 Task: Find and review the Canon PIXMA E3370 printer on Flipkart.
Action: Mouse moved to (526, 243)
Screenshot: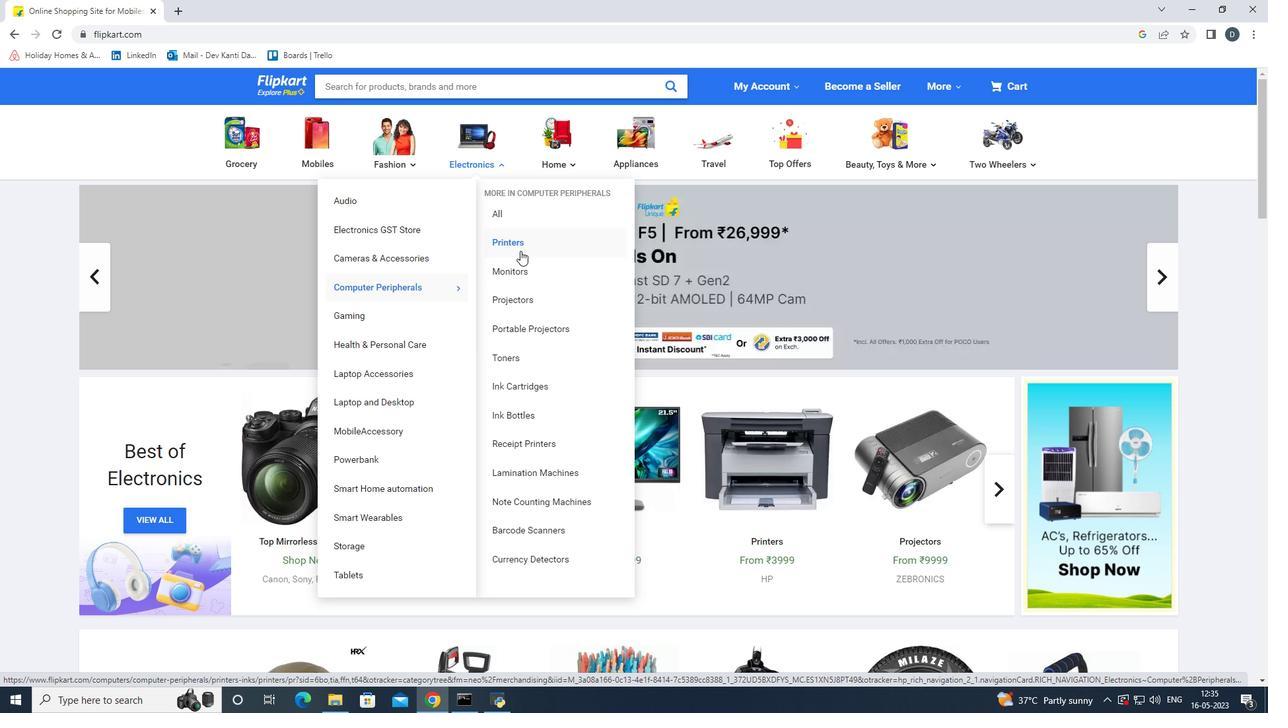 
Action: Mouse pressed left at (526, 243)
Screenshot: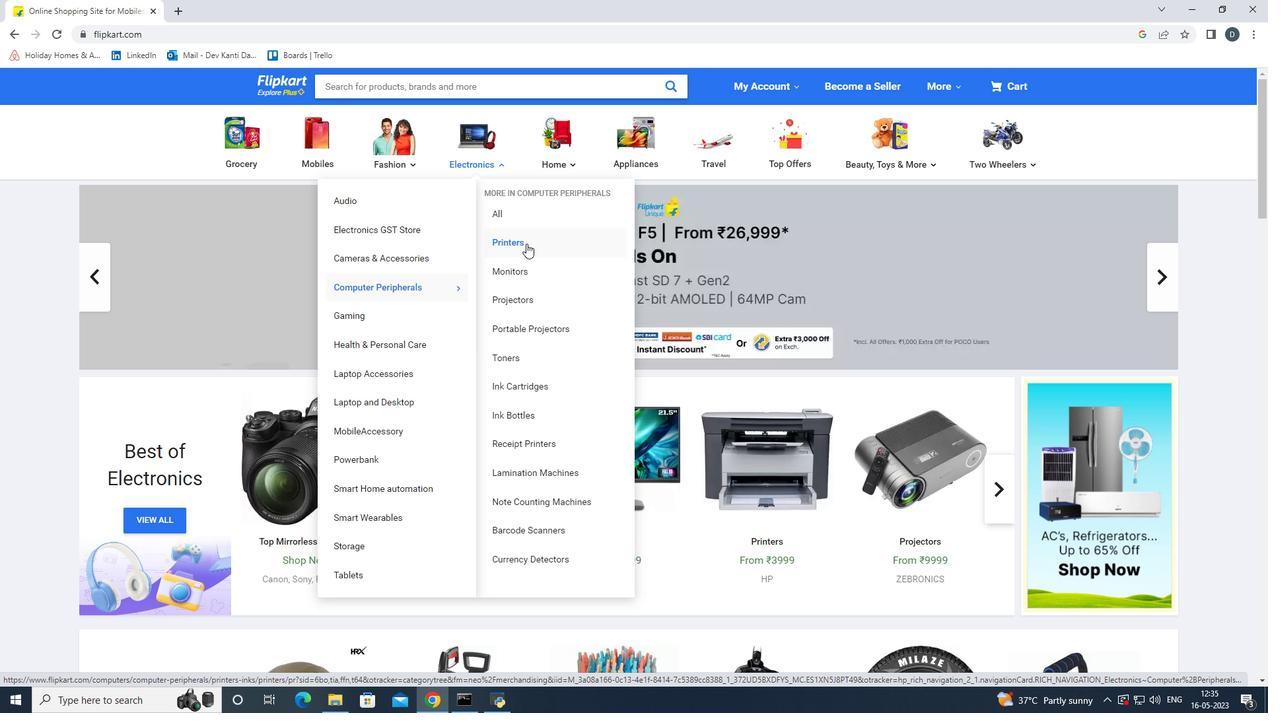 
Action: Mouse scrolled (526, 243) with delta (0, 0)
Screenshot: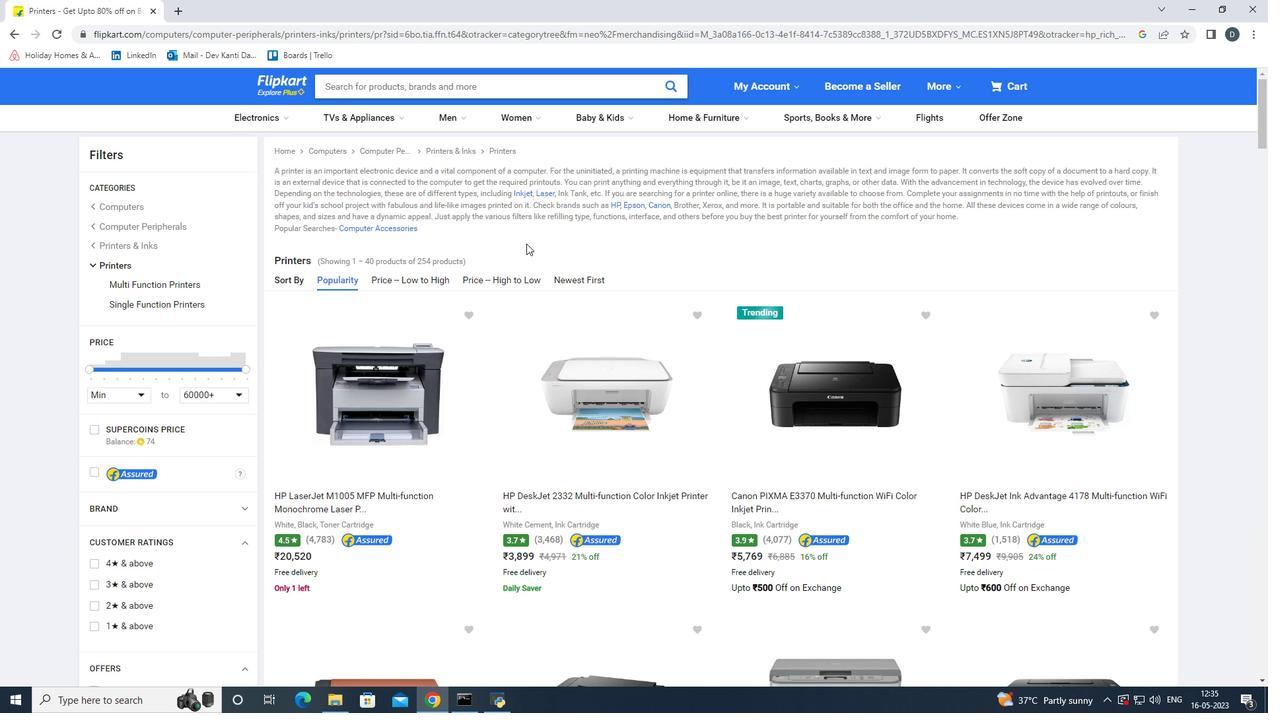 
Action: Mouse moved to (820, 315)
Screenshot: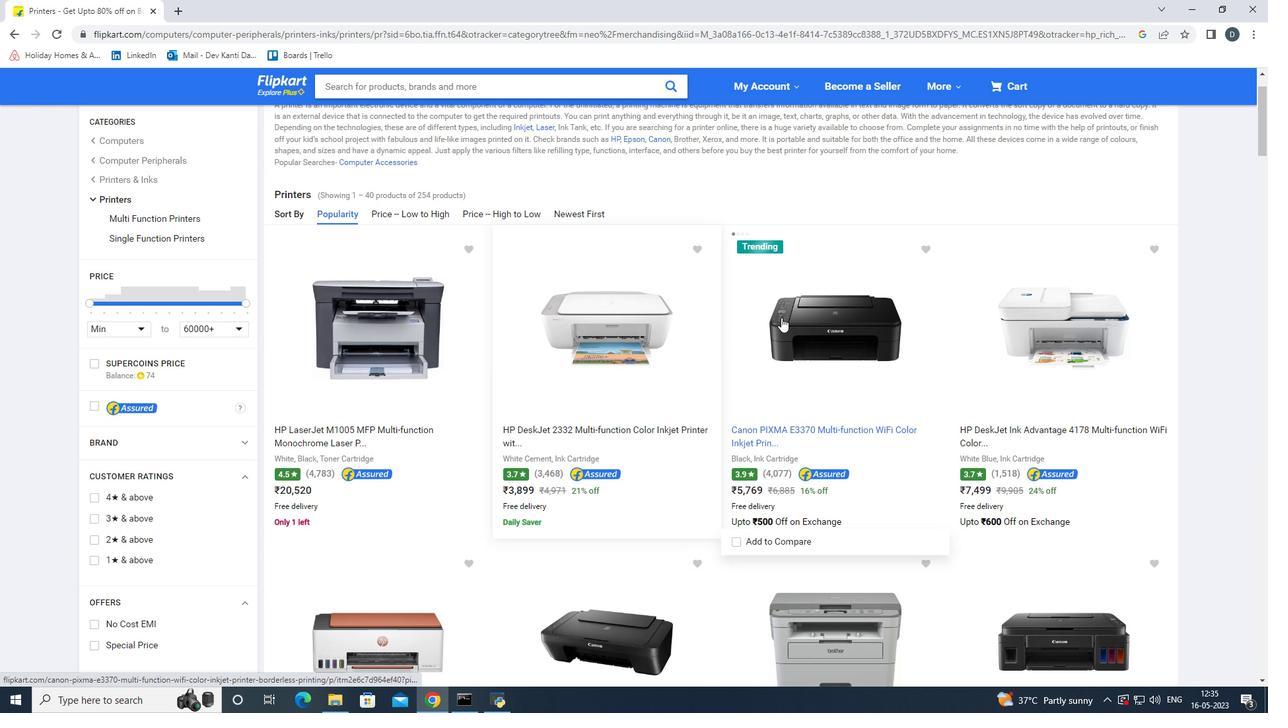 
Action: Mouse scrolled (800, 315) with delta (0, 0)
Screenshot: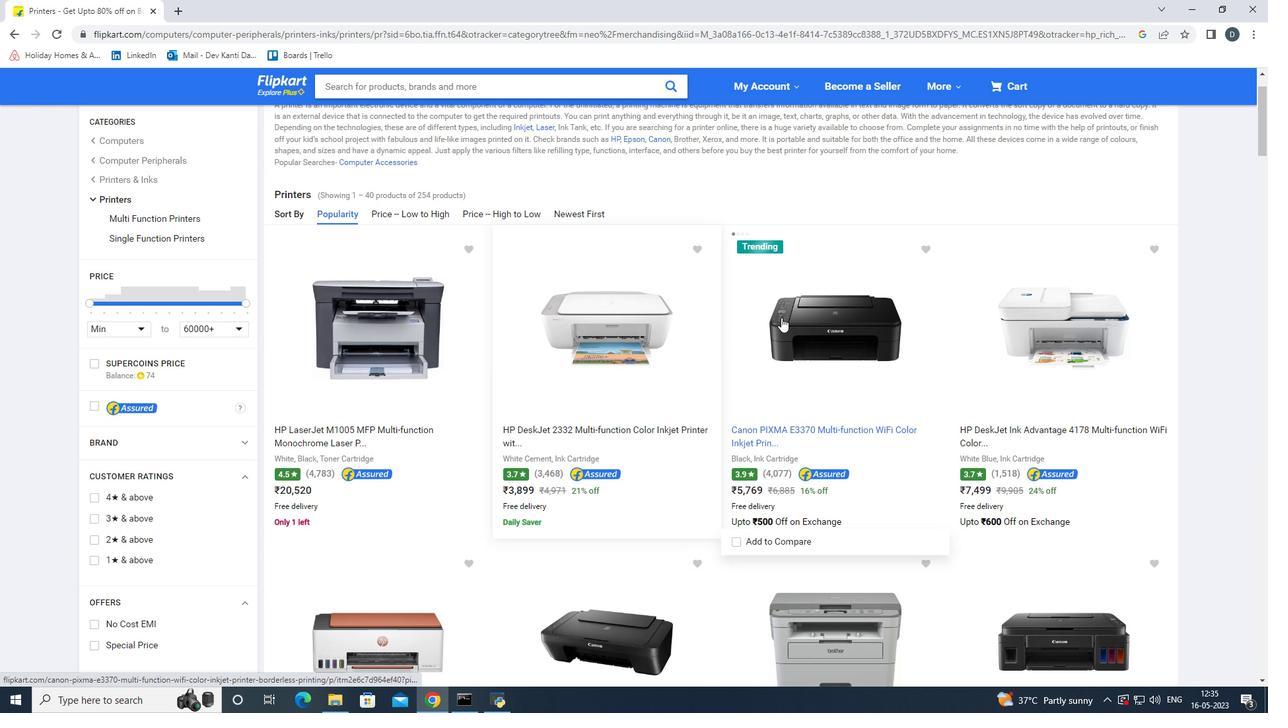 
Action: Mouse moved to (884, 320)
Screenshot: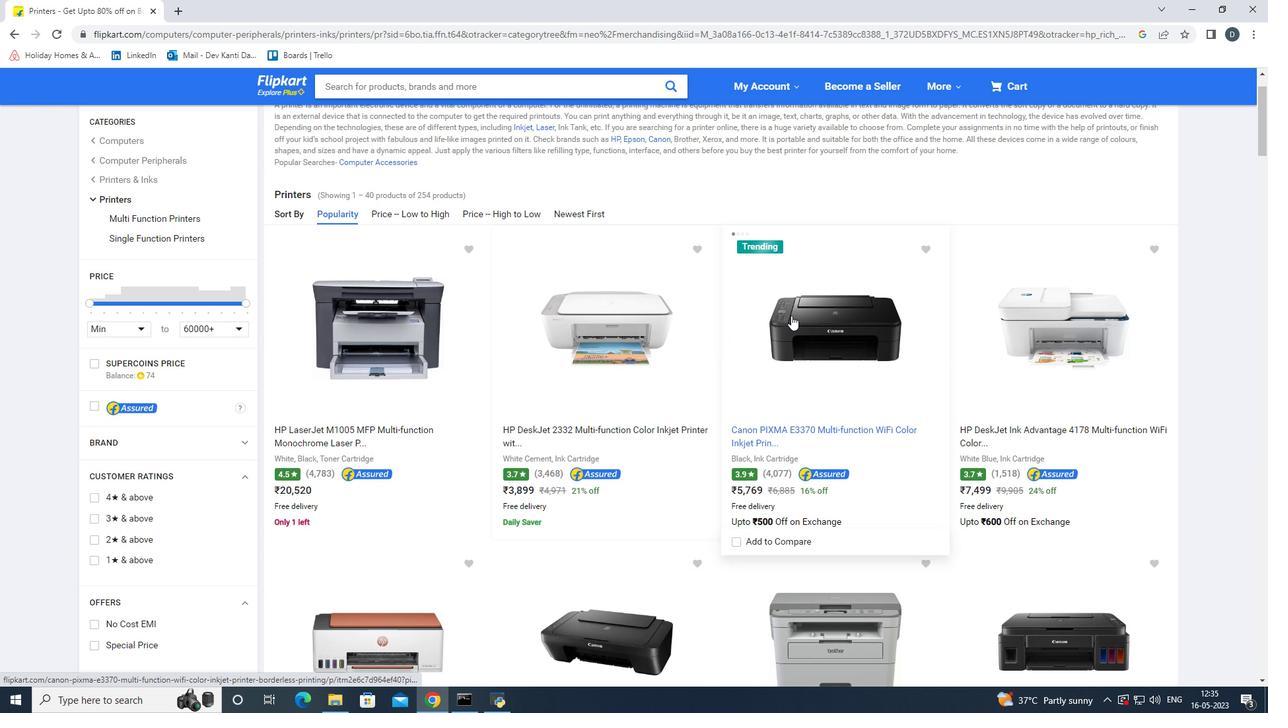 
Action: Mouse scrolled (874, 319) with delta (0, 0)
Screenshot: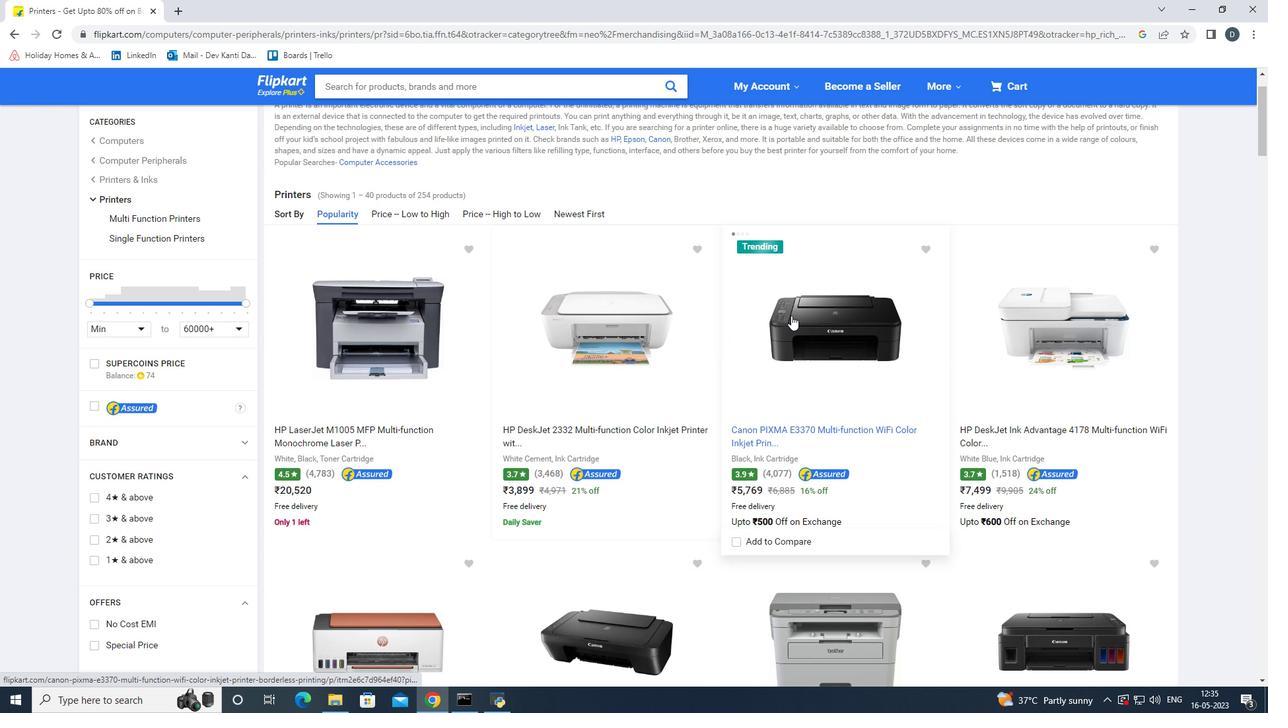 
Action: Mouse moved to (827, 403)
Screenshot: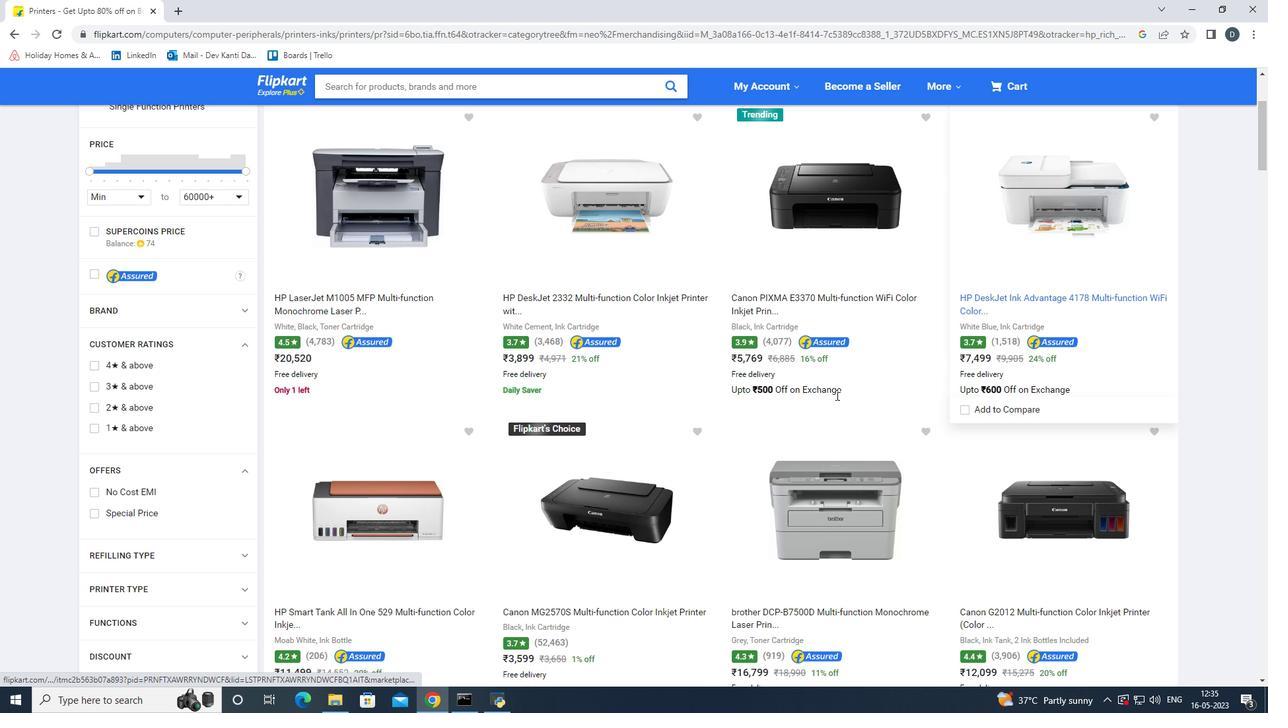 
Action: Mouse scrolled (827, 402) with delta (0, 0)
Screenshot: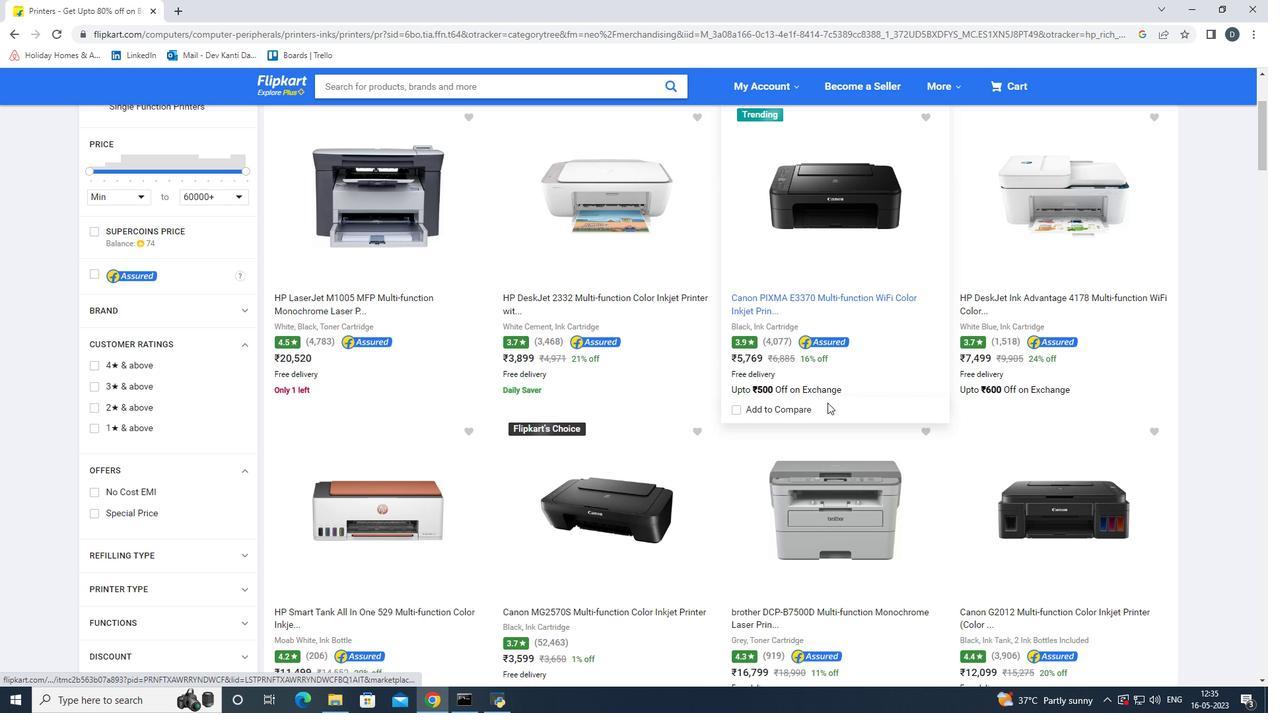 
Action: Mouse scrolled (827, 402) with delta (0, 0)
Screenshot: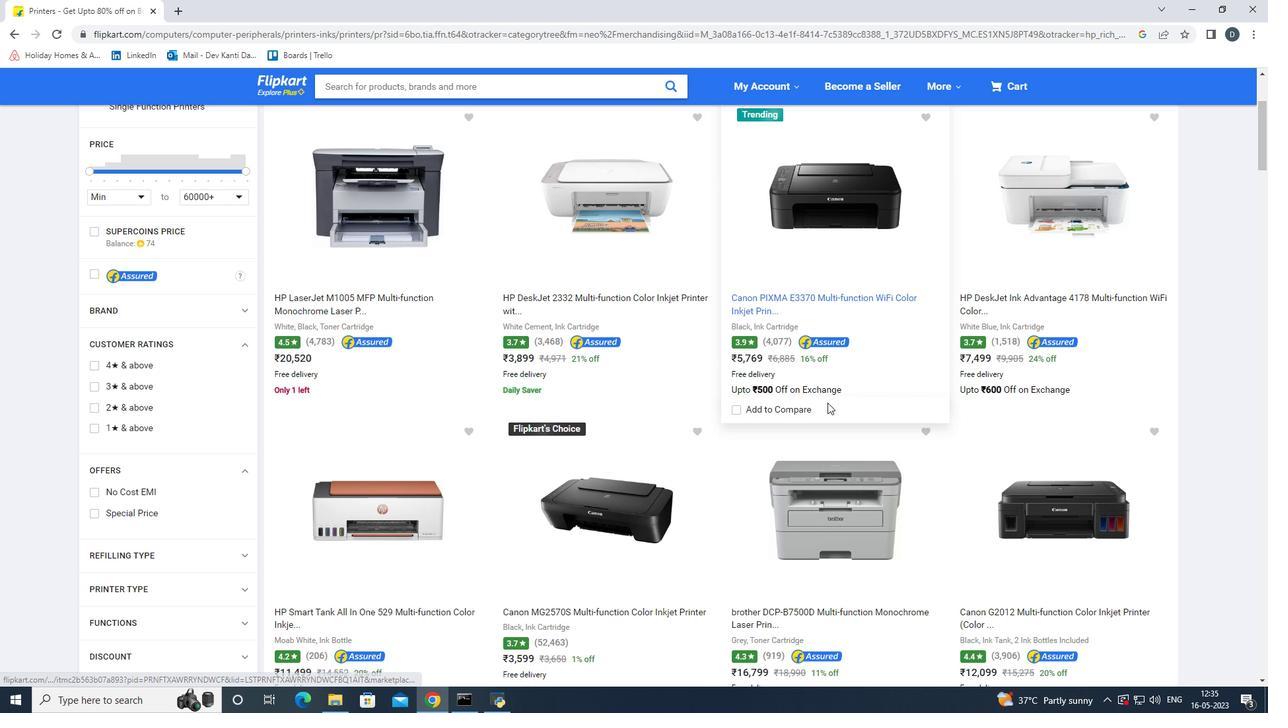 
Action: Mouse scrolled (827, 402) with delta (0, 0)
Screenshot: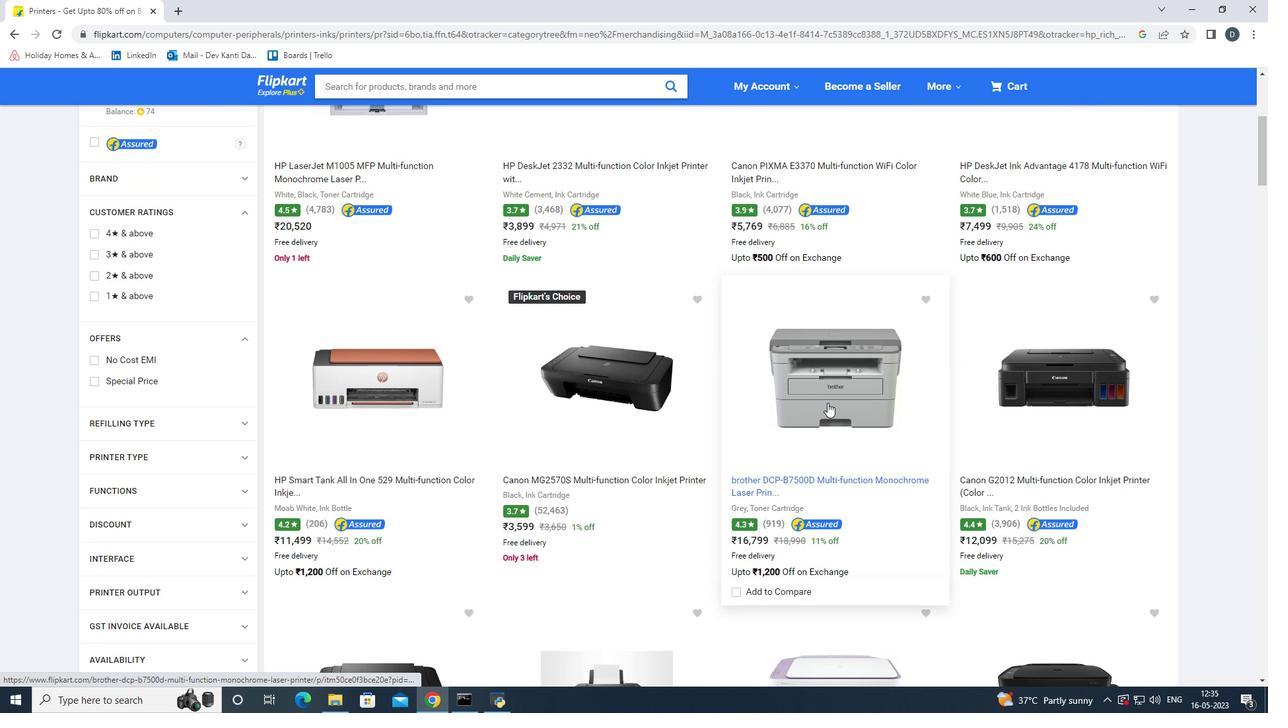 
Action: Mouse scrolled (827, 402) with delta (0, 0)
Screenshot: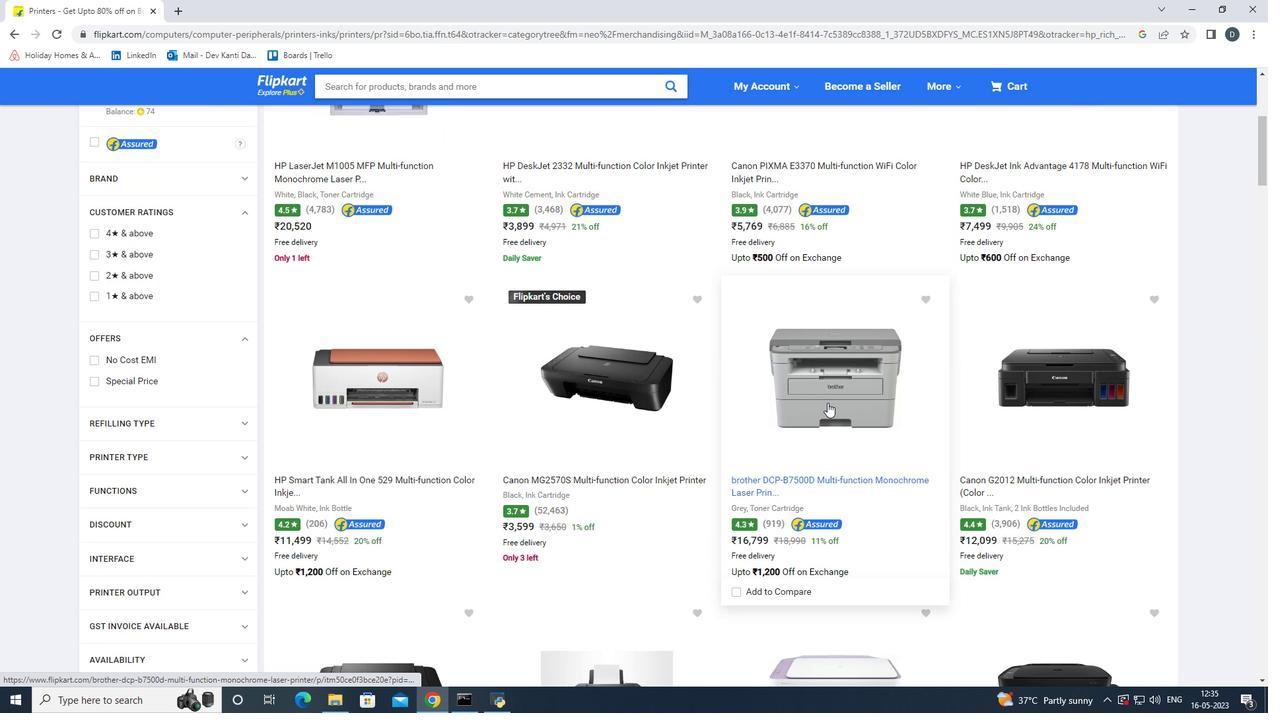 
Action: Mouse scrolled (827, 402) with delta (0, 0)
Screenshot: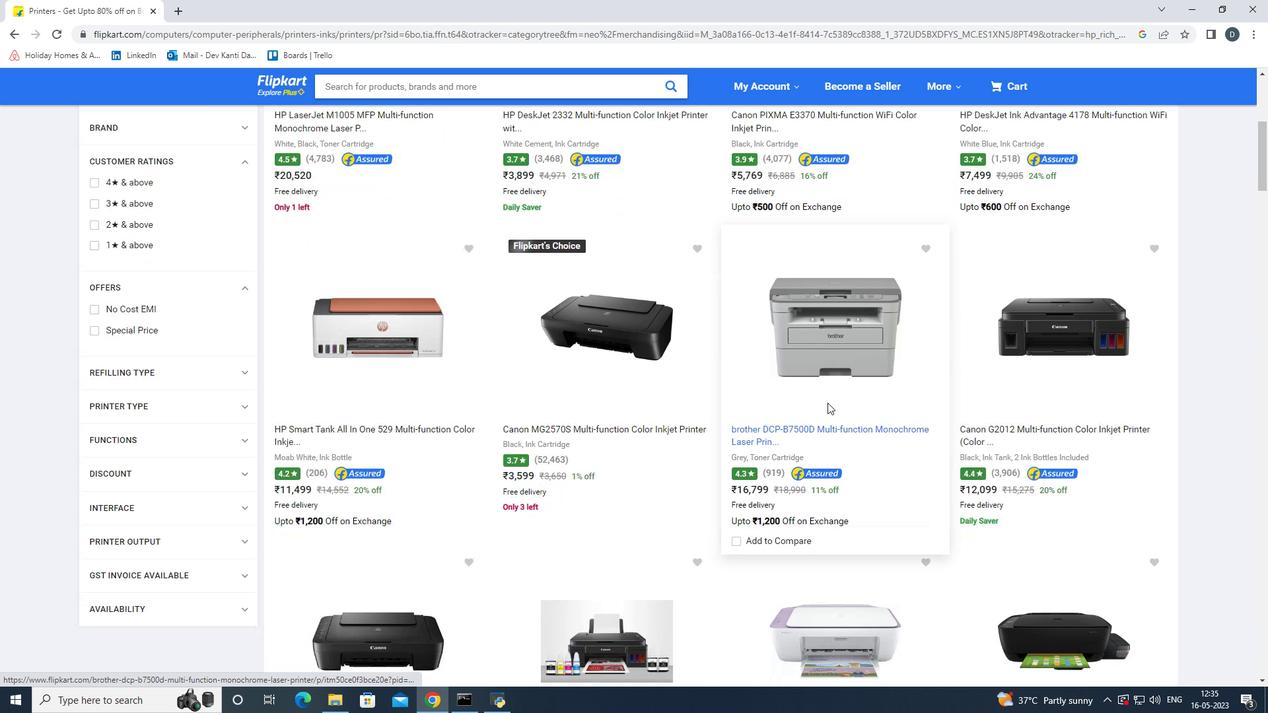 
Action: Mouse scrolled (827, 402) with delta (0, 0)
Screenshot: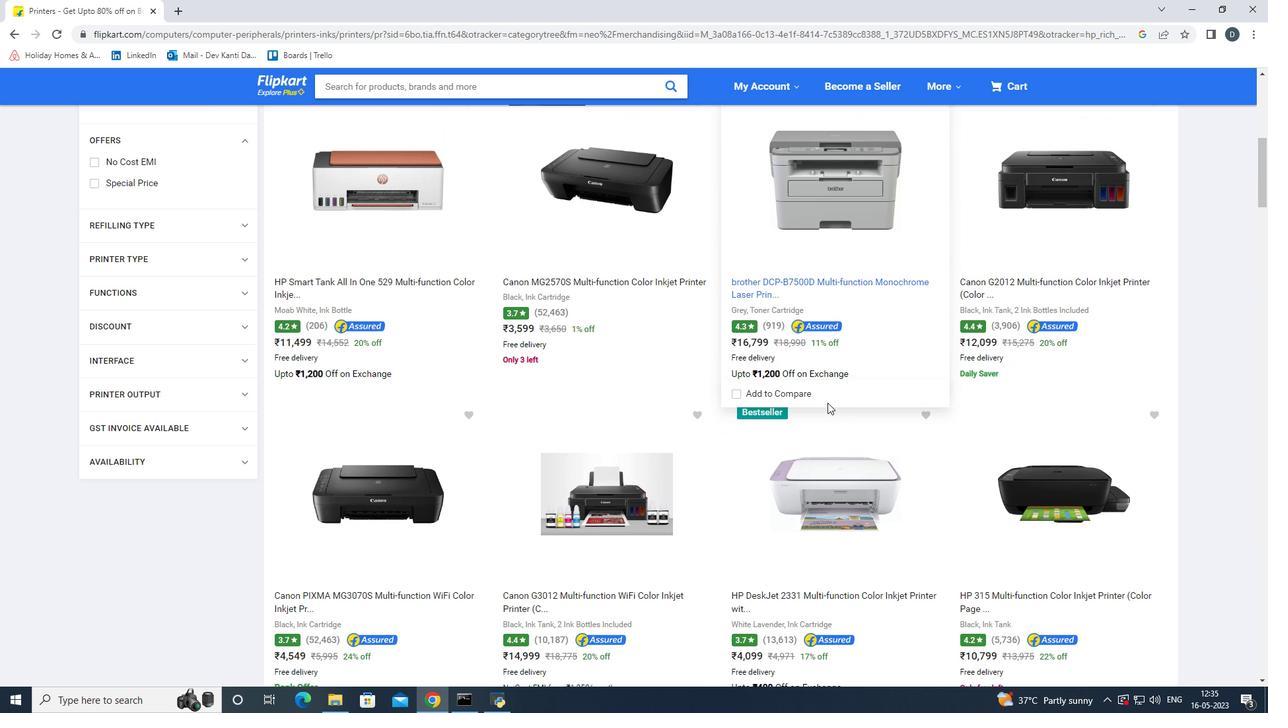 
Action: Mouse moved to (1235, 318)
Screenshot: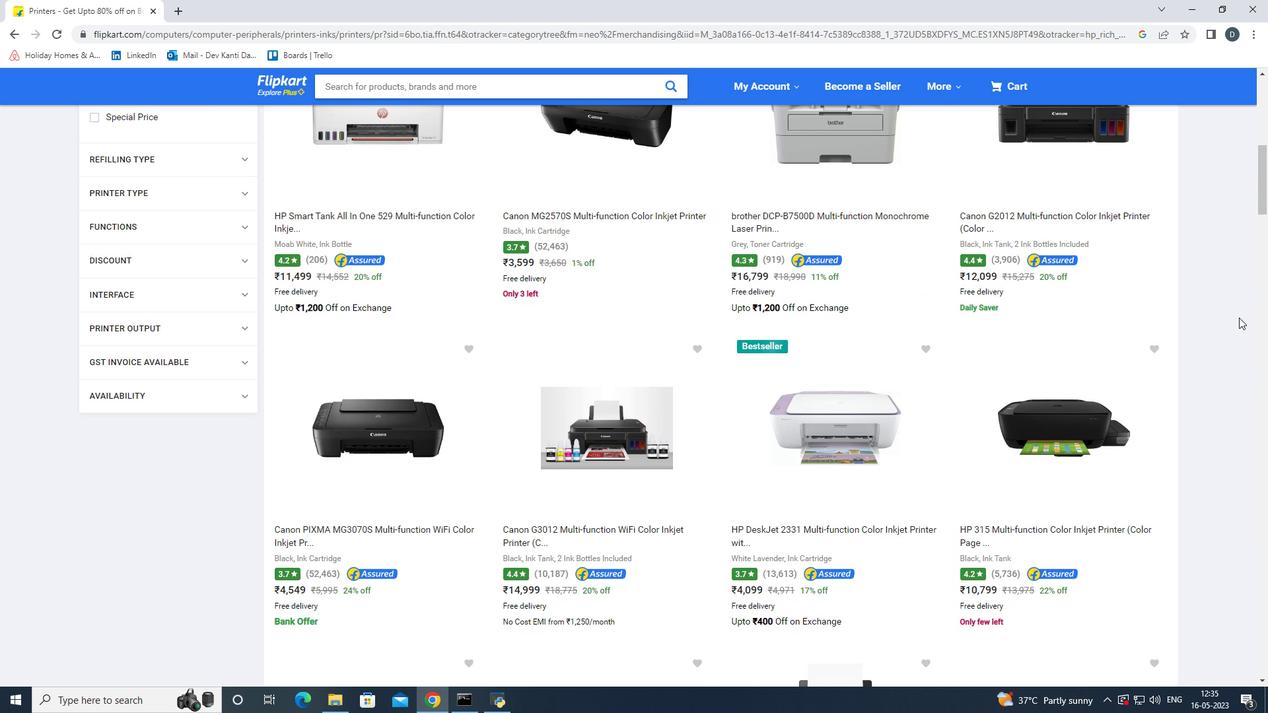 
Action: Mouse scrolled (1235, 317) with delta (0, 0)
Screenshot: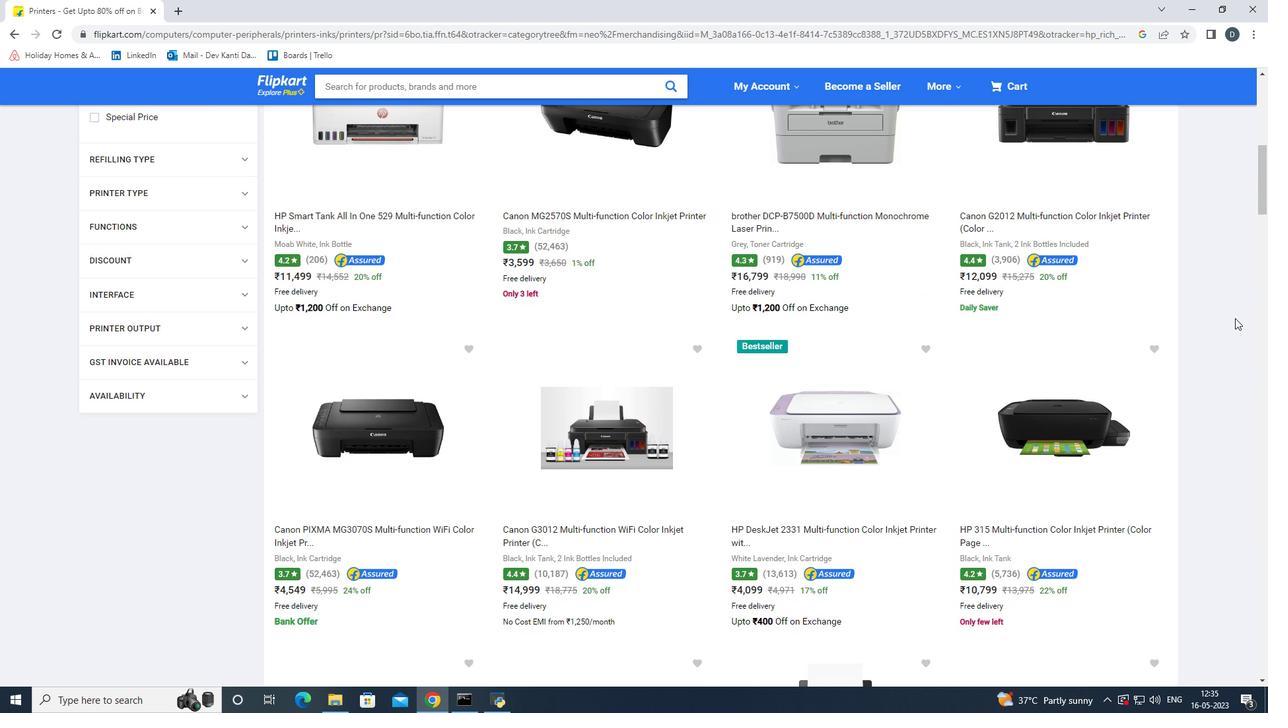 
Action: Mouse scrolled (1235, 317) with delta (0, 0)
Screenshot: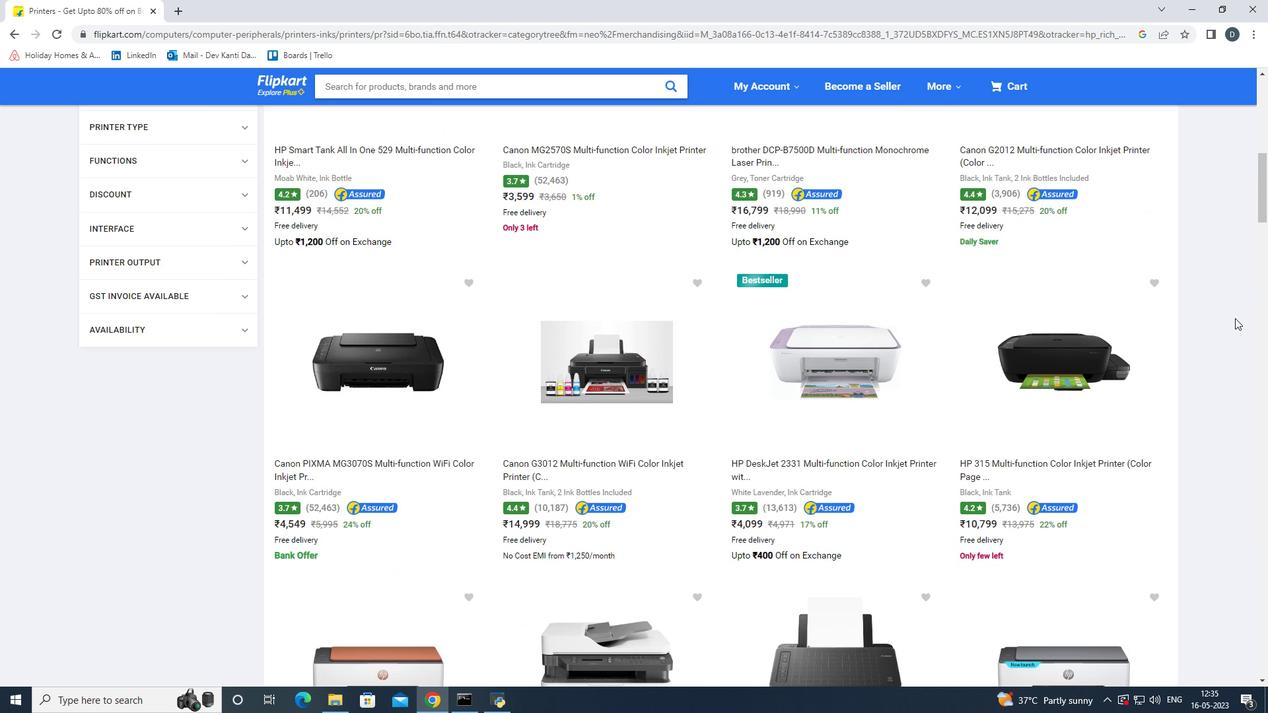 
Action: Mouse scrolled (1235, 317) with delta (0, 0)
Screenshot: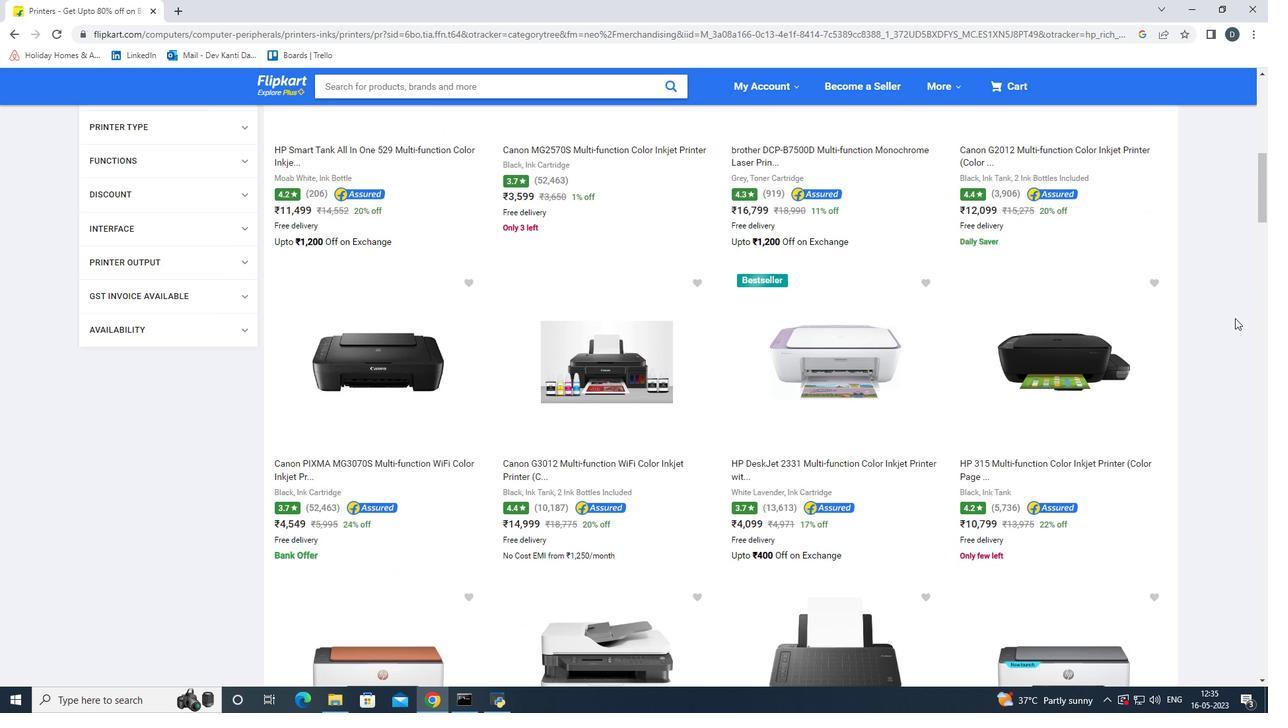 
Action: Mouse scrolled (1235, 317) with delta (0, 0)
Screenshot: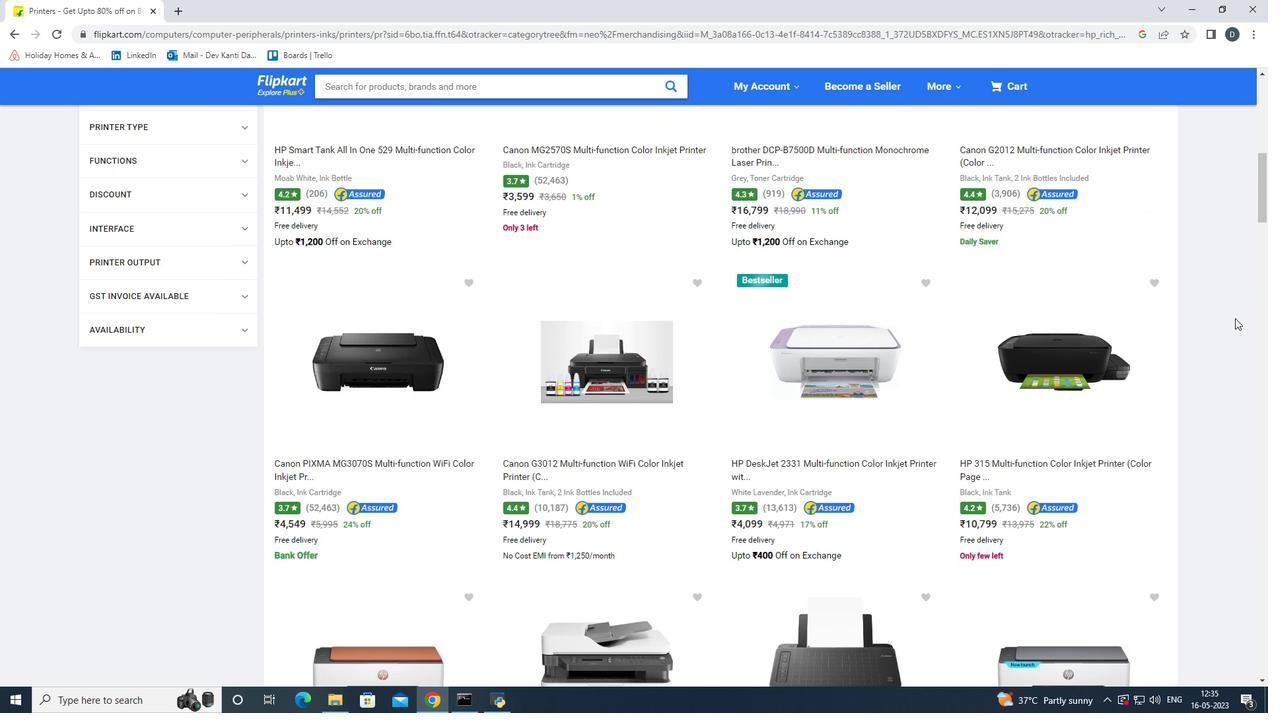 
Action: Mouse scrolled (1235, 317) with delta (0, 0)
Screenshot: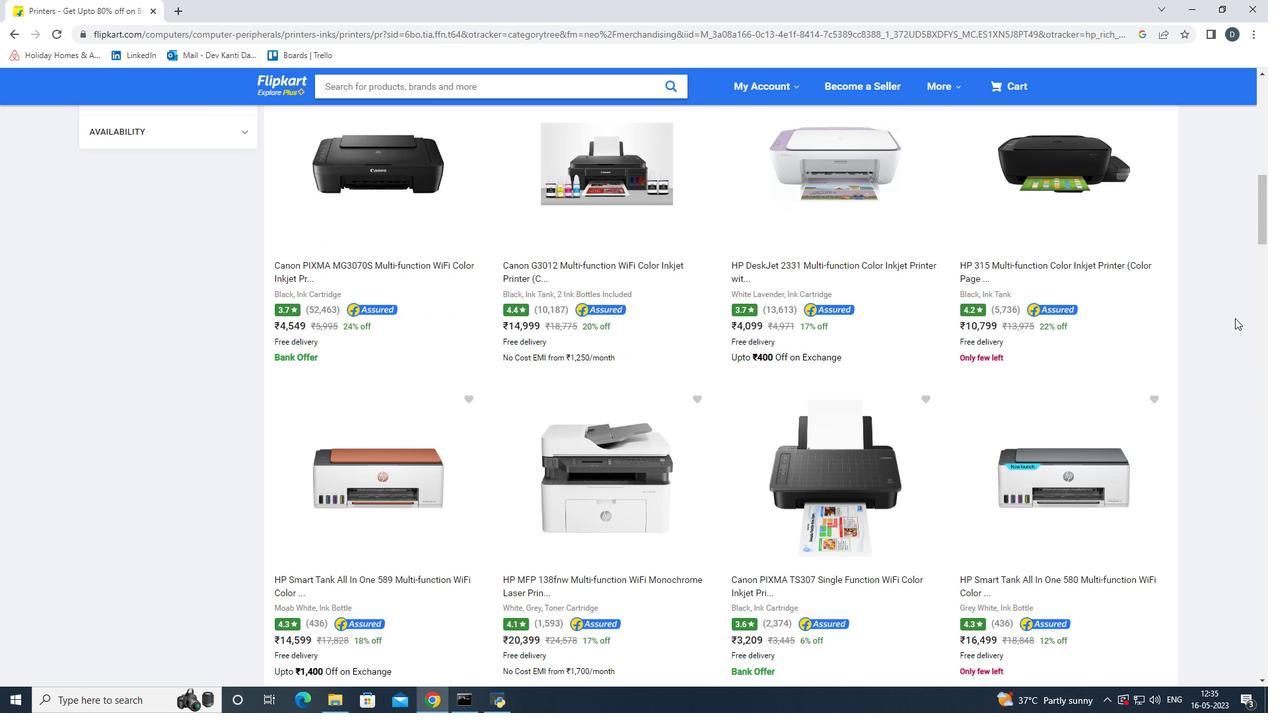 
Action: Mouse scrolled (1235, 317) with delta (0, 0)
Screenshot: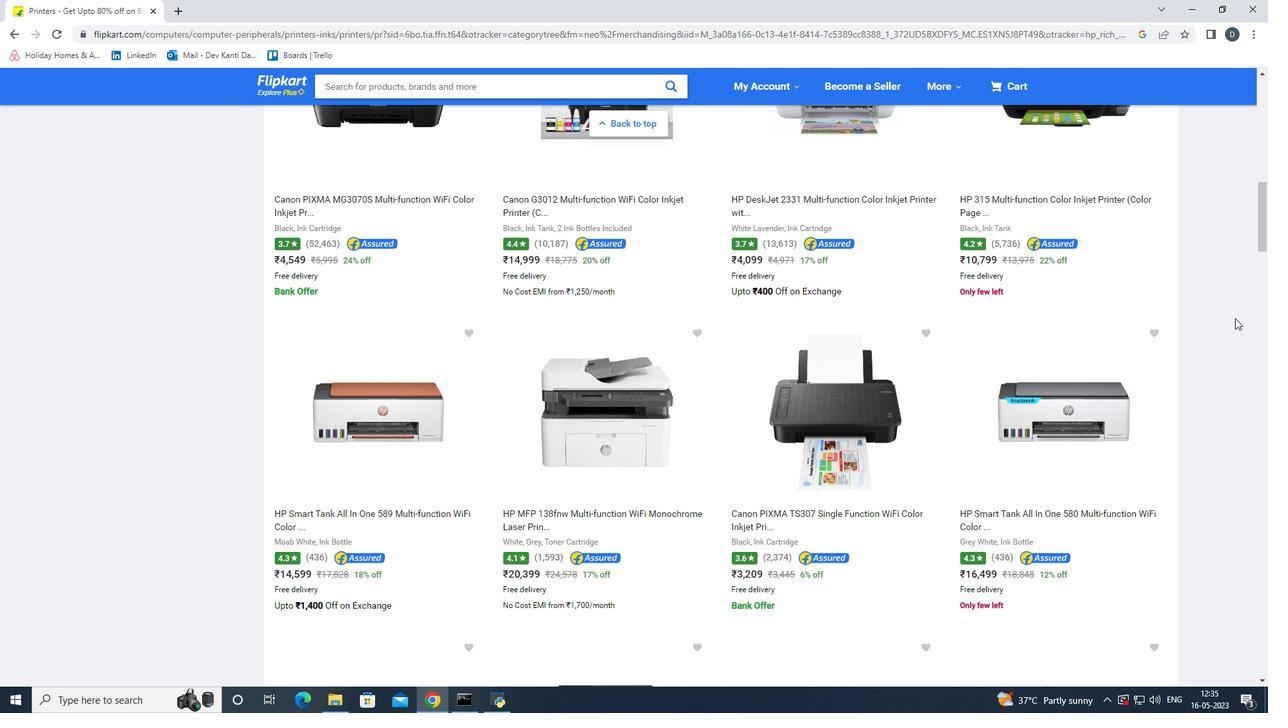 
Action: Mouse scrolled (1235, 317) with delta (0, 0)
Screenshot: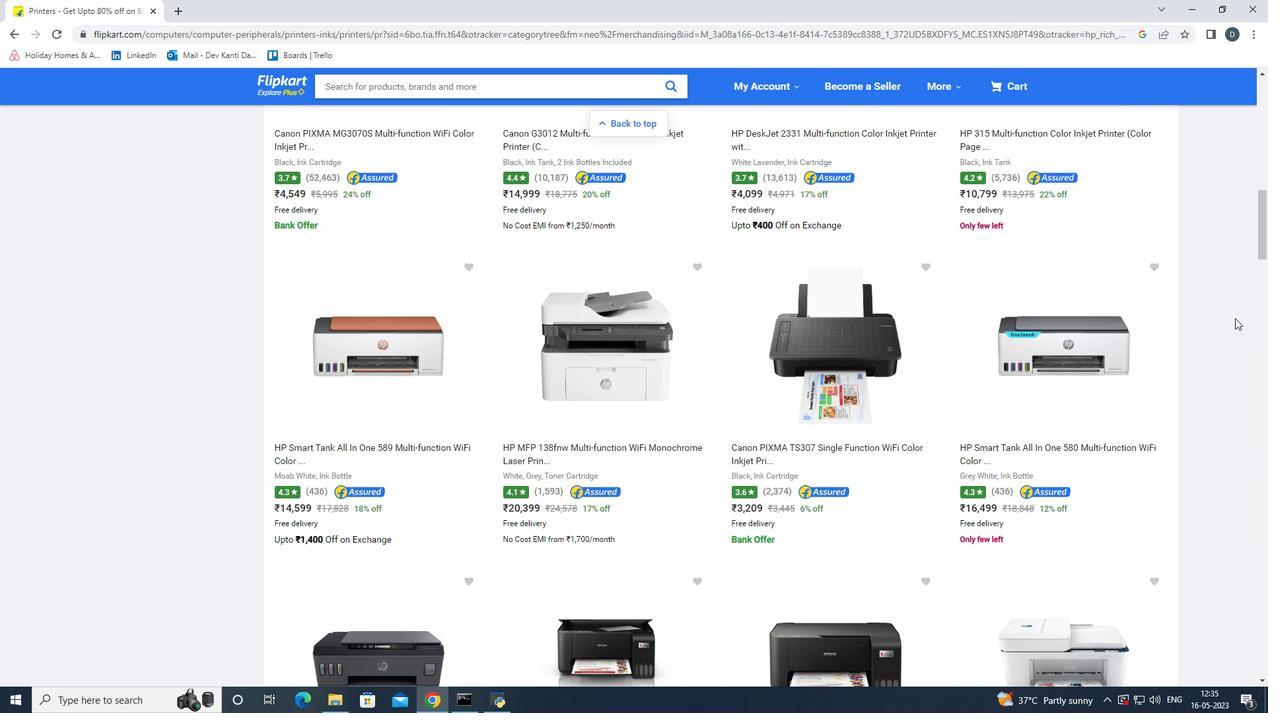
Action: Mouse scrolled (1235, 317) with delta (0, 0)
Screenshot: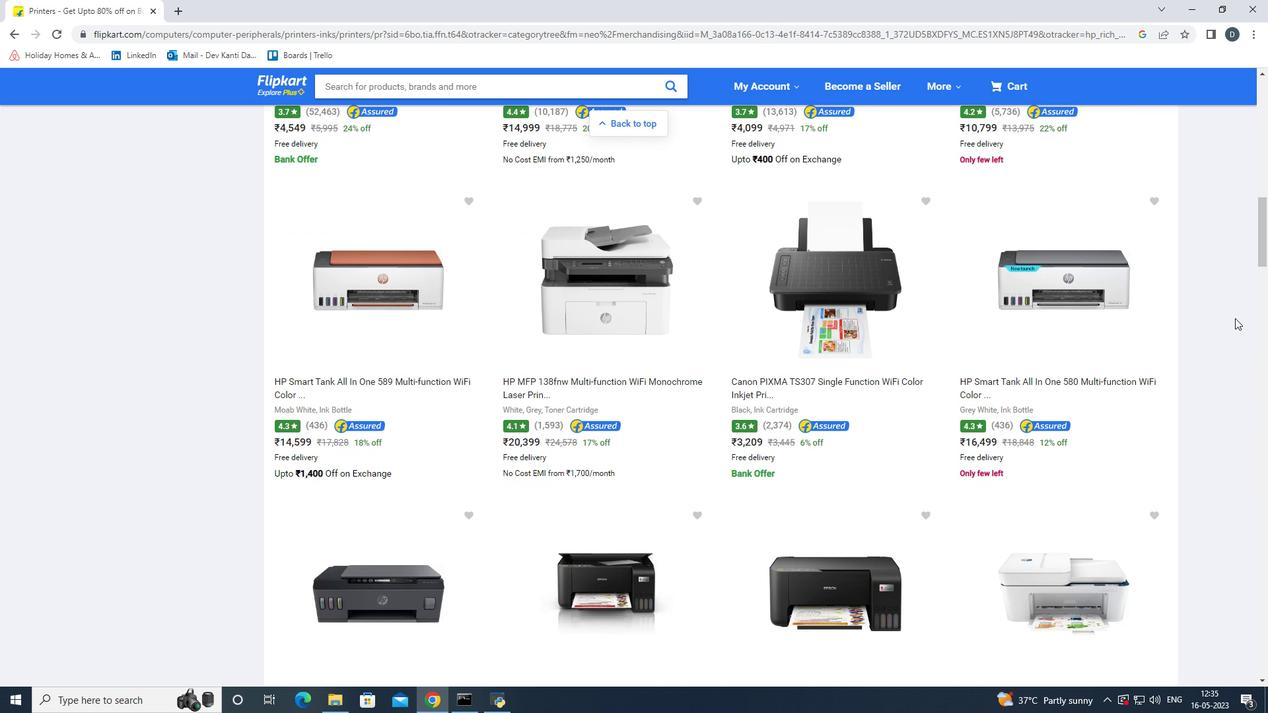 
Action: Mouse scrolled (1235, 317) with delta (0, 0)
Screenshot: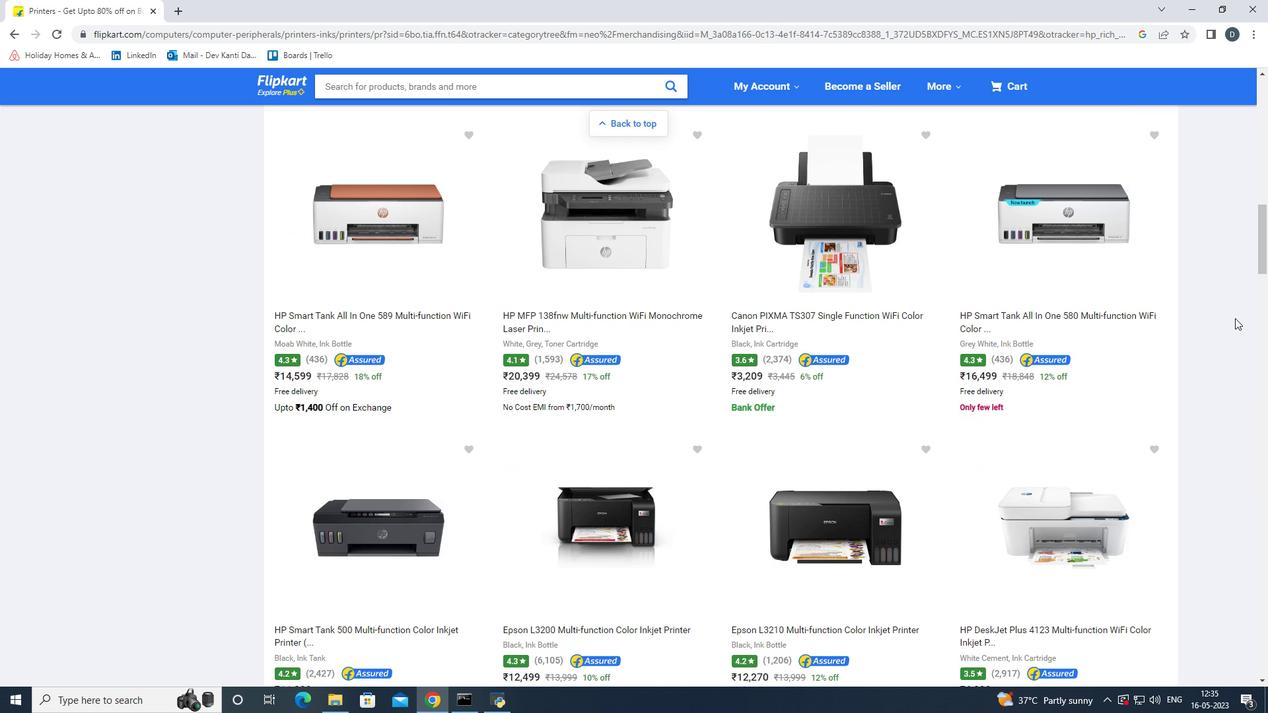 
Action: Mouse scrolled (1235, 317) with delta (0, 0)
Screenshot: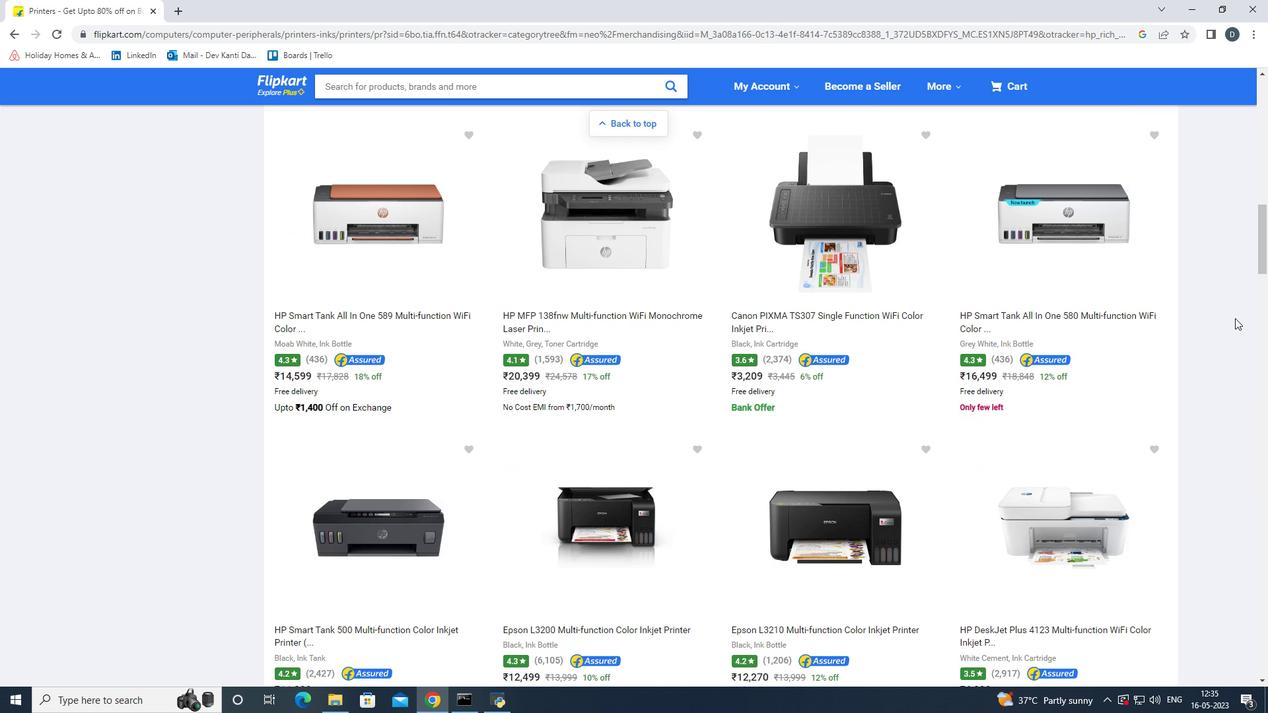 
Action: Mouse scrolled (1235, 317) with delta (0, 0)
Screenshot: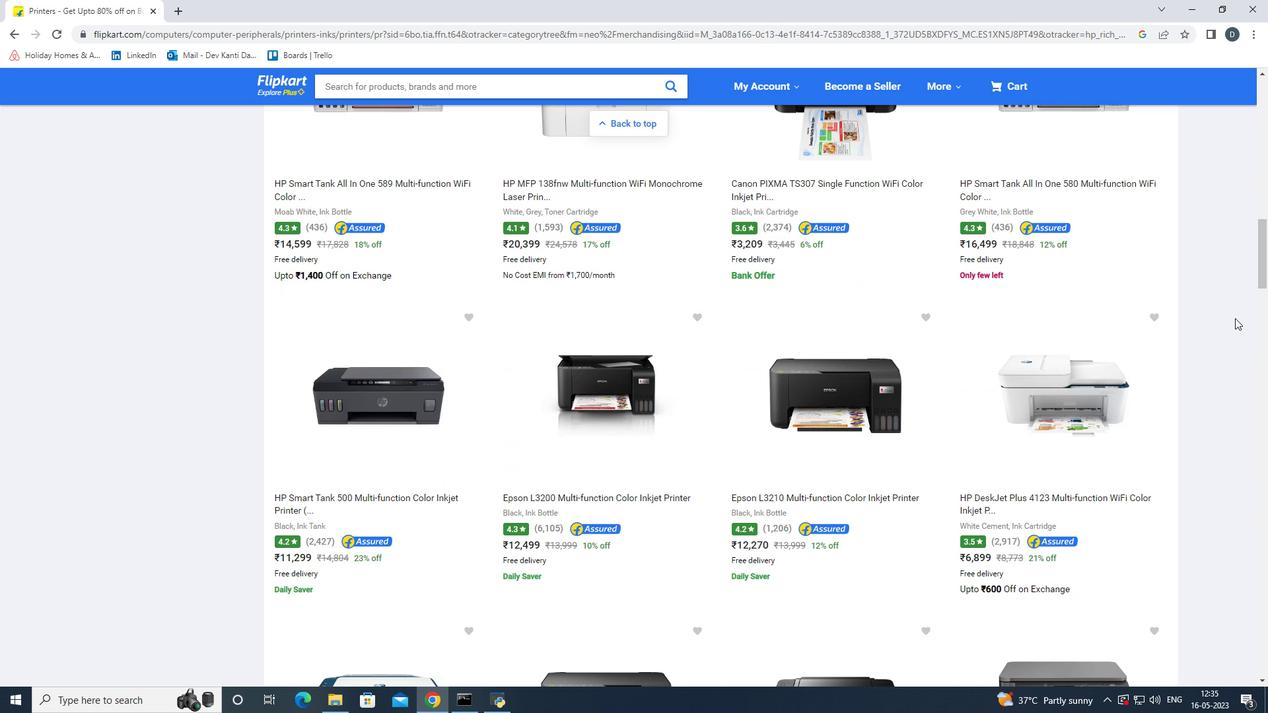 
Action: Mouse scrolled (1235, 317) with delta (0, 0)
Screenshot: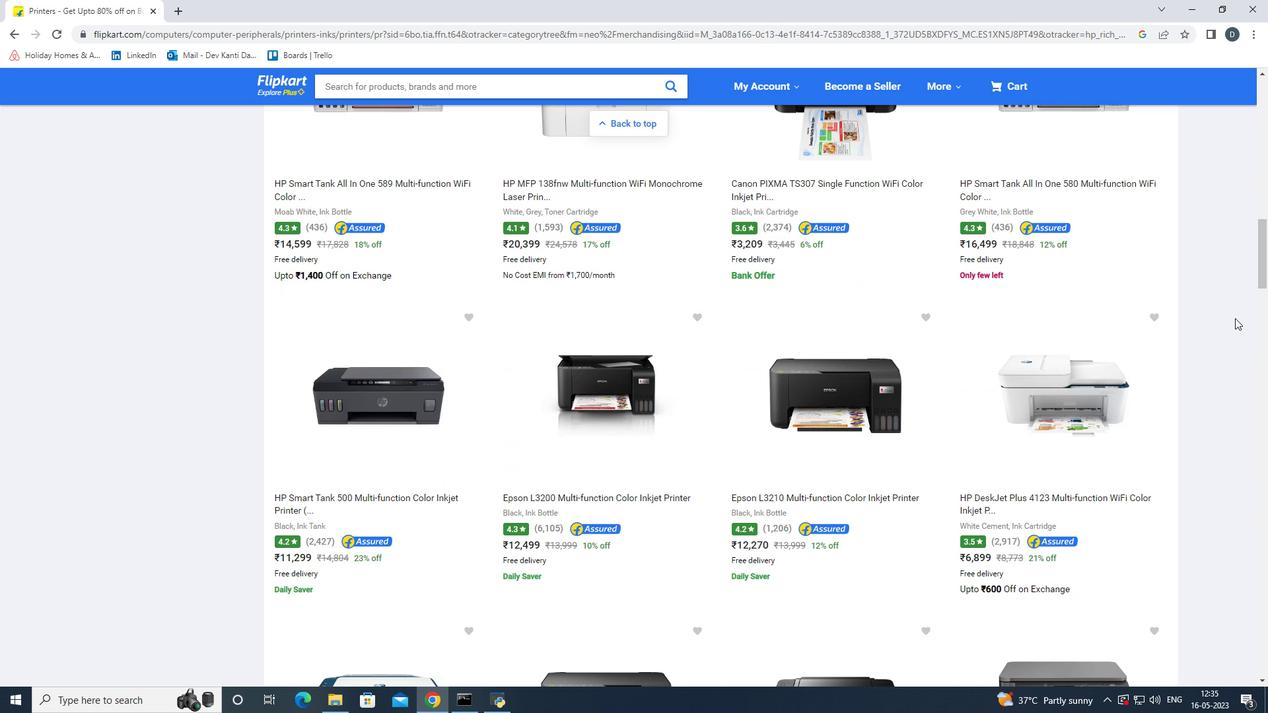 
Action: Mouse scrolled (1235, 317) with delta (0, 0)
Screenshot: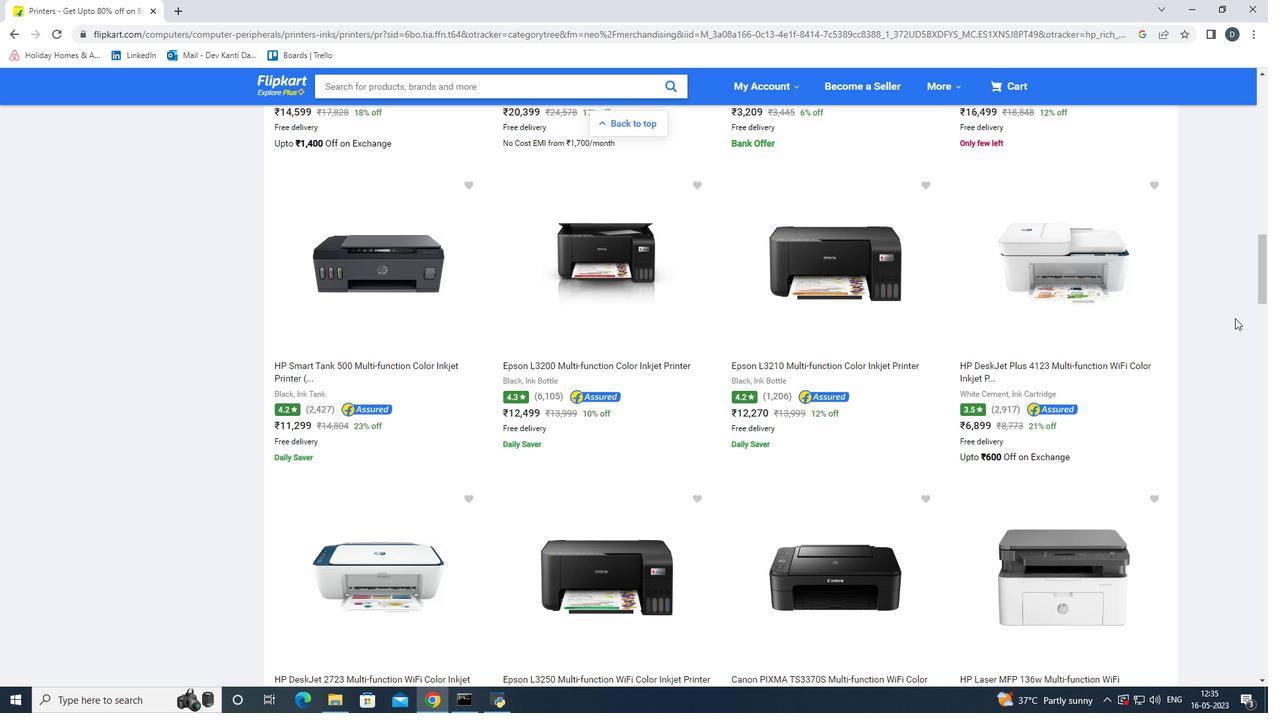 
Action: Mouse scrolled (1235, 317) with delta (0, 0)
Screenshot: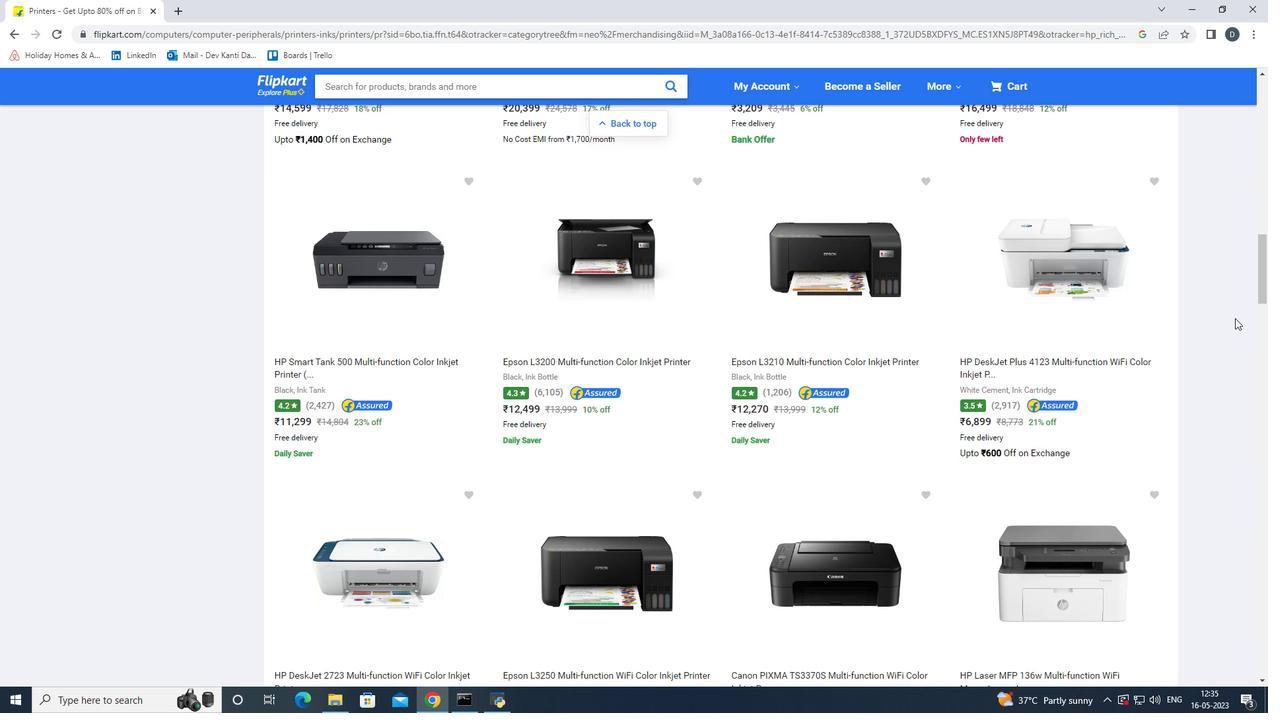 
Action: Mouse scrolled (1235, 317) with delta (0, 0)
Screenshot: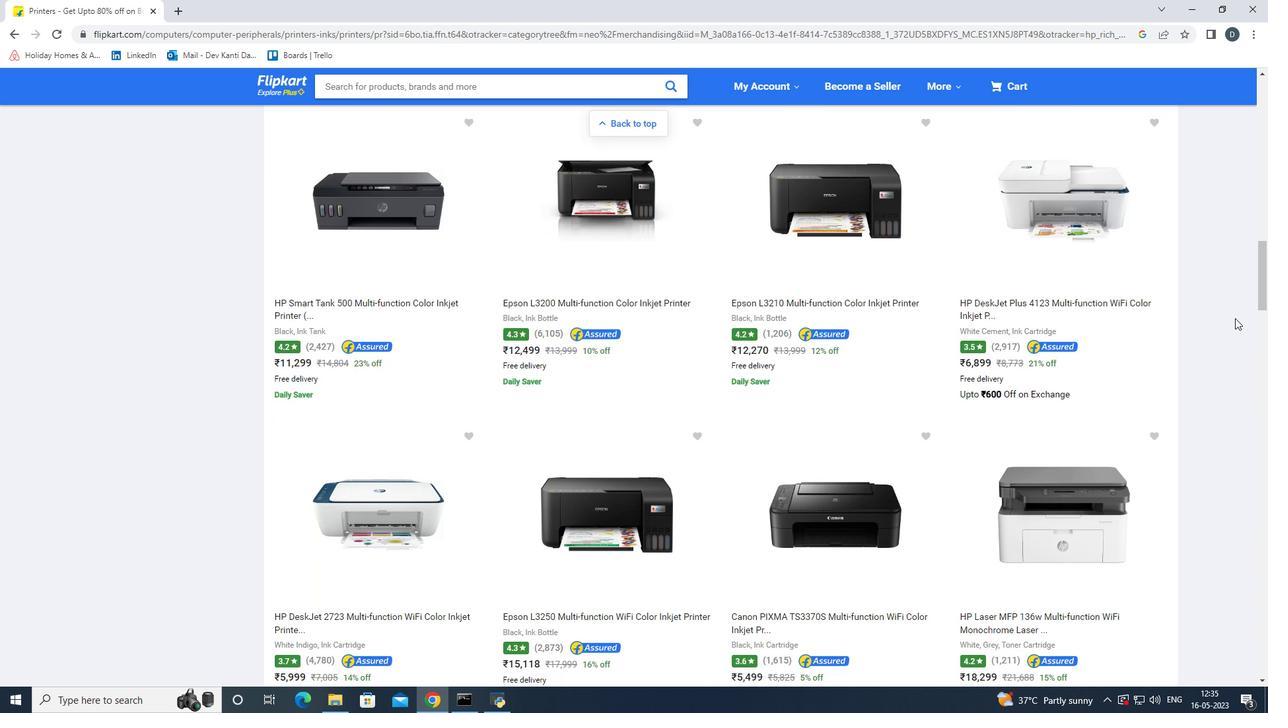 
Action: Mouse scrolled (1235, 317) with delta (0, 0)
Screenshot: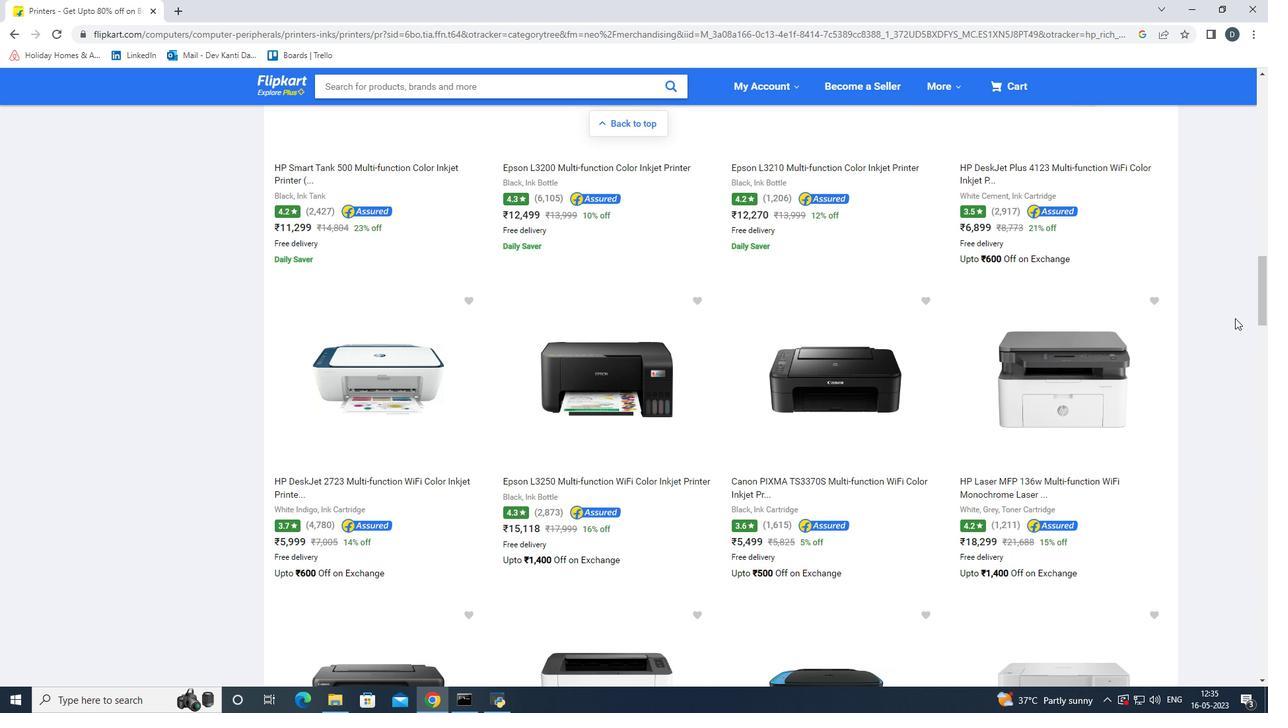 
Action: Mouse scrolled (1235, 317) with delta (0, 0)
Screenshot: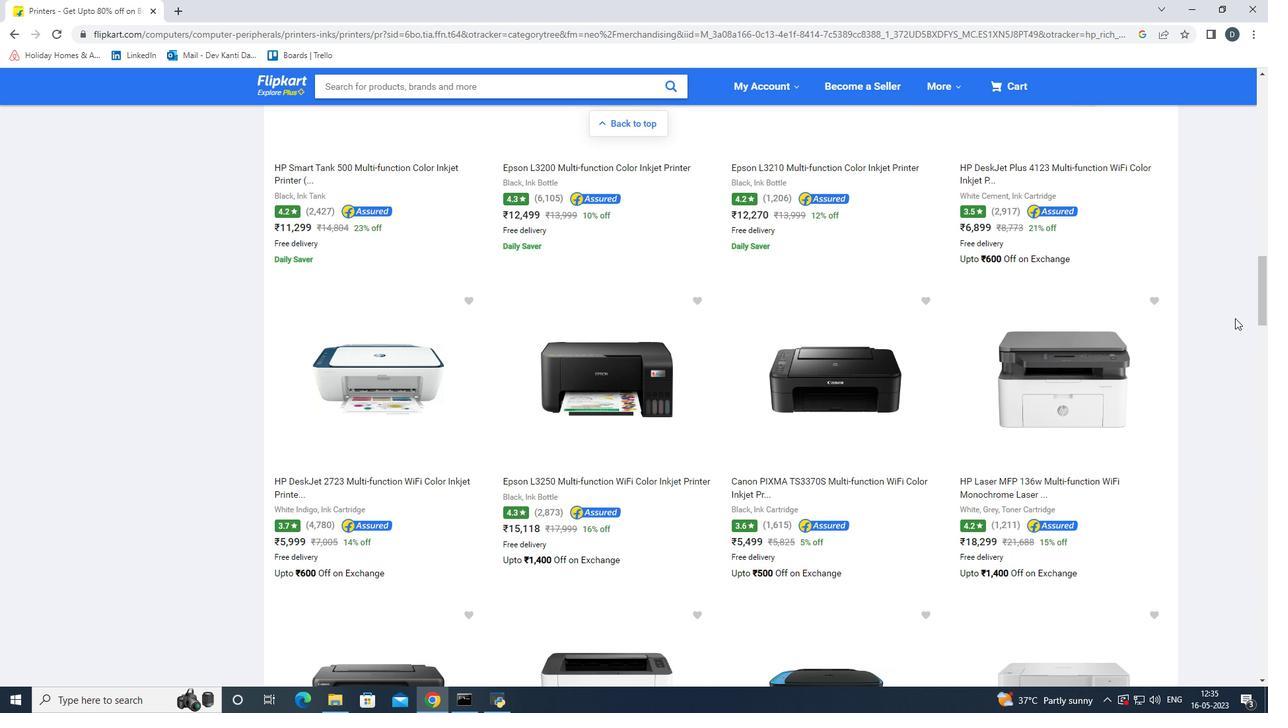 
Action: Mouse scrolled (1235, 317) with delta (0, 0)
Screenshot: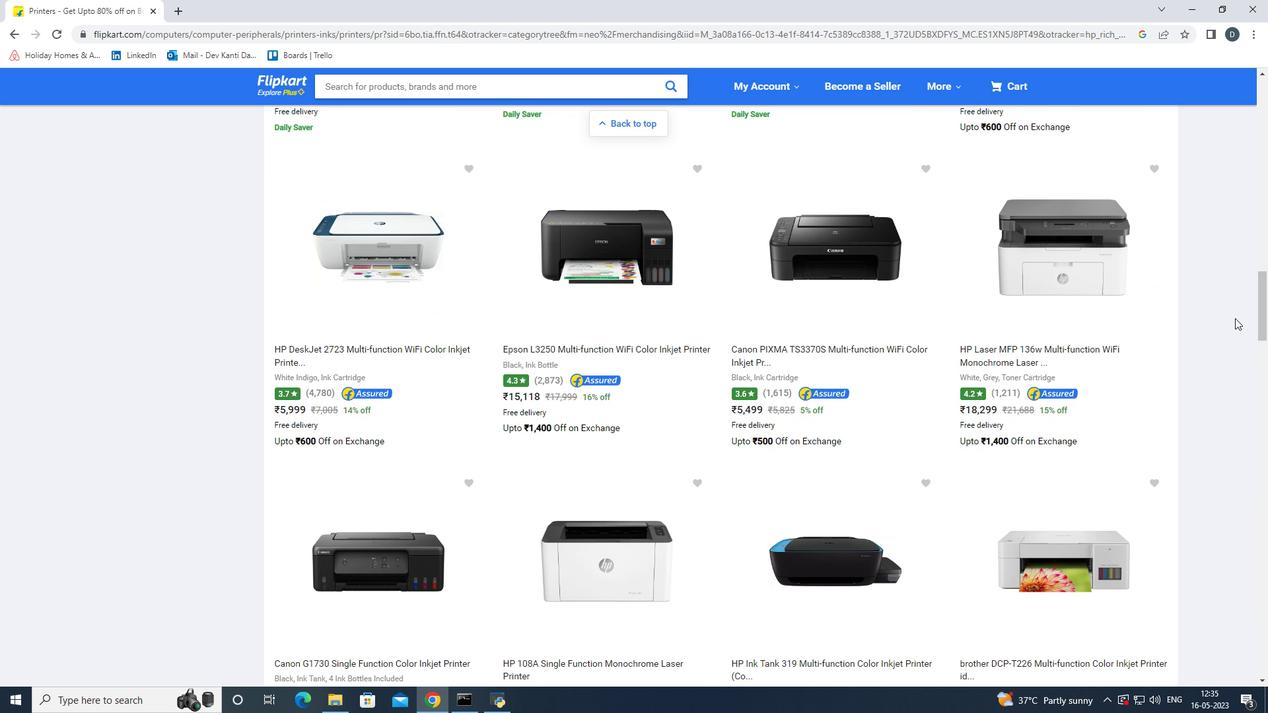 
Action: Mouse scrolled (1235, 317) with delta (0, 0)
Screenshot: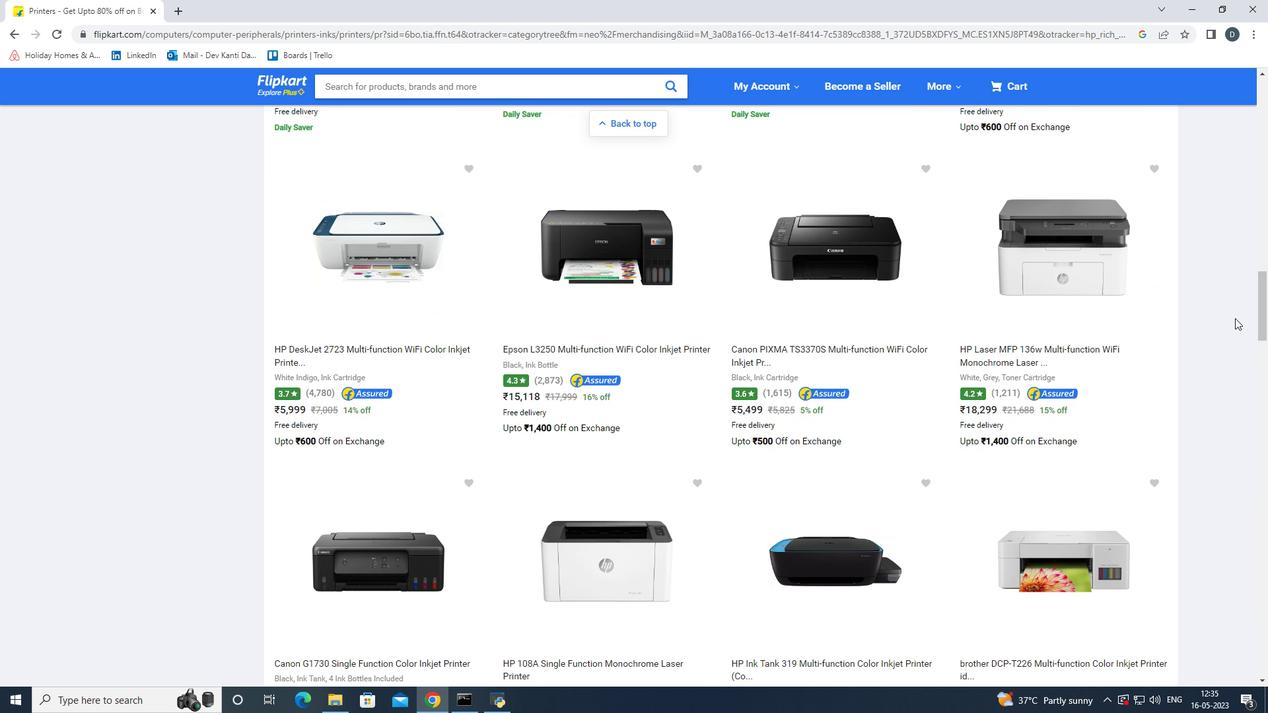 
Action: Mouse scrolled (1235, 317) with delta (0, 0)
Screenshot: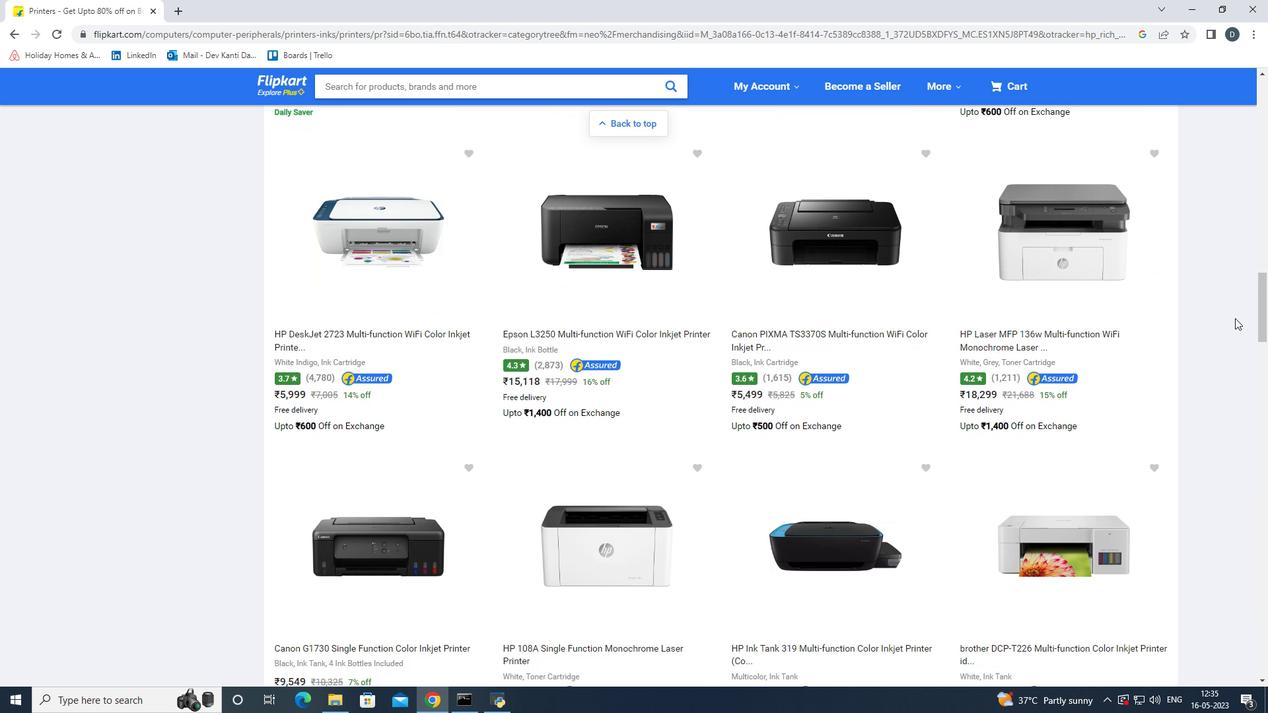 
Action: Mouse scrolled (1235, 317) with delta (0, 0)
Screenshot: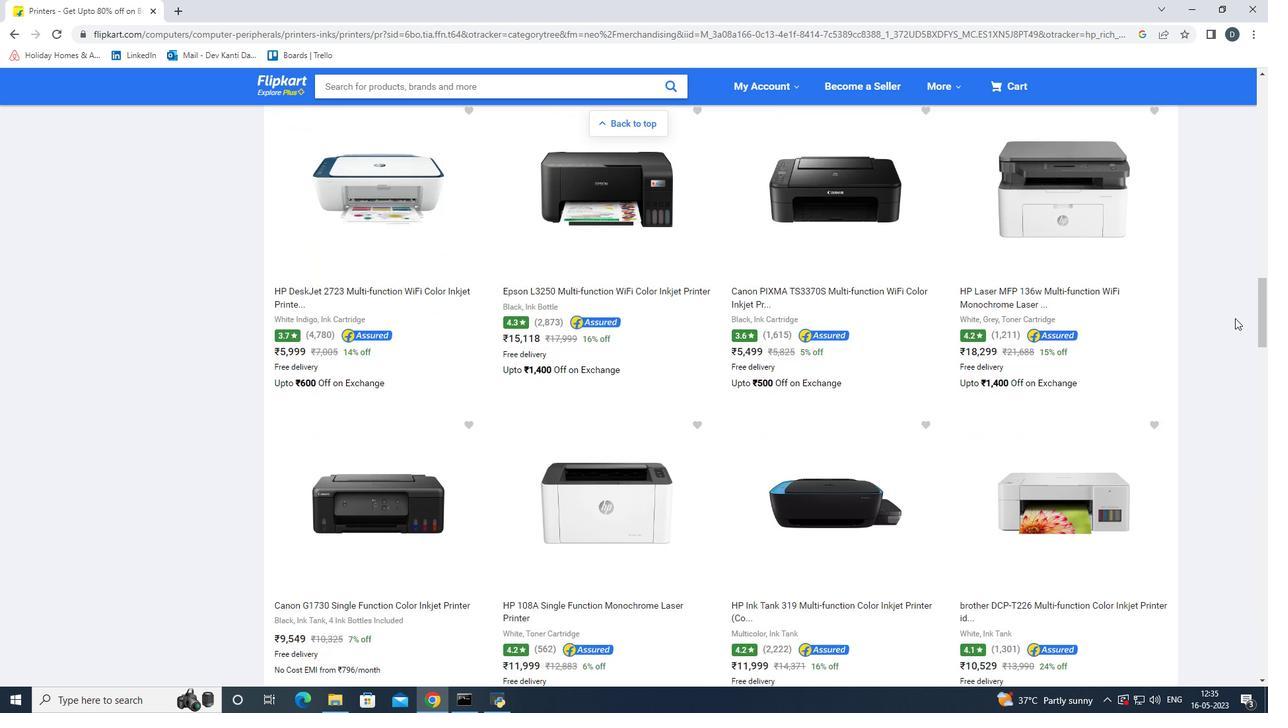 
Action: Mouse scrolled (1235, 317) with delta (0, 0)
Screenshot: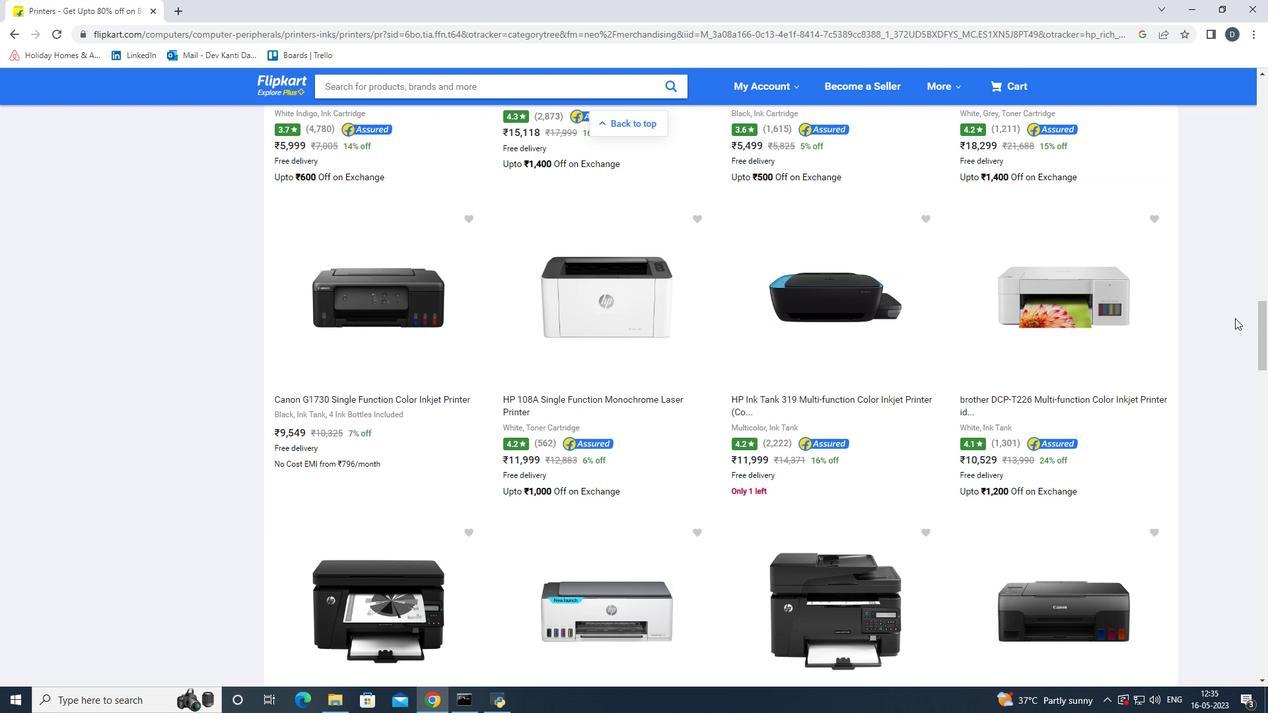 
Action: Mouse scrolled (1235, 317) with delta (0, 0)
Screenshot: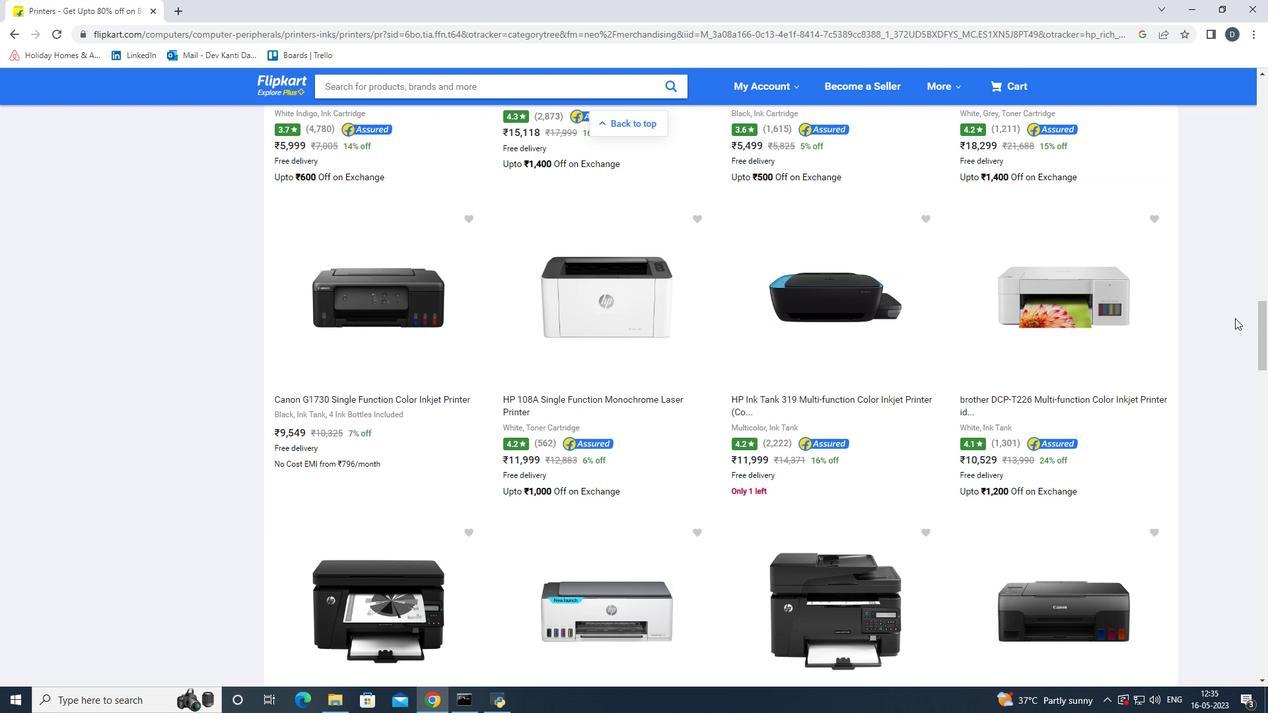
Action: Mouse moved to (1201, 266)
Screenshot: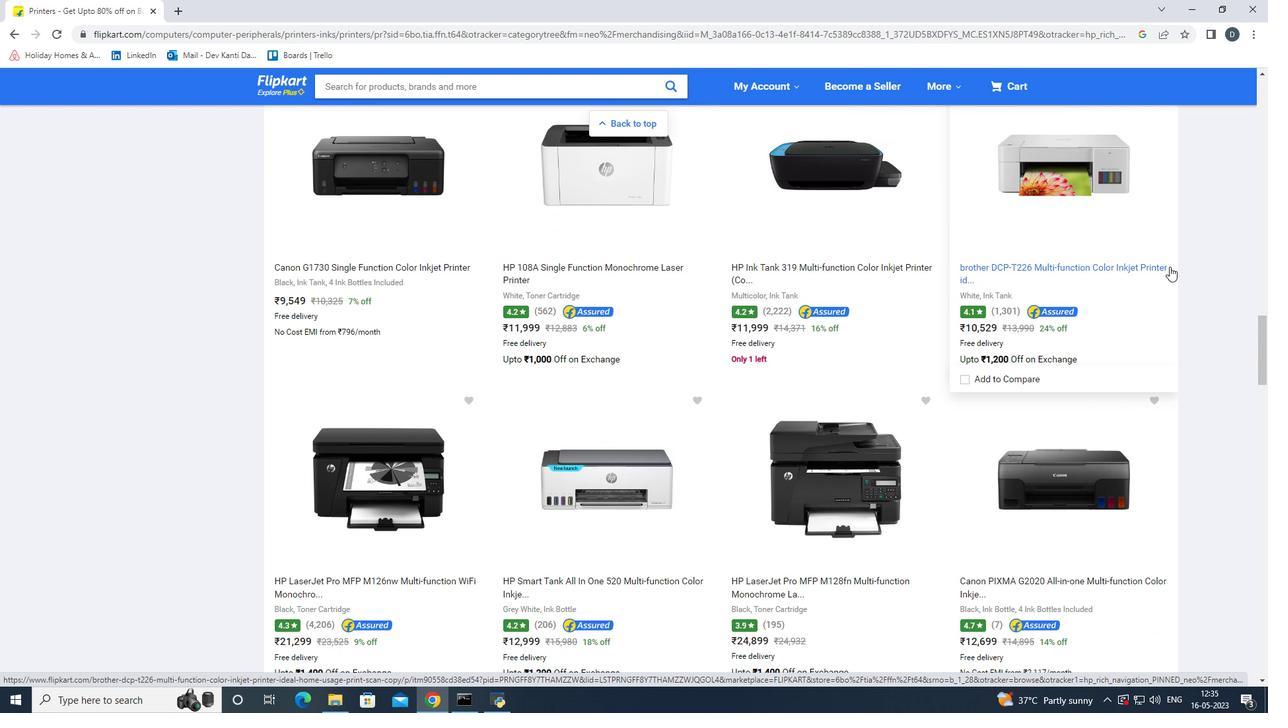 
Action: Mouse scrolled (1201, 266) with delta (0, 0)
Screenshot: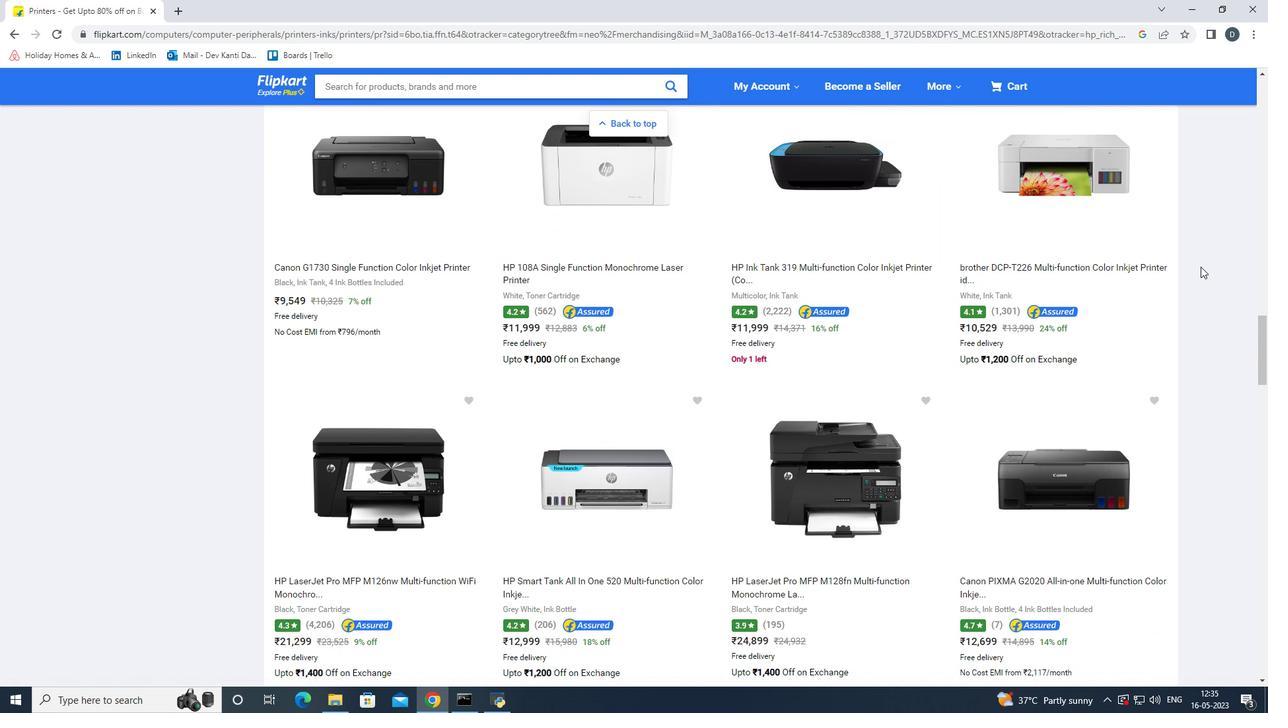 
Action: Mouse scrolled (1201, 266) with delta (0, 0)
Screenshot: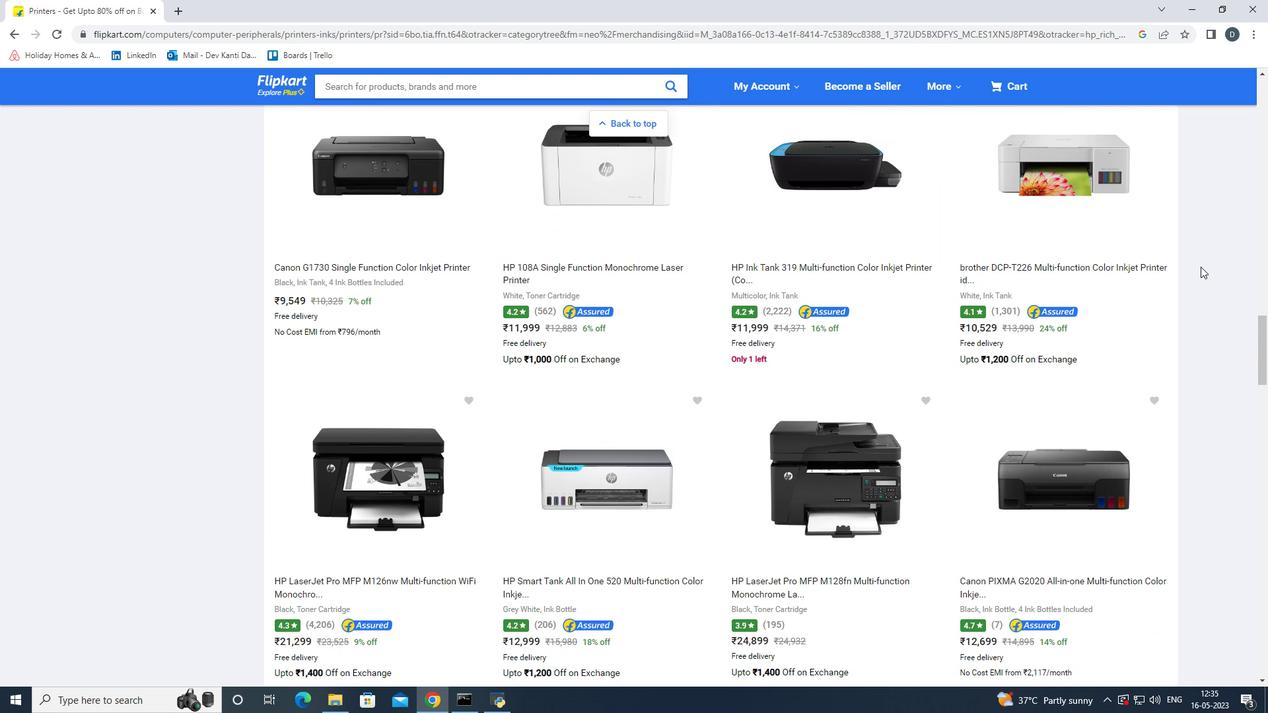 
Action: Mouse scrolled (1201, 266) with delta (0, 0)
Screenshot: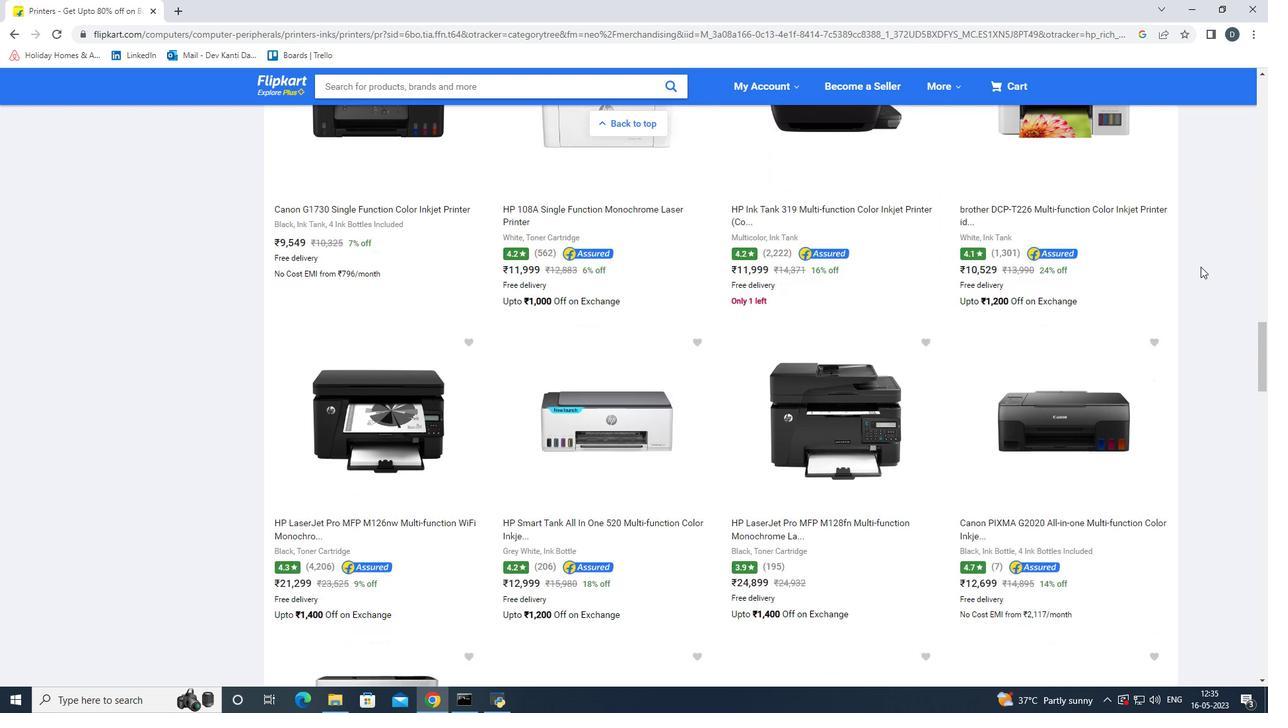 
Action: Mouse scrolled (1201, 266) with delta (0, 0)
Screenshot: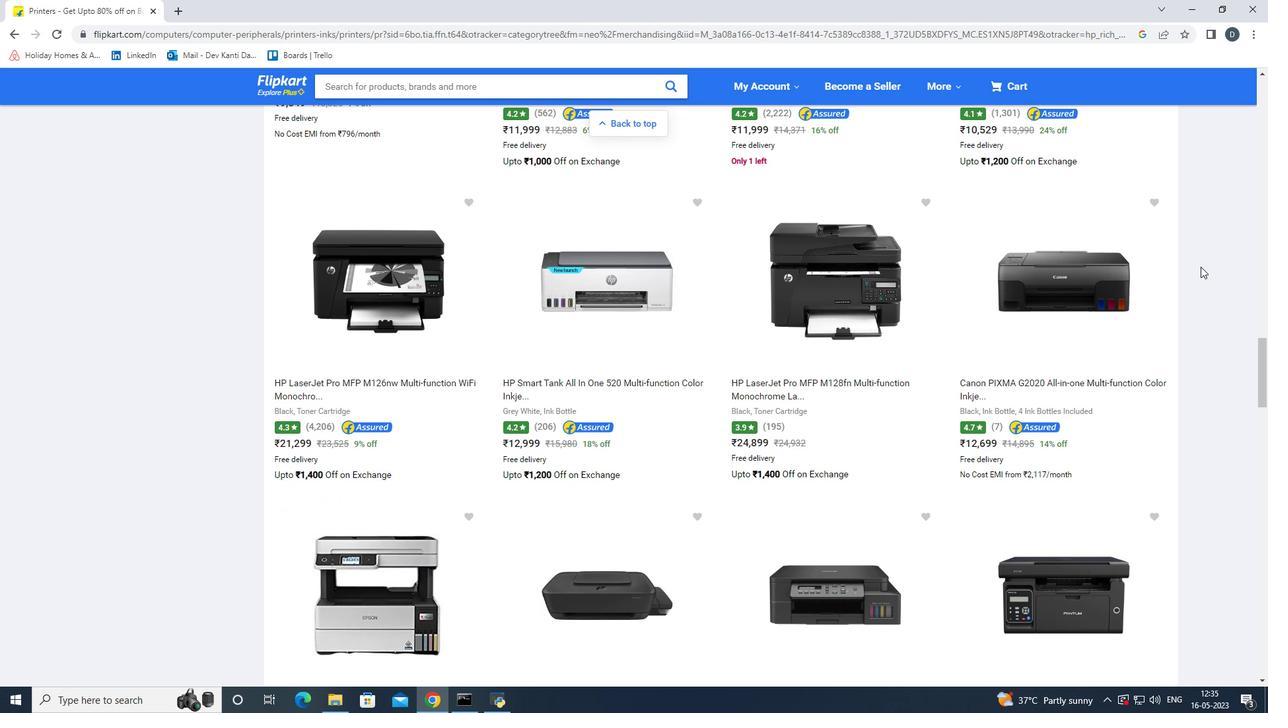 
Action: Mouse scrolled (1201, 266) with delta (0, 0)
Screenshot: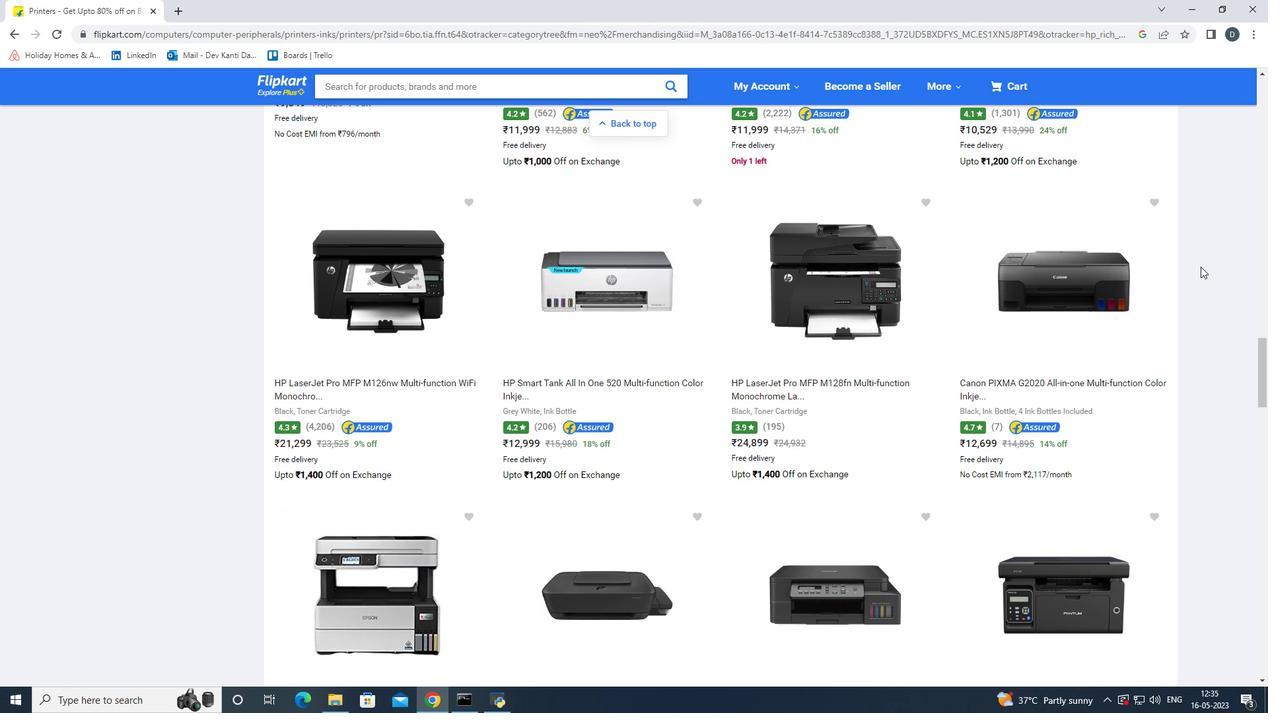 
Action: Mouse scrolled (1201, 266) with delta (0, 0)
Screenshot: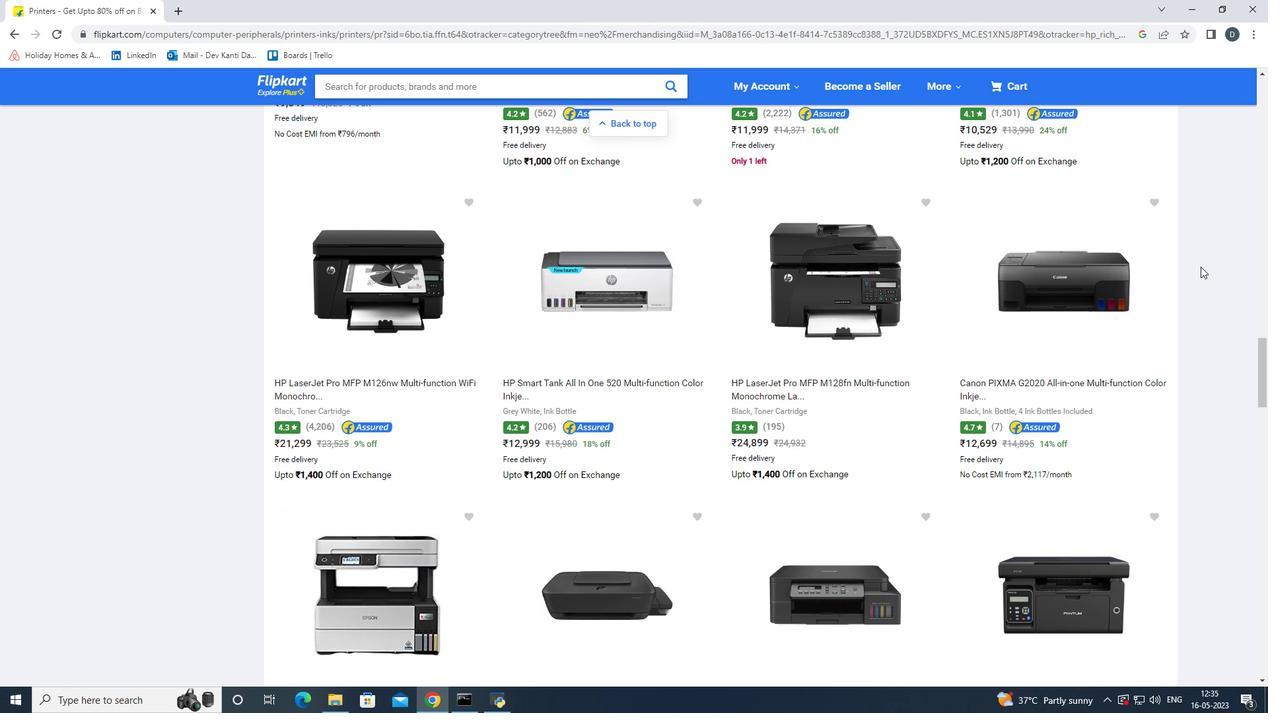 
Action: Mouse scrolled (1201, 266) with delta (0, 0)
Screenshot: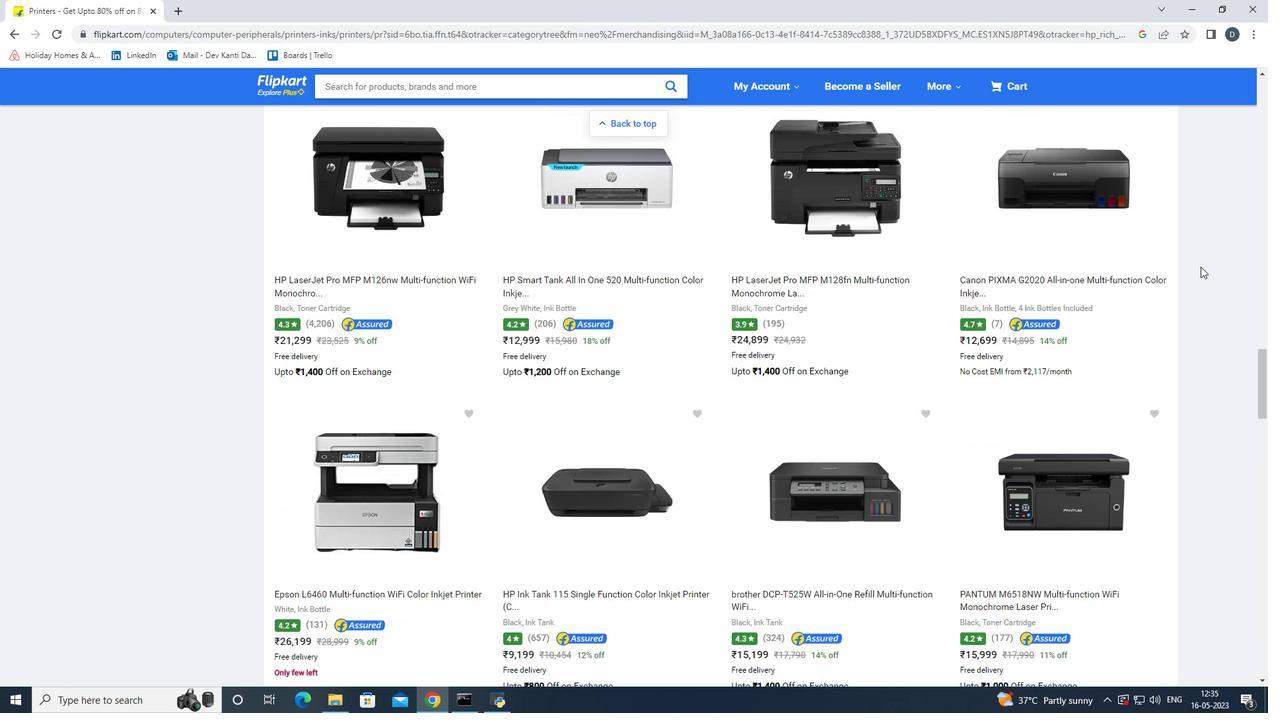 
Action: Mouse scrolled (1201, 267) with delta (0, 0)
Screenshot: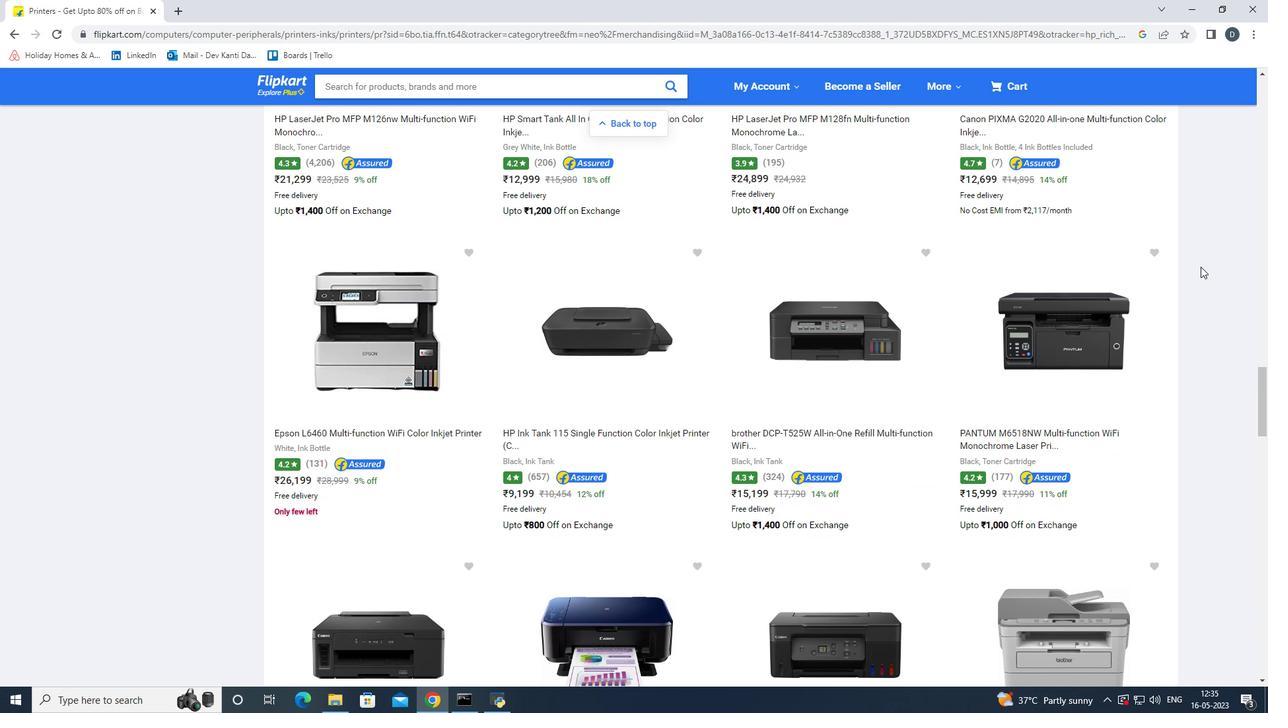 
Action: Mouse scrolled (1201, 267) with delta (0, 0)
Screenshot: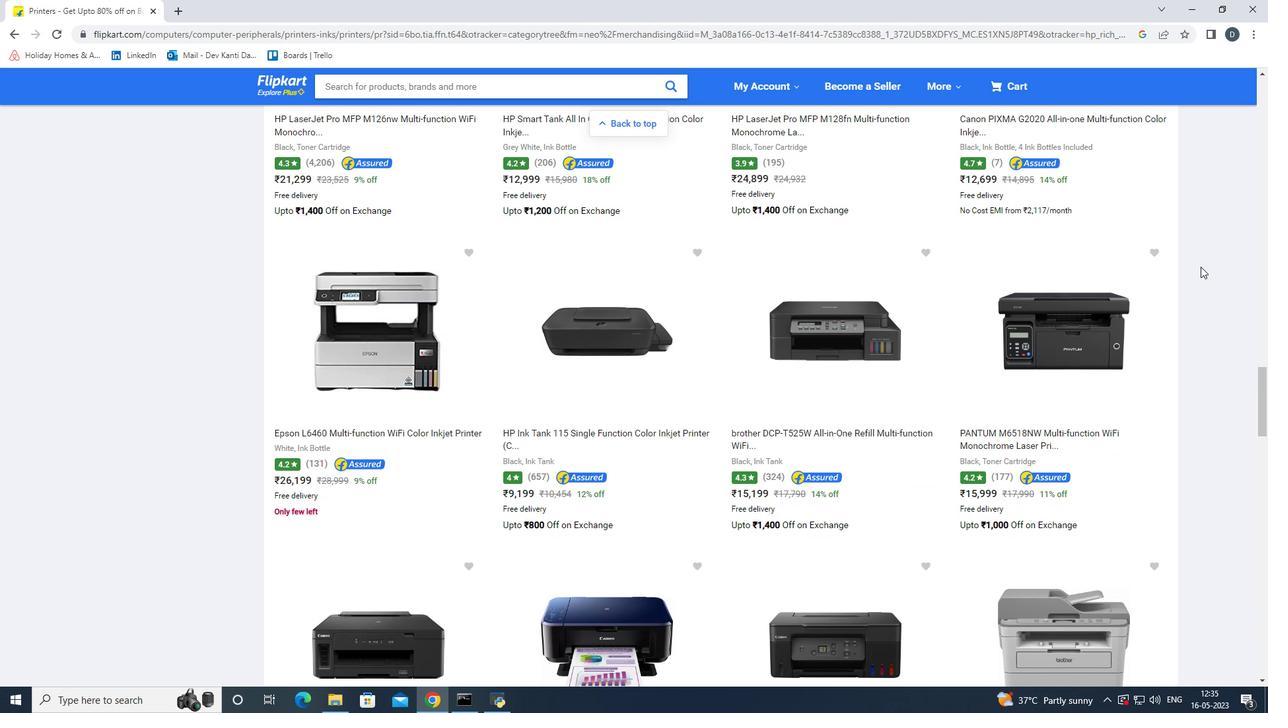 
Action: Mouse scrolled (1201, 267) with delta (0, 0)
Screenshot: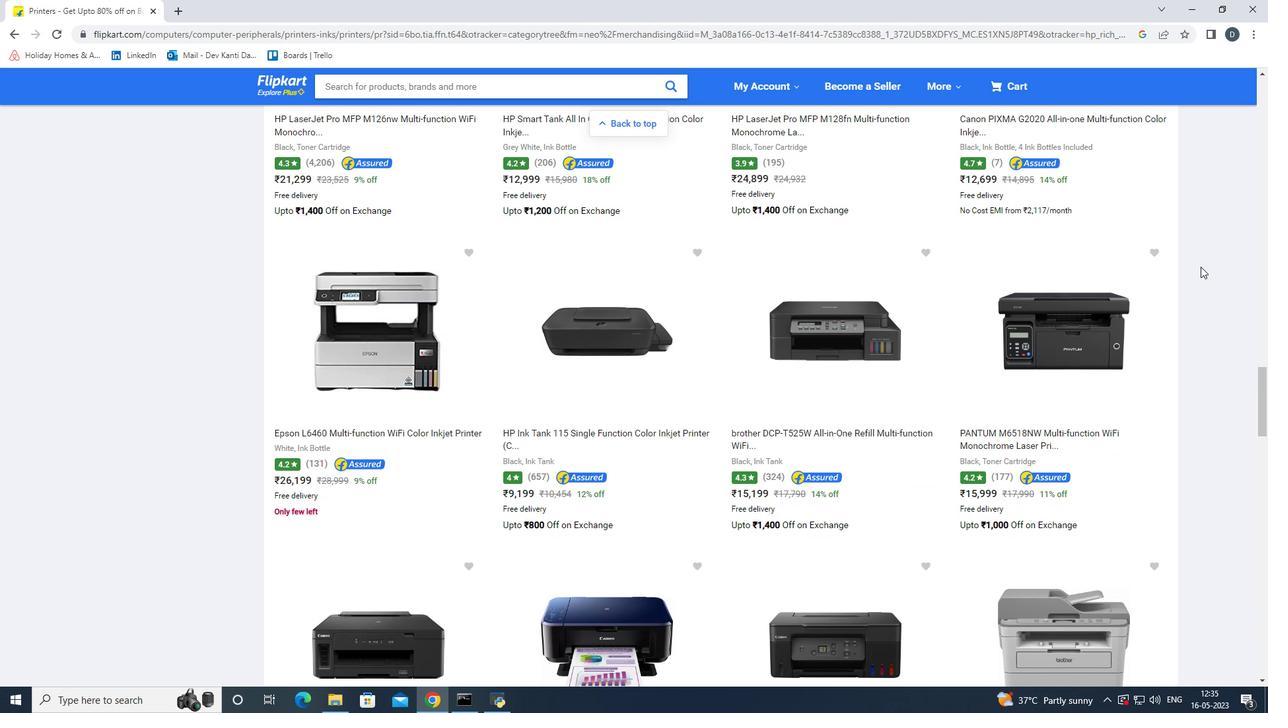 
Action: Mouse scrolled (1201, 267) with delta (0, 0)
Screenshot: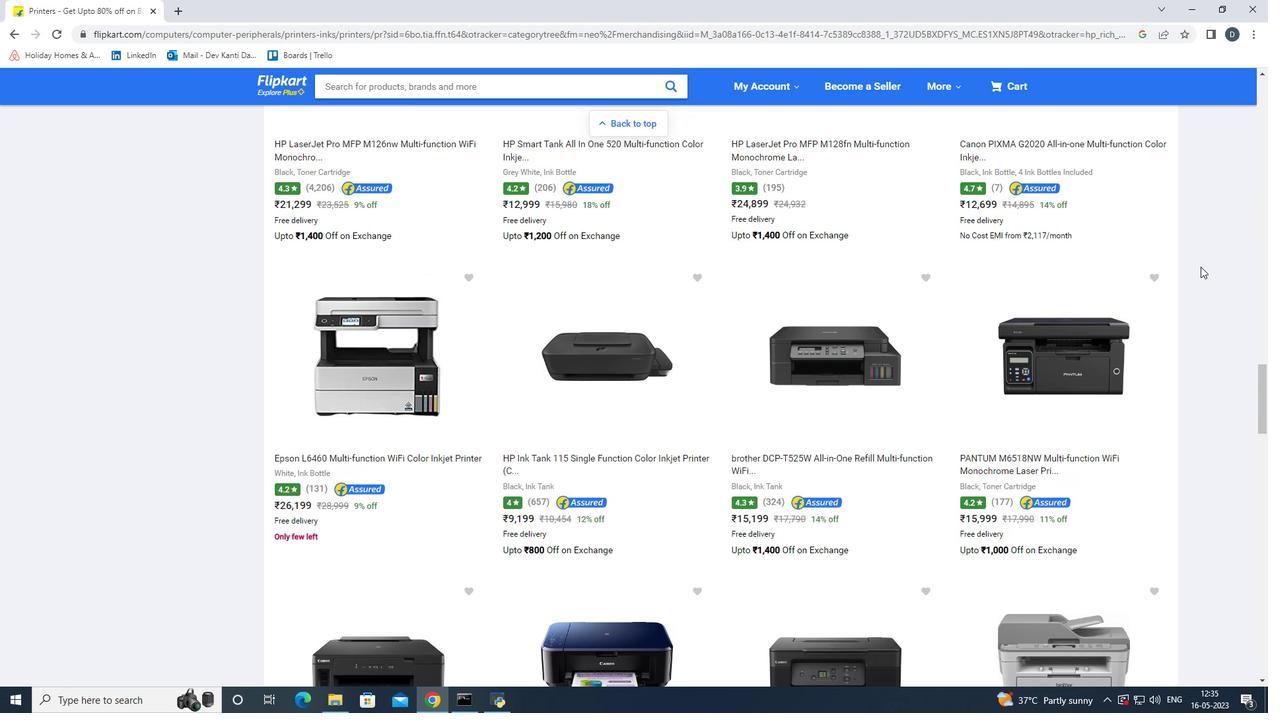 
Action: Mouse scrolled (1201, 266) with delta (0, 0)
Screenshot: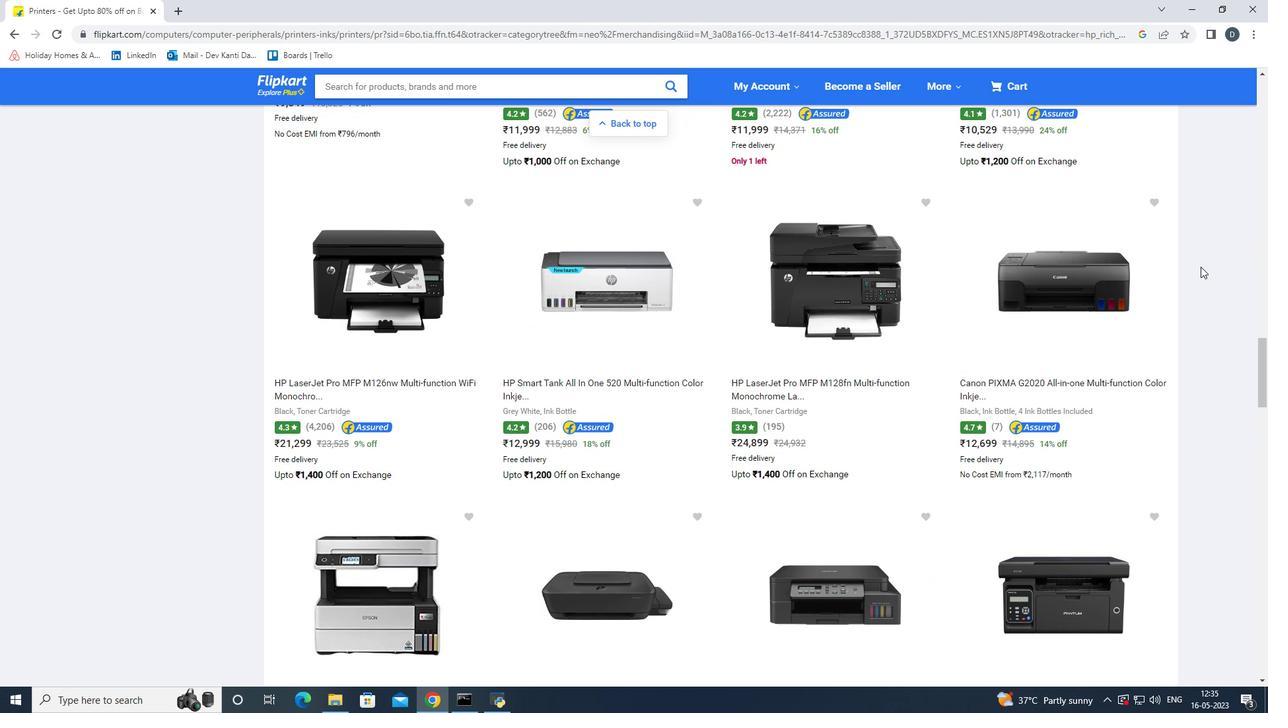 
Action: Mouse scrolled (1201, 266) with delta (0, 0)
Screenshot: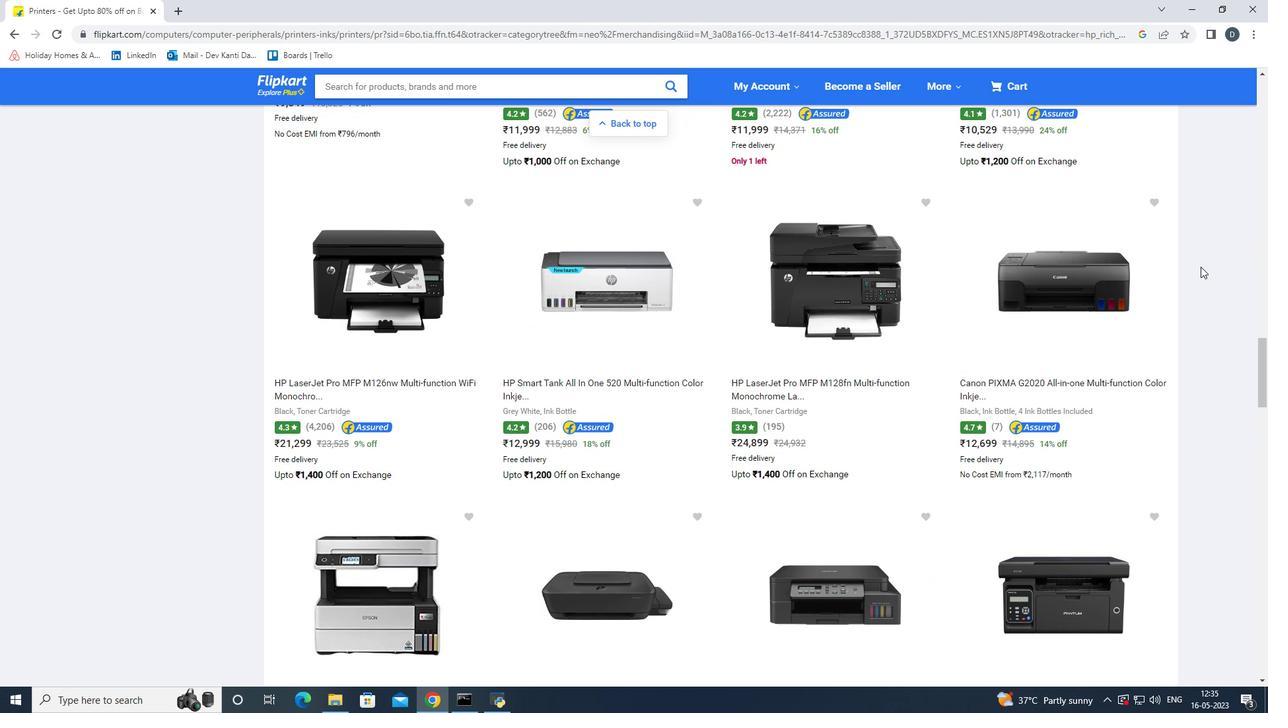 
Action: Mouse moved to (258, 454)
Screenshot: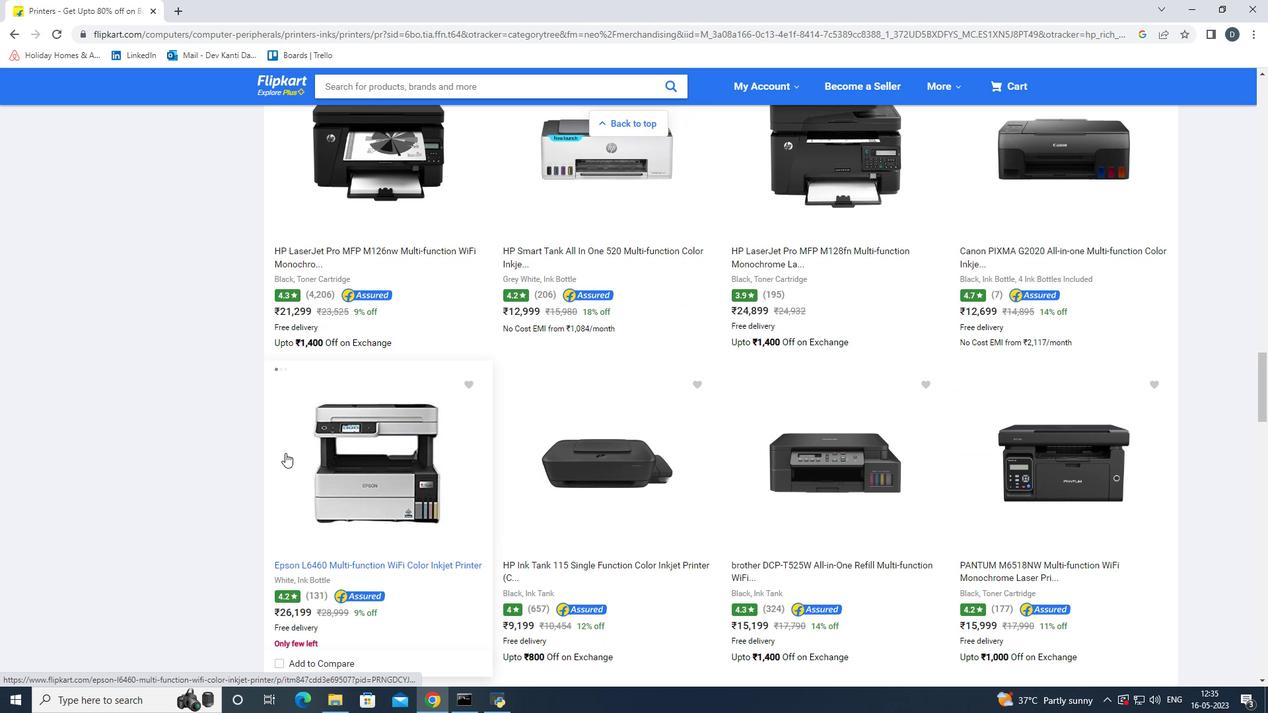 
Action: Mouse scrolled (258, 453) with delta (0, 0)
Screenshot: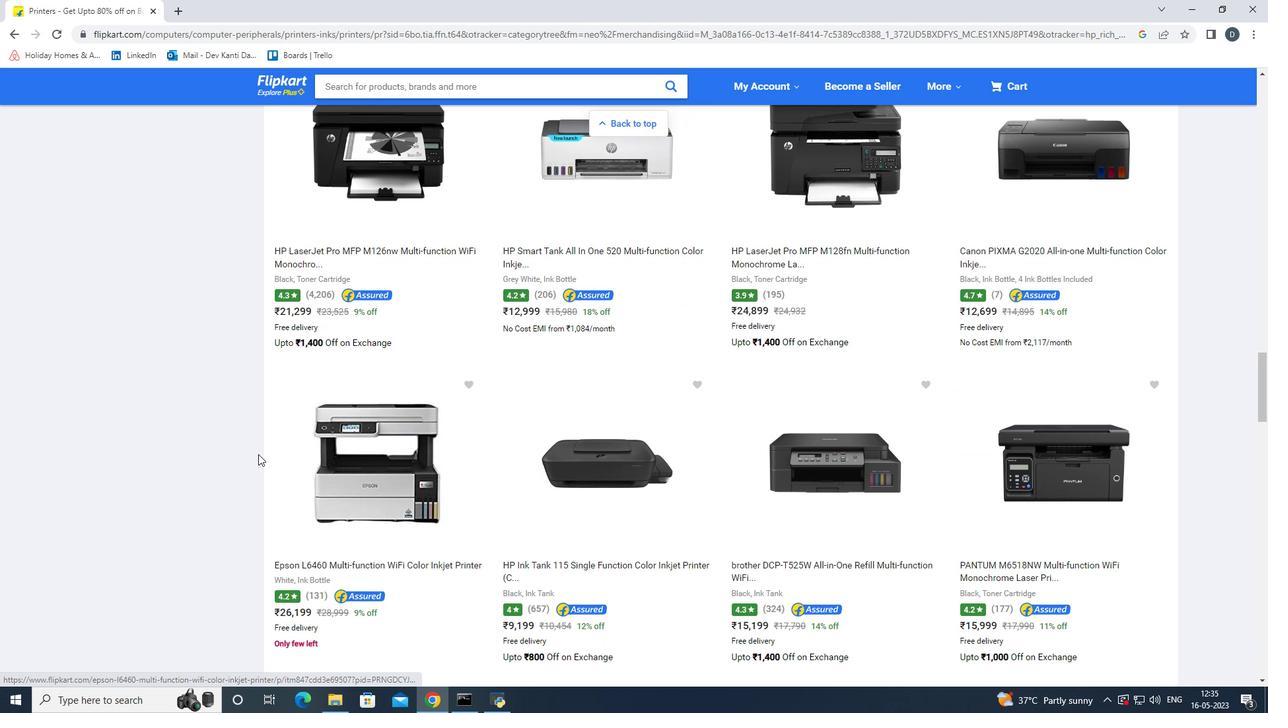 
Action: Mouse moved to (258, 454)
Screenshot: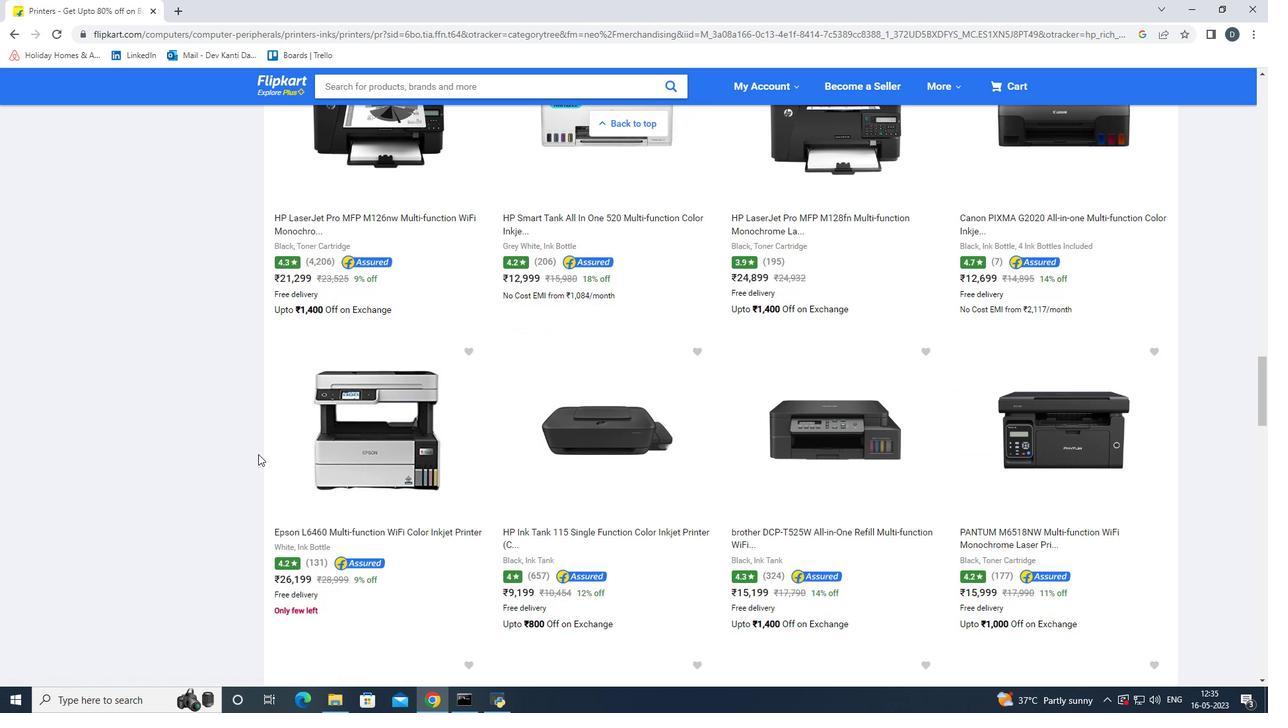
Action: Mouse scrolled (258, 453) with delta (0, 0)
Screenshot: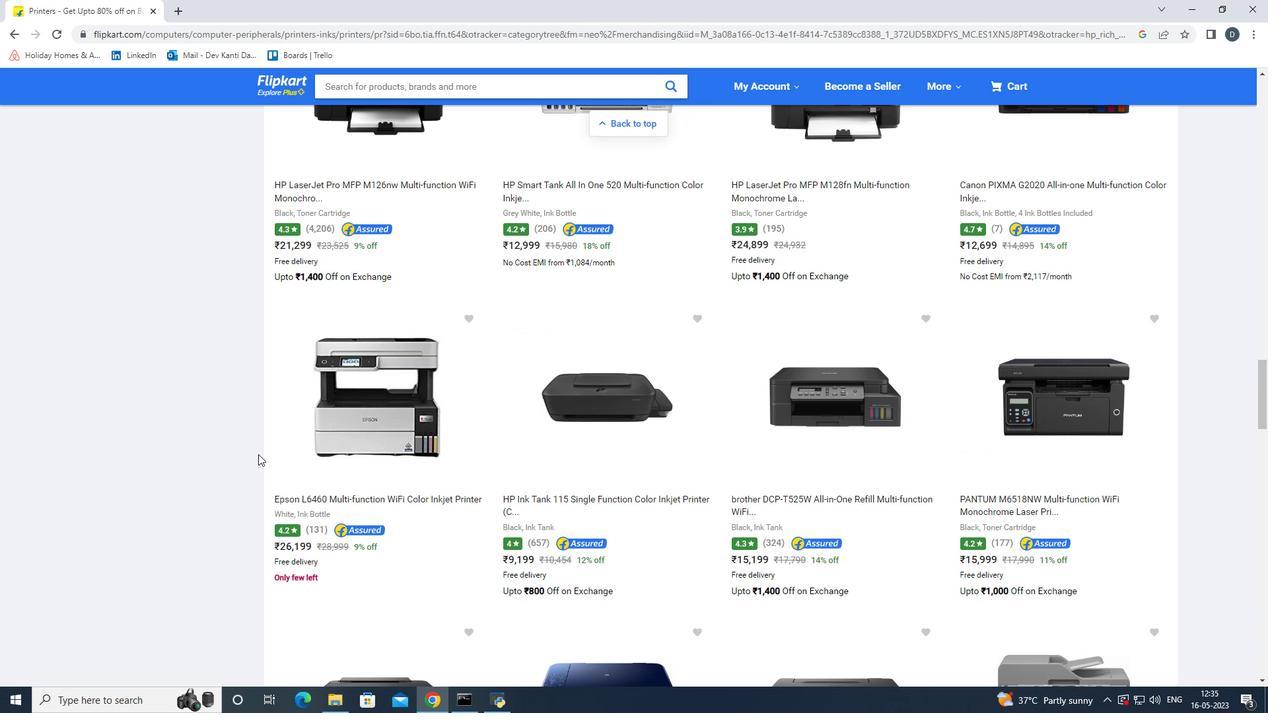 
Action: Mouse scrolled (258, 453) with delta (0, 0)
Screenshot: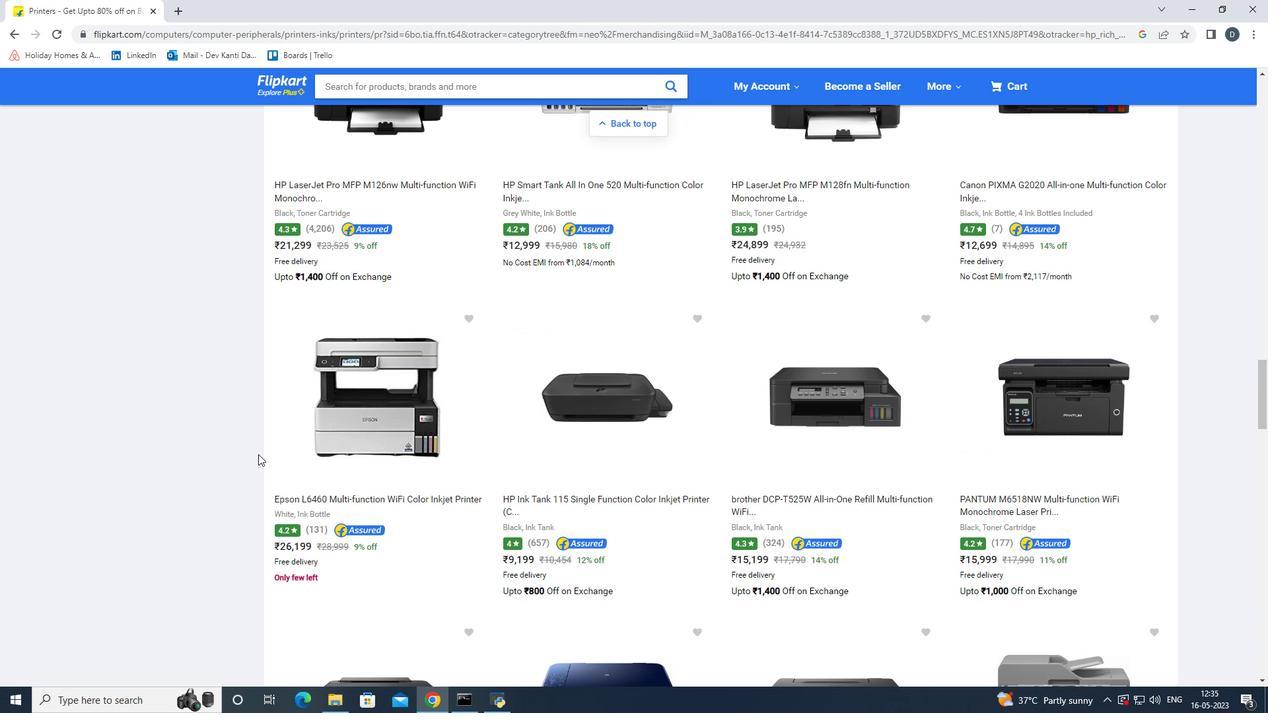 
Action: Mouse scrolled (258, 453) with delta (0, 0)
Screenshot: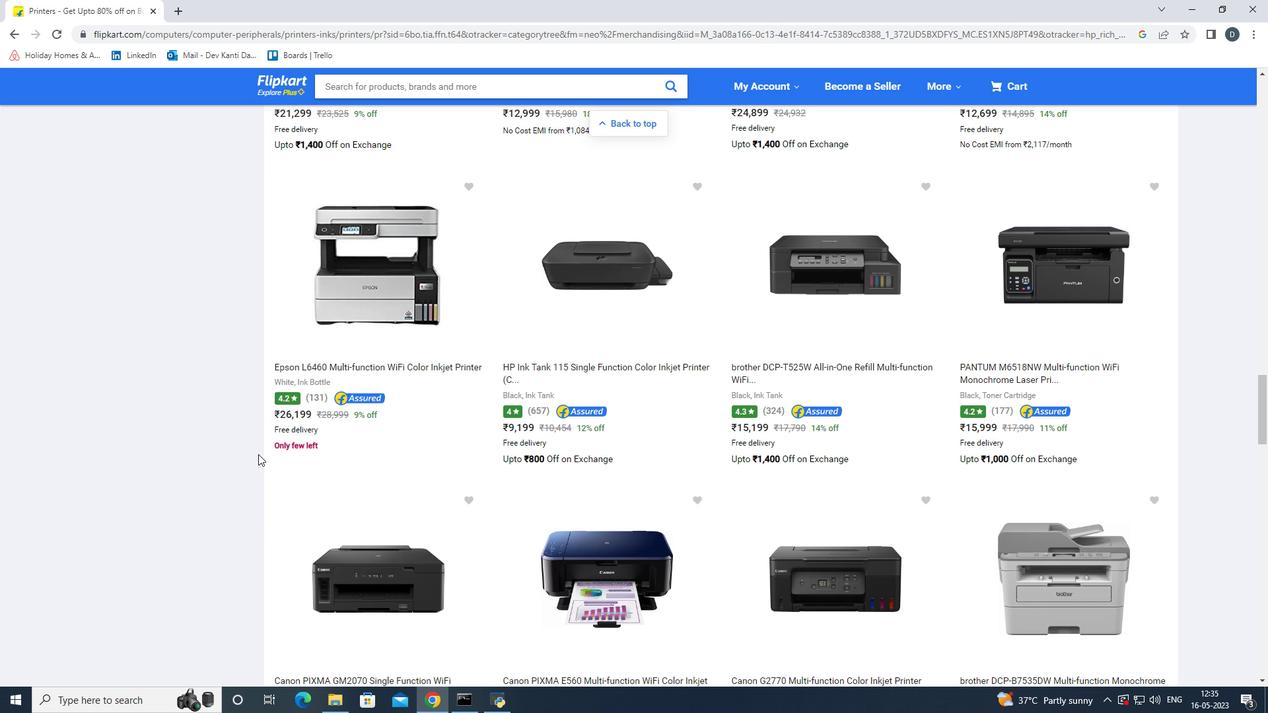 
Action: Mouse scrolled (258, 453) with delta (0, 0)
Screenshot: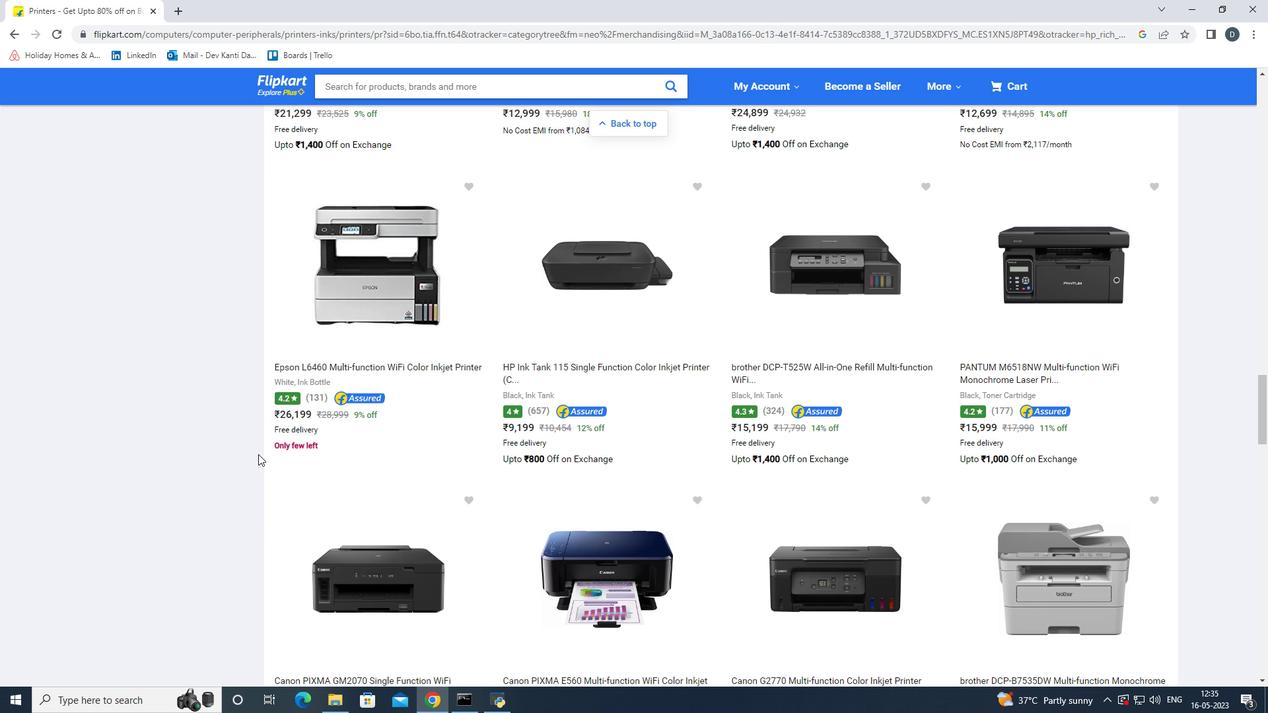 
Action: Mouse scrolled (258, 453) with delta (0, 0)
Screenshot: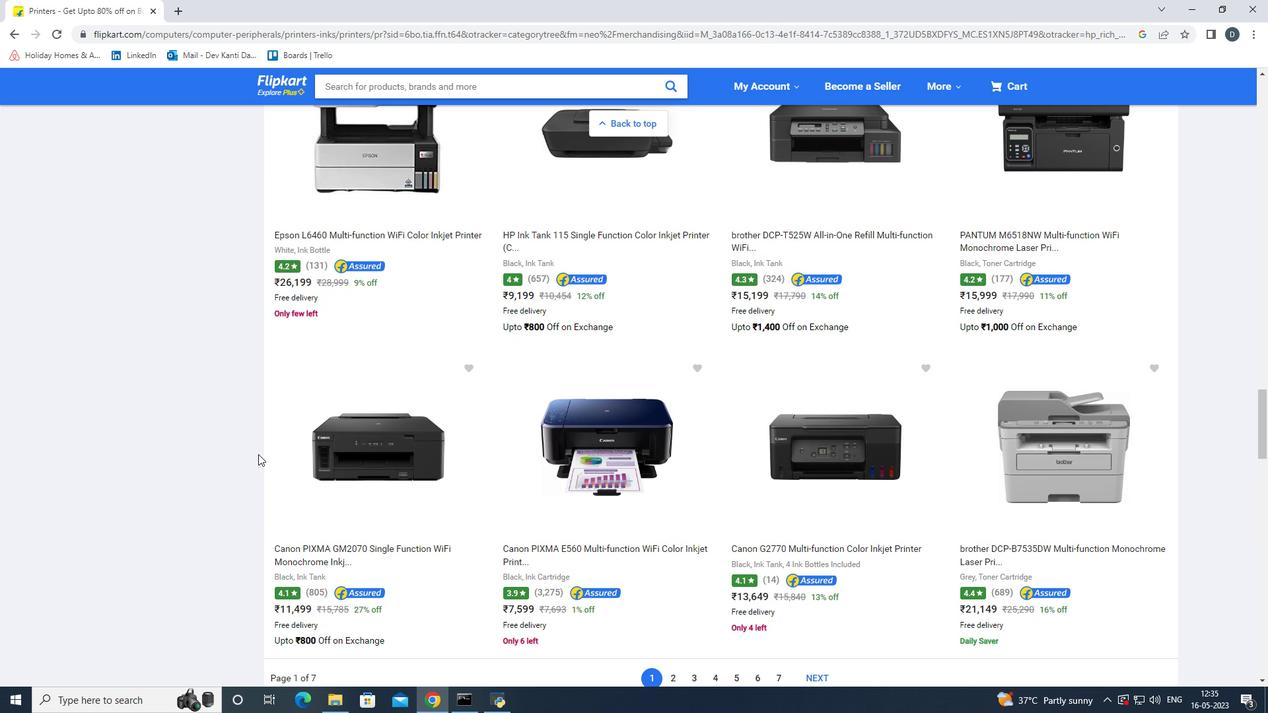 
Action: Mouse scrolled (258, 453) with delta (0, 0)
Screenshot: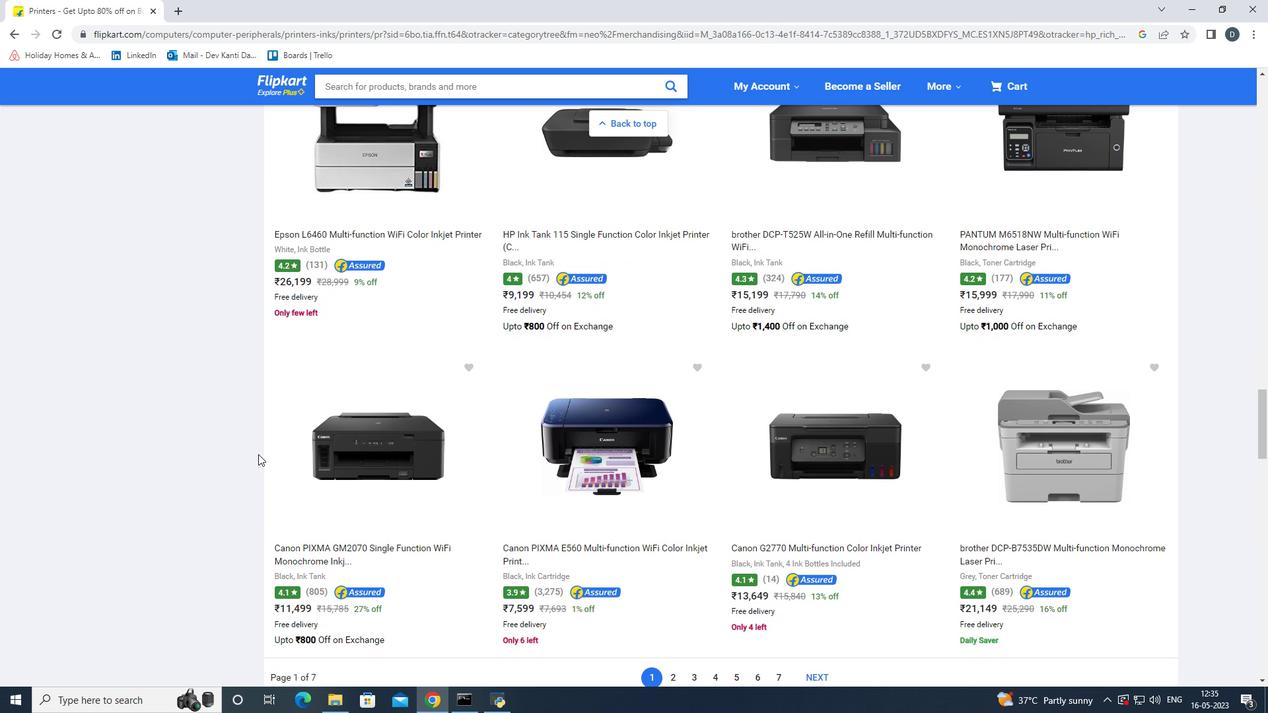 
Action: Mouse scrolled (258, 453) with delta (0, 0)
Screenshot: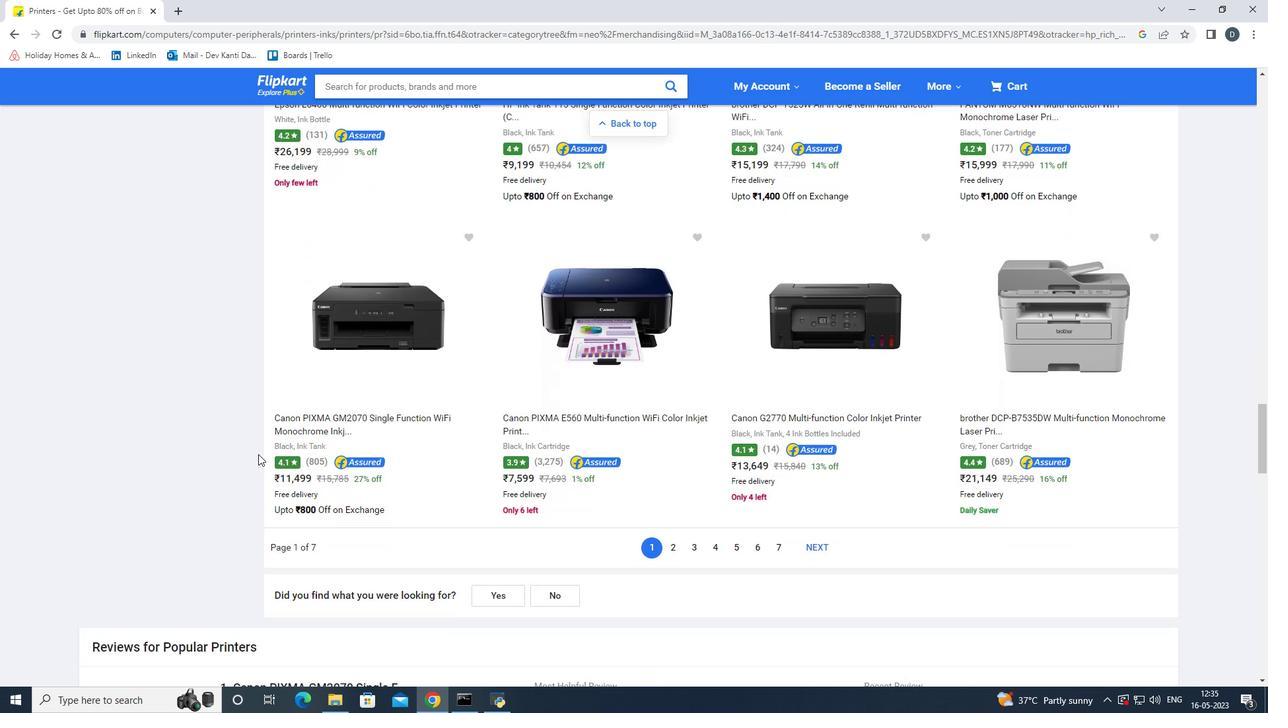 
Action: Mouse moved to (262, 444)
Screenshot: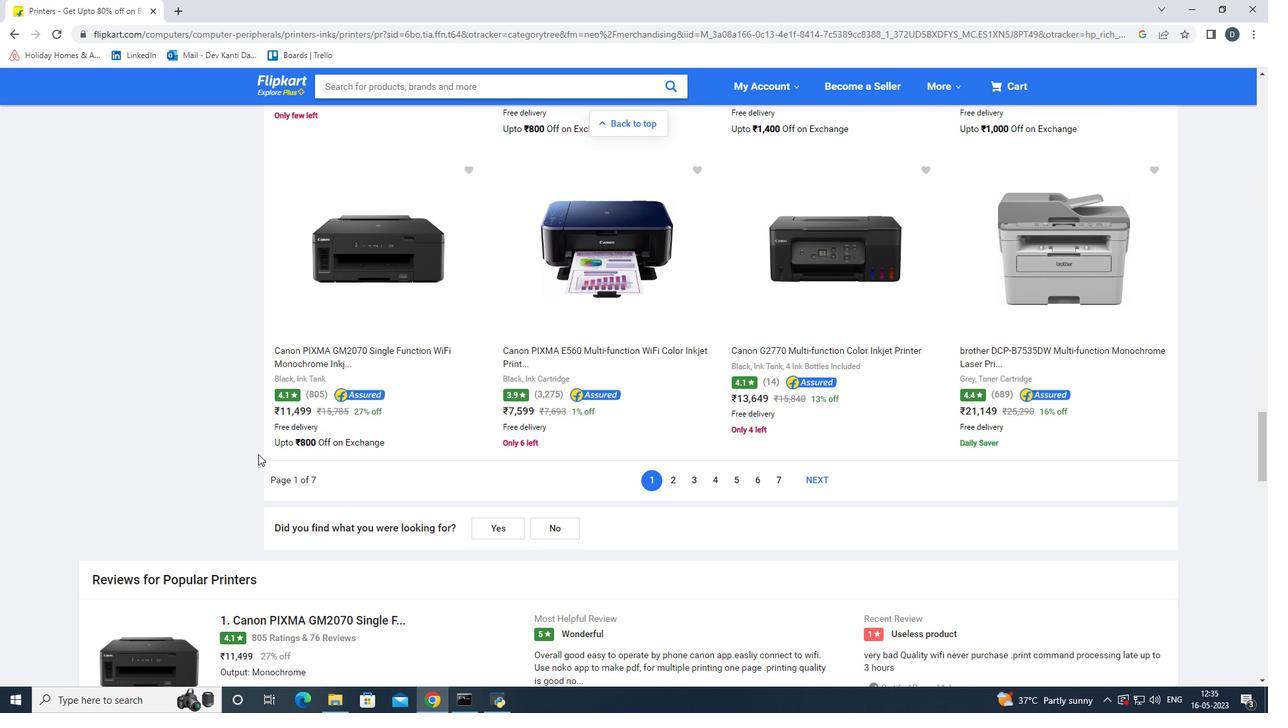 
Action: Mouse scrolled (262, 444) with delta (0, 0)
Screenshot: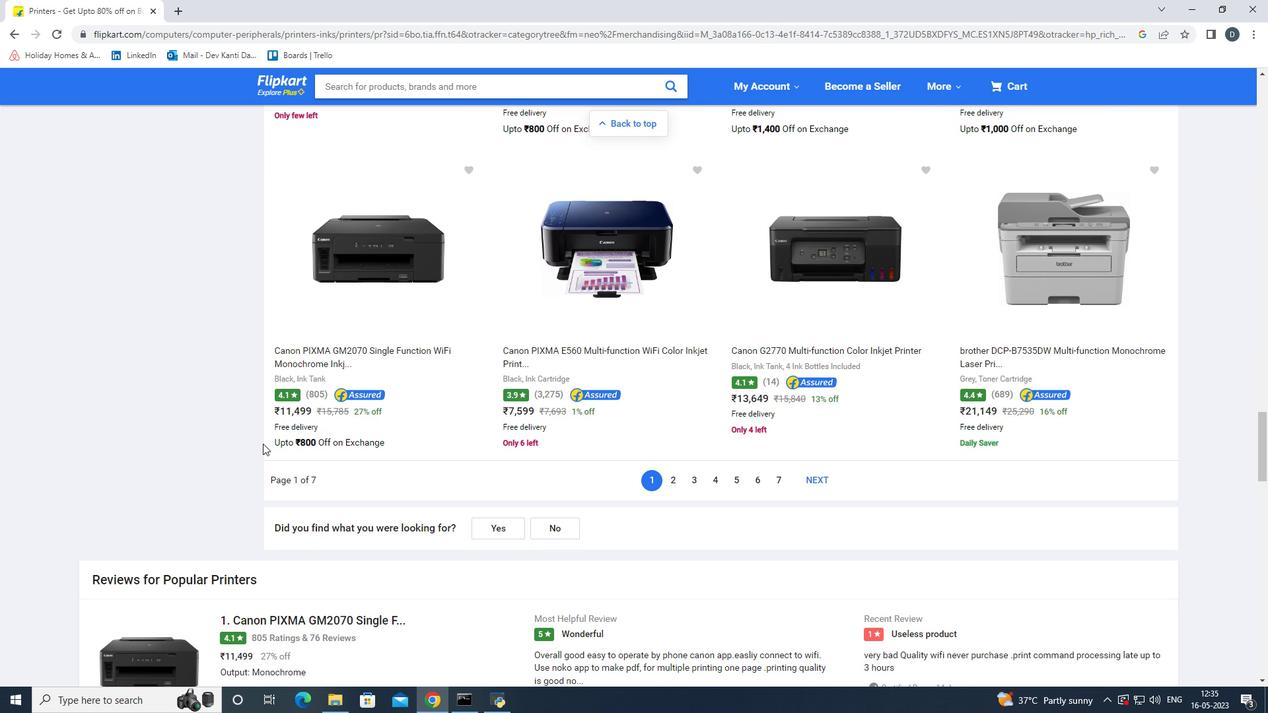 
Action: Mouse scrolled (262, 444) with delta (0, 0)
Screenshot: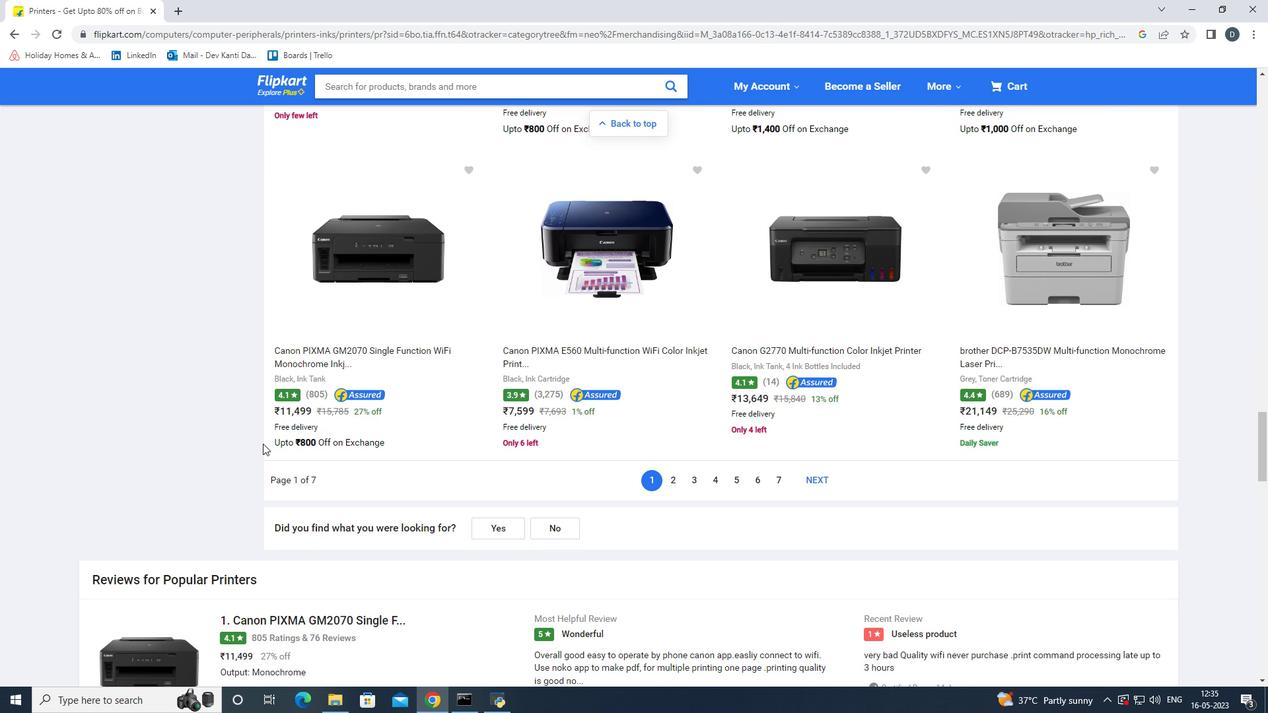 
Action: Mouse scrolled (262, 444) with delta (0, 0)
Screenshot: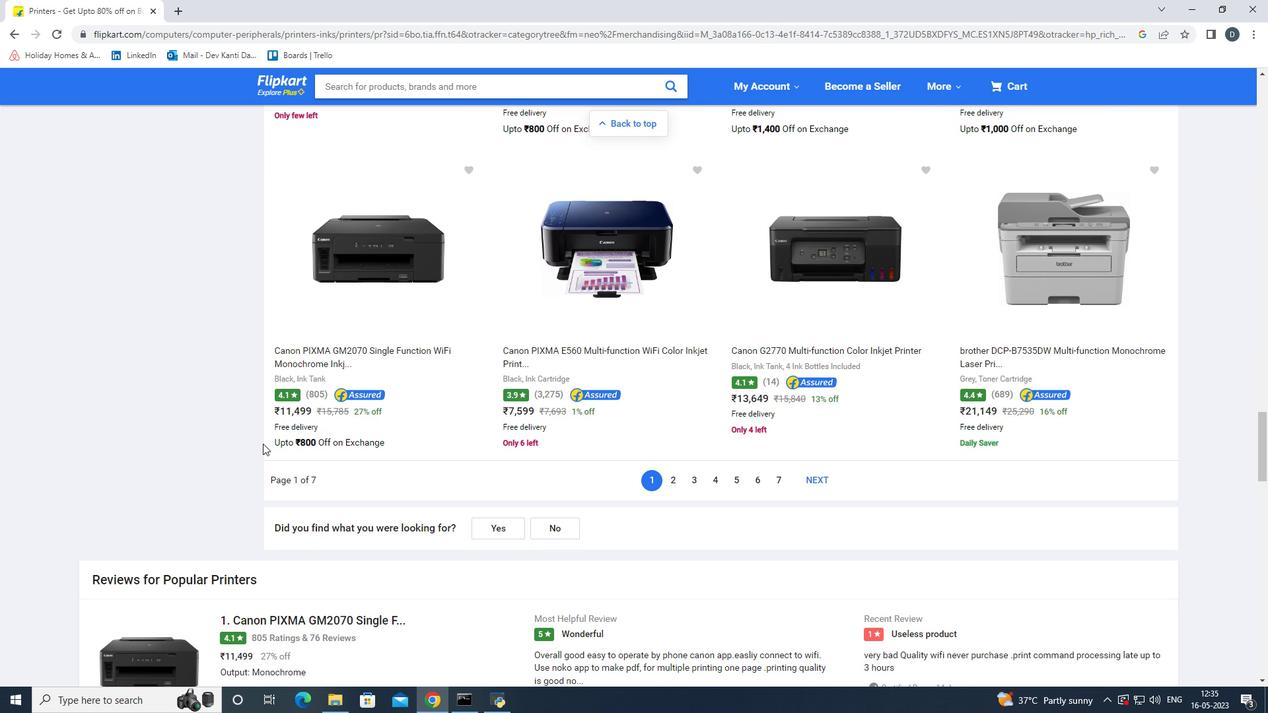 
Action: Mouse scrolled (262, 444) with delta (0, 0)
Screenshot: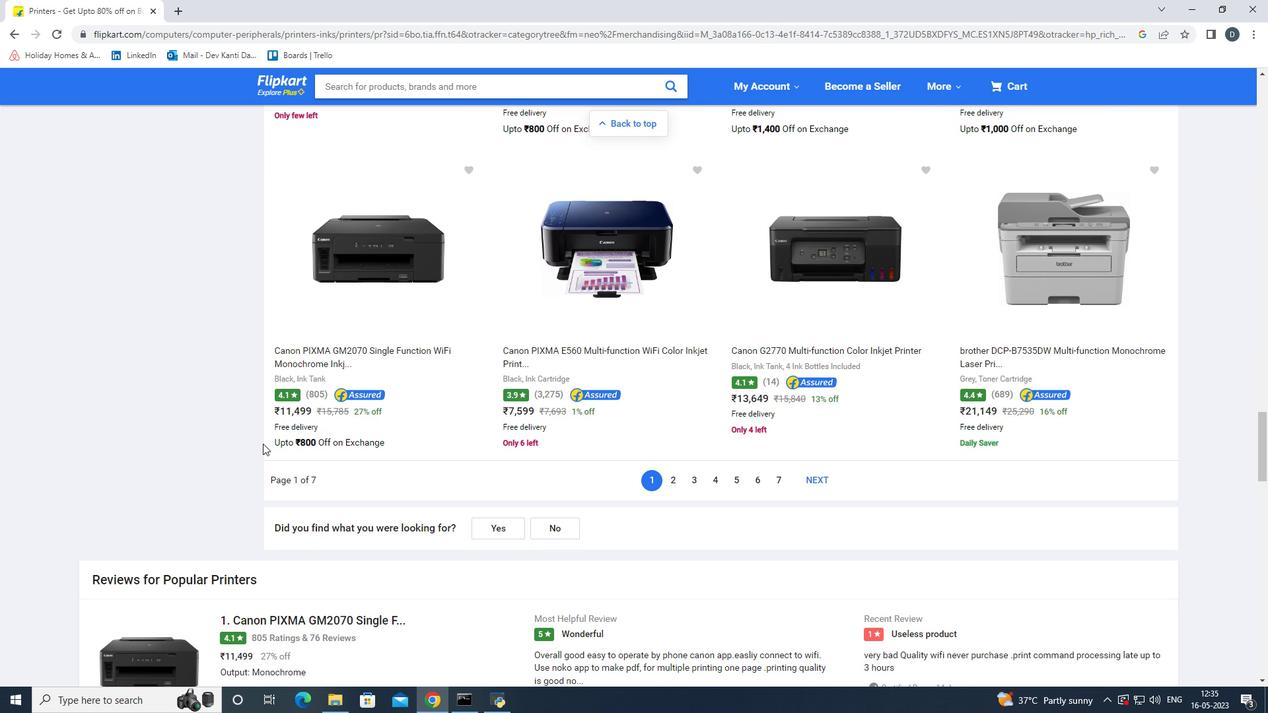 
Action: Mouse scrolled (262, 444) with delta (0, 0)
Screenshot: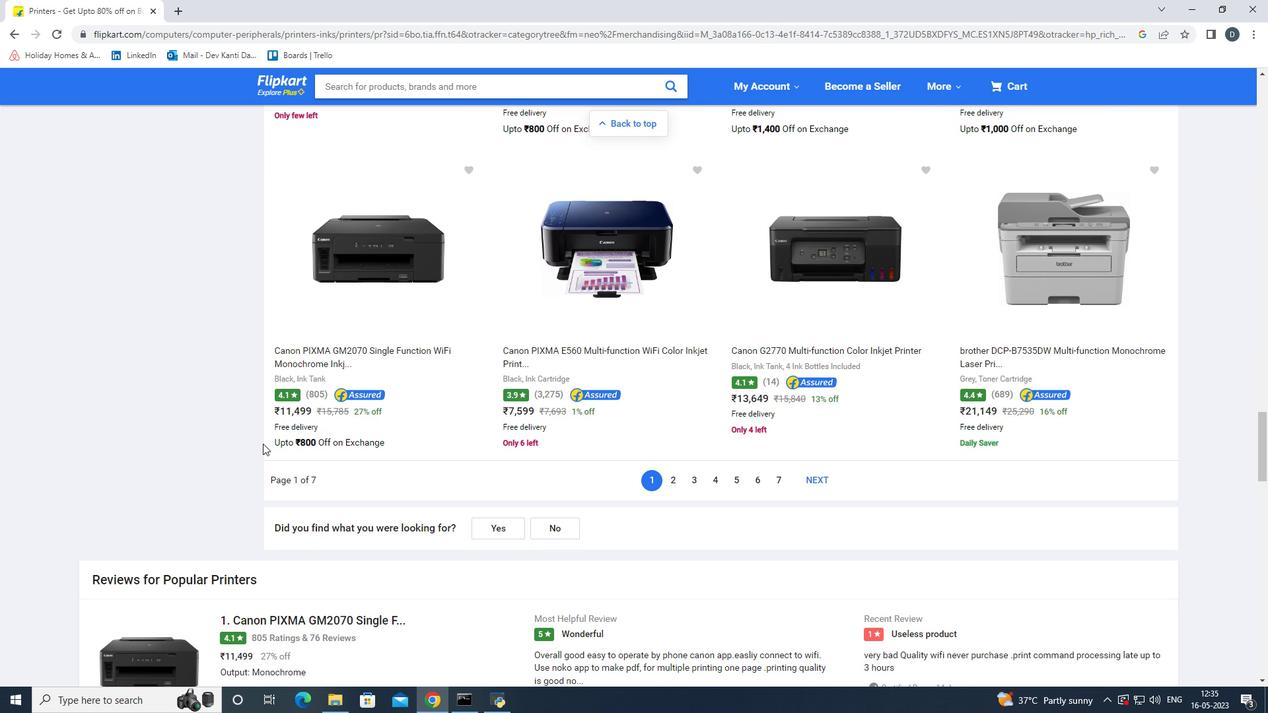 
Action: Mouse scrolled (262, 444) with delta (0, 0)
Screenshot: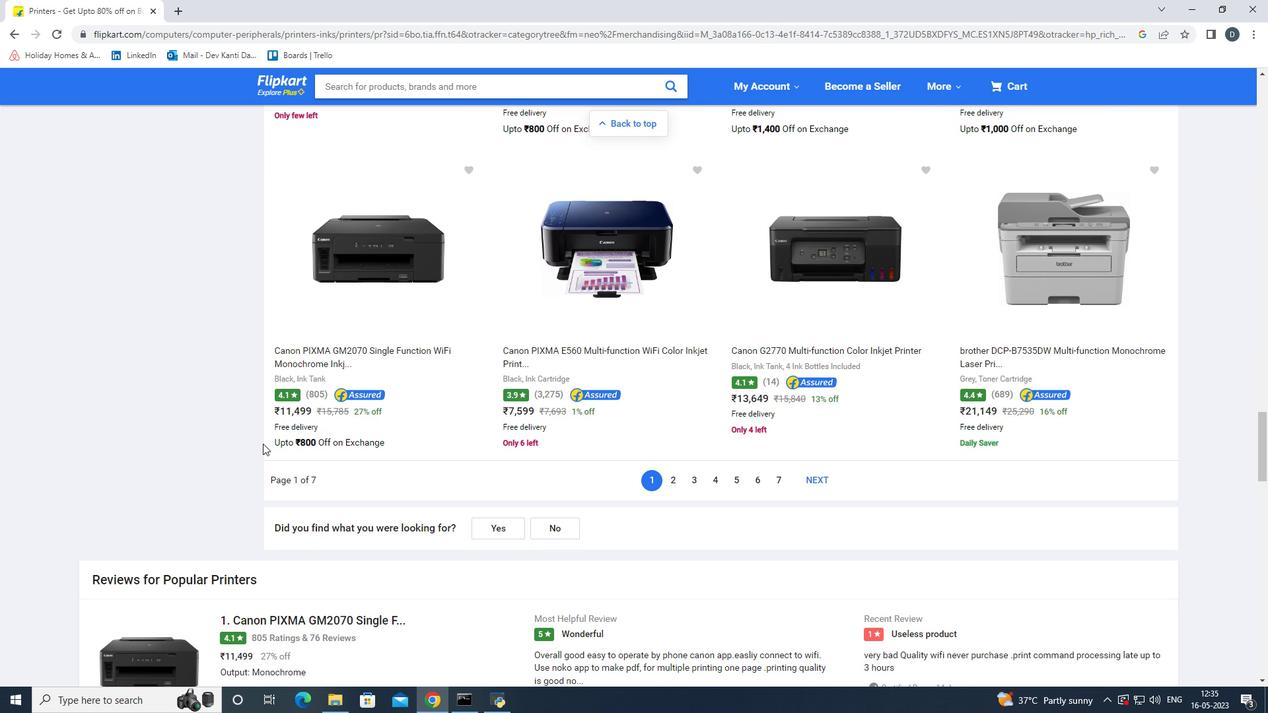 
Action: Mouse scrolled (262, 444) with delta (0, 0)
Screenshot: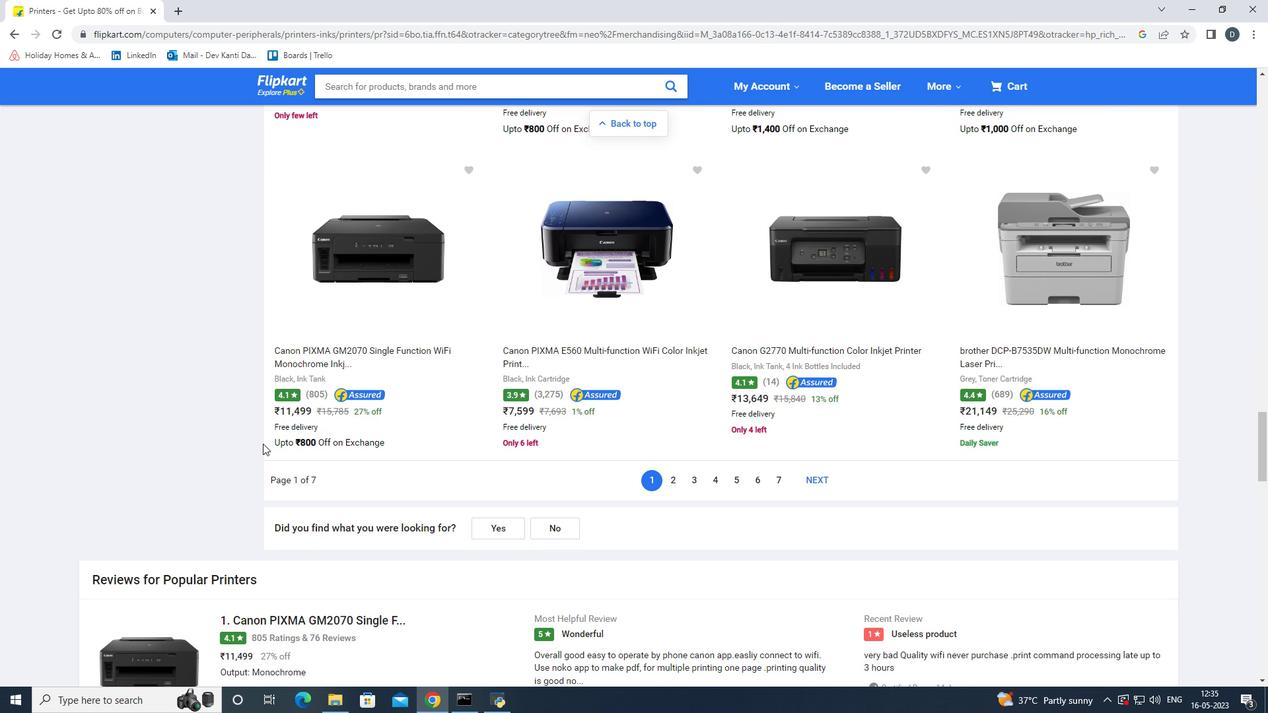 
Action: Mouse scrolled (262, 444) with delta (0, 0)
Screenshot: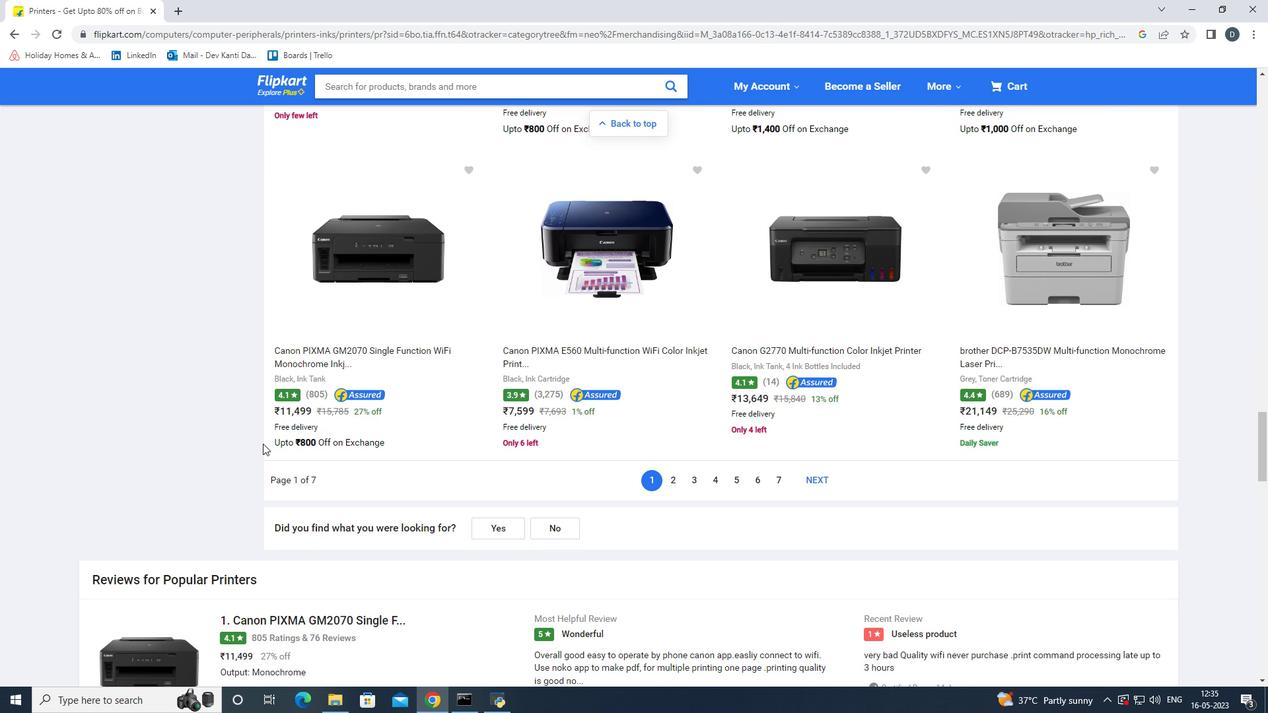 
Action: Mouse scrolled (262, 444) with delta (0, 0)
Screenshot: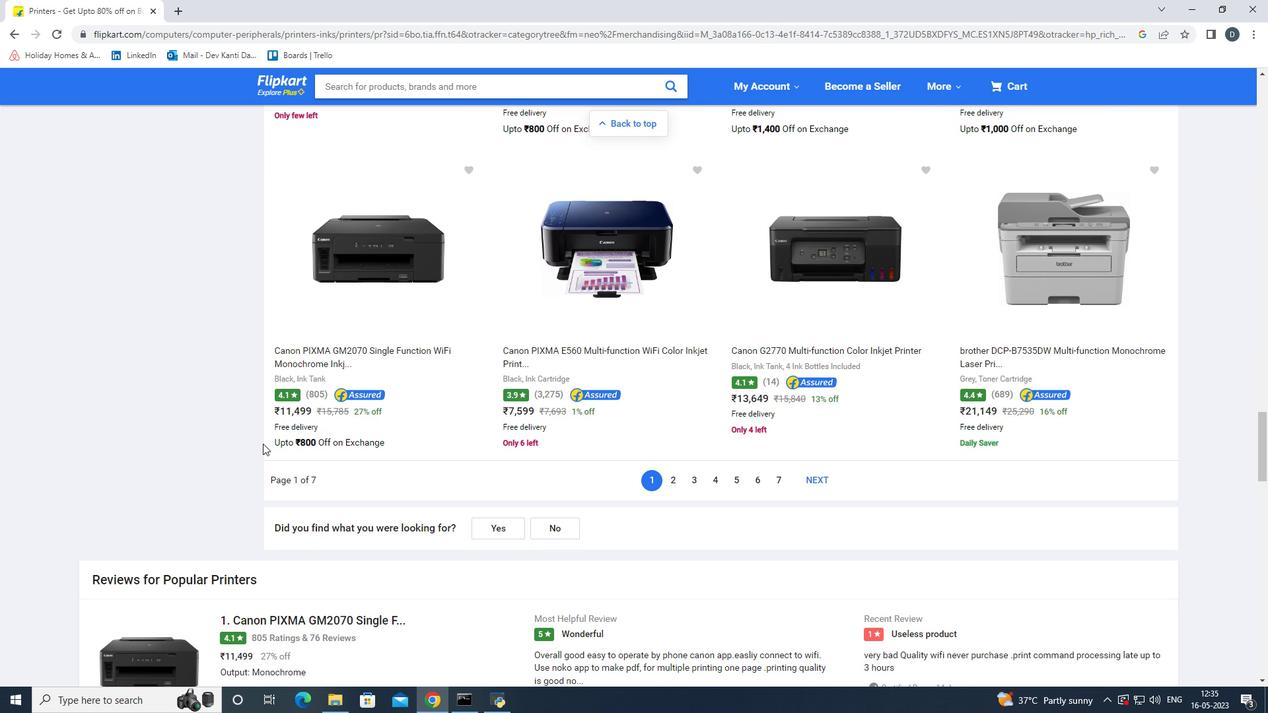 
Action: Mouse scrolled (262, 444) with delta (0, 0)
Screenshot: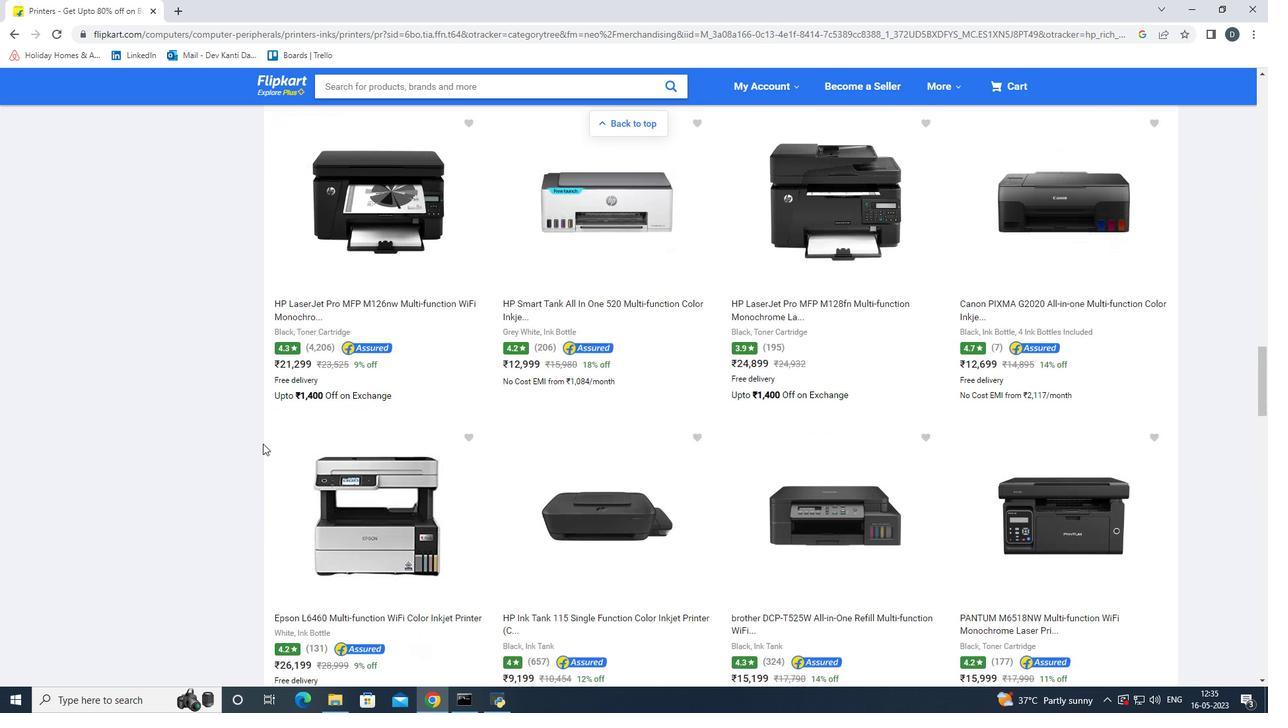 
Action: Mouse scrolled (262, 444) with delta (0, 0)
Screenshot: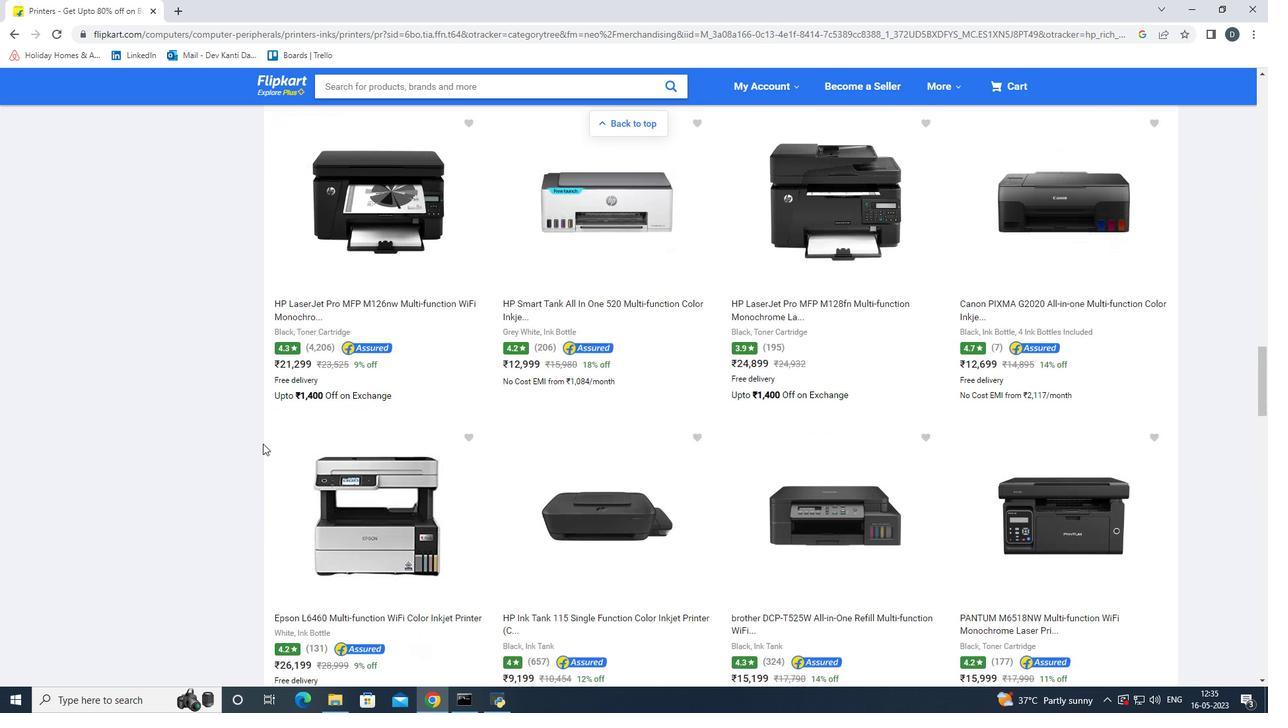 
Action: Mouse scrolled (262, 444) with delta (0, 0)
Screenshot: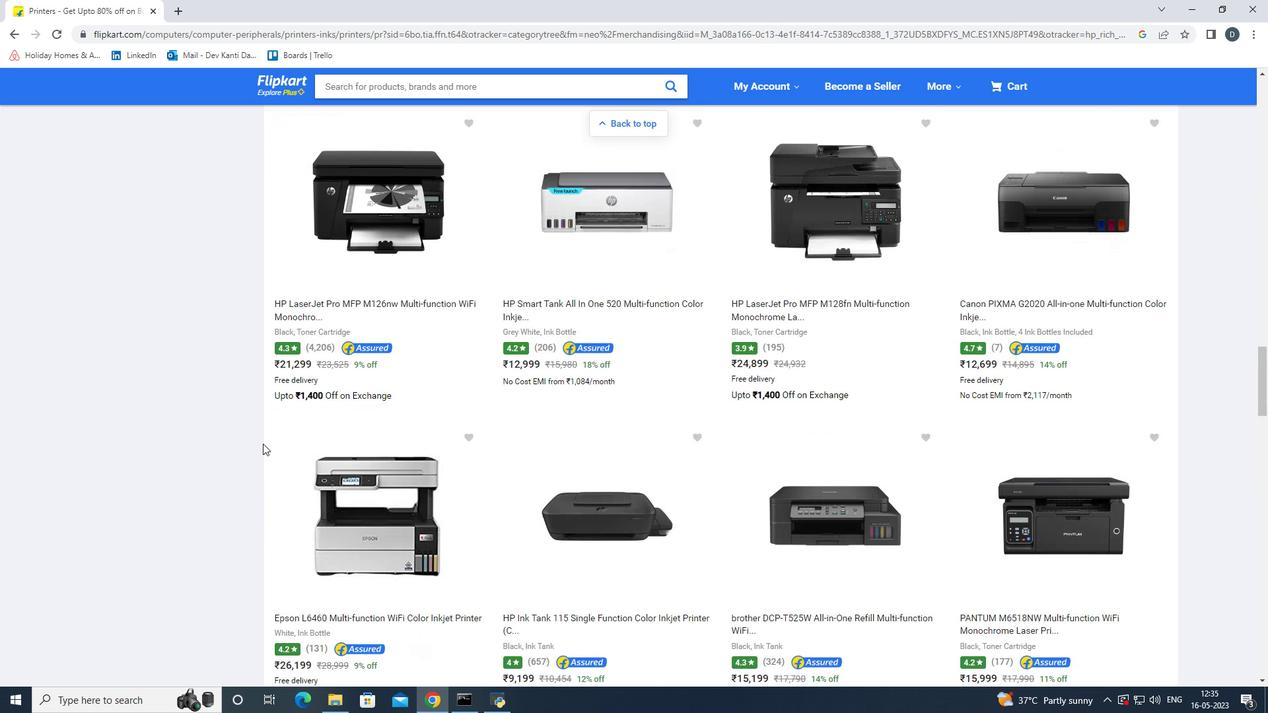 
Action: Mouse scrolled (262, 444) with delta (0, 0)
Screenshot: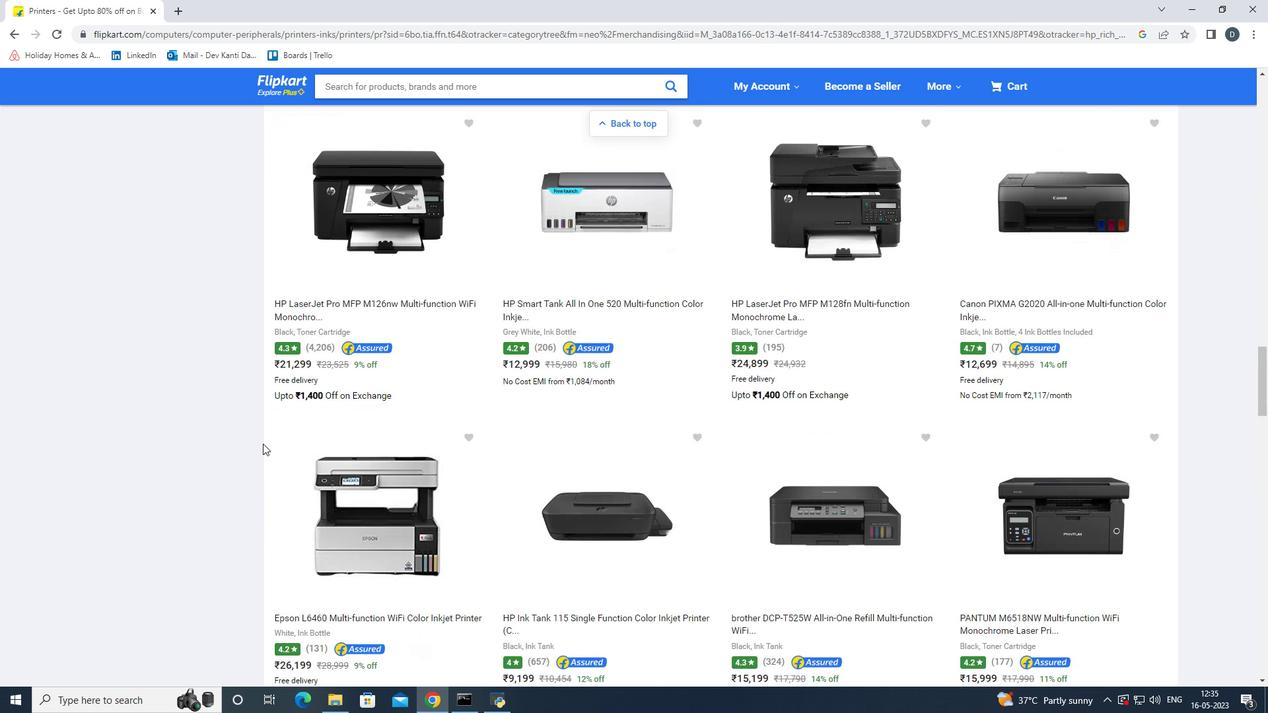 
Action: Mouse scrolled (262, 444) with delta (0, 0)
Screenshot: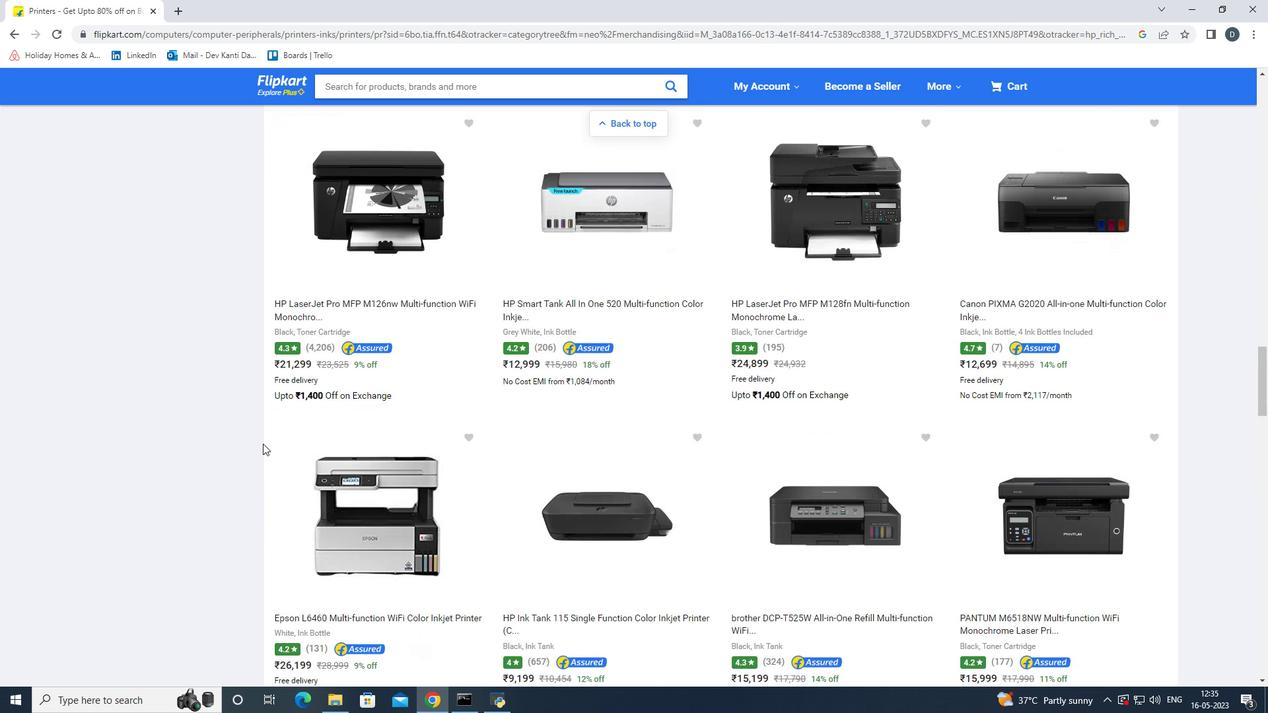 
Action: Mouse scrolled (262, 444) with delta (0, 0)
Screenshot: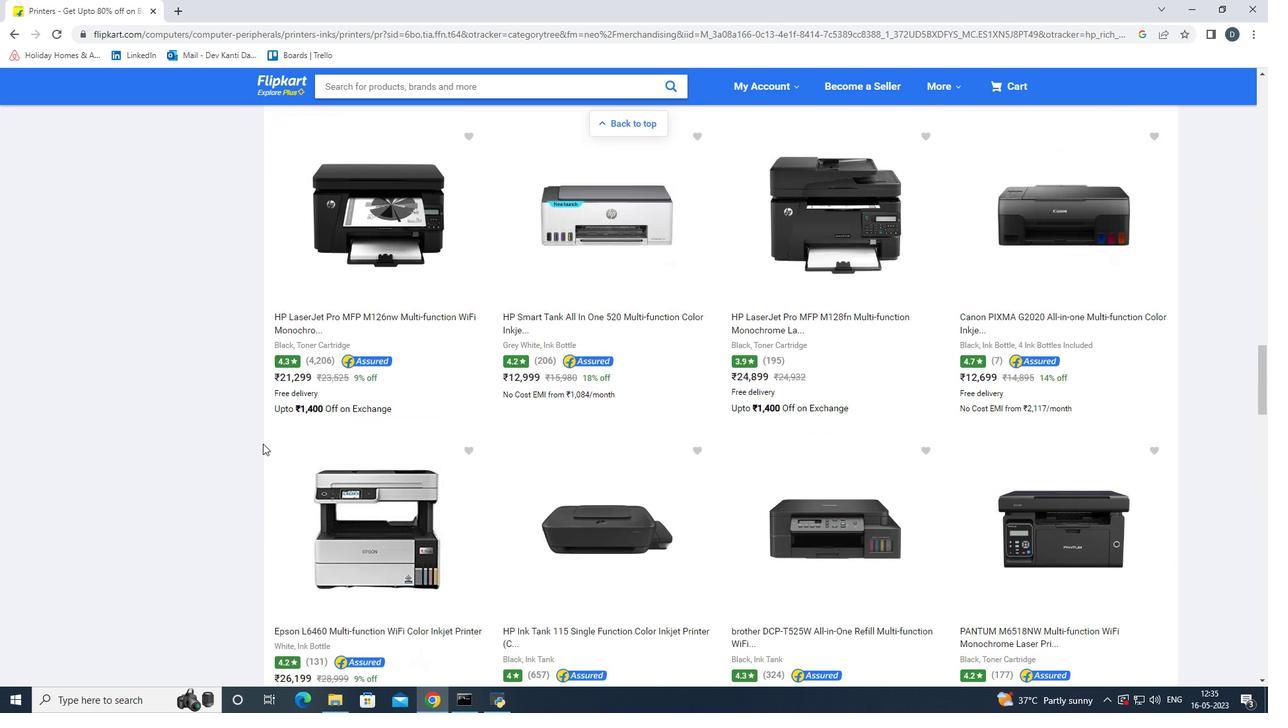 
Action: Mouse scrolled (262, 444) with delta (0, 0)
Screenshot: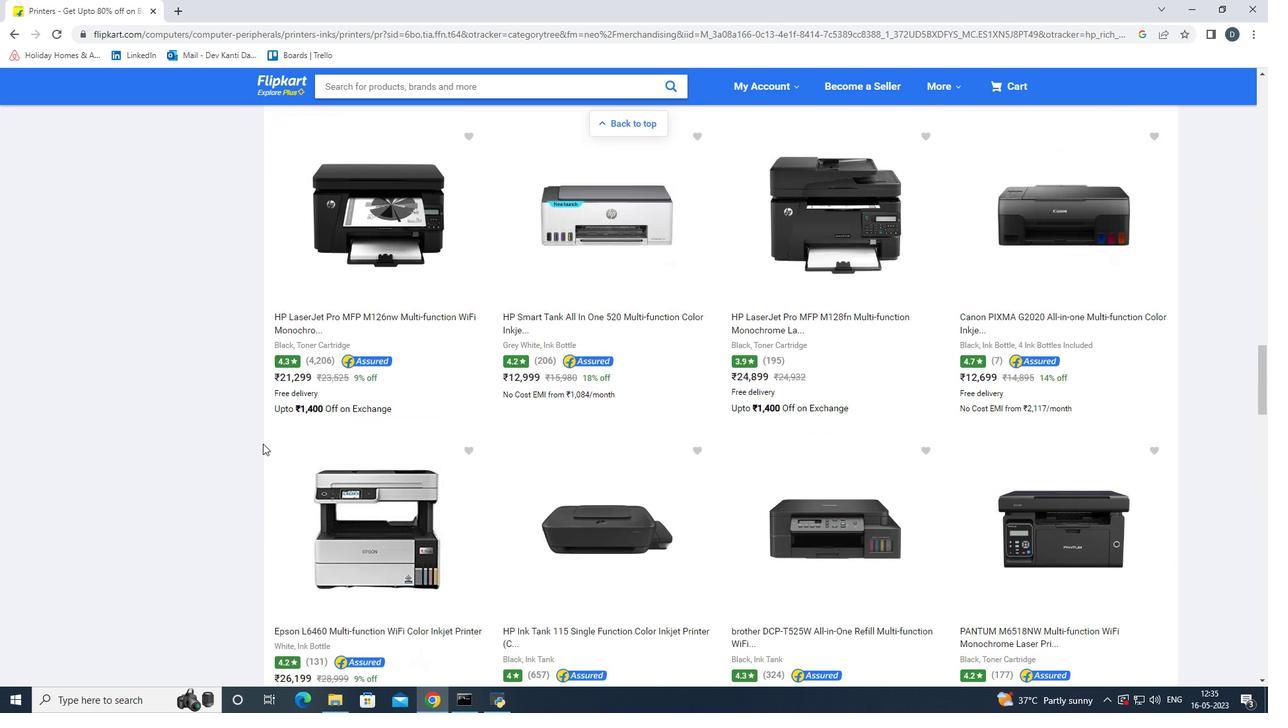 
Action: Mouse scrolled (262, 444) with delta (0, 0)
Screenshot: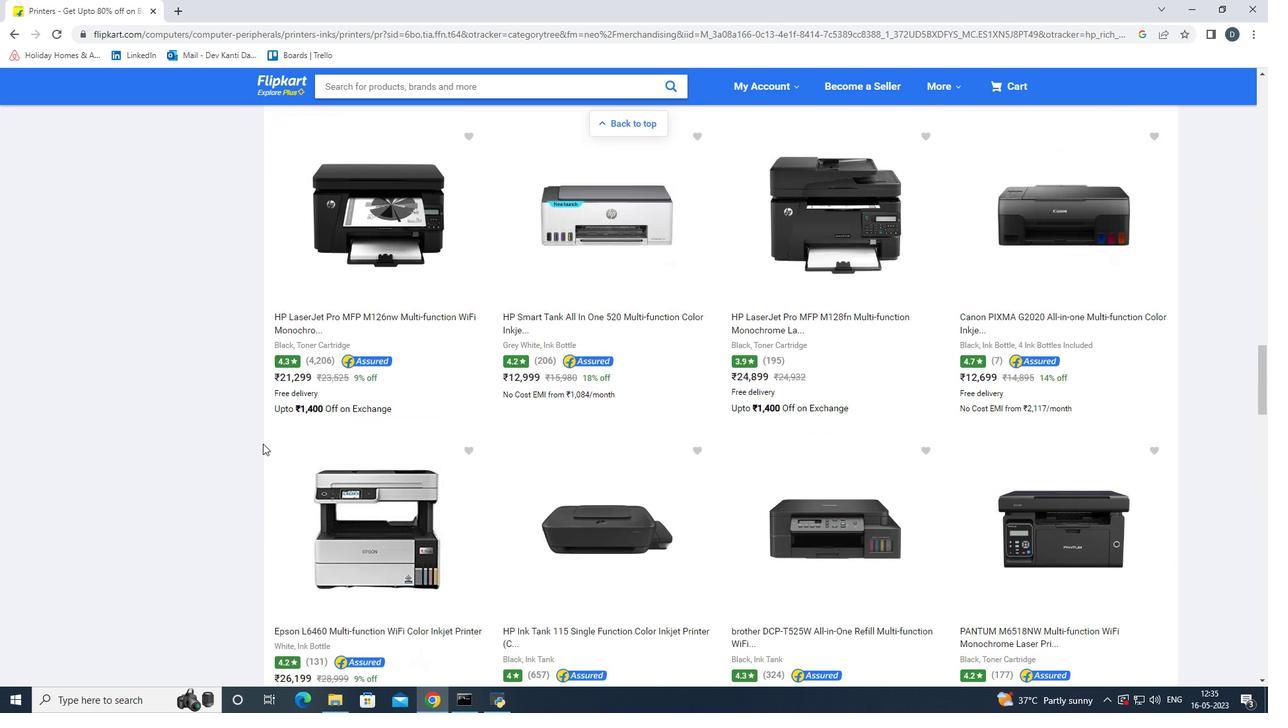 
Action: Mouse scrolled (262, 444) with delta (0, 0)
Screenshot: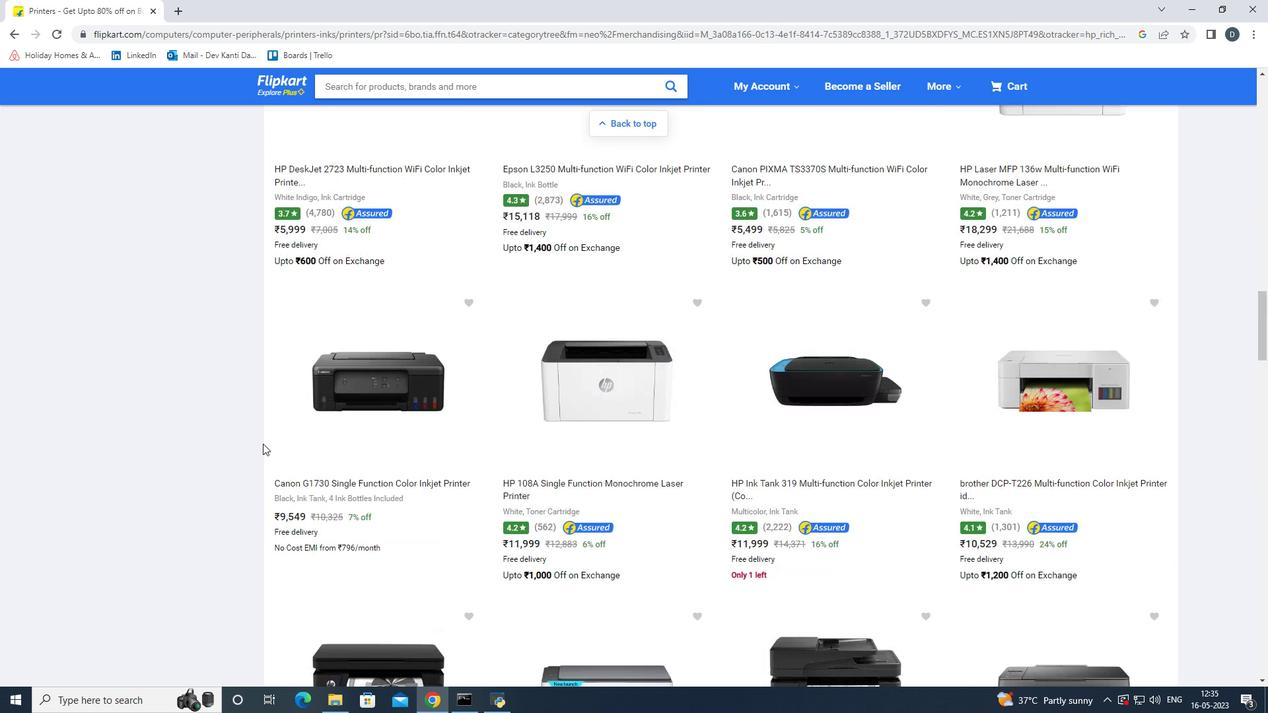 
Action: Mouse scrolled (262, 444) with delta (0, 0)
Screenshot: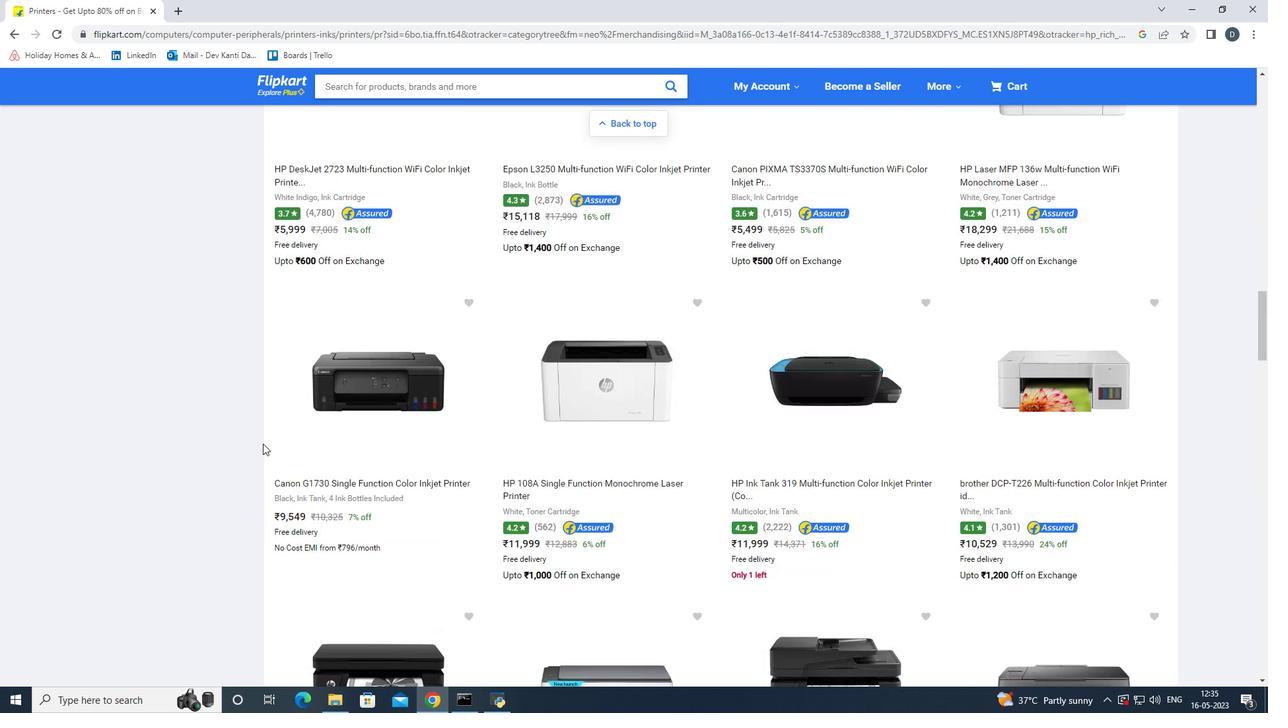 
Action: Mouse scrolled (262, 444) with delta (0, 0)
Screenshot: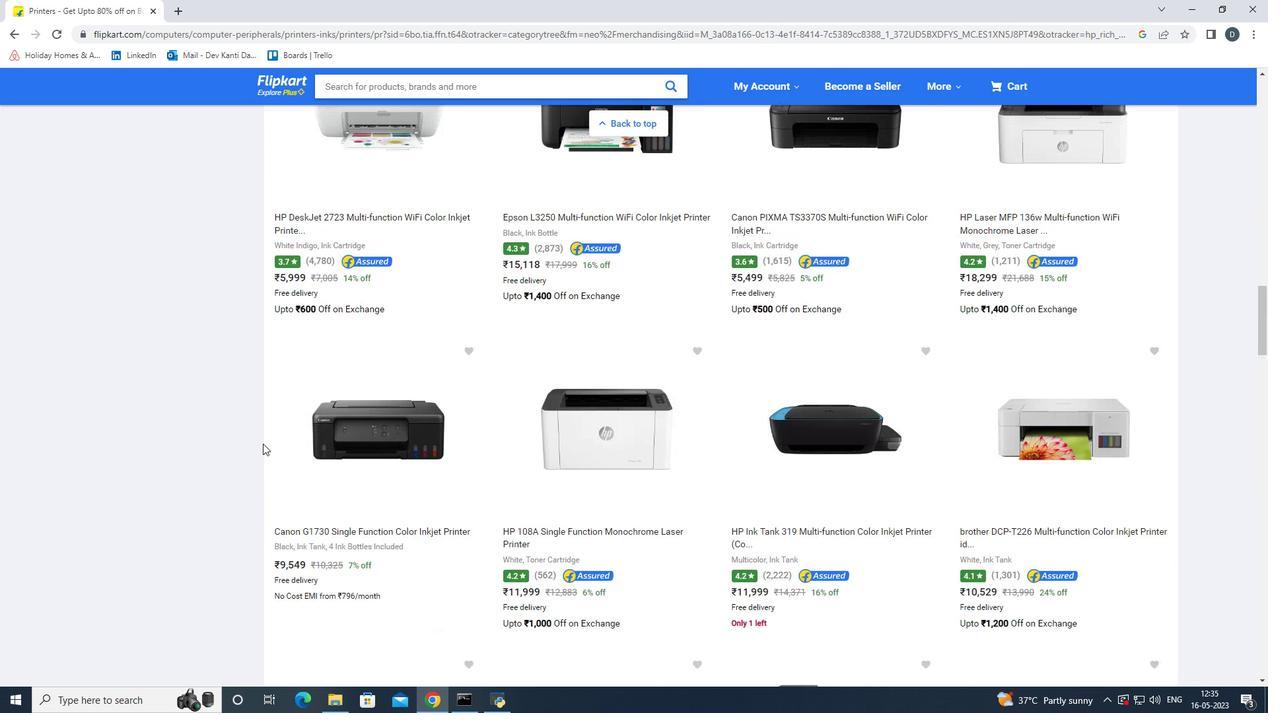 
Action: Mouse scrolled (262, 444) with delta (0, 0)
Screenshot: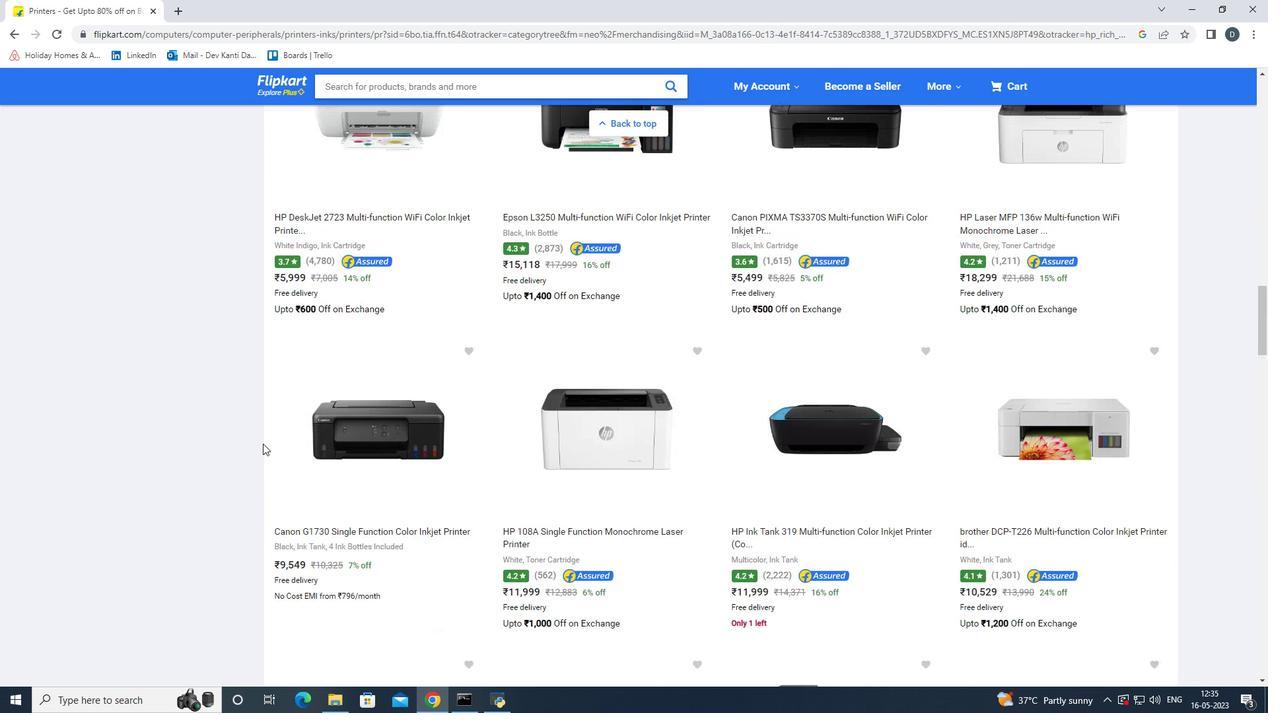
Action: Mouse scrolled (262, 444) with delta (0, 0)
Screenshot: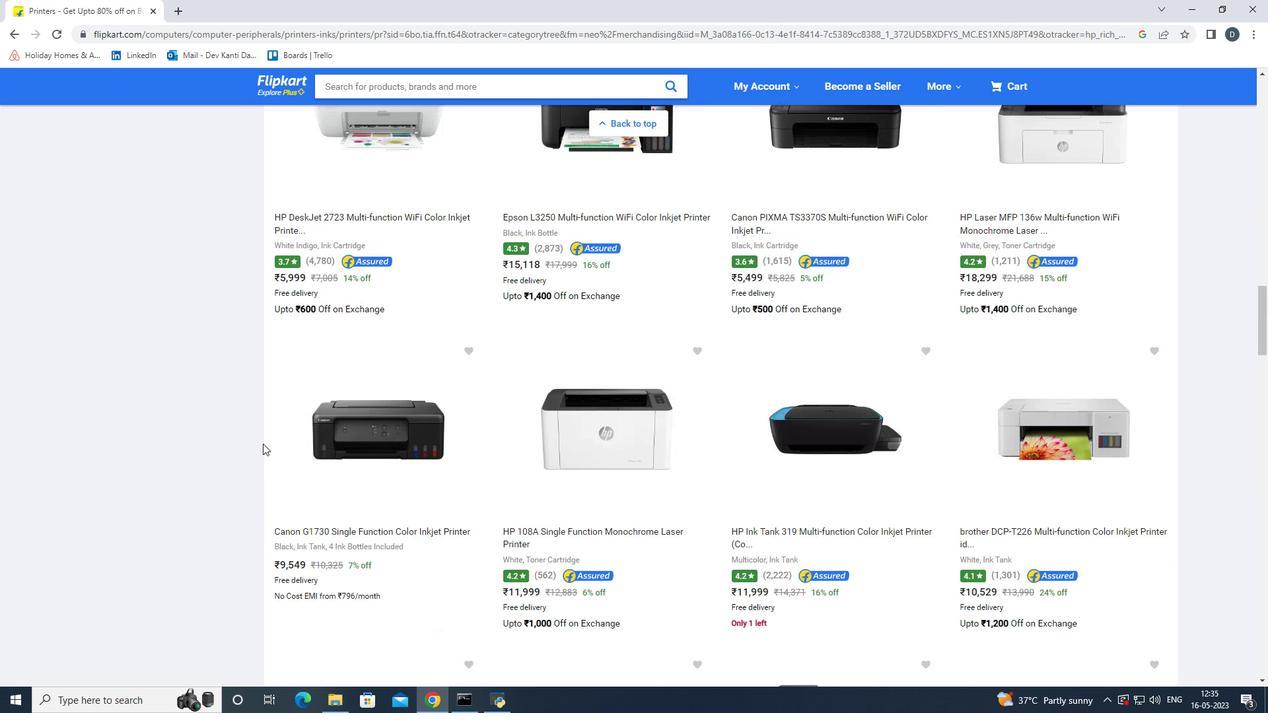 
Action: Mouse scrolled (262, 444) with delta (0, 0)
Screenshot: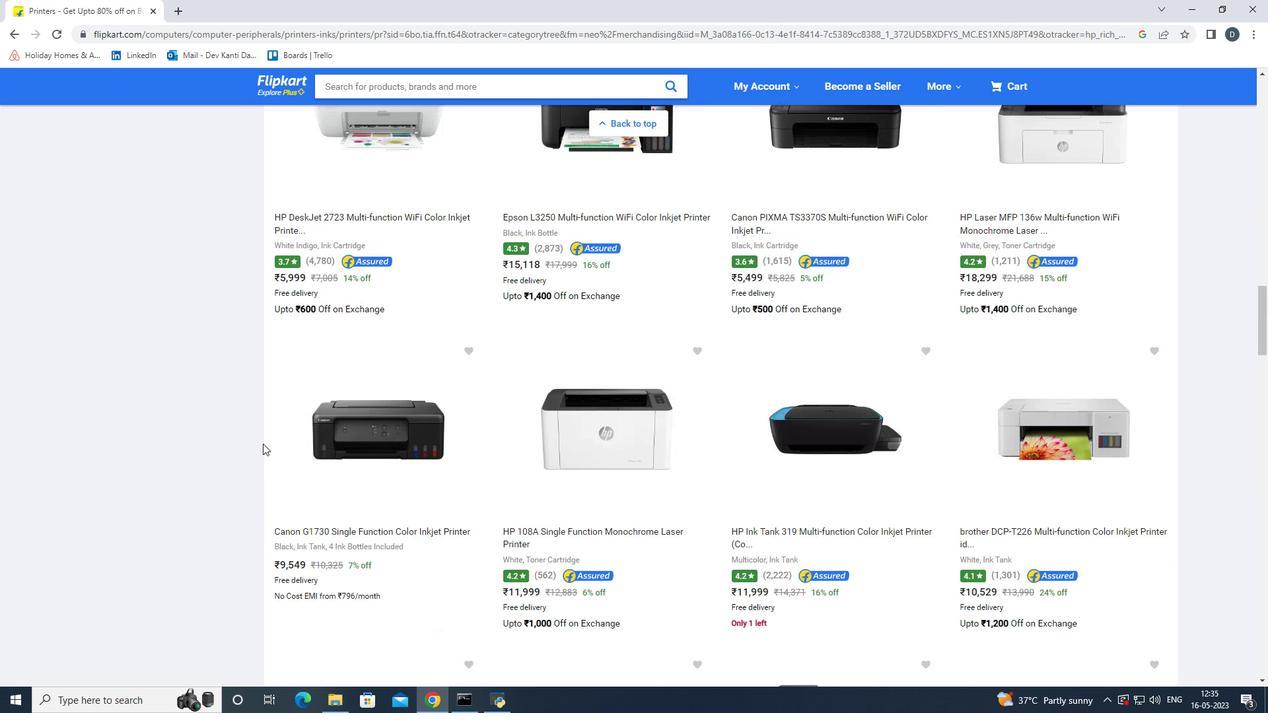 
Action: Mouse scrolled (262, 444) with delta (0, 0)
Screenshot: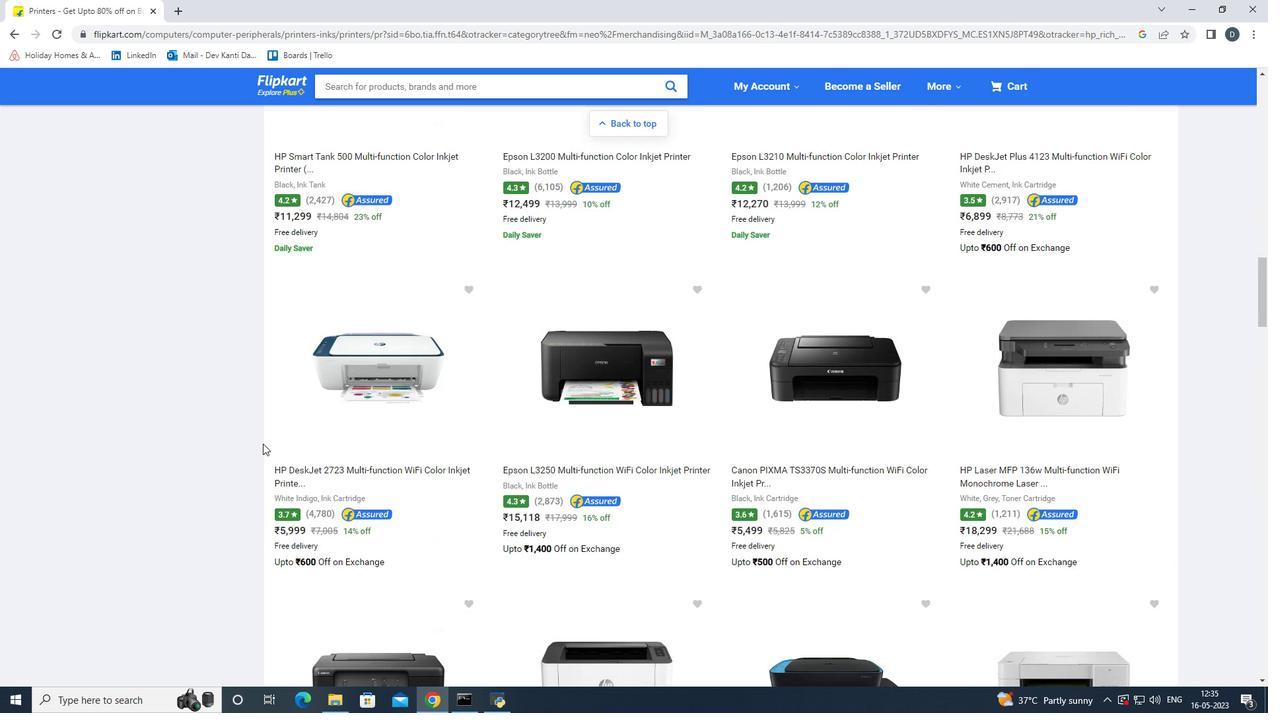 
Action: Mouse scrolled (262, 444) with delta (0, 0)
Screenshot: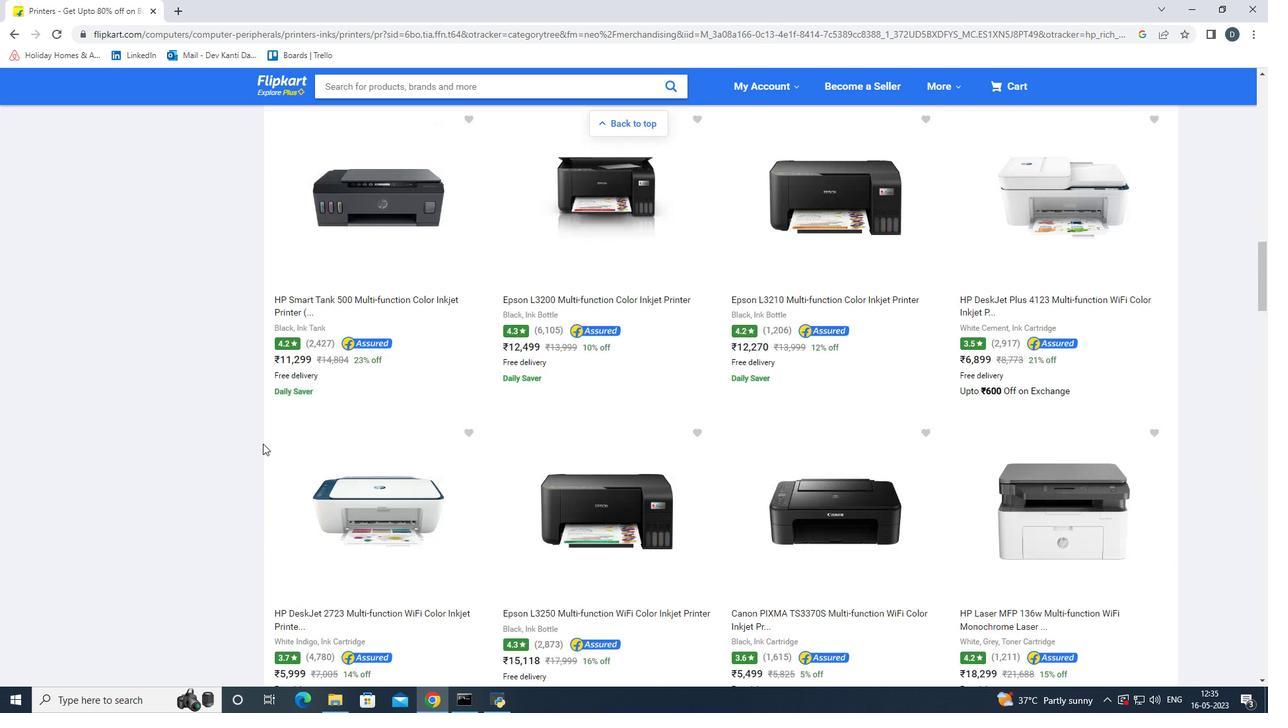 
Action: Mouse scrolled (262, 444) with delta (0, 0)
Screenshot: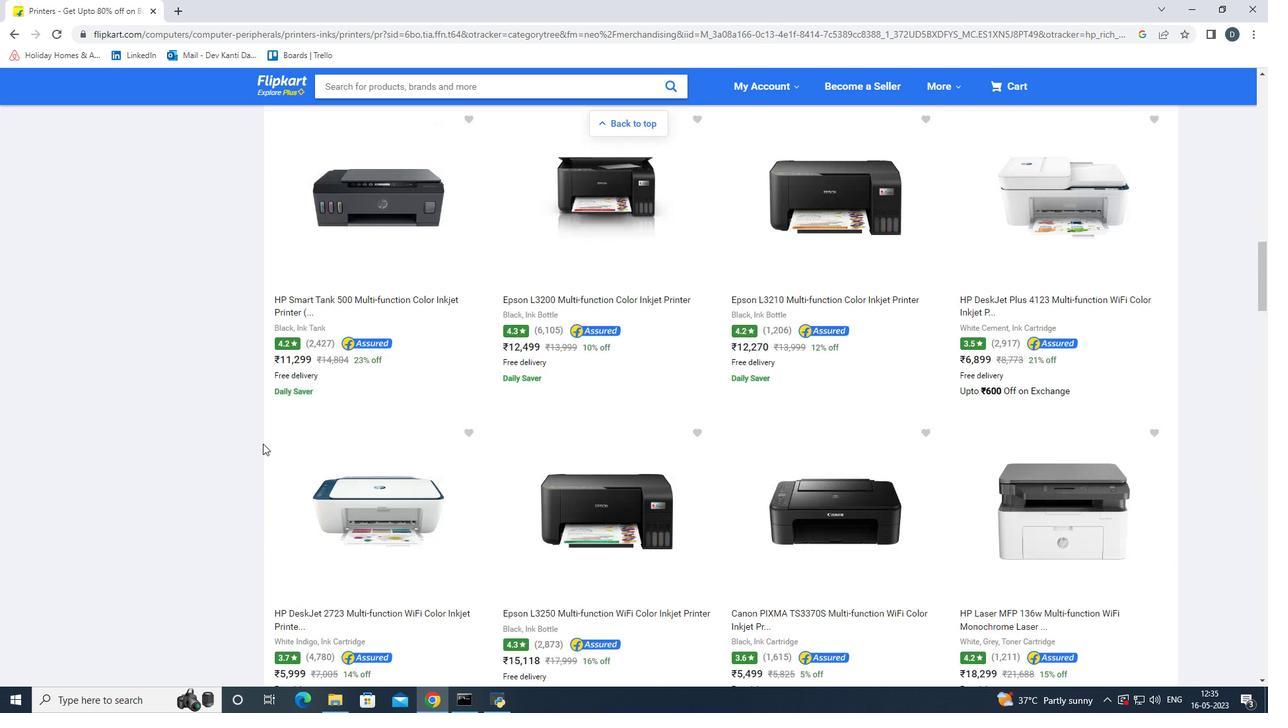 
Action: Mouse scrolled (262, 444) with delta (0, 0)
Screenshot: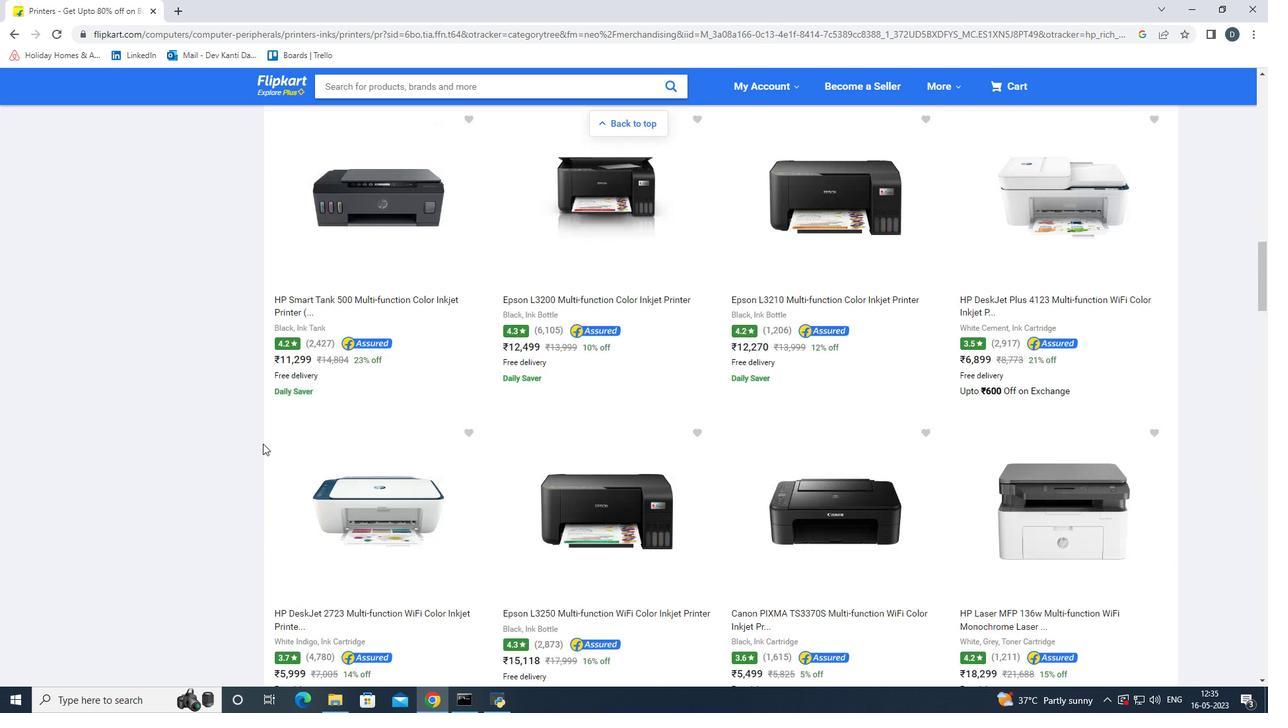 
Action: Mouse scrolled (262, 444) with delta (0, 0)
Screenshot: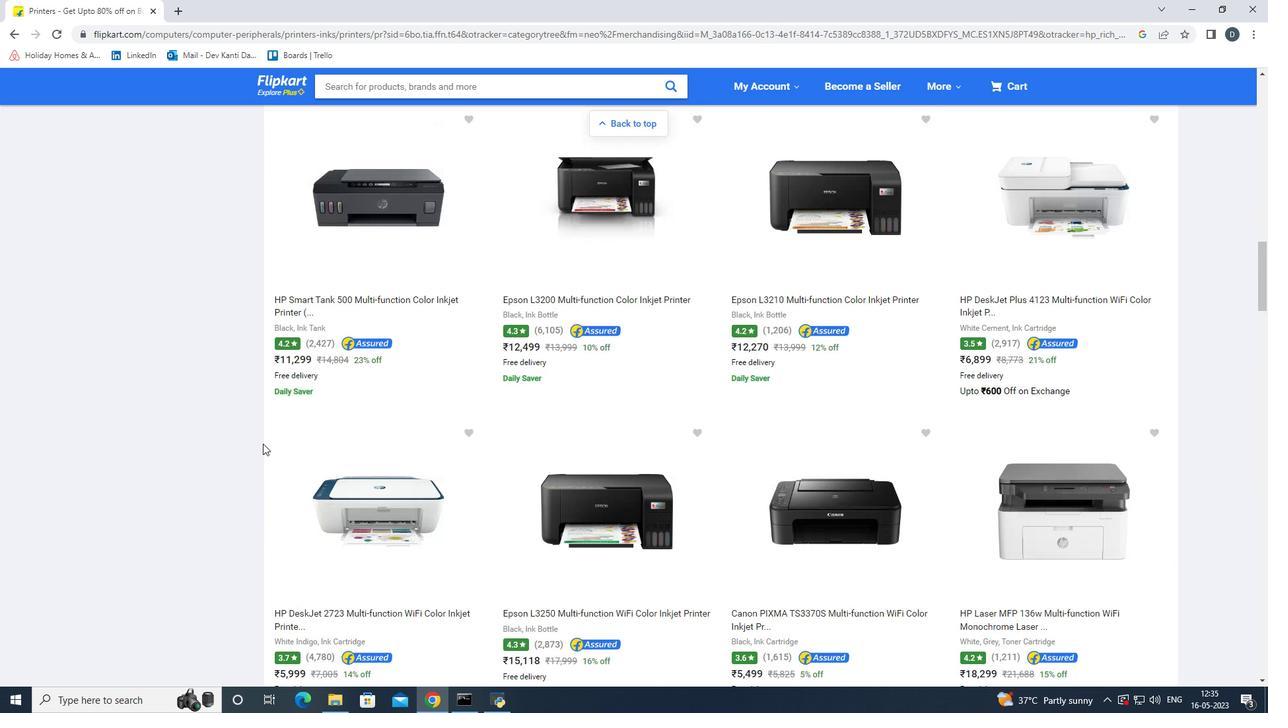 
Action: Mouse scrolled (262, 444) with delta (0, 0)
Screenshot: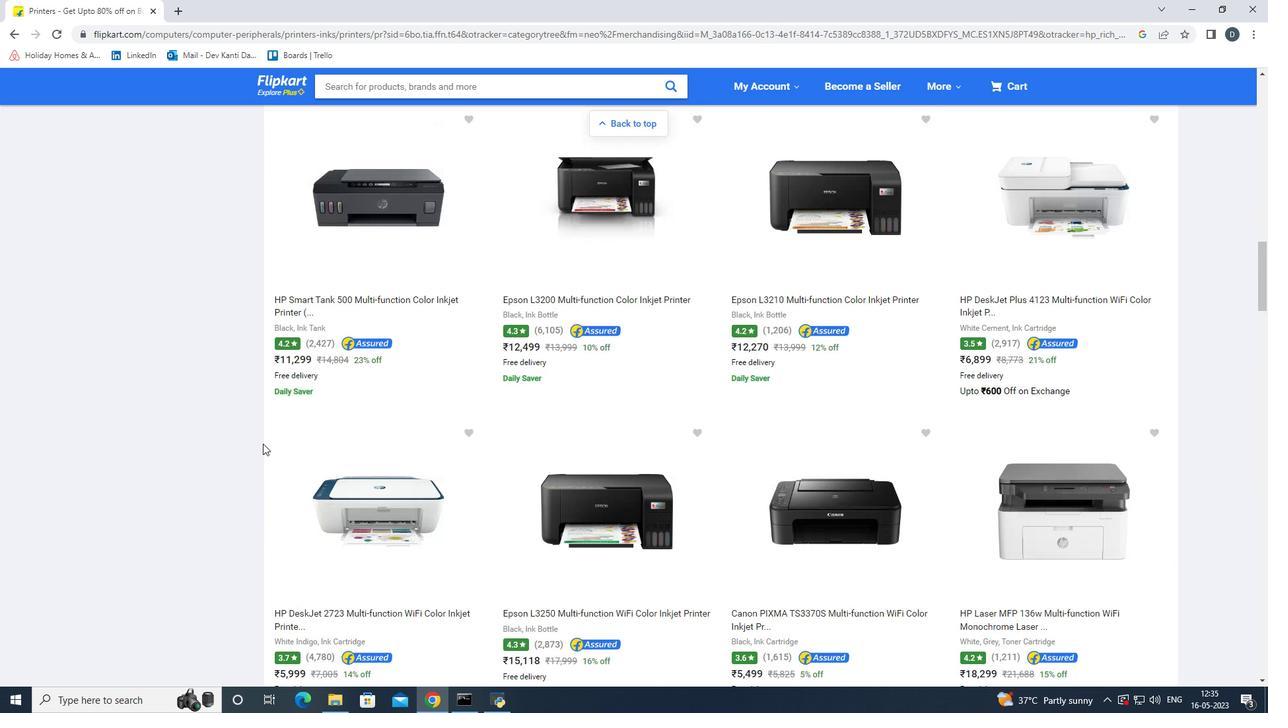 
Action: Mouse scrolled (262, 444) with delta (0, 0)
Screenshot: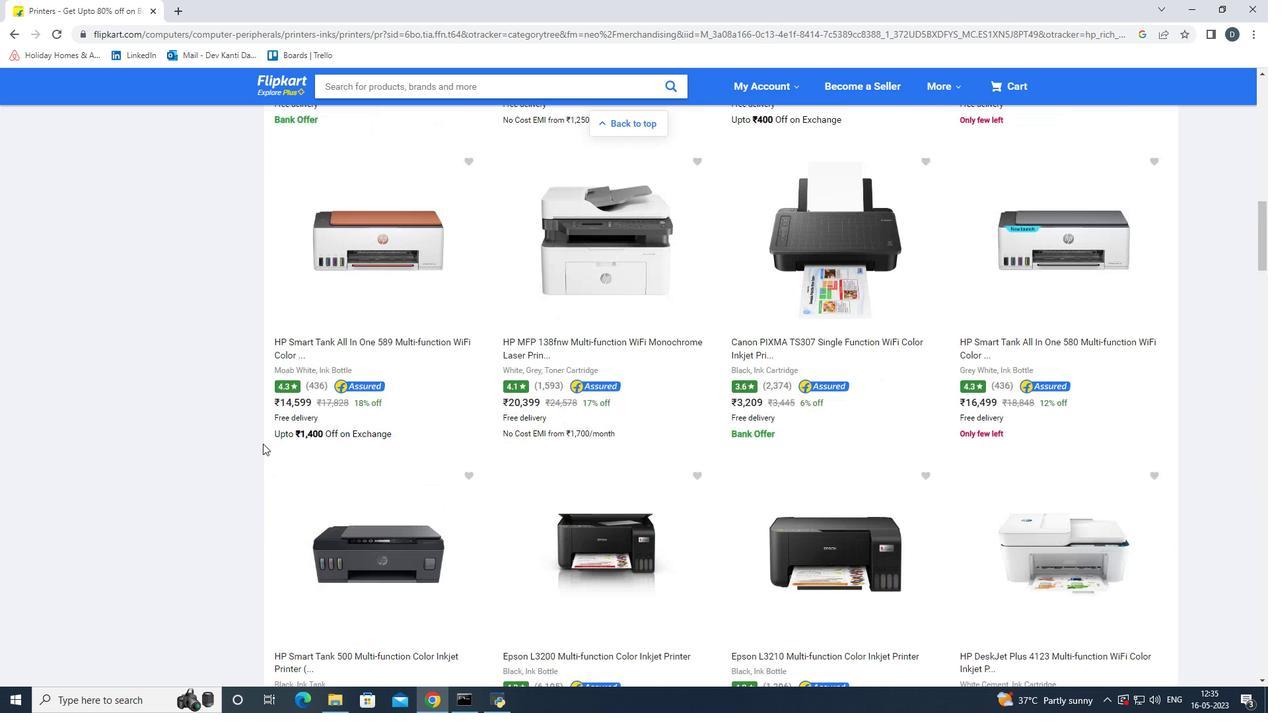 
Action: Mouse scrolled (262, 444) with delta (0, 0)
Screenshot: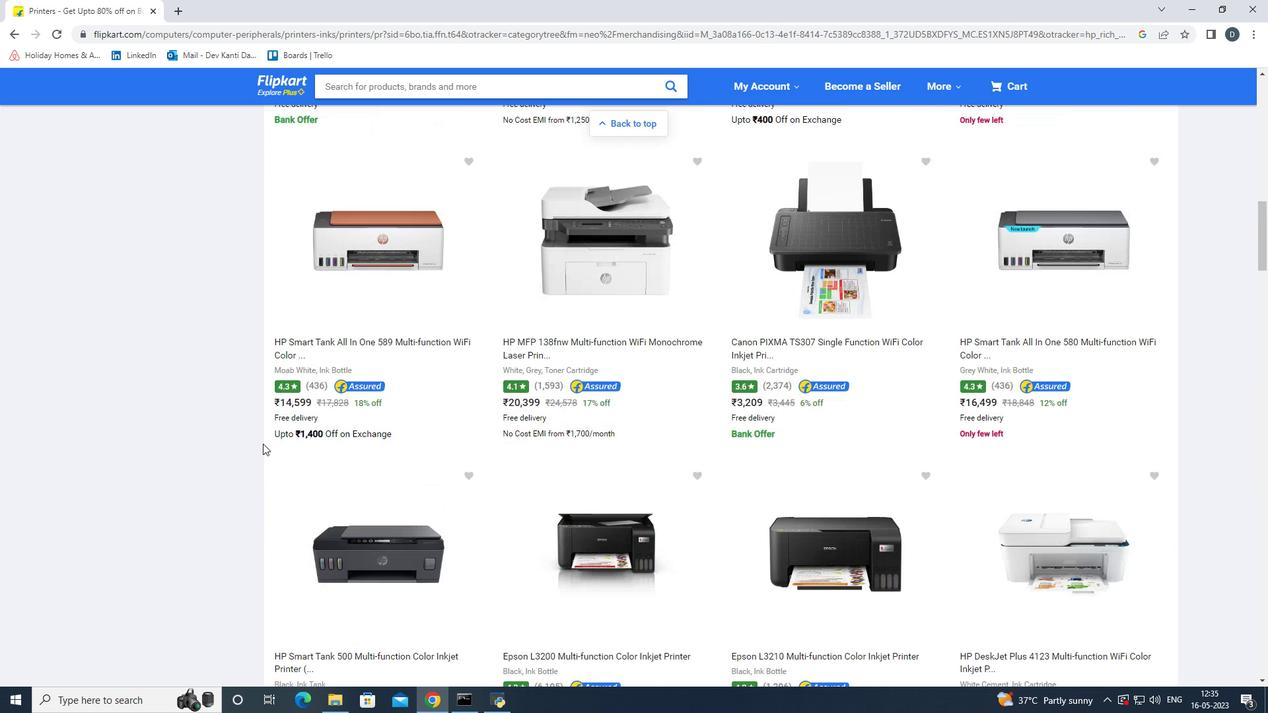 
Action: Mouse scrolled (262, 444) with delta (0, 0)
Screenshot: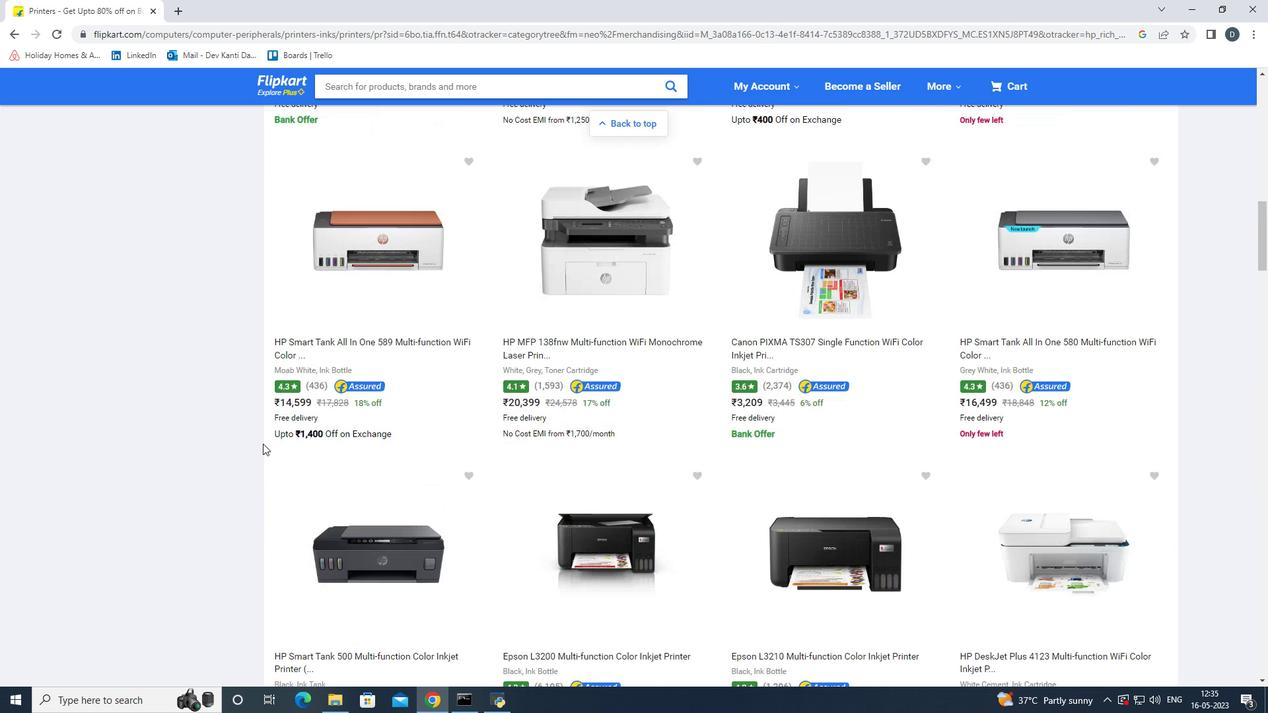 
Action: Mouse scrolled (262, 444) with delta (0, 0)
Screenshot: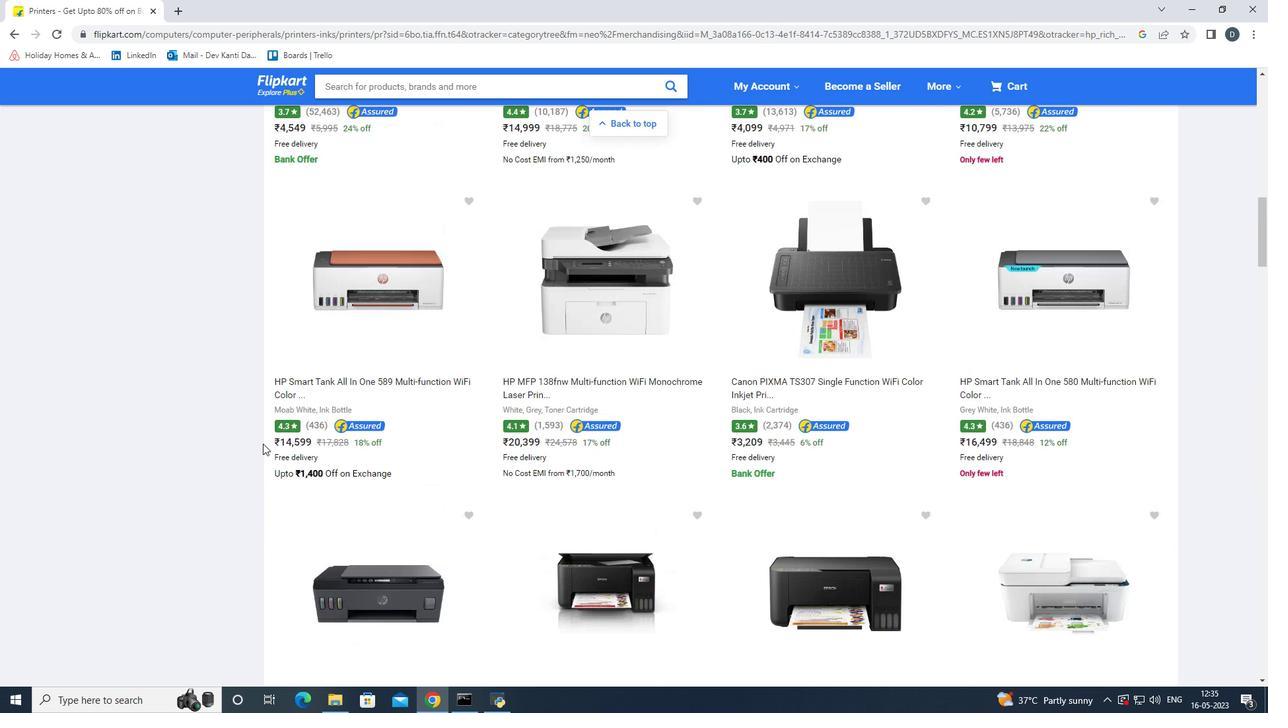 
Action: Mouse scrolled (262, 444) with delta (0, 0)
Screenshot: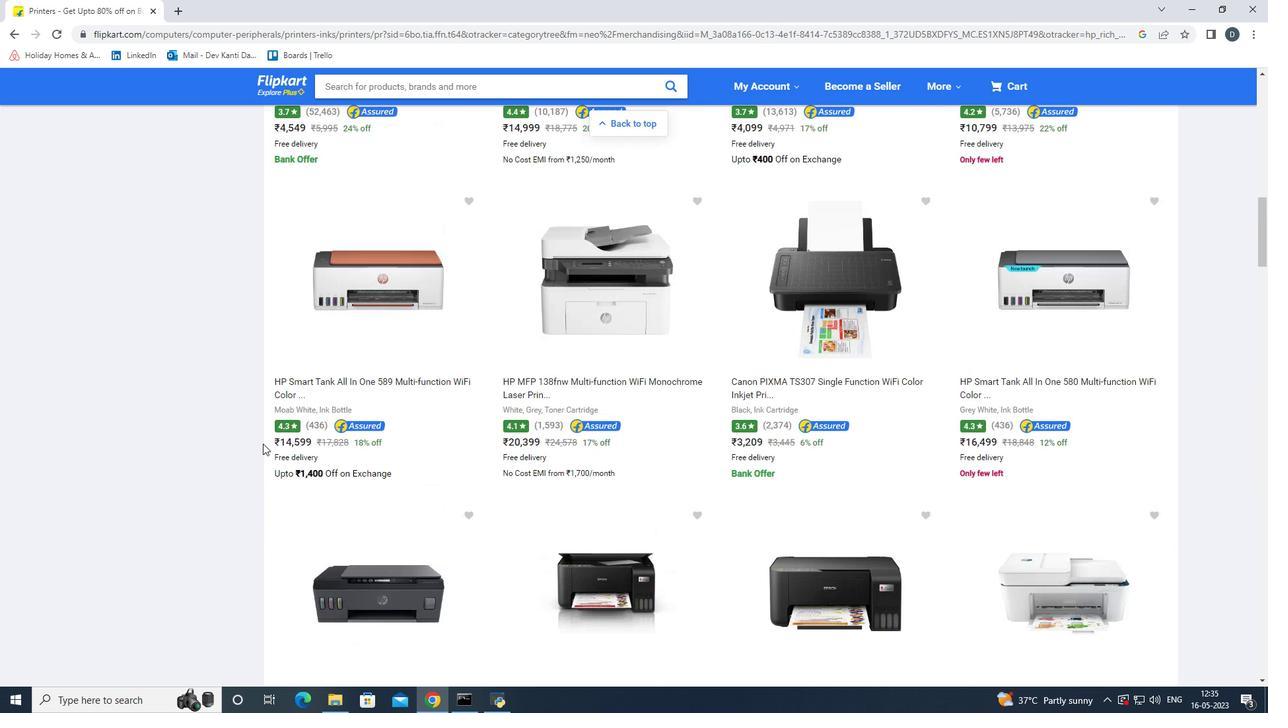 
Action: Mouse scrolled (262, 444) with delta (0, 0)
Screenshot: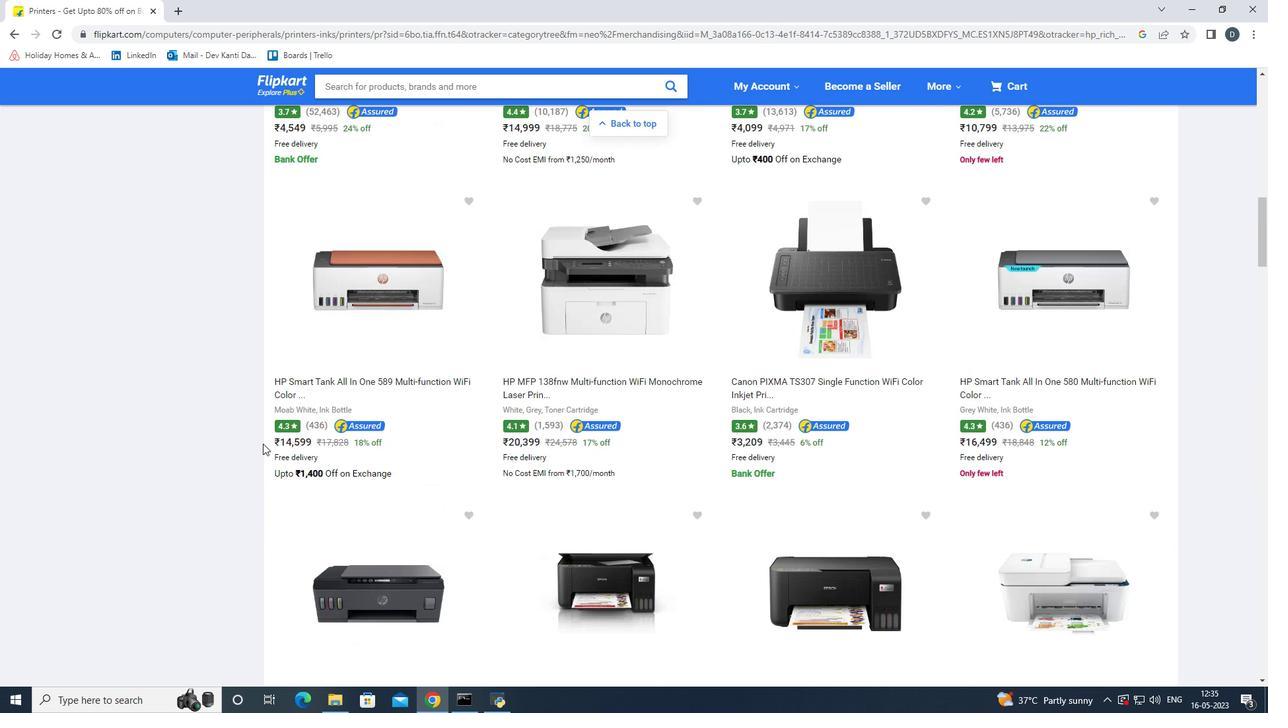 
Action: Mouse scrolled (262, 444) with delta (0, 0)
Screenshot: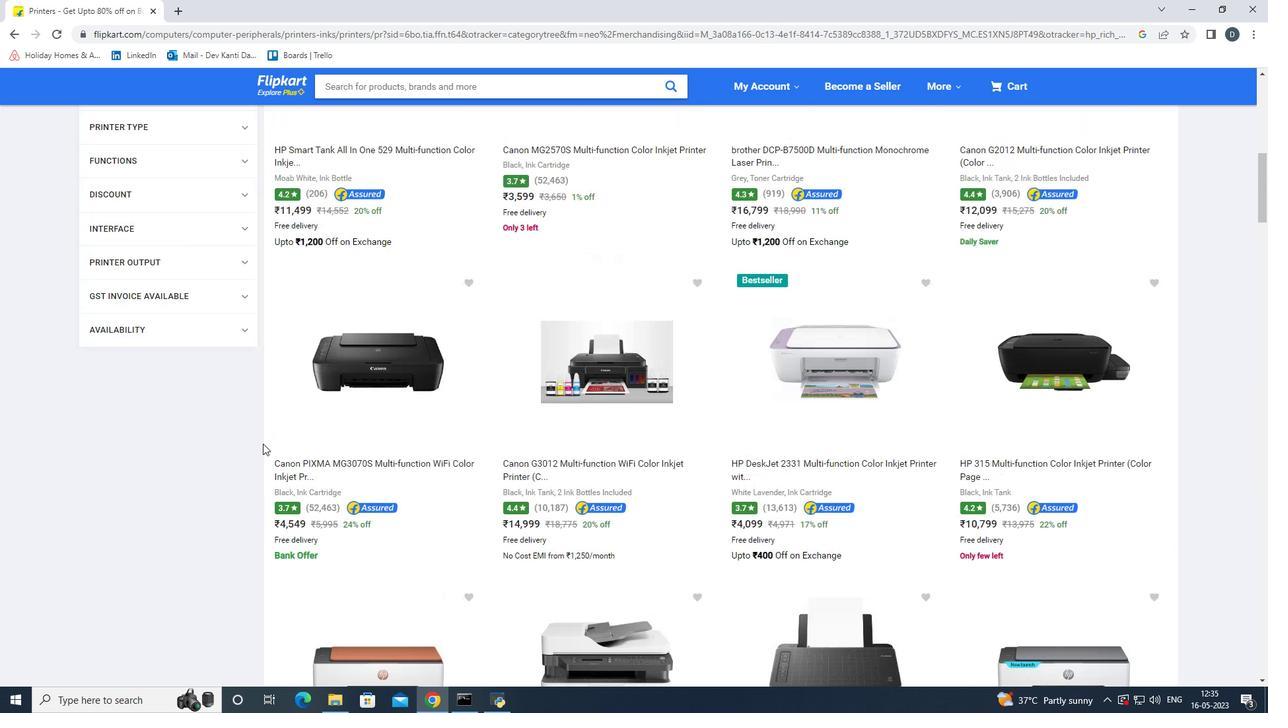 
Action: Mouse scrolled (262, 444) with delta (0, 0)
Screenshot: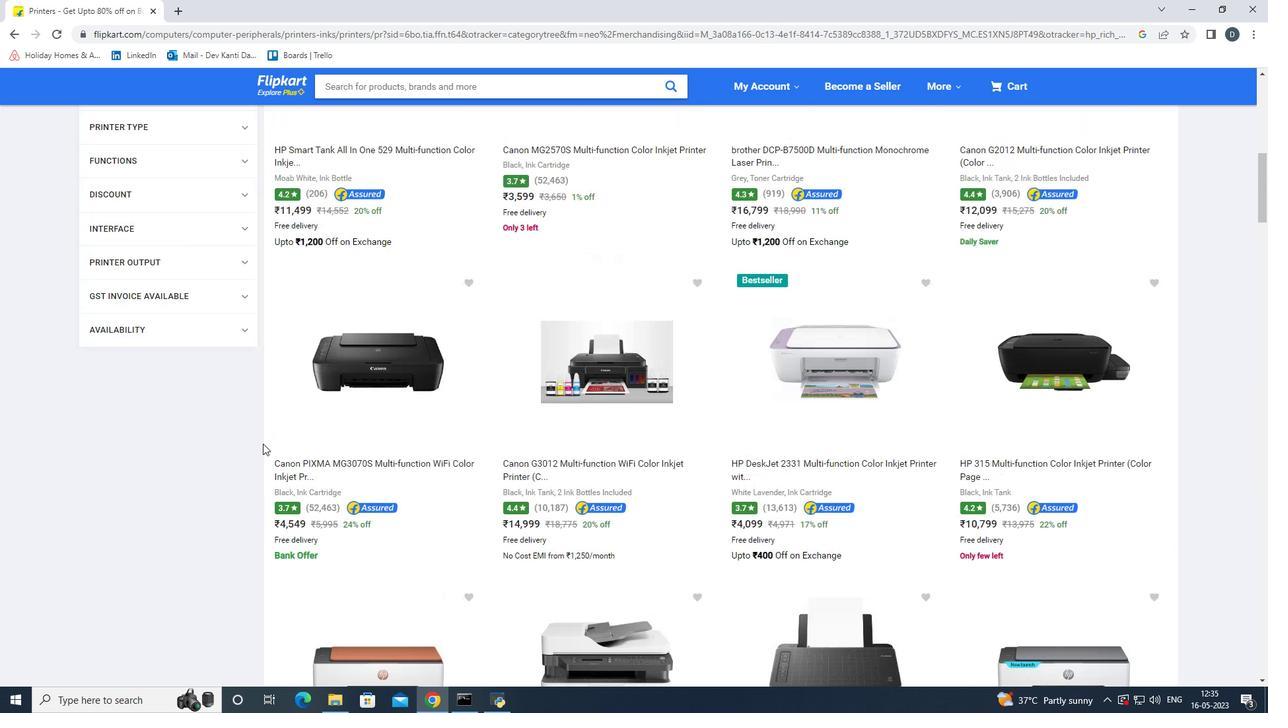
Action: Mouse scrolled (262, 444) with delta (0, 0)
Screenshot: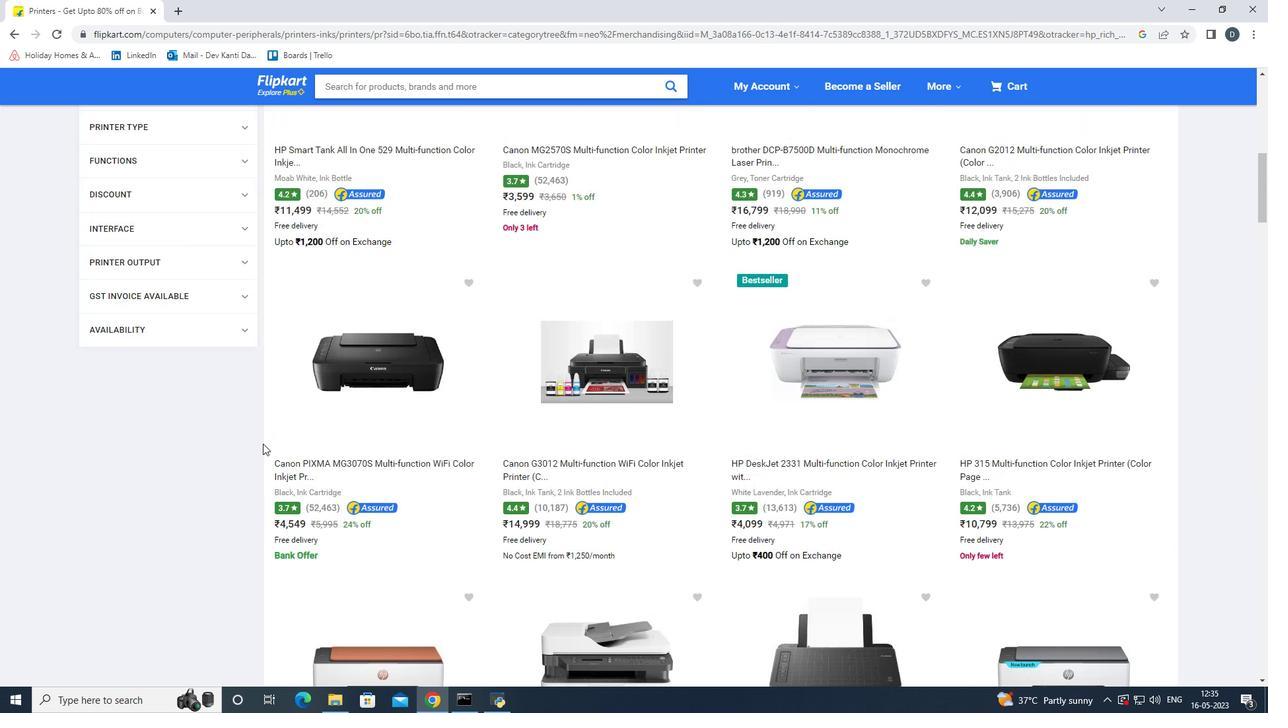 
Action: Mouse scrolled (262, 444) with delta (0, 0)
Screenshot: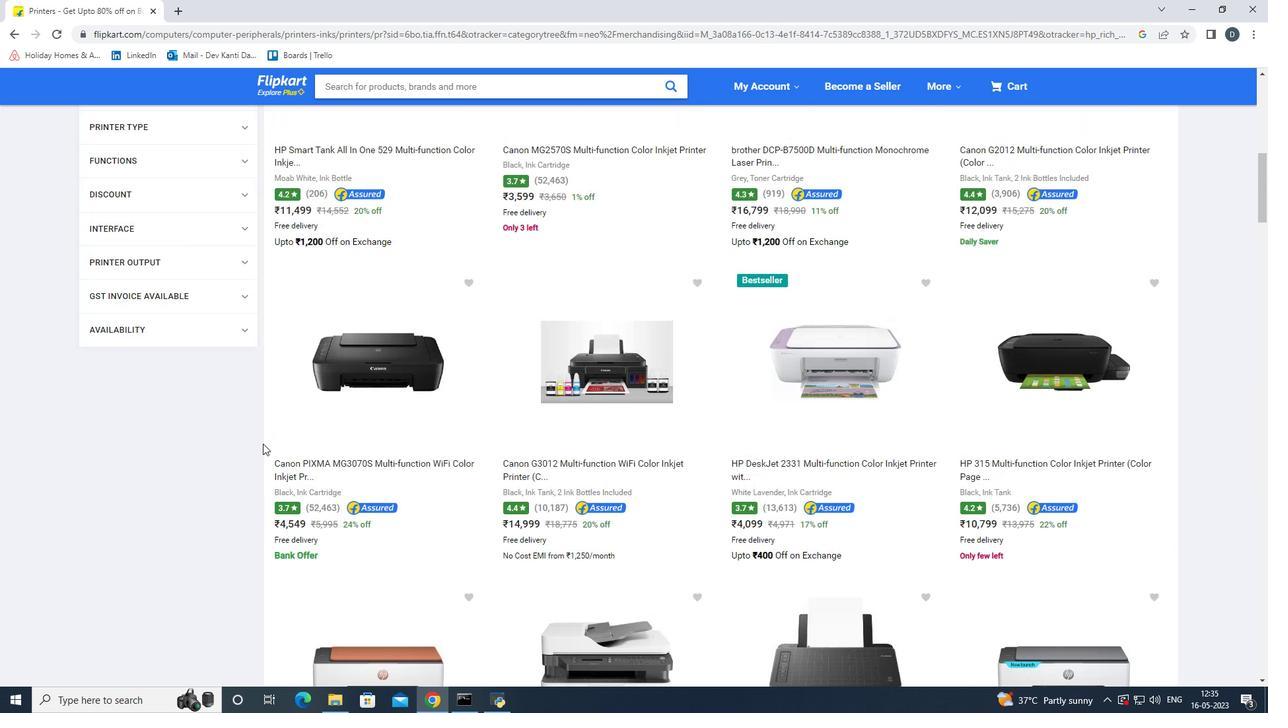 
Action: Mouse scrolled (262, 444) with delta (0, 0)
Screenshot: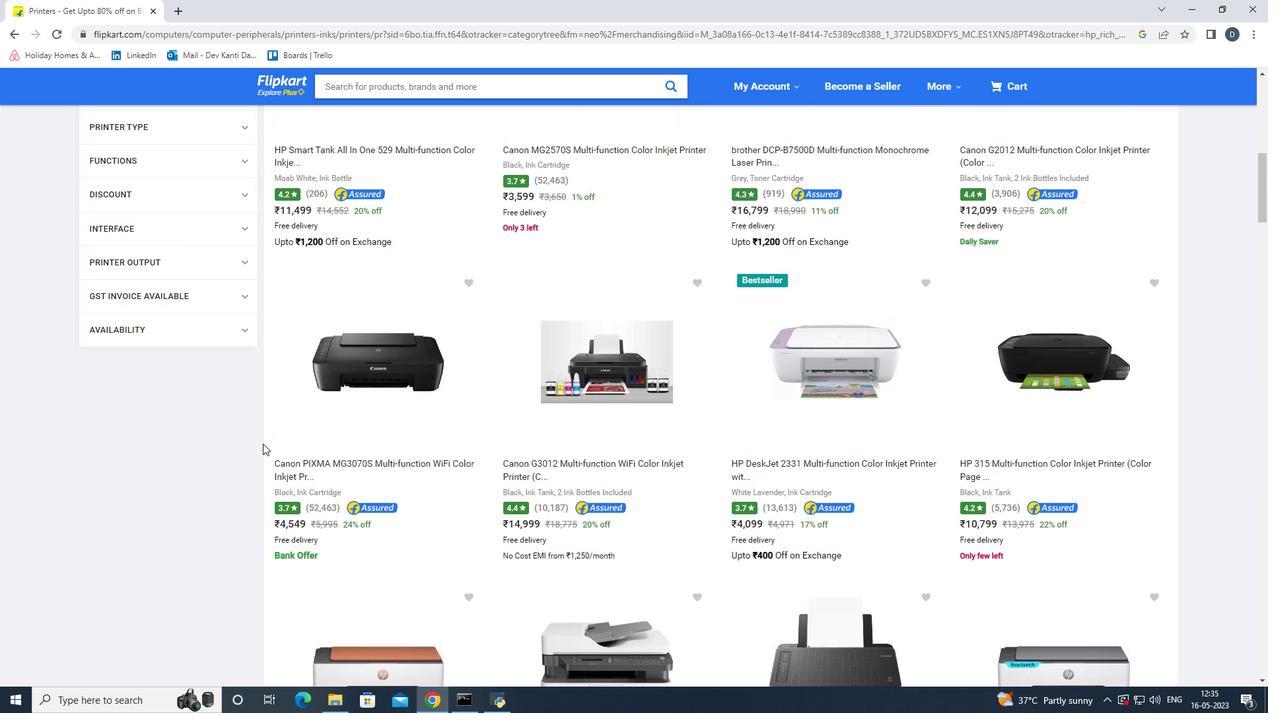 
Action: Mouse moved to (913, 467)
Screenshot: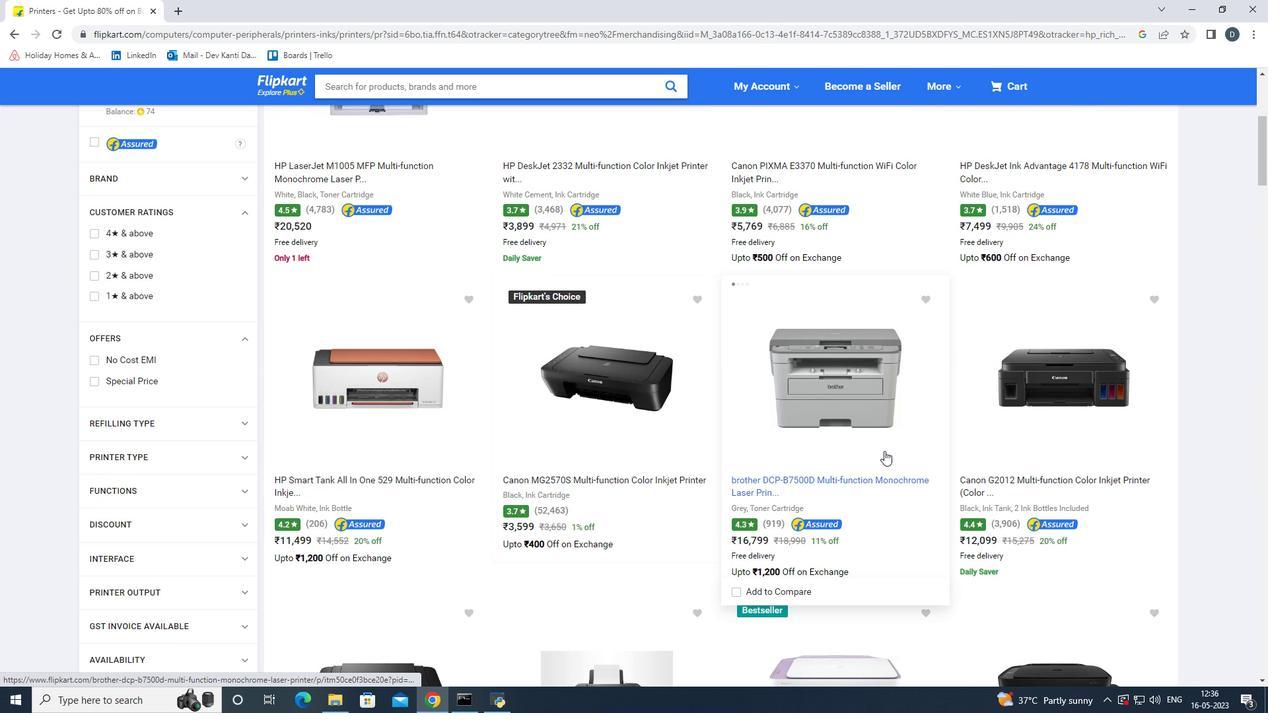 
Action: Mouse scrolled (913, 467) with delta (0, 0)
Screenshot: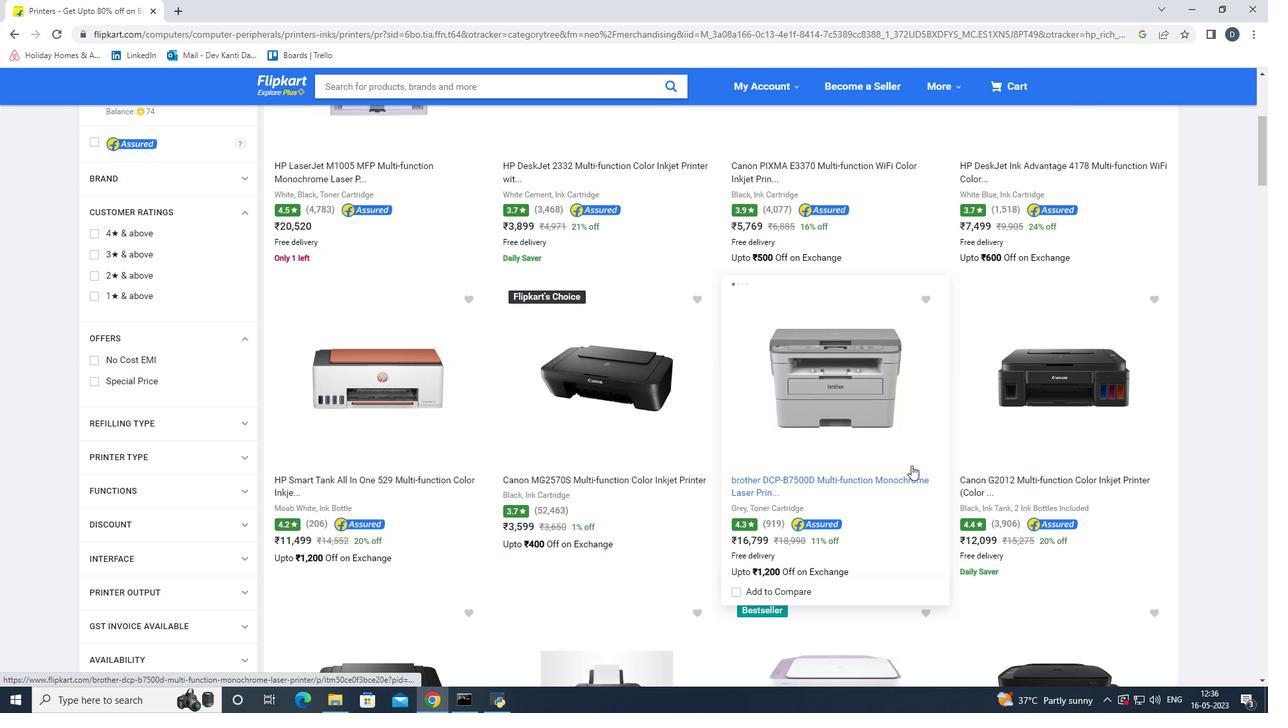 
Action: Mouse scrolled (913, 467) with delta (0, 0)
Screenshot: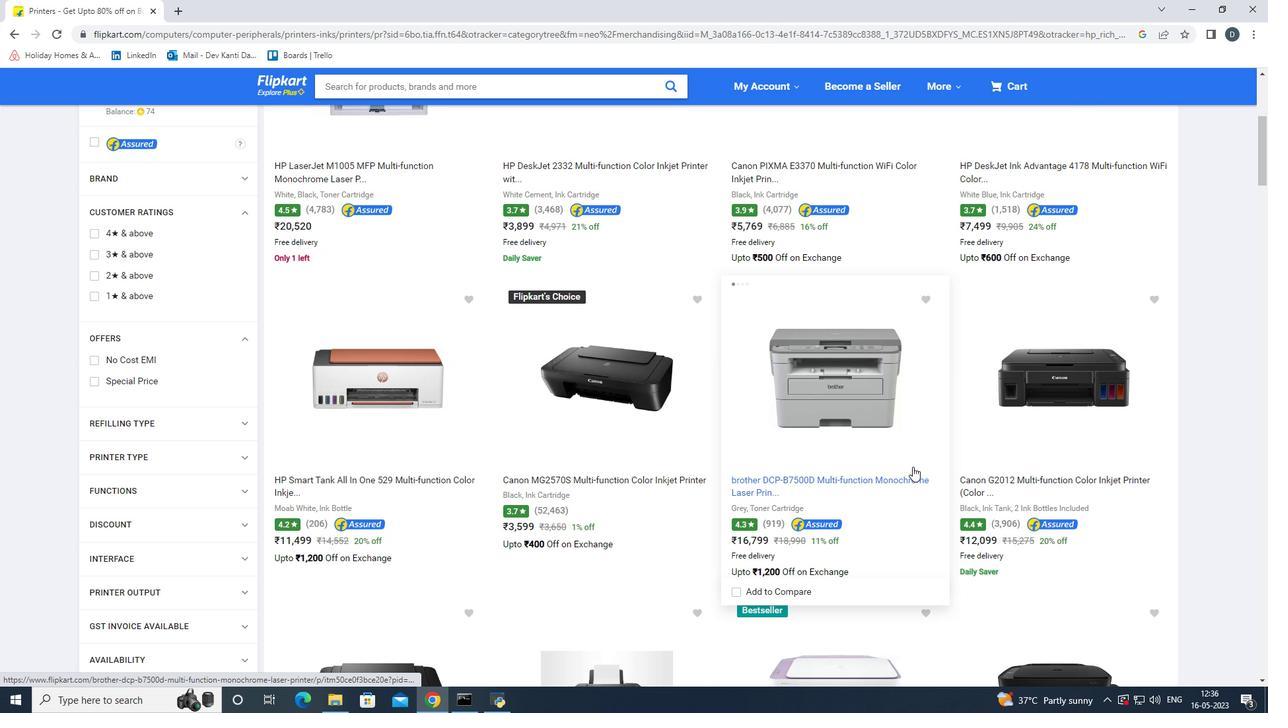 
Action: Mouse scrolled (913, 467) with delta (0, 0)
Screenshot: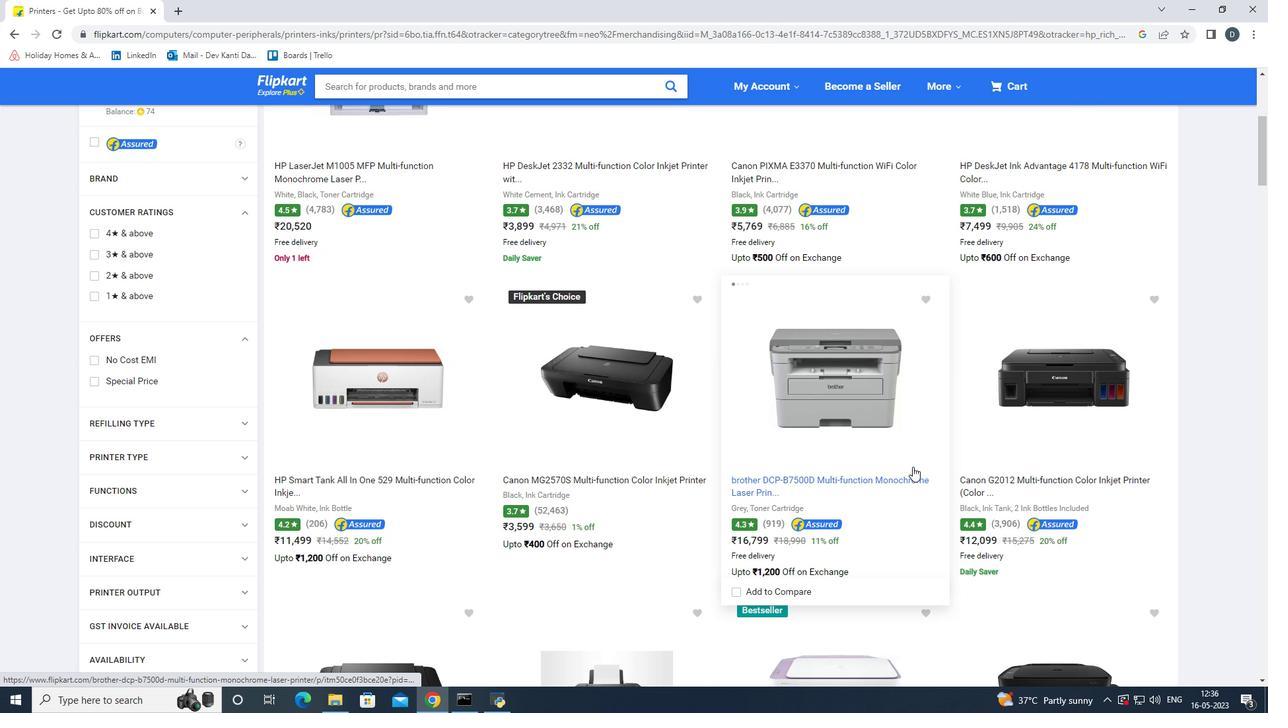
Action: Mouse scrolled (913, 466) with delta (0, 0)
Screenshot: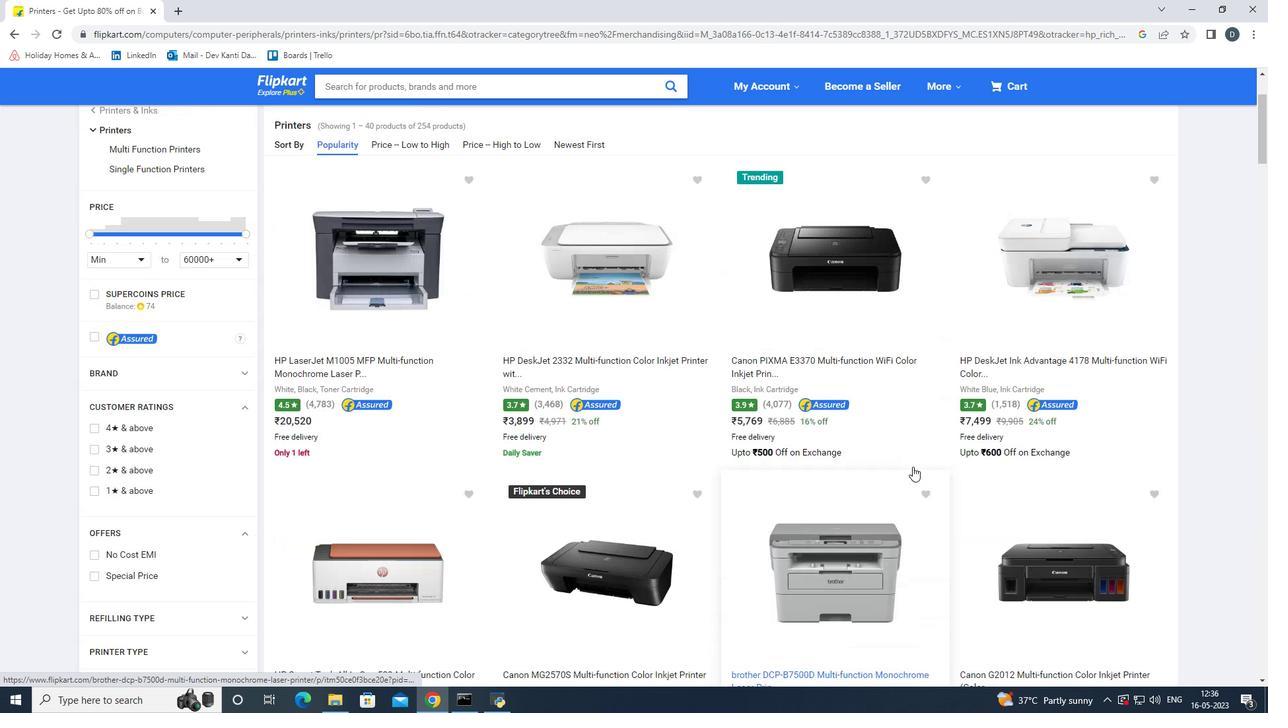 
Action: Mouse scrolled (913, 466) with delta (0, 0)
Screenshot: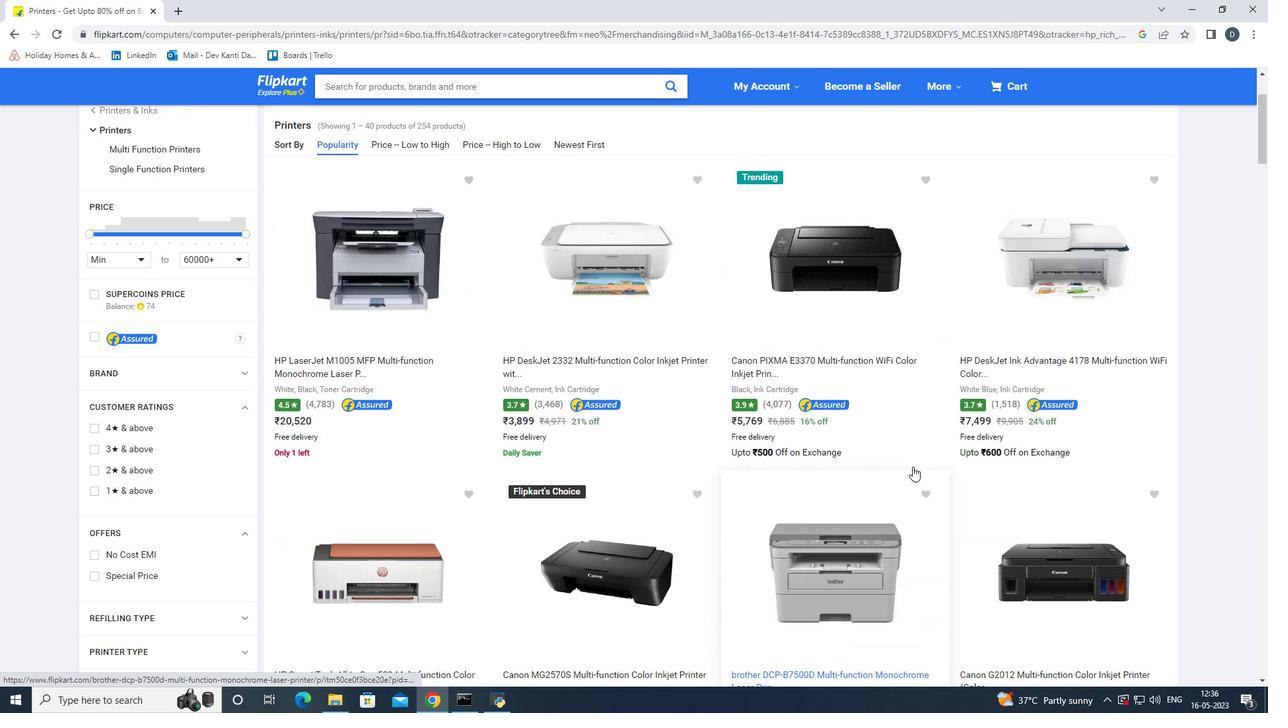 
Action: Mouse scrolled (913, 466) with delta (0, 0)
Screenshot: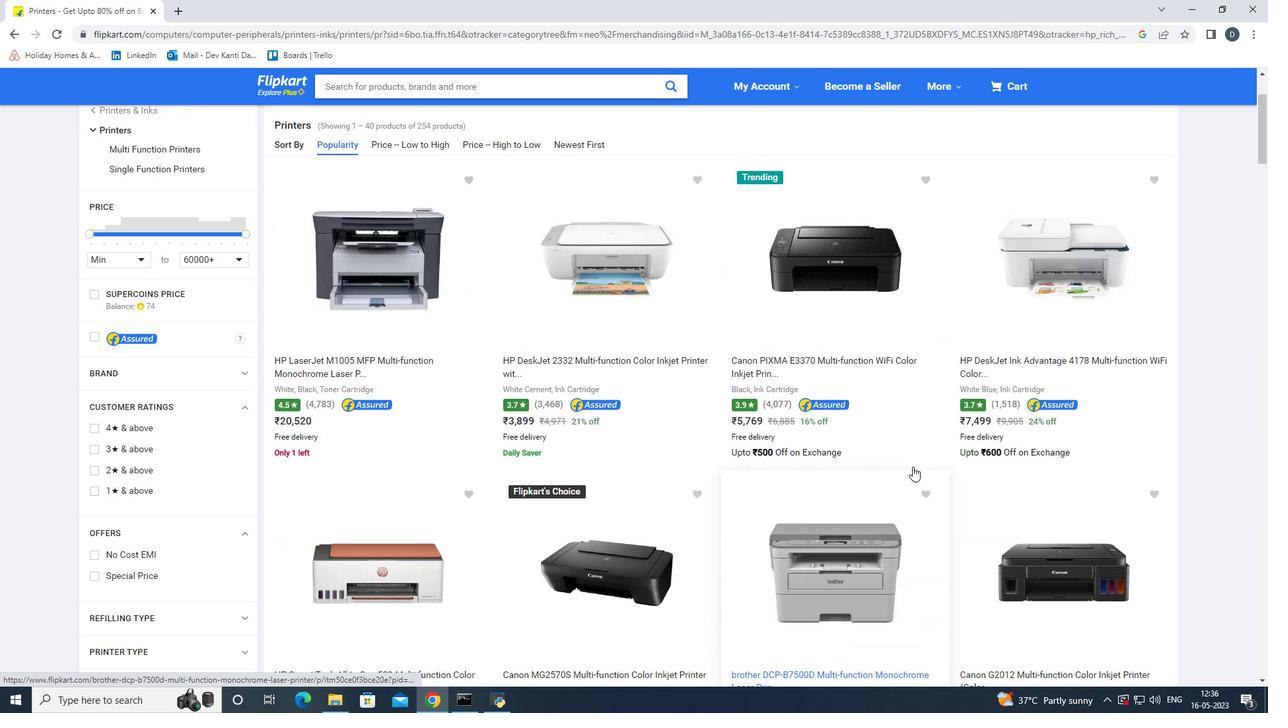 
Action: Mouse scrolled (913, 466) with delta (0, 0)
Screenshot: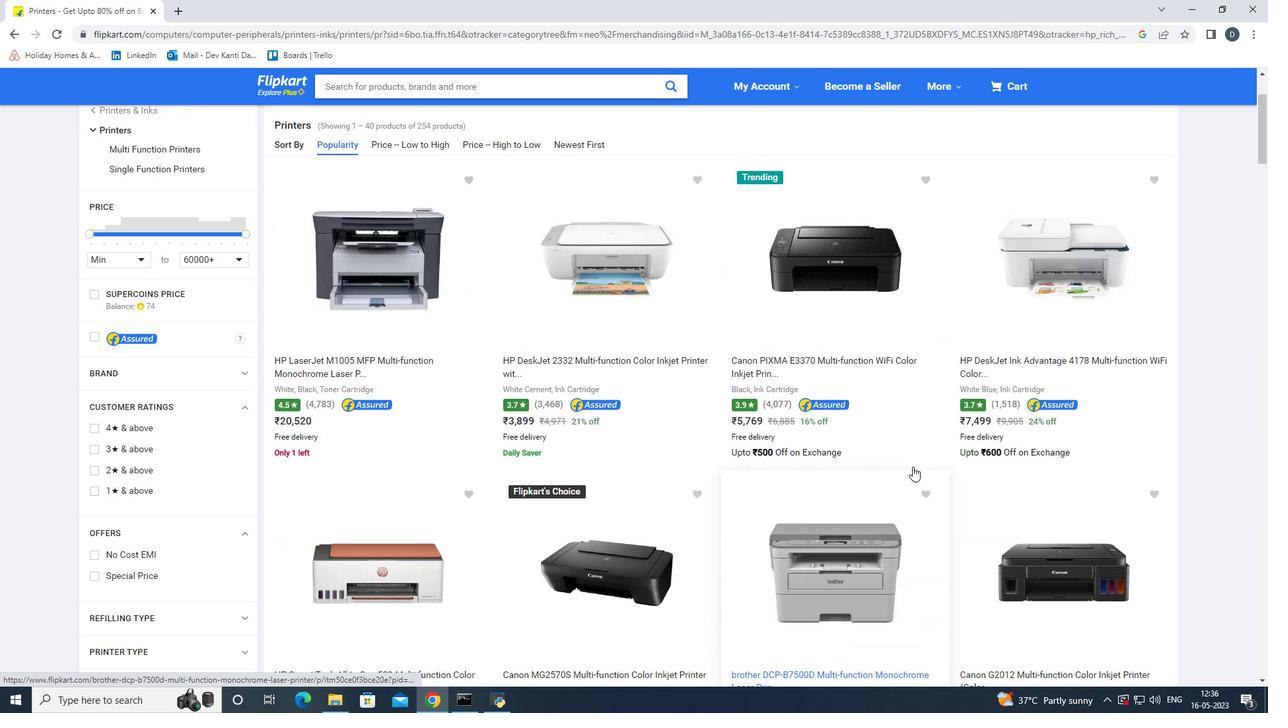 
Action: Mouse scrolled (913, 466) with delta (0, 0)
Screenshot: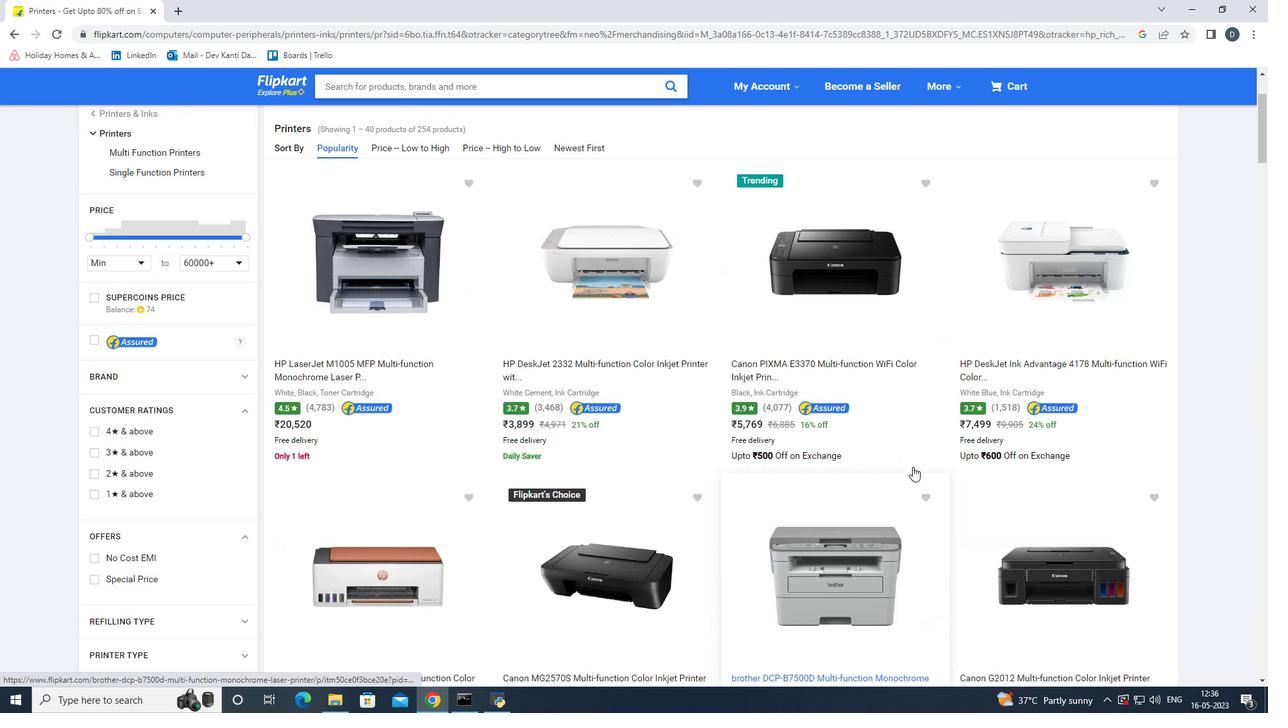 
Action: Mouse scrolled (913, 466) with delta (0, 0)
Screenshot: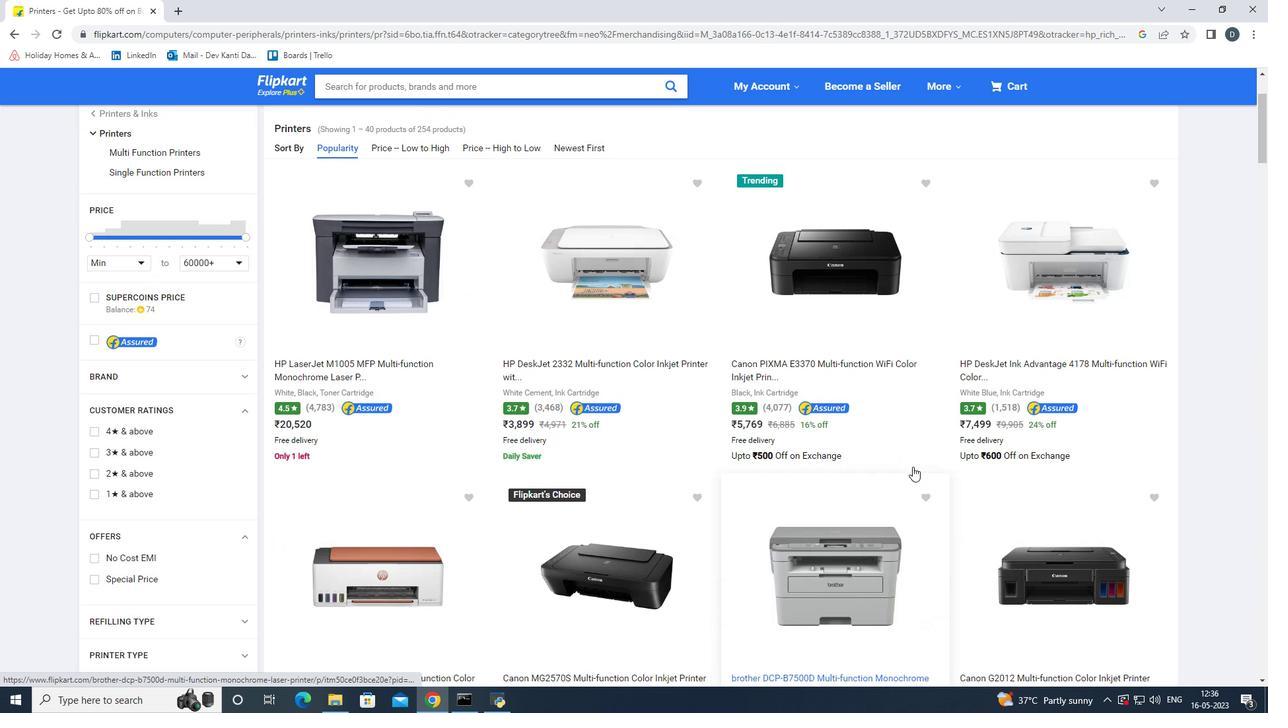 
Action: Mouse moved to (913, 481)
Screenshot: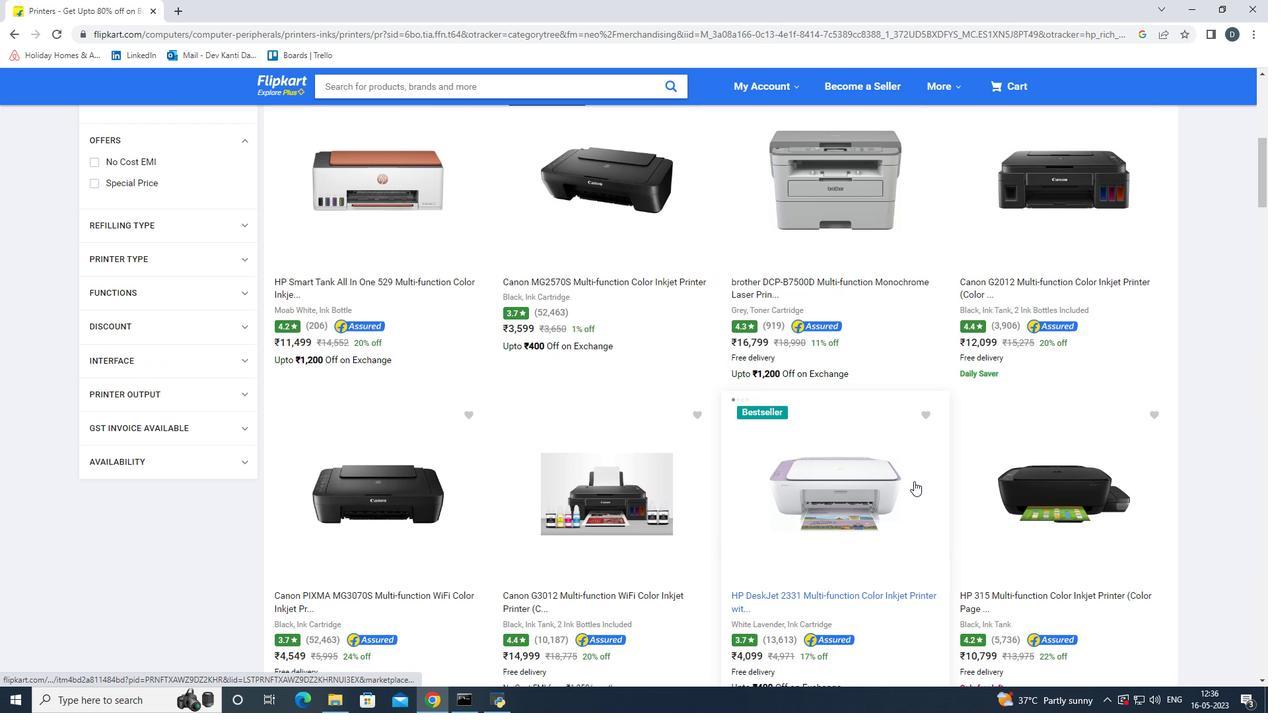 
Action: Mouse scrolled (913, 481) with delta (0, 0)
Screenshot: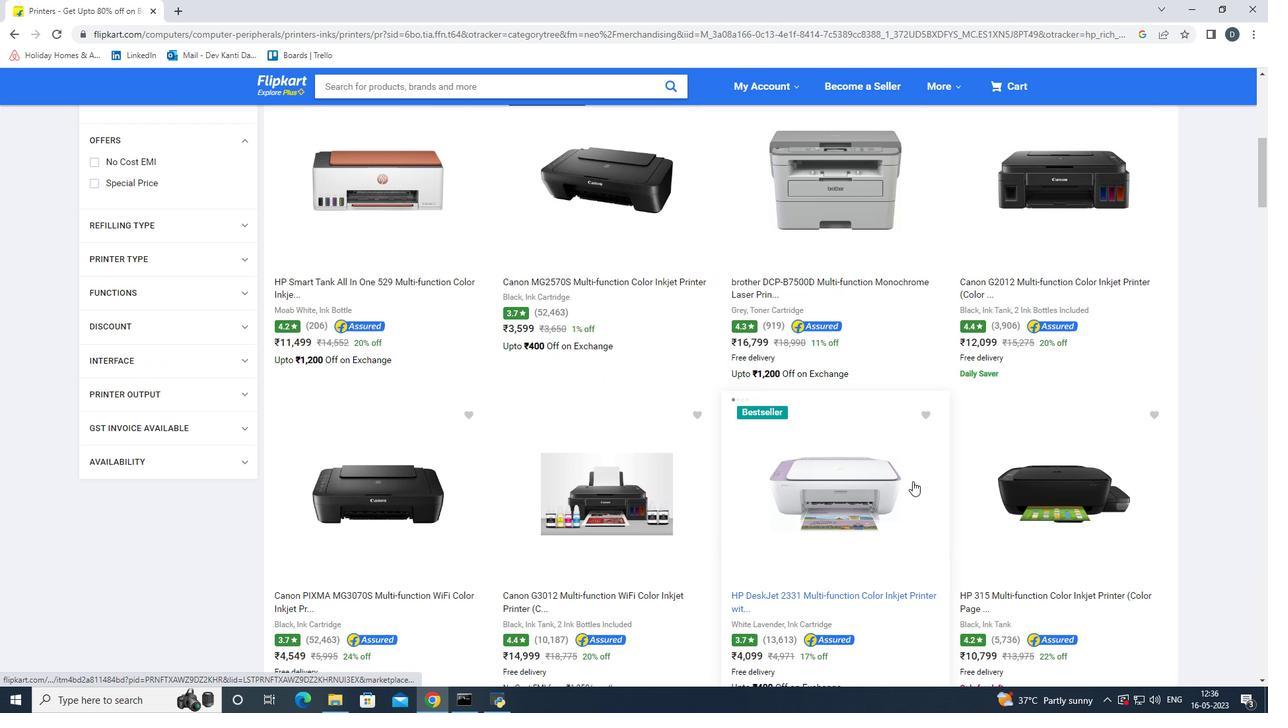 
Action: Mouse moved to (870, 390)
Screenshot: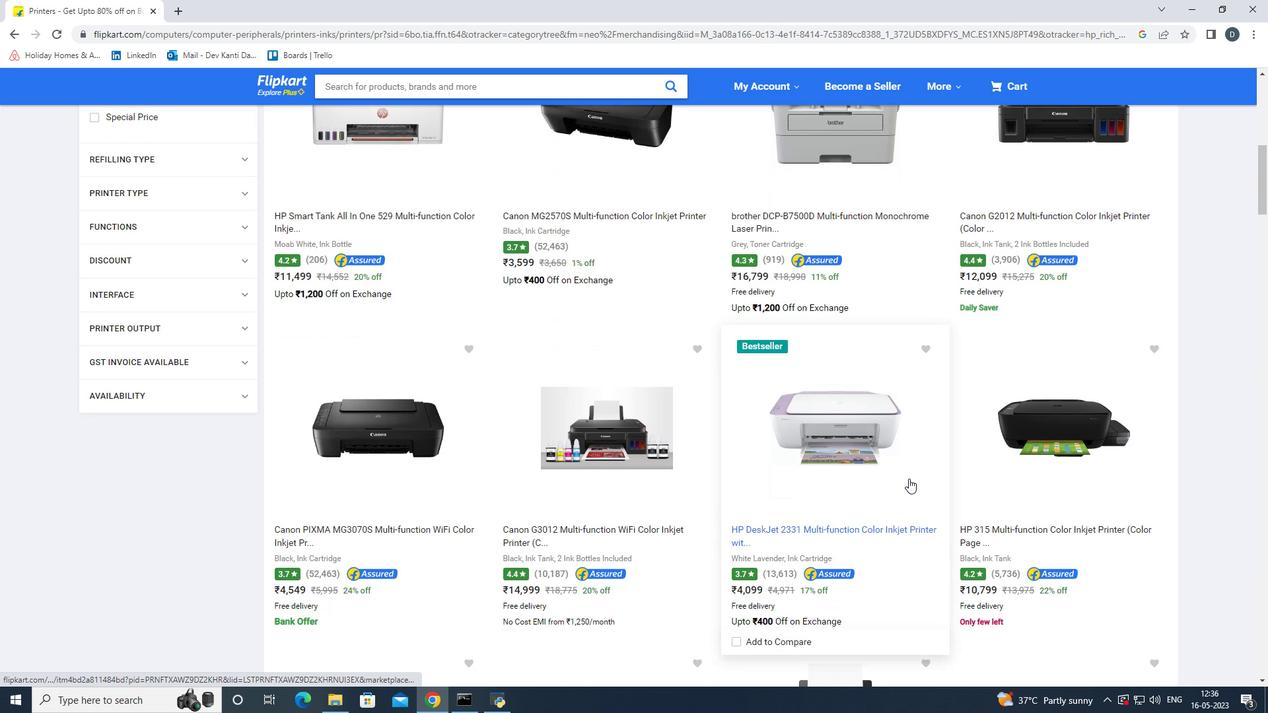 
Action: Mouse scrolled (870, 391) with delta (0, 0)
Screenshot: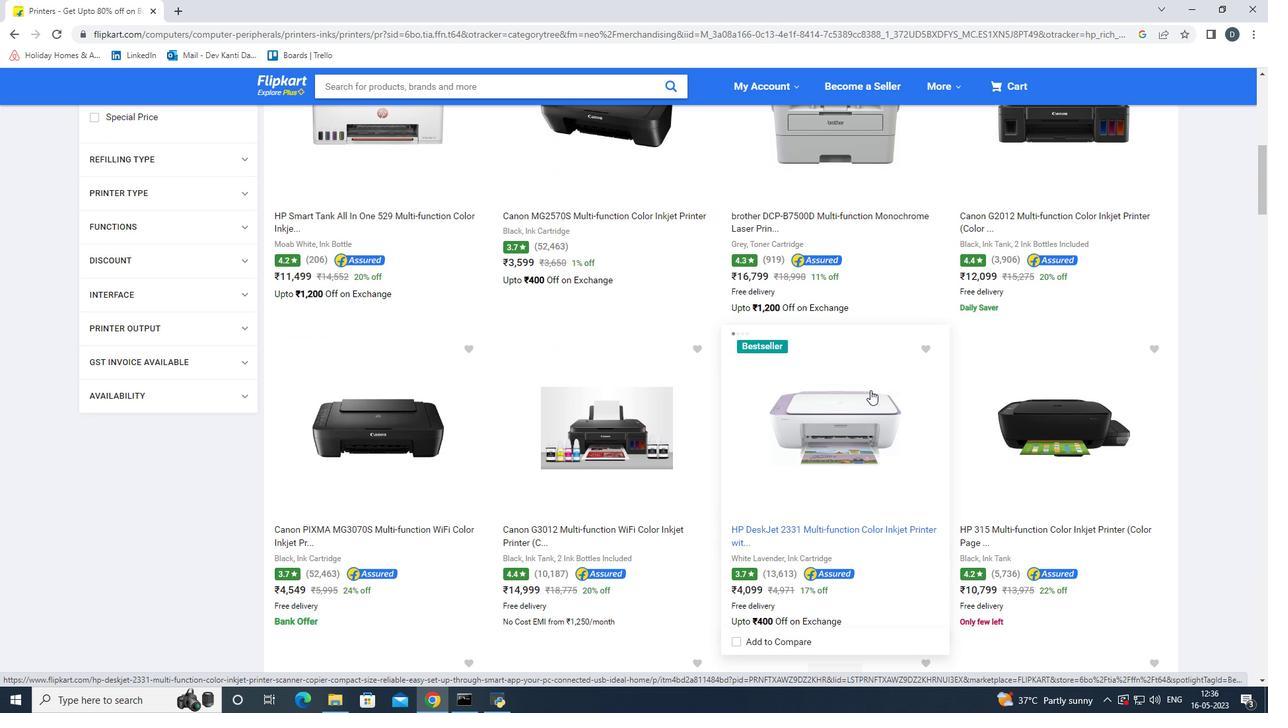 
Action: Mouse scrolled (870, 391) with delta (0, 0)
Screenshot: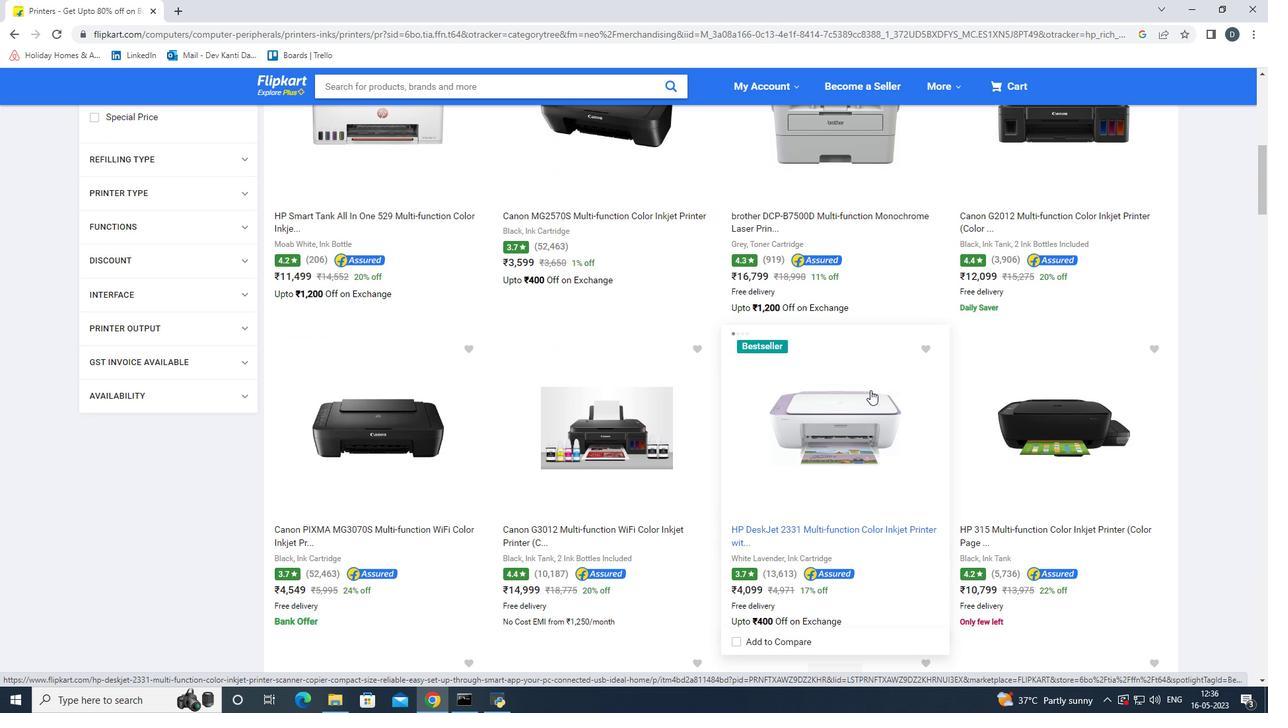 
Action: Mouse scrolled (870, 391) with delta (0, 0)
Screenshot: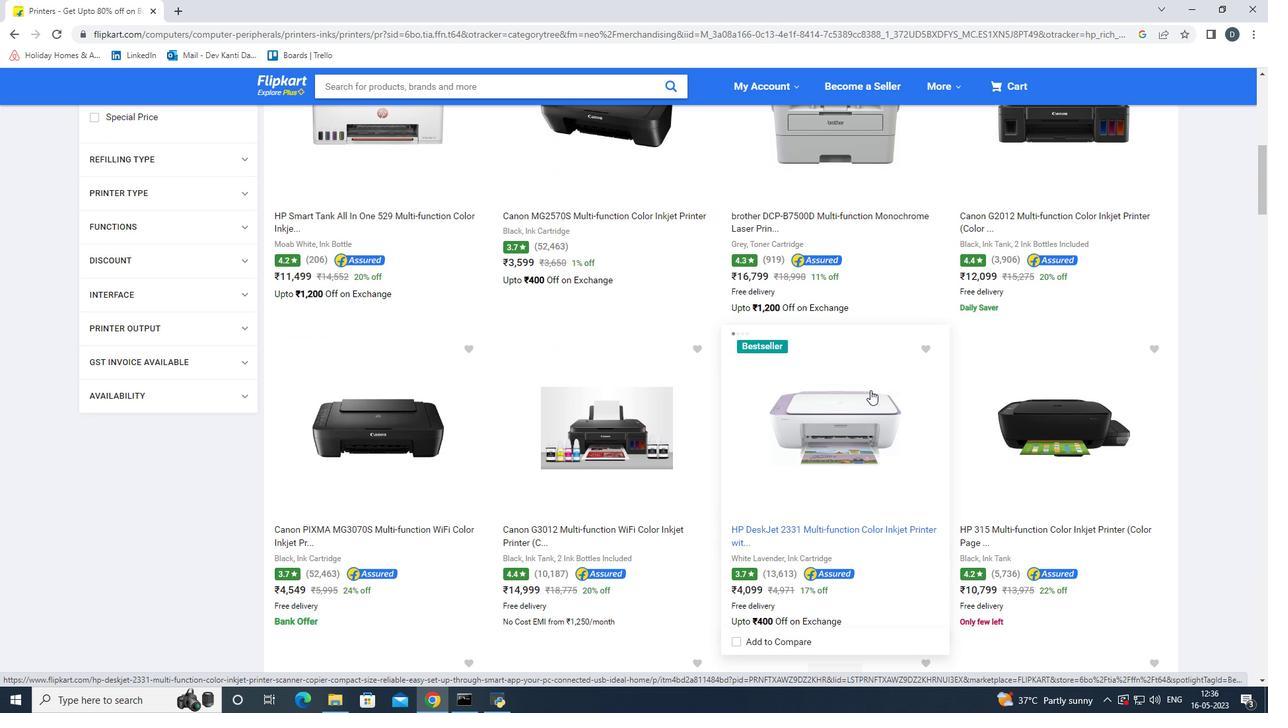 
Action: Mouse scrolled (870, 391) with delta (0, 0)
Screenshot: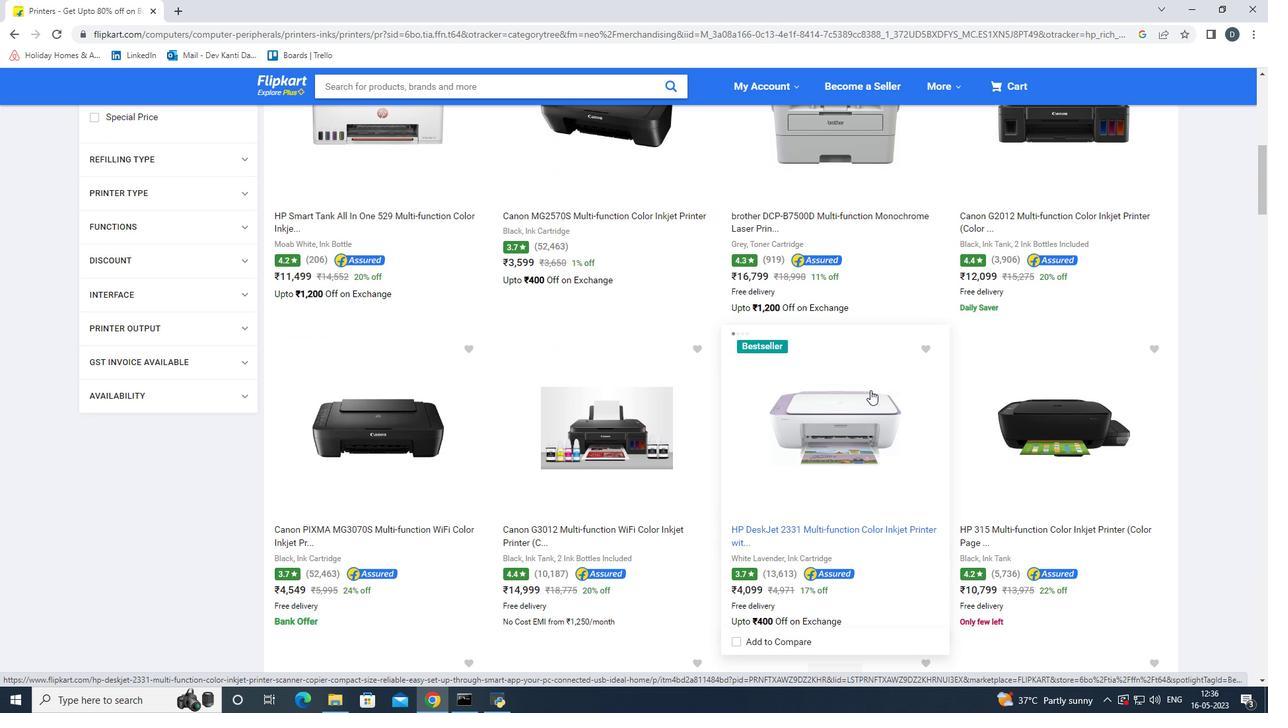 
Action: Mouse scrolled (870, 391) with delta (0, 0)
Screenshot: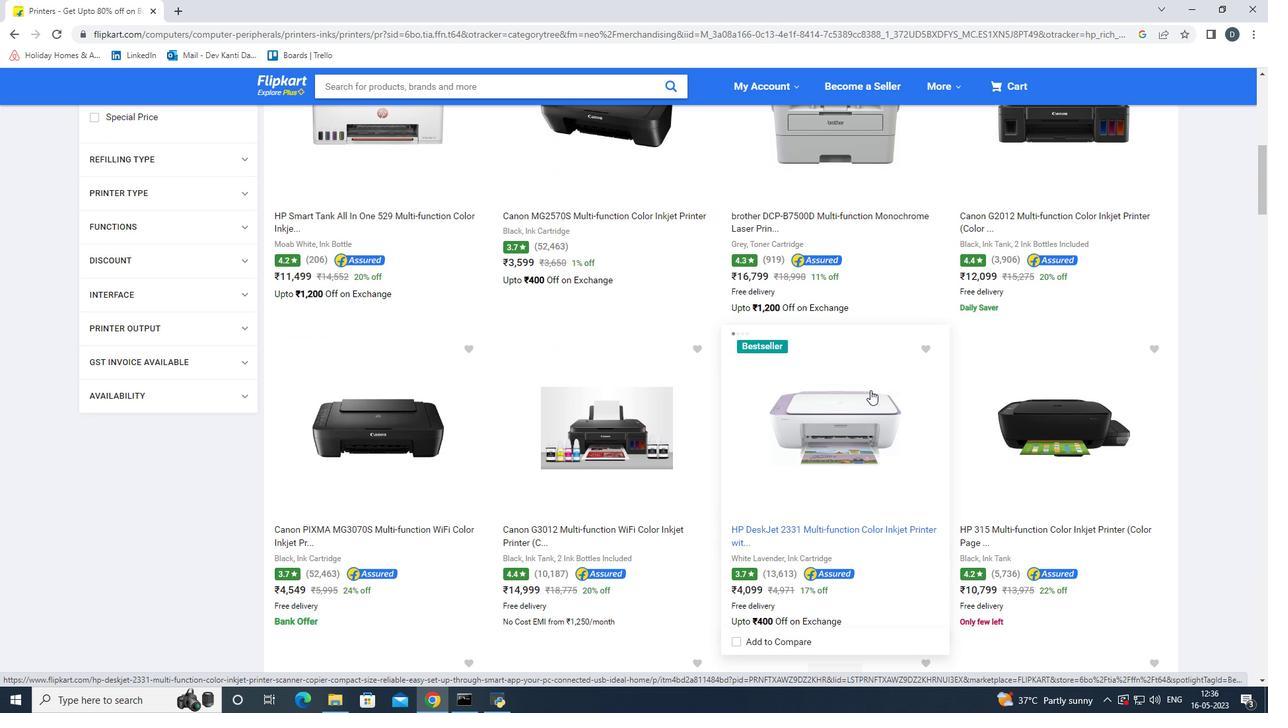 
Action: Mouse scrolled (870, 391) with delta (0, 0)
Screenshot: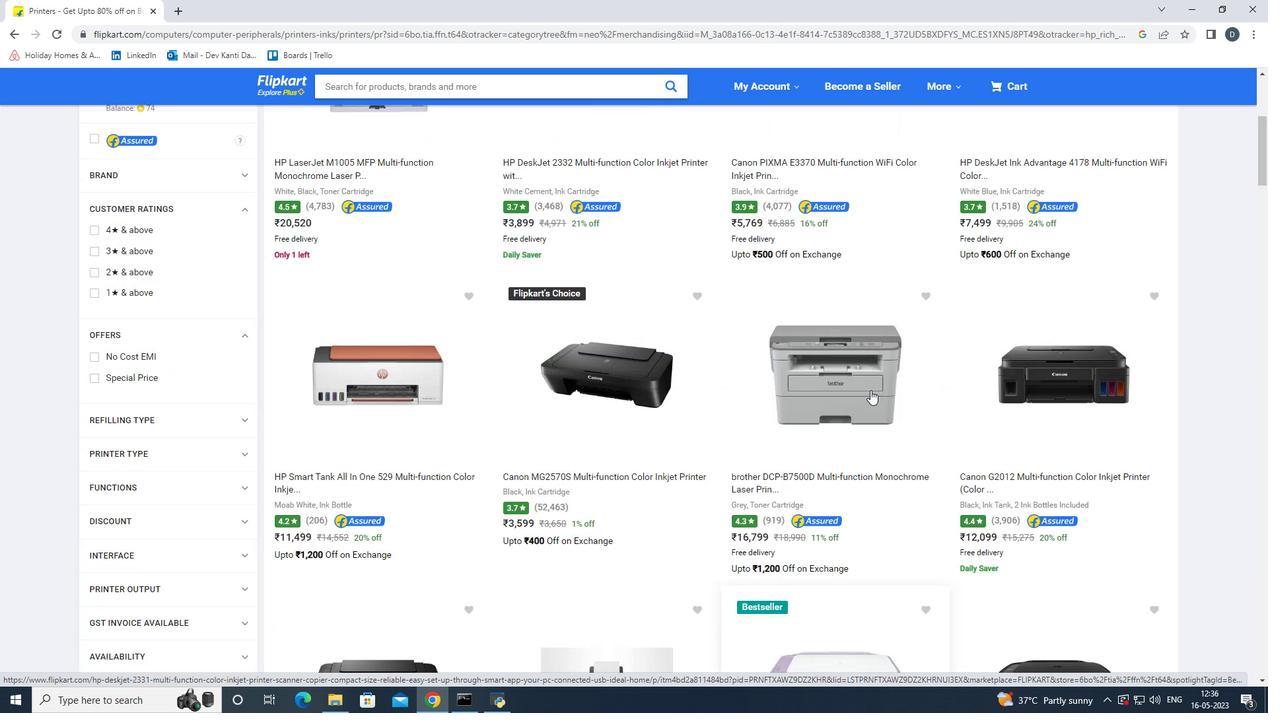
Action: Mouse scrolled (870, 391) with delta (0, 0)
Screenshot: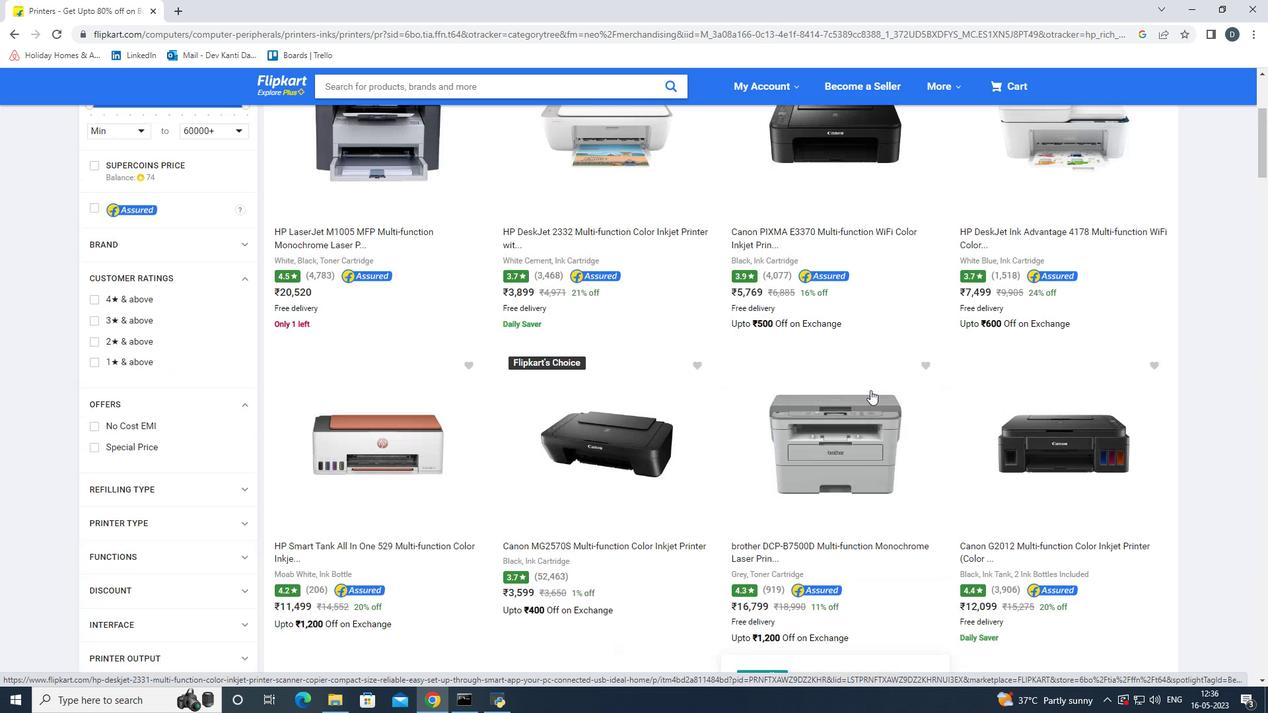 
Action: Mouse scrolled (870, 391) with delta (0, 0)
Screenshot: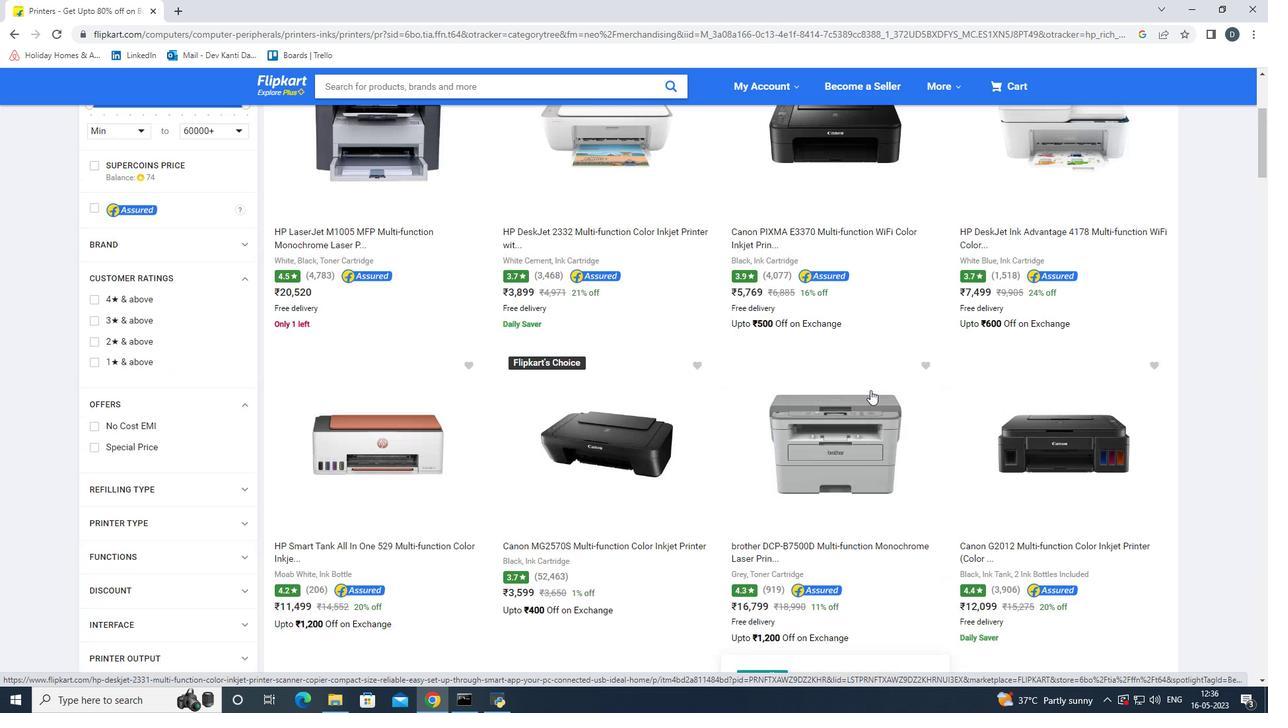 
Action: Mouse scrolled (870, 391) with delta (0, 0)
Screenshot: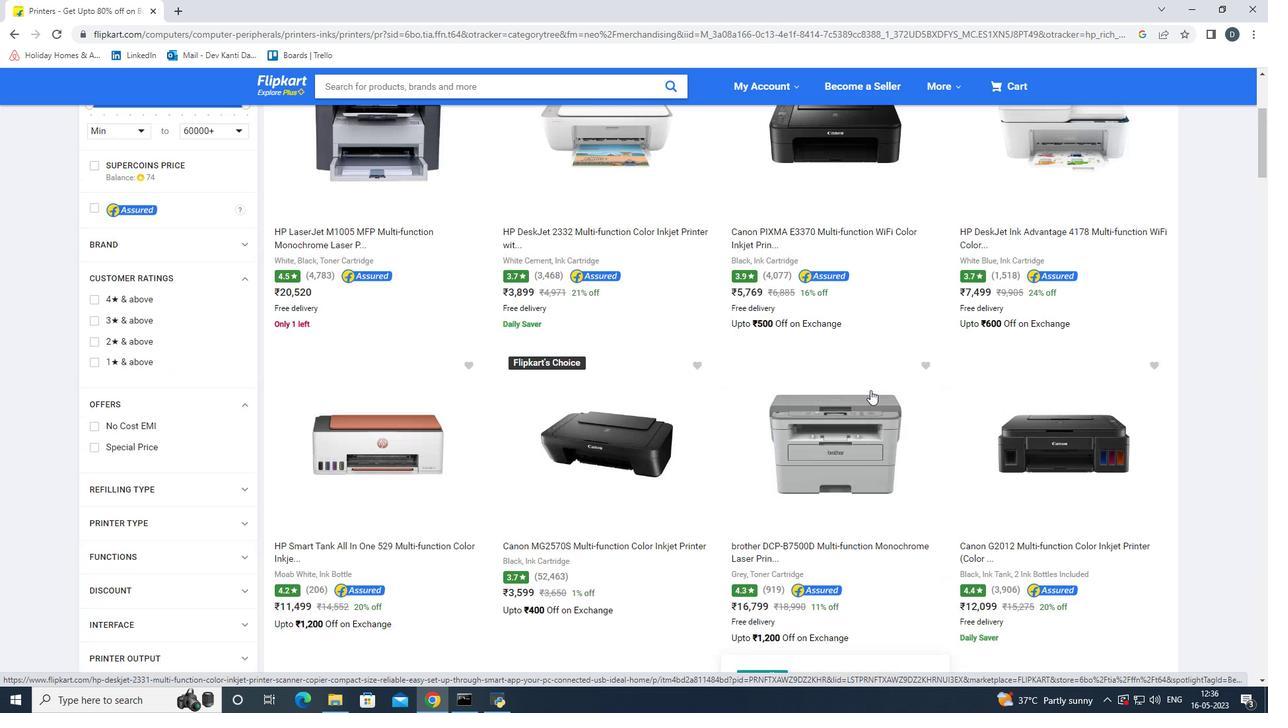 
Action: Mouse scrolled (870, 391) with delta (0, 0)
Screenshot: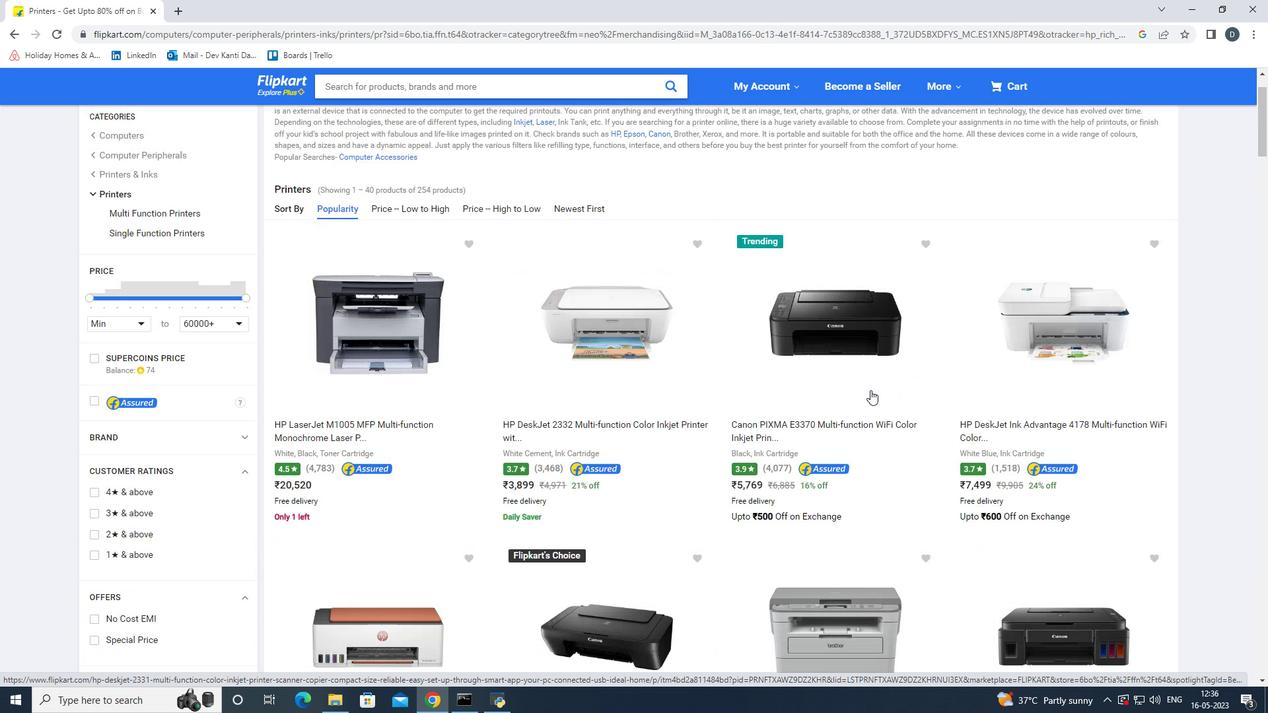 
Action: Mouse scrolled (870, 391) with delta (0, 0)
Screenshot: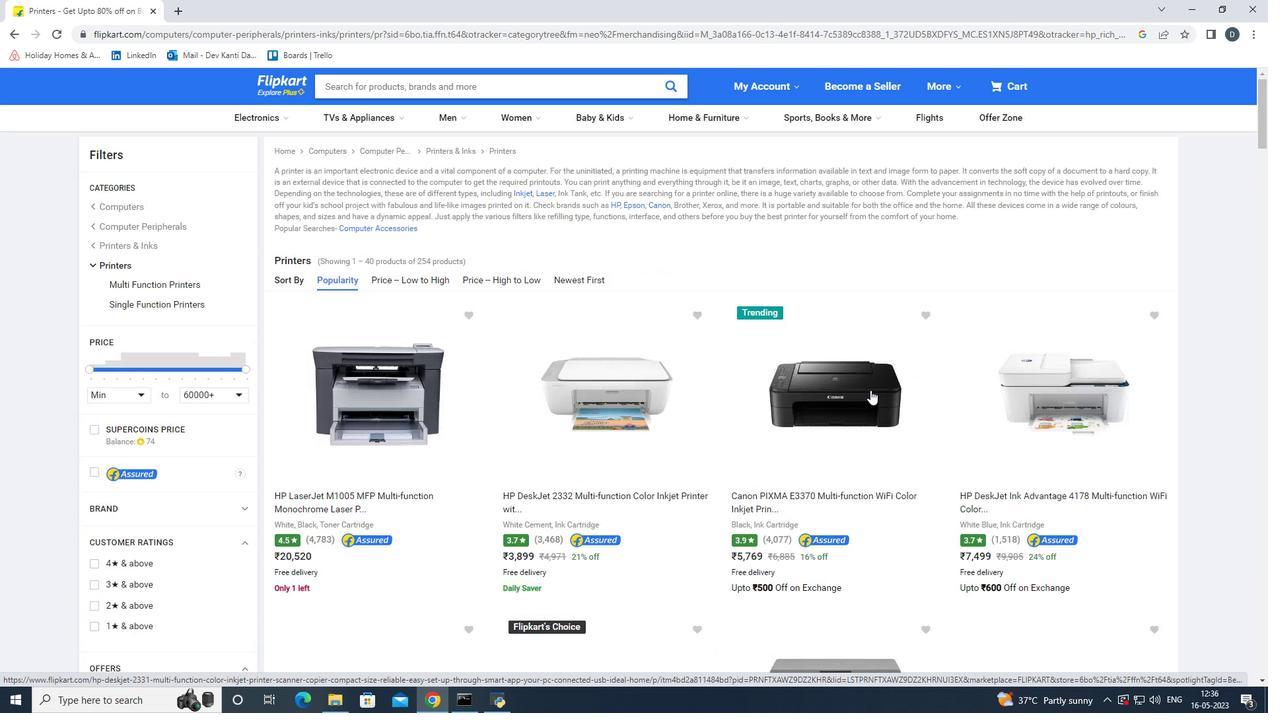 
Action: Mouse scrolled (870, 391) with delta (0, 0)
Screenshot: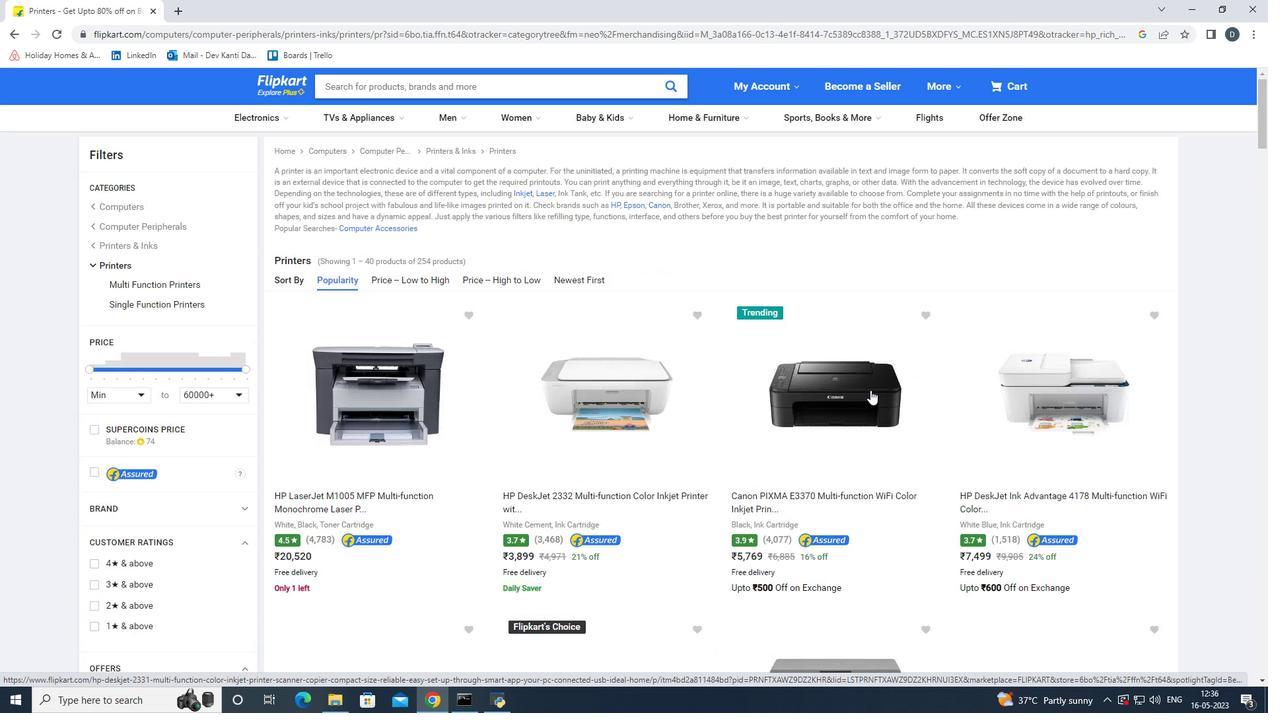 
Action: Mouse moved to (855, 424)
Screenshot: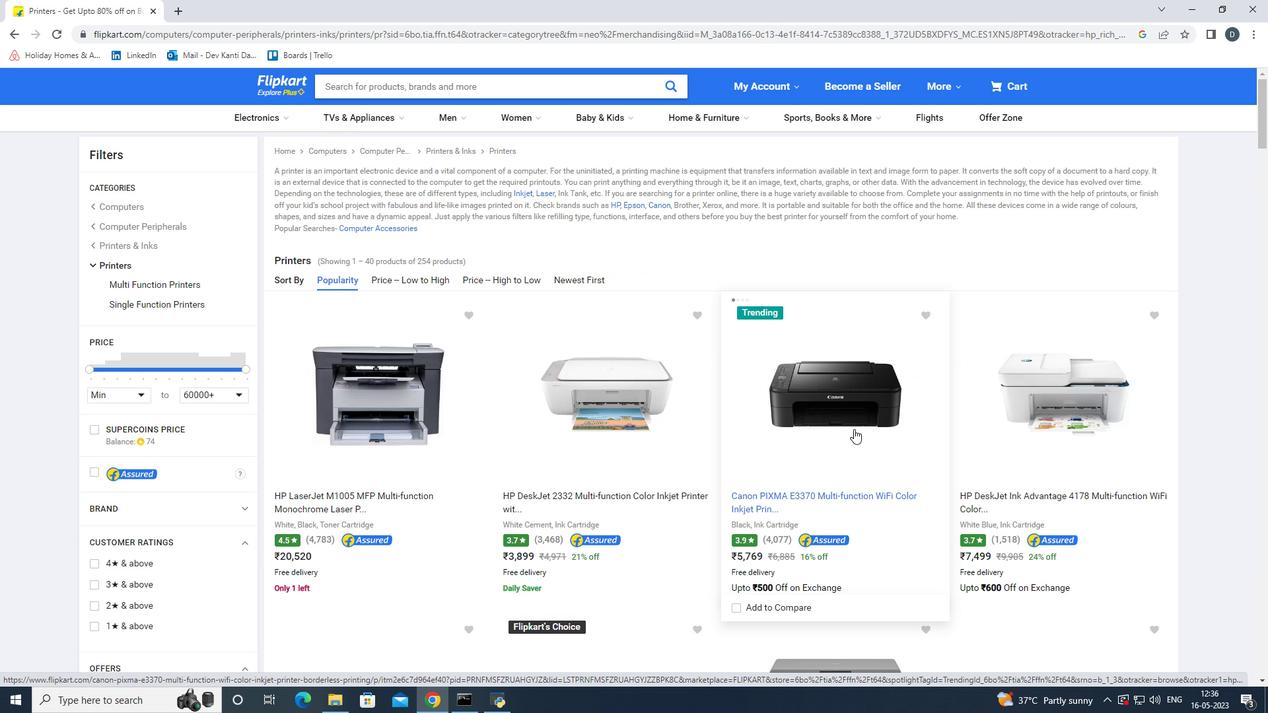
Action: Mouse pressed left at (855, 424)
Screenshot: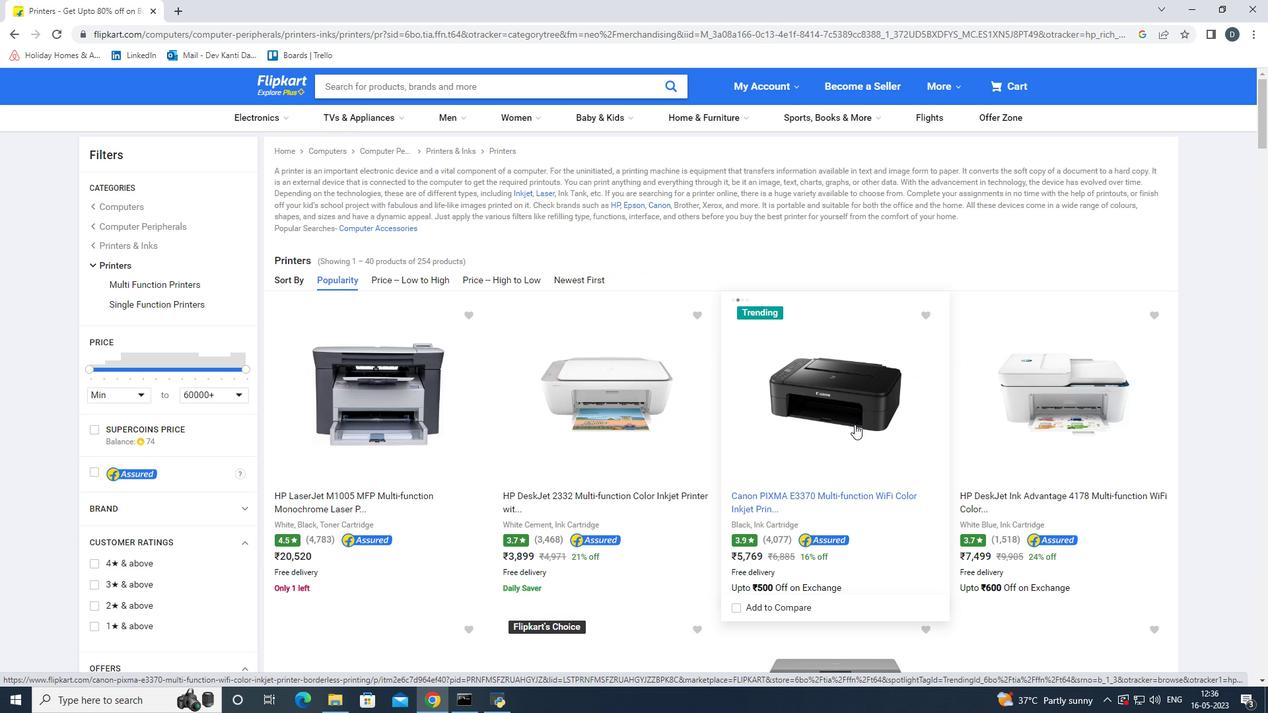 
Action: Mouse scrolled (855, 424) with delta (0, 0)
Screenshot: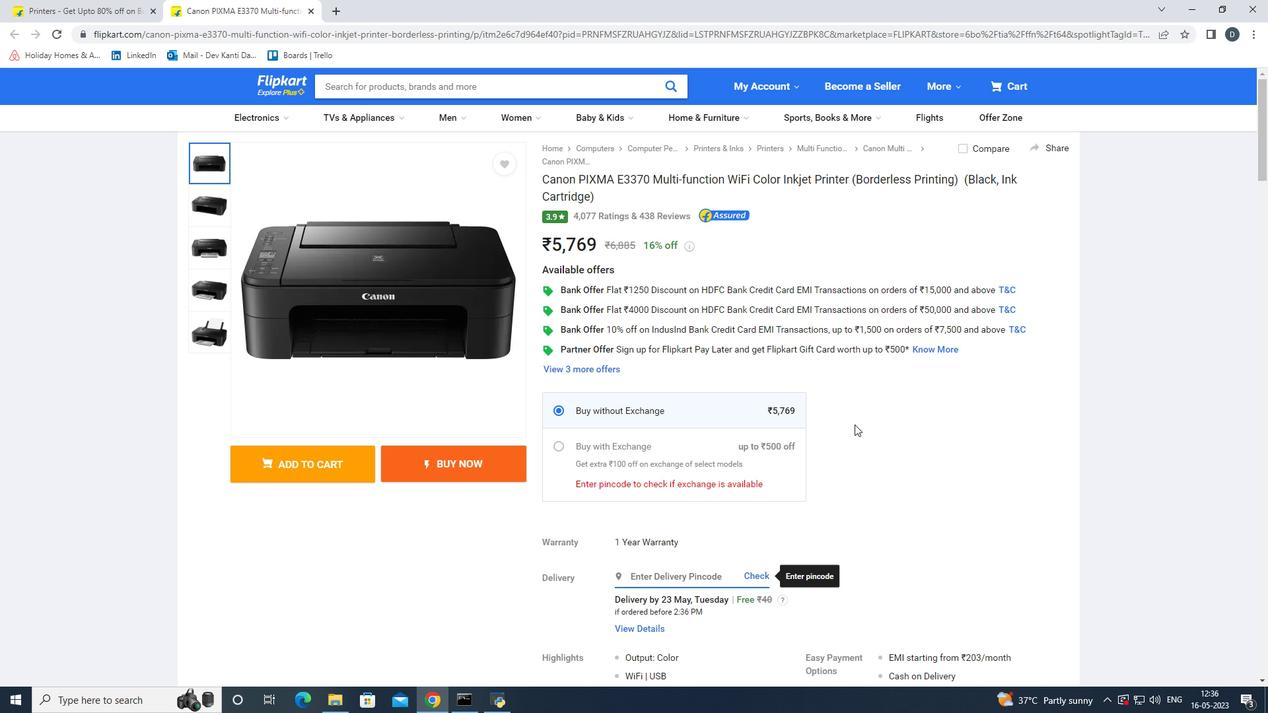 
Action: Mouse scrolled (855, 424) with delta (0, 0)
Screenshot: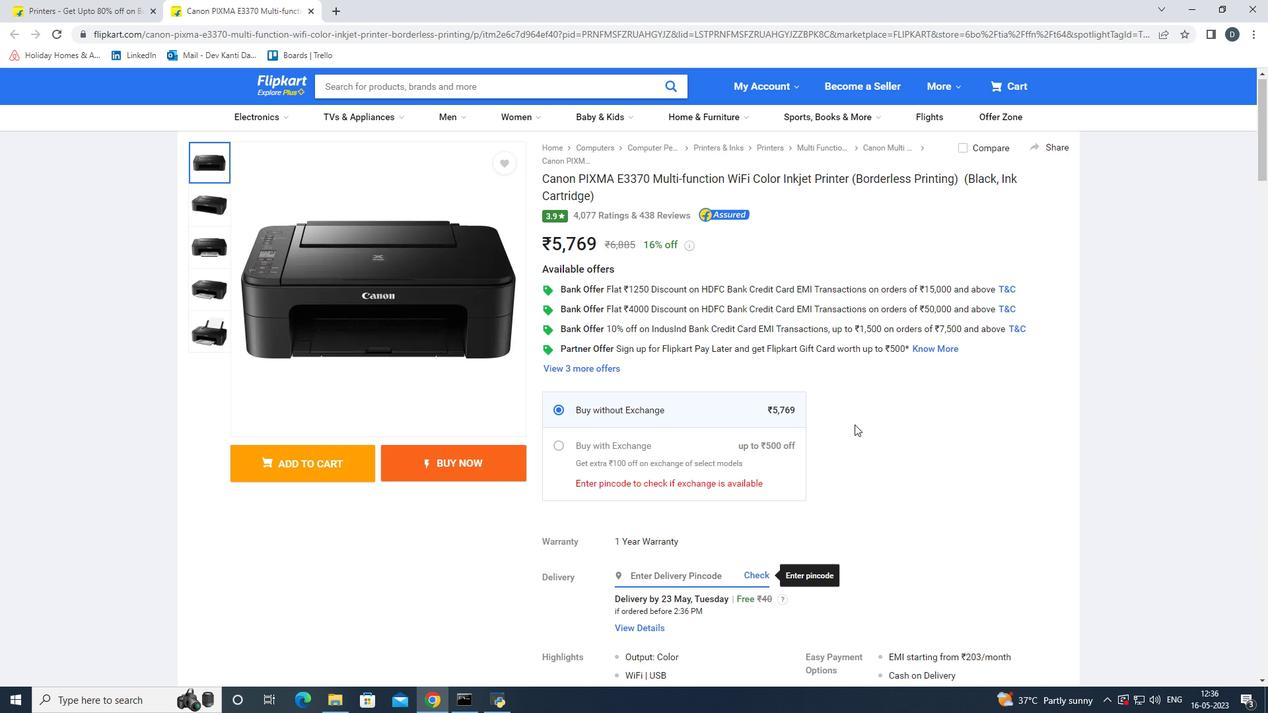 
Action: Mouse scrolled (855, 424) with delta (0, 0)
Screenshot: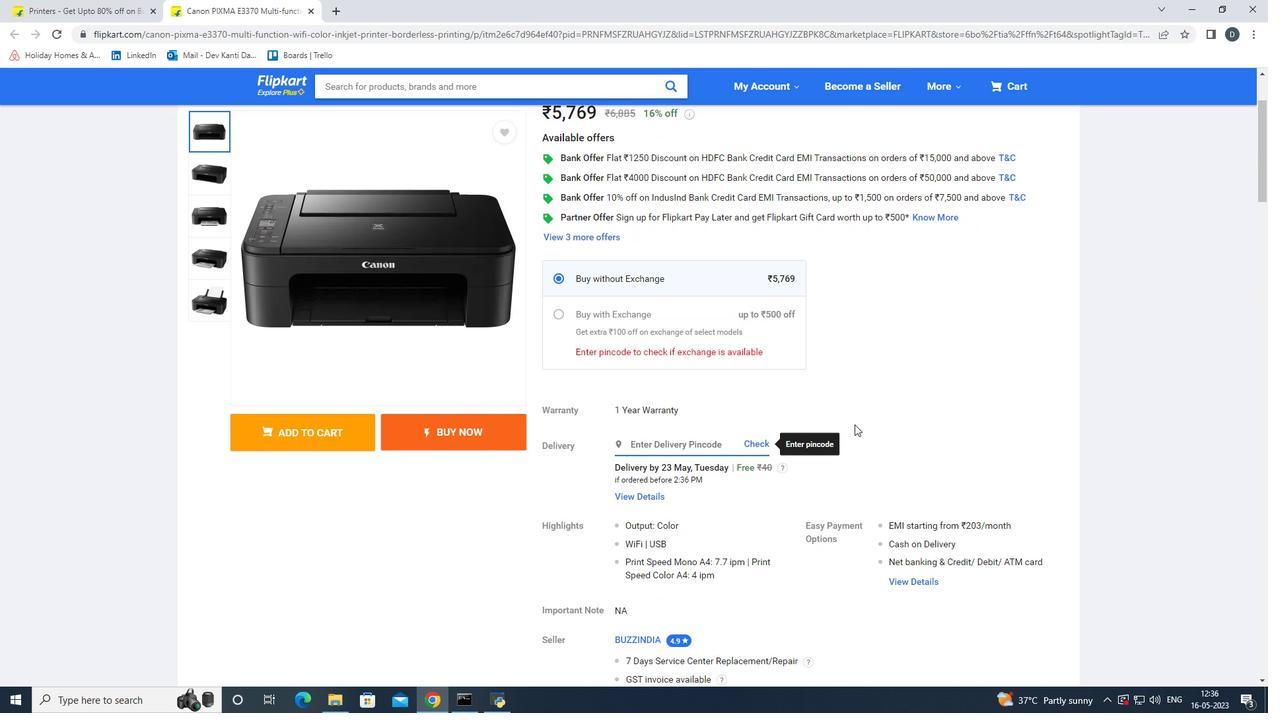 
Action: Mouse scrolled (855, 424) with delta (0, 0)
Screenshot: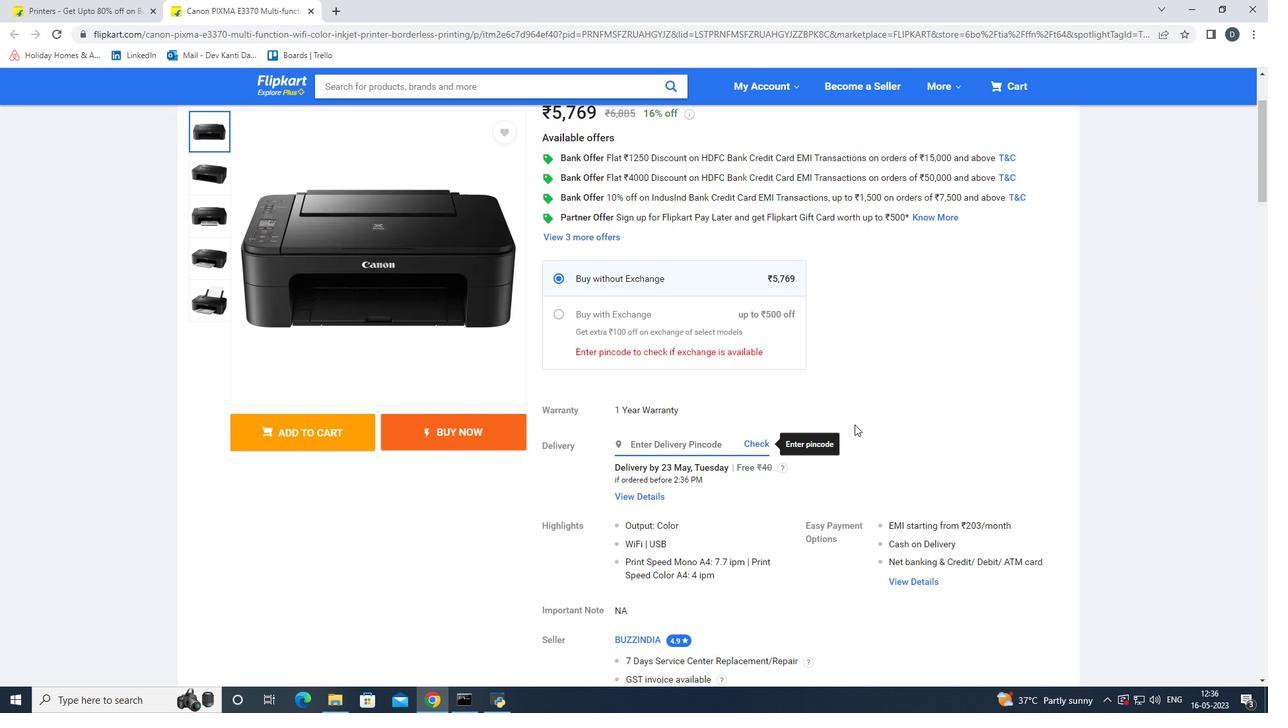 
Action: Mouse scrolled (855, 424) with delta (0, 0)
Screenshot: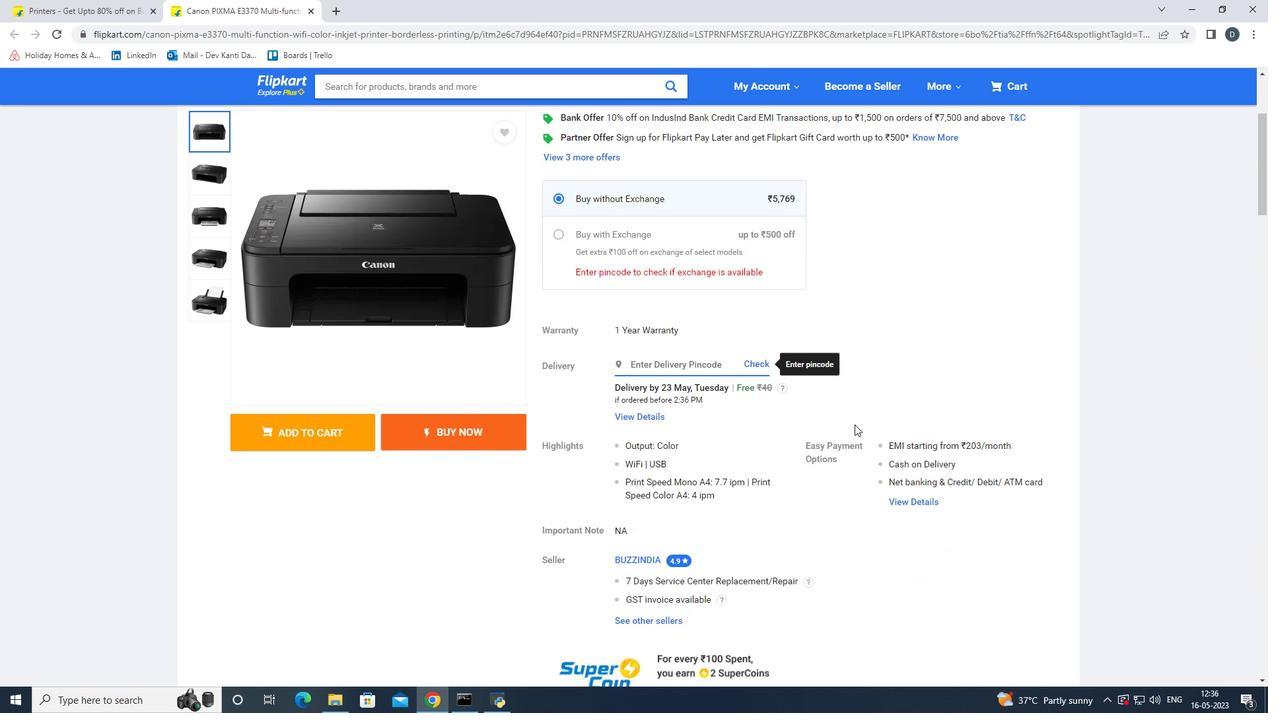 
Action: Mouse scrolled (855, 424) with delta (0, 0)
Screenshot: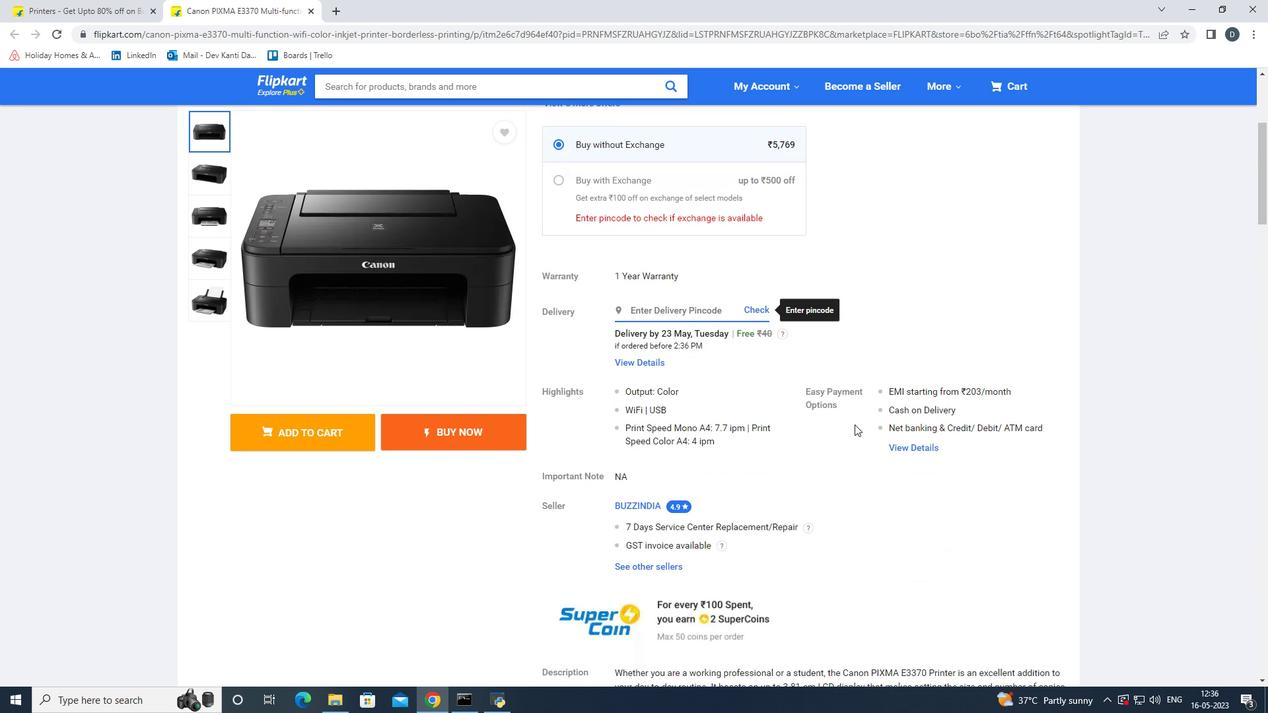 
Action: Mouse scrolled (855, 424) with delta (0, 0)
Screenshot: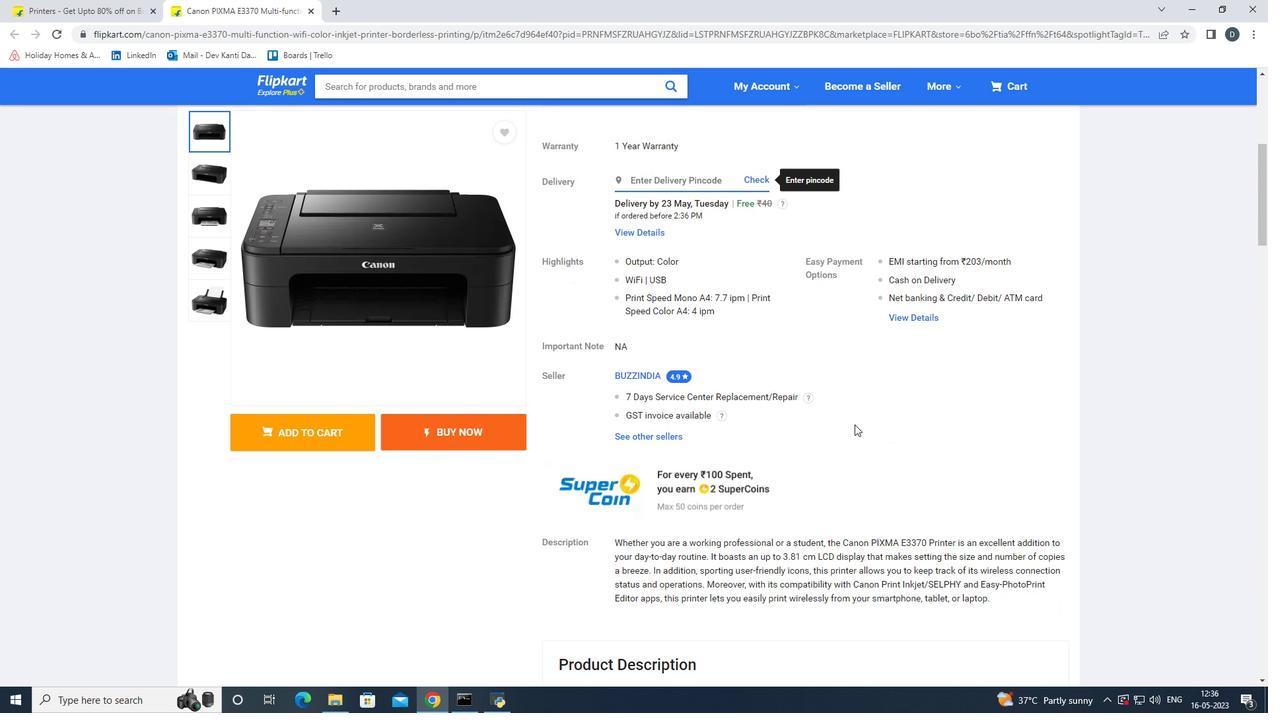 
Action: Mouse scrolled (855, 424) with delta (0, 0)
Screenshot: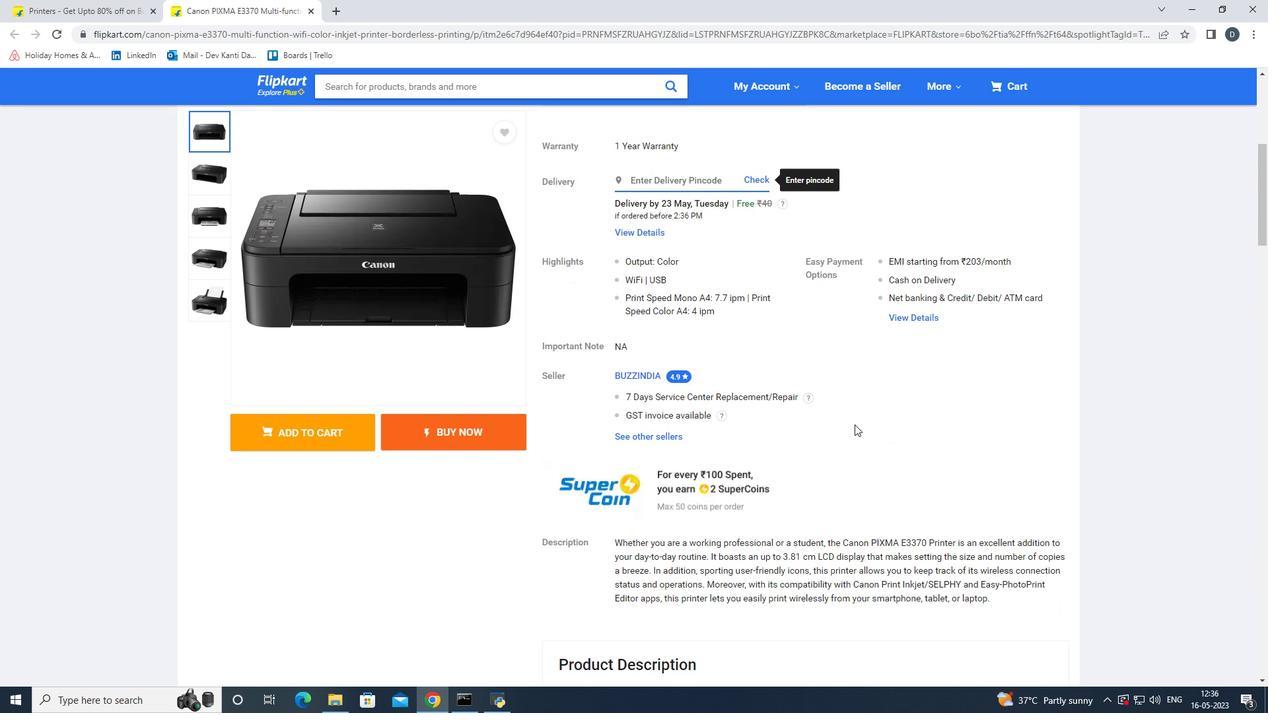 
Action: Mouse moved to (1032, 436)
Screenshot: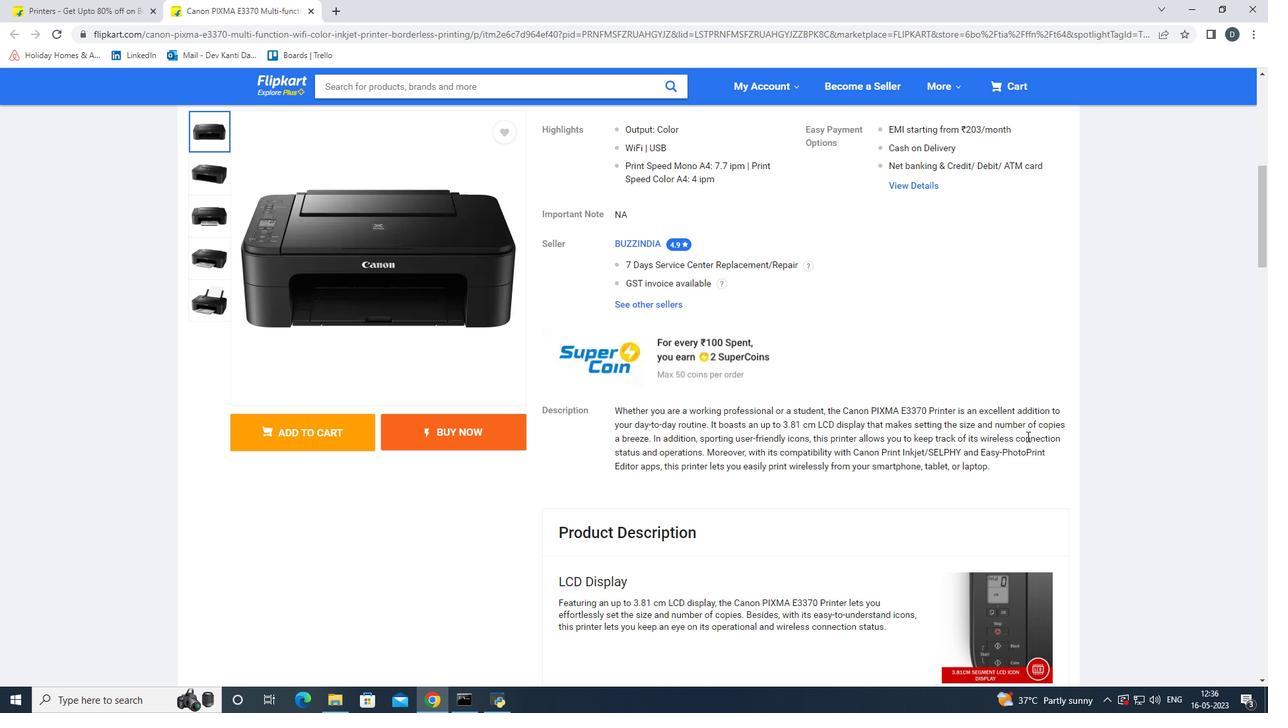 
Action: Mouse scrolled (1032, 436) with delta (0, 0)
Screenshot: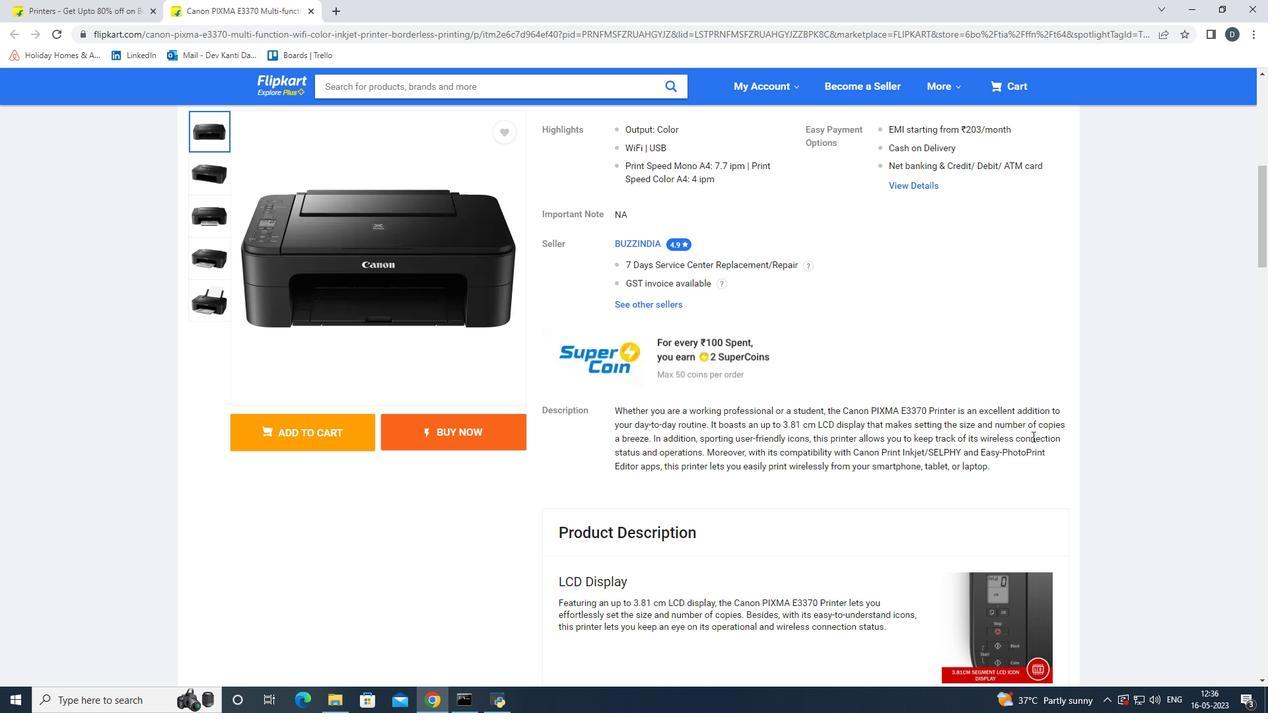 
Action: Mouse scrolled (1032, 436) with delta (0, 0)
Screenshot: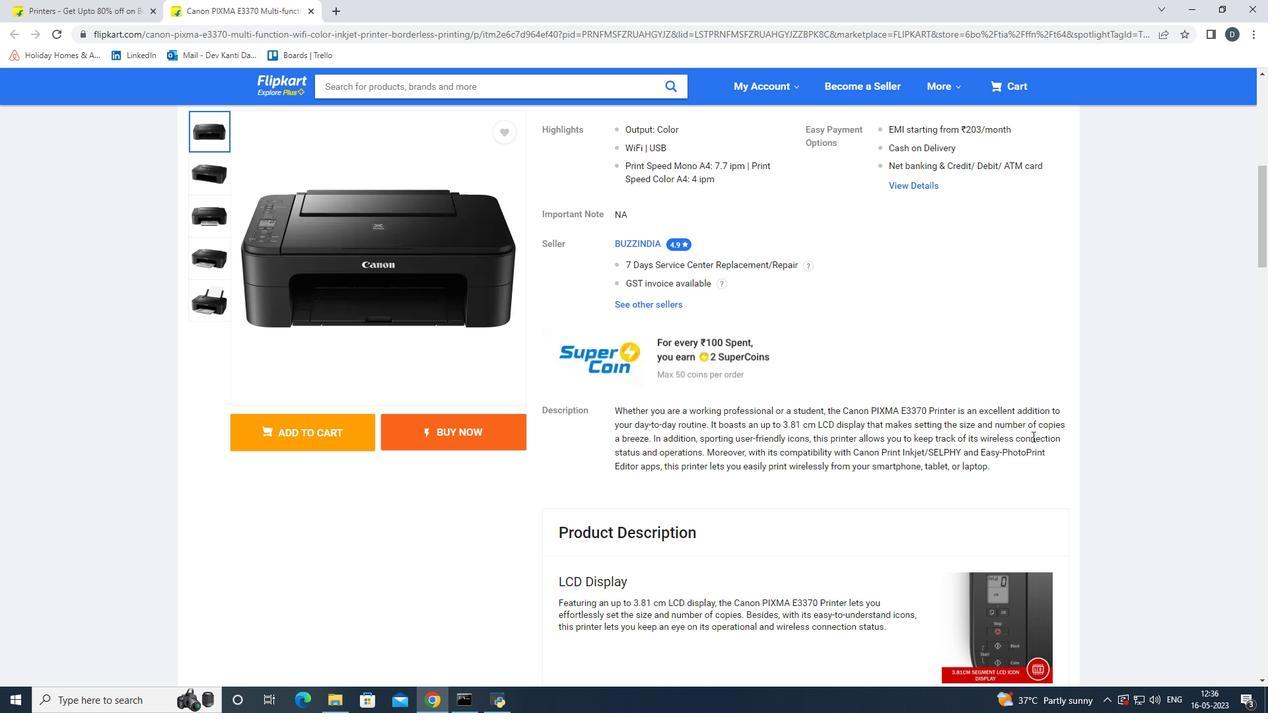 
Action: Mouse scrolled (1032, 436) with delta (0, 0)
Screenshot: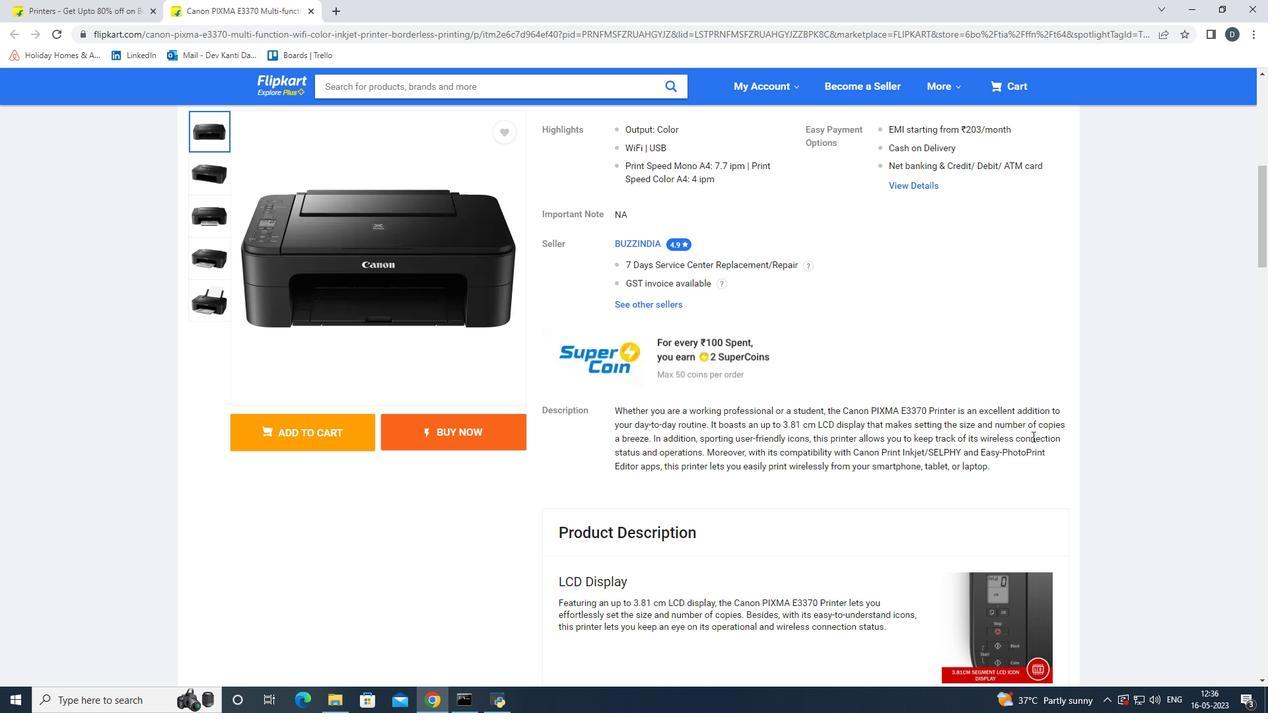
Action: Mouse scrolled (1032, 436) with delta (0, 0)
Screenshot: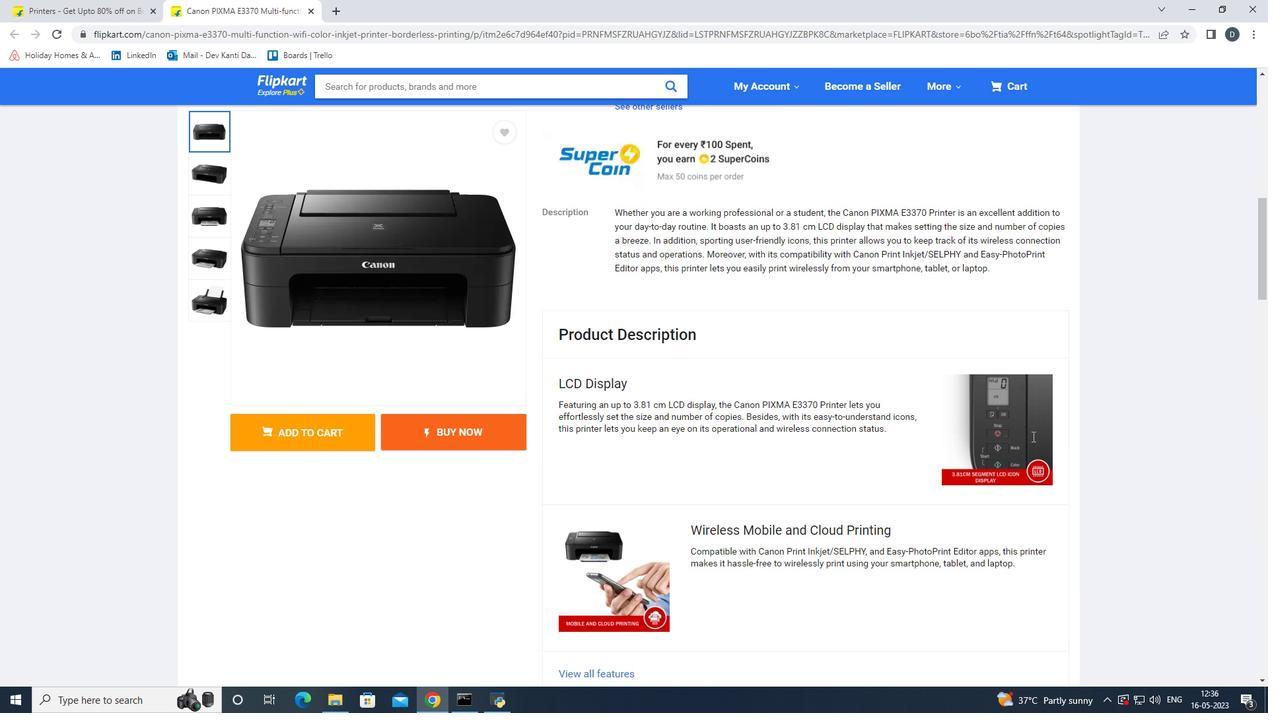 
Action: Mouse scrolled (1032, 436) with delta (0, 0)
Screenshot: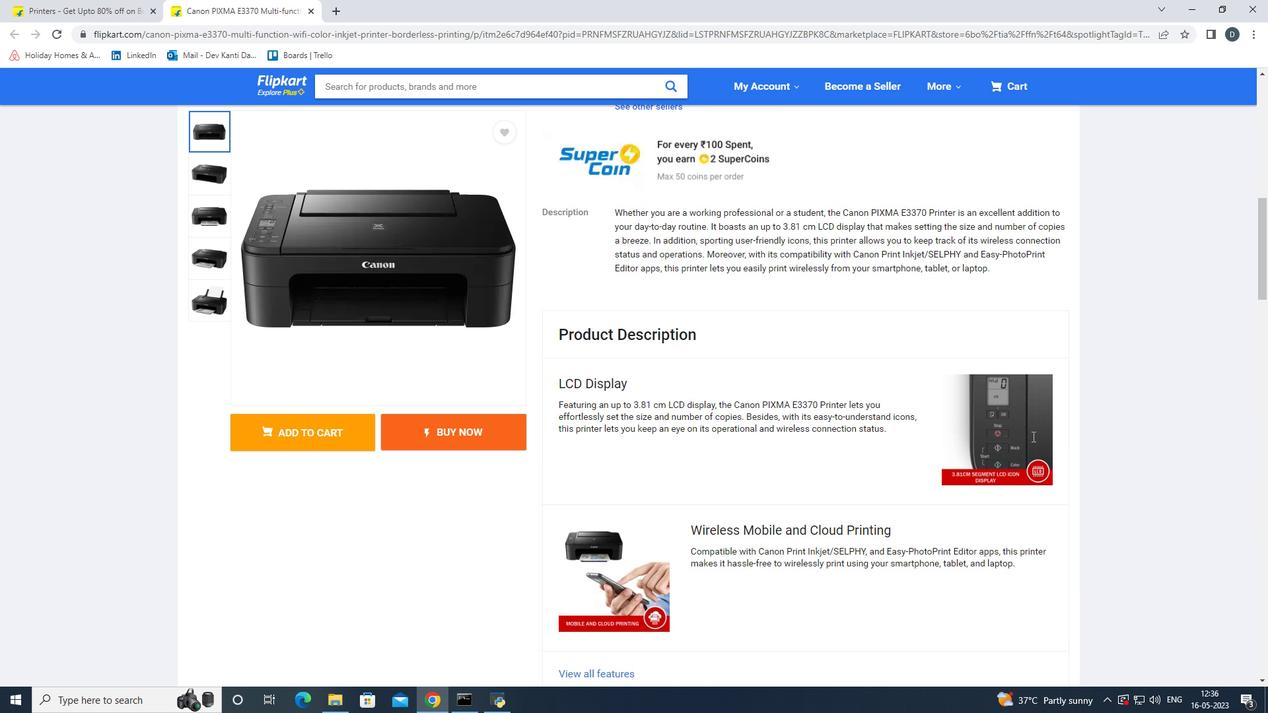 
Action: Mouse scrolled (1032, 436) with delta (0, 0)
Screenshot: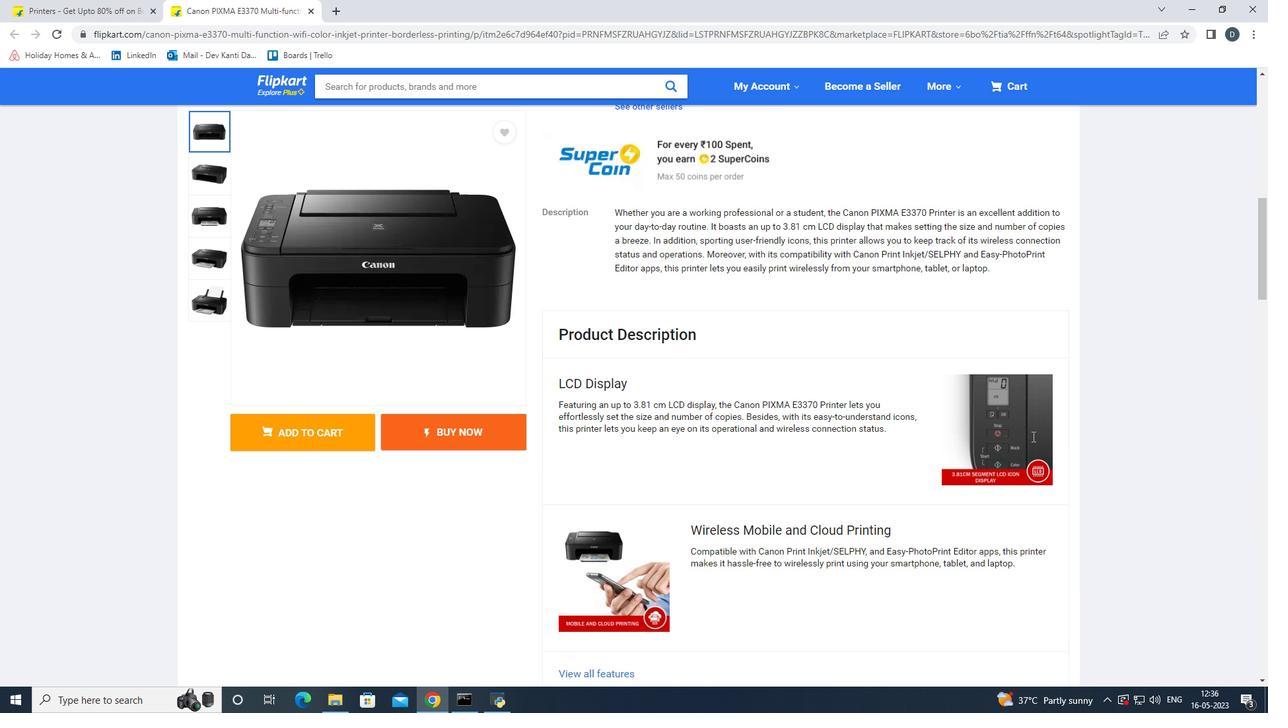 
Action: Mouse scrolled (1032, 436) with delta (0, 0)
Screenshot: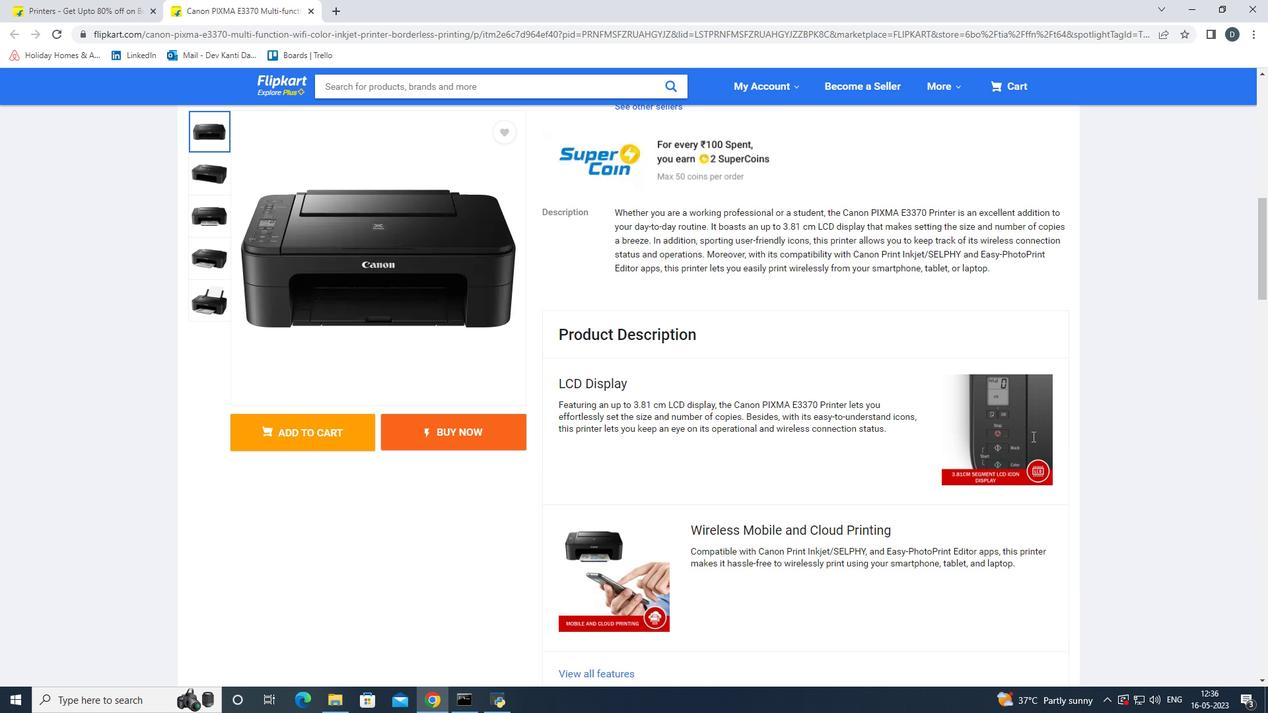
Action: Mouse scrolled (1032, 436) with delta (0, 0)
Screenshot: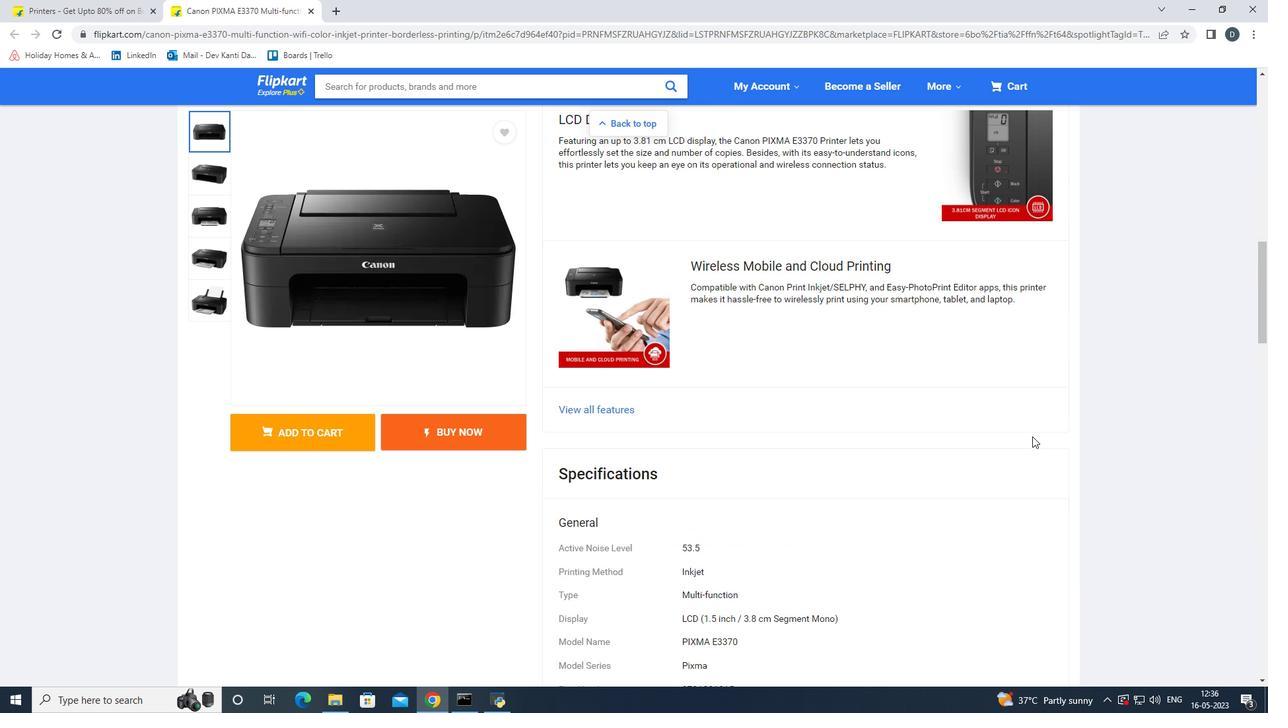 
Action: Mouse scrolled (1032, 436) with delta (0, 0)
Screenshot: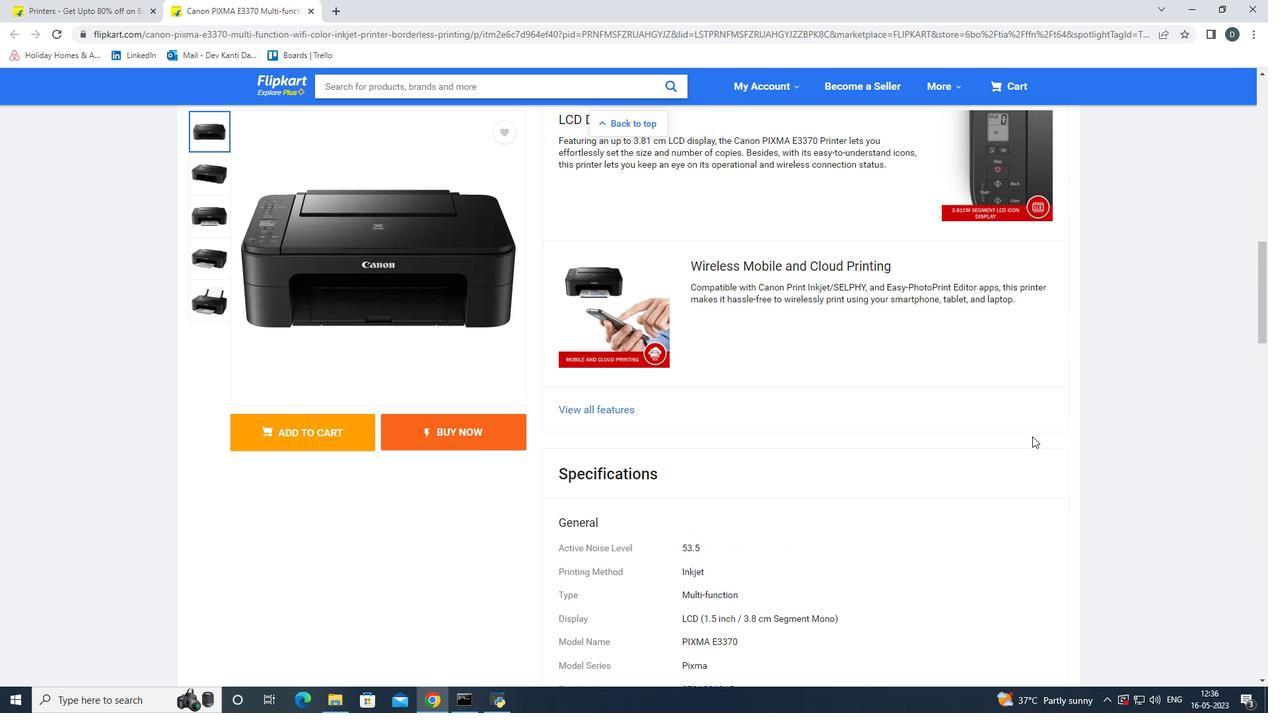 
Action: Mouse scrolled (1032, 436) with delta (0, 0)
Screenshot: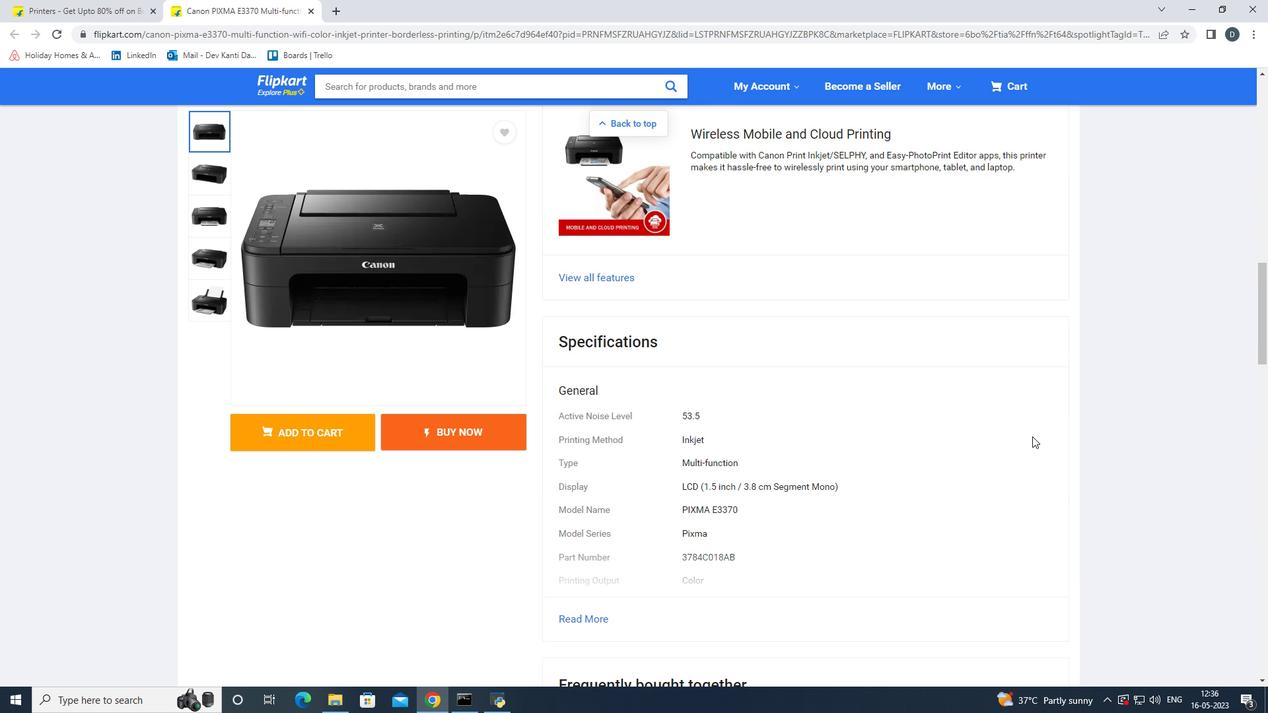 
Action: Mouse scrolled (1032, 436) with delta (0, 0)
Screenshot: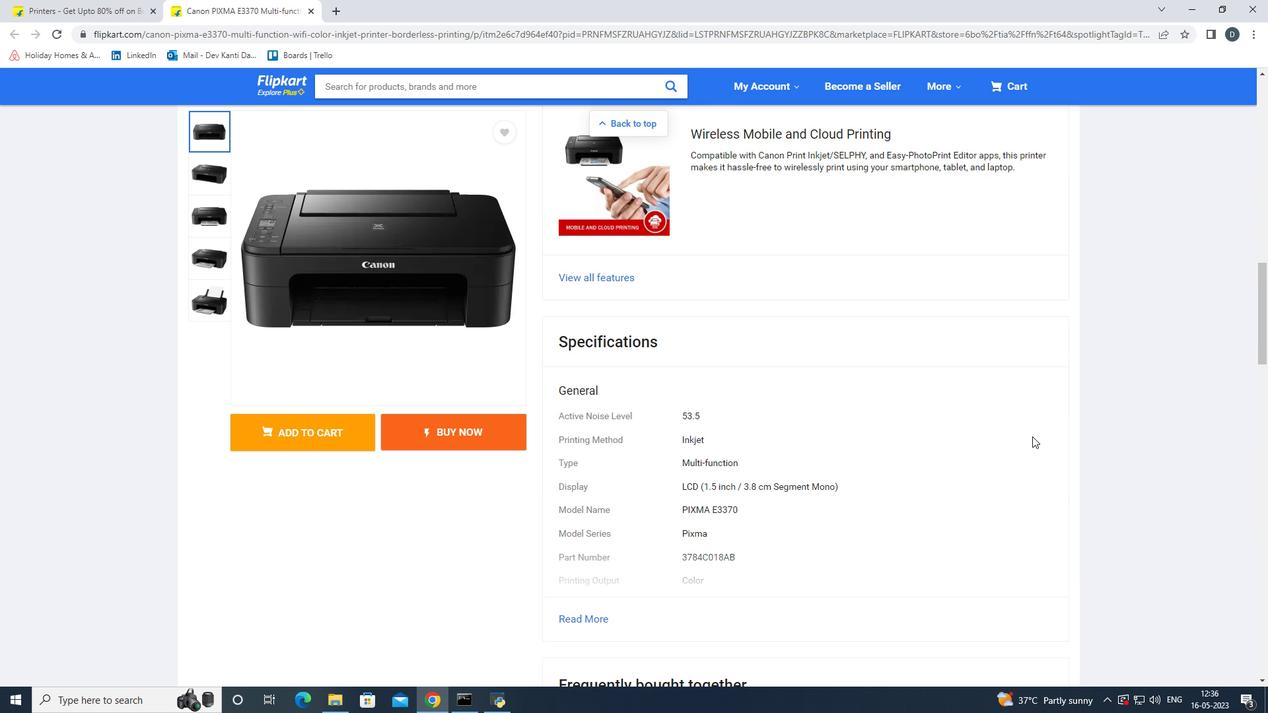 
Action: Mouse scrolled (1032, 436) with delta (0, 0)
Screenshot: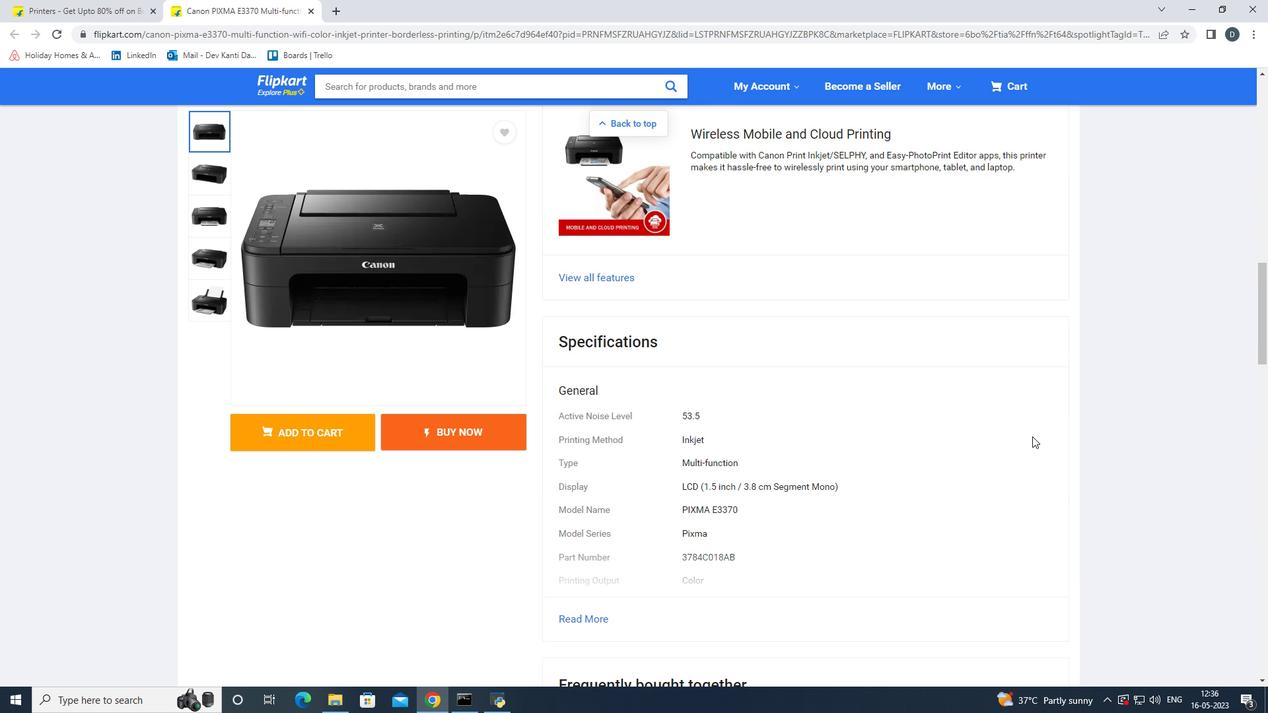 
Action: Mouse scrolled (1032, 436) with delta (0, 0)
Screenshot: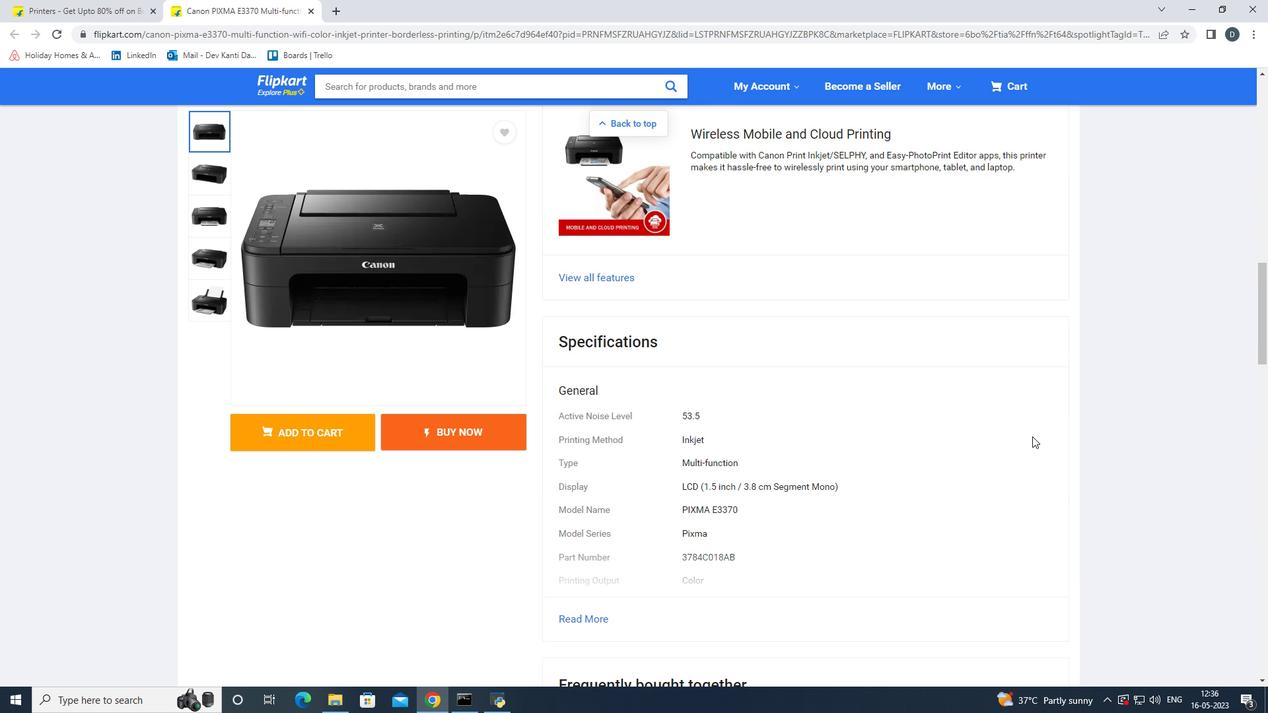 
Action: Mouse scrolled (1032, 436) with delta (0, 0)
Screenshot: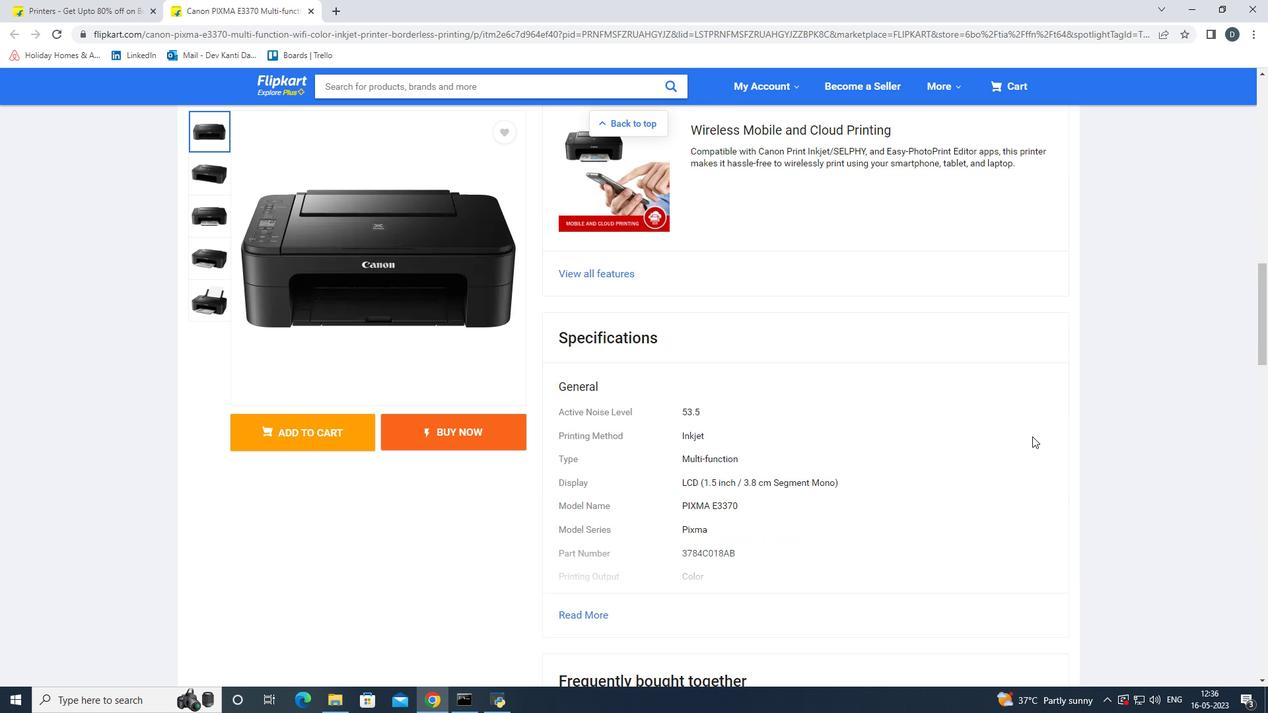 
Action: Mouse moved to (589, 298)
Screenshot: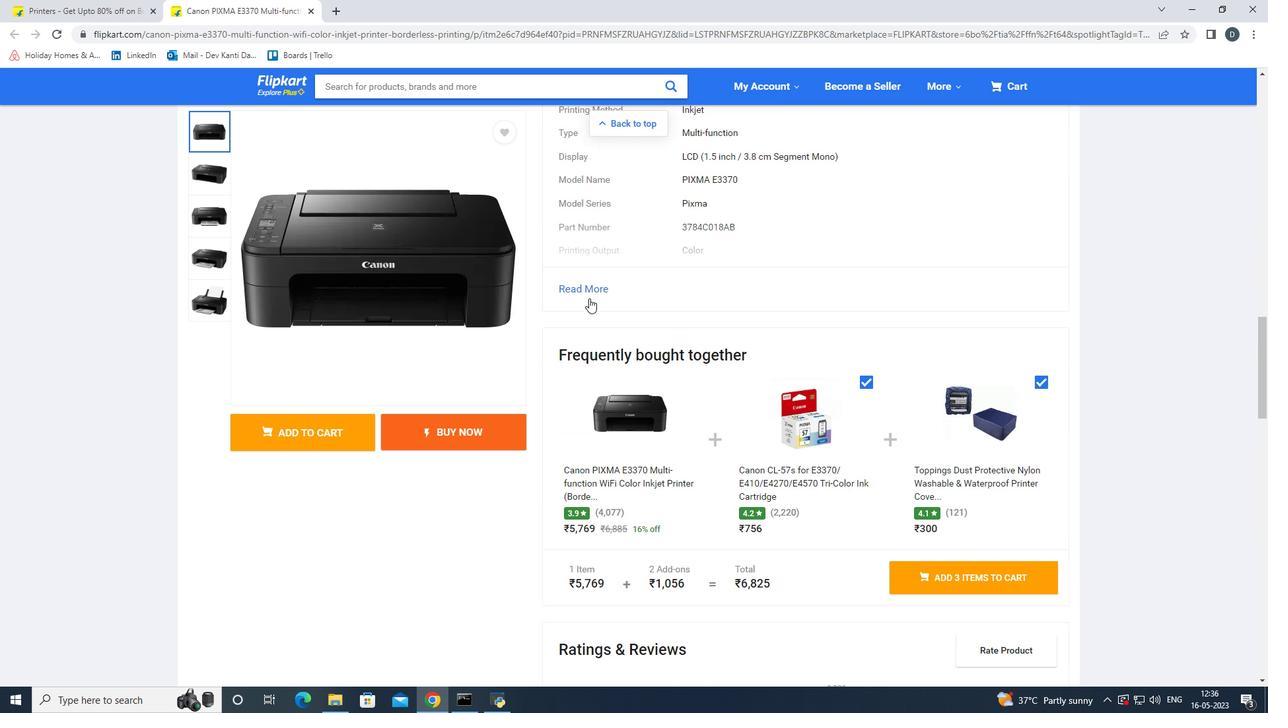 
Action: Mouse pressed left at (589, 298)
Screenshot: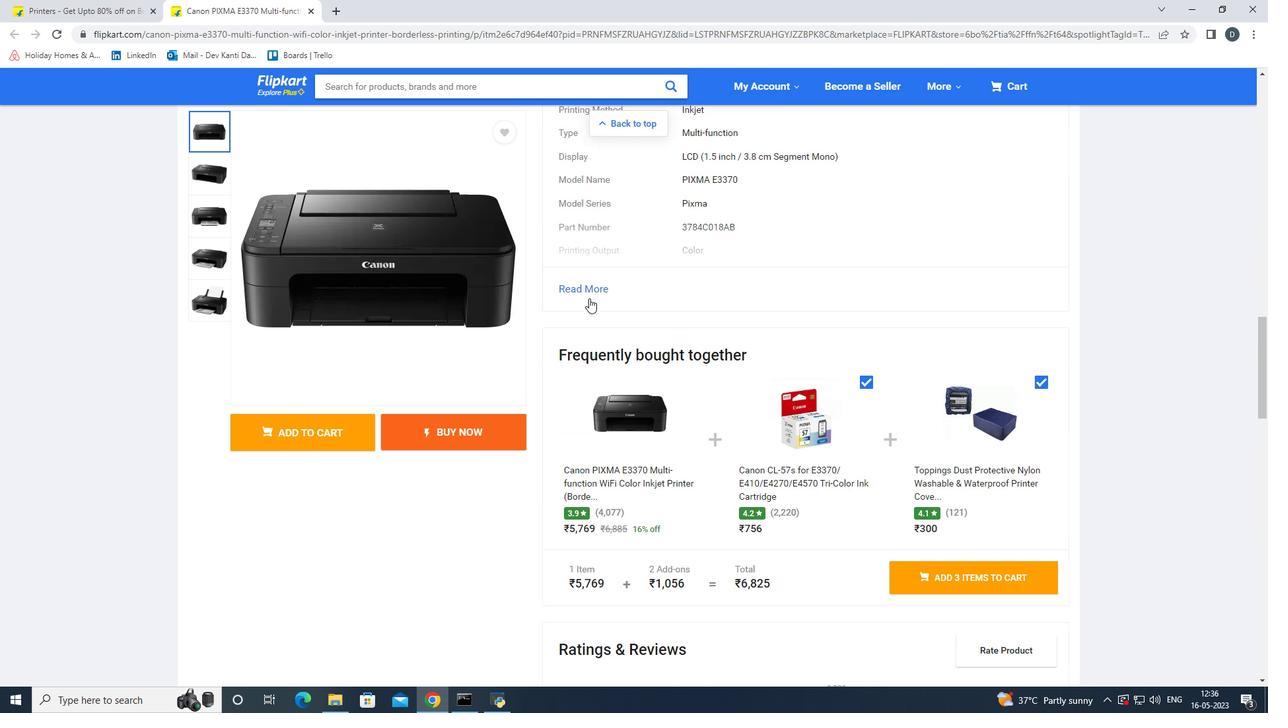 
Action: Mouse moved to (838, 352)
Screenshot: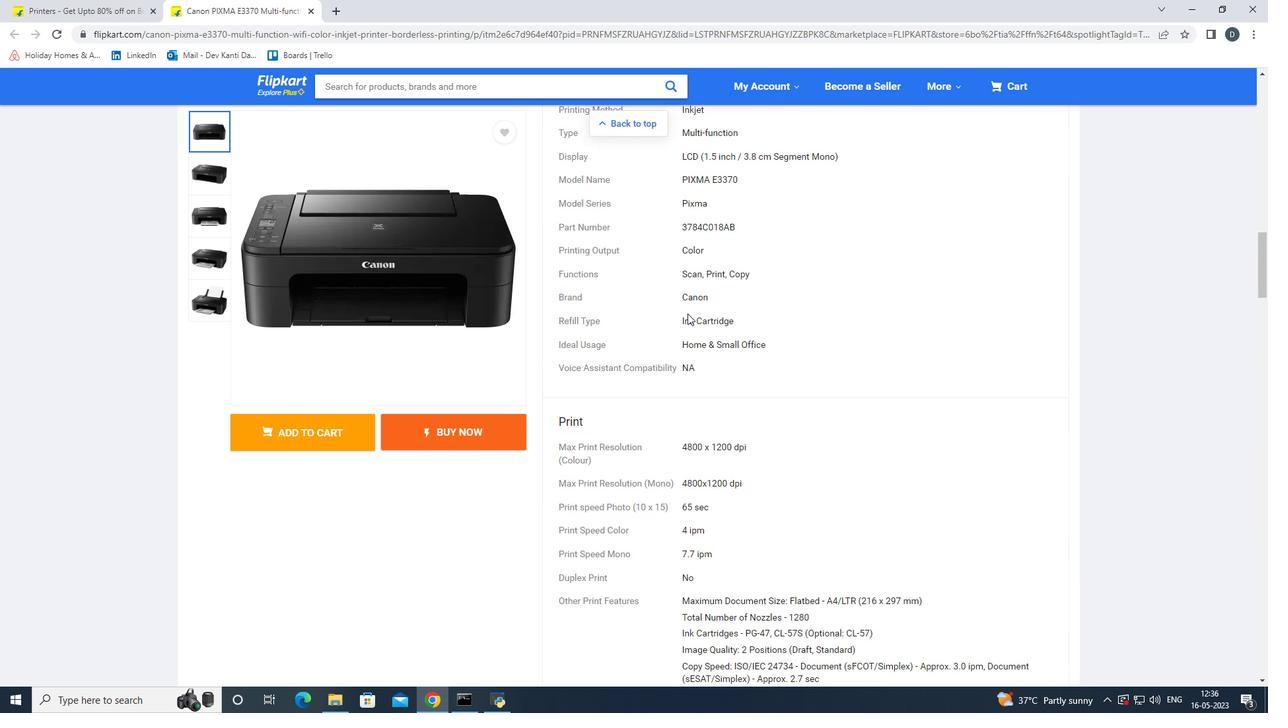 
Action: Mouse scrolled (838, 352) with delta (0, 0)
Screenshot: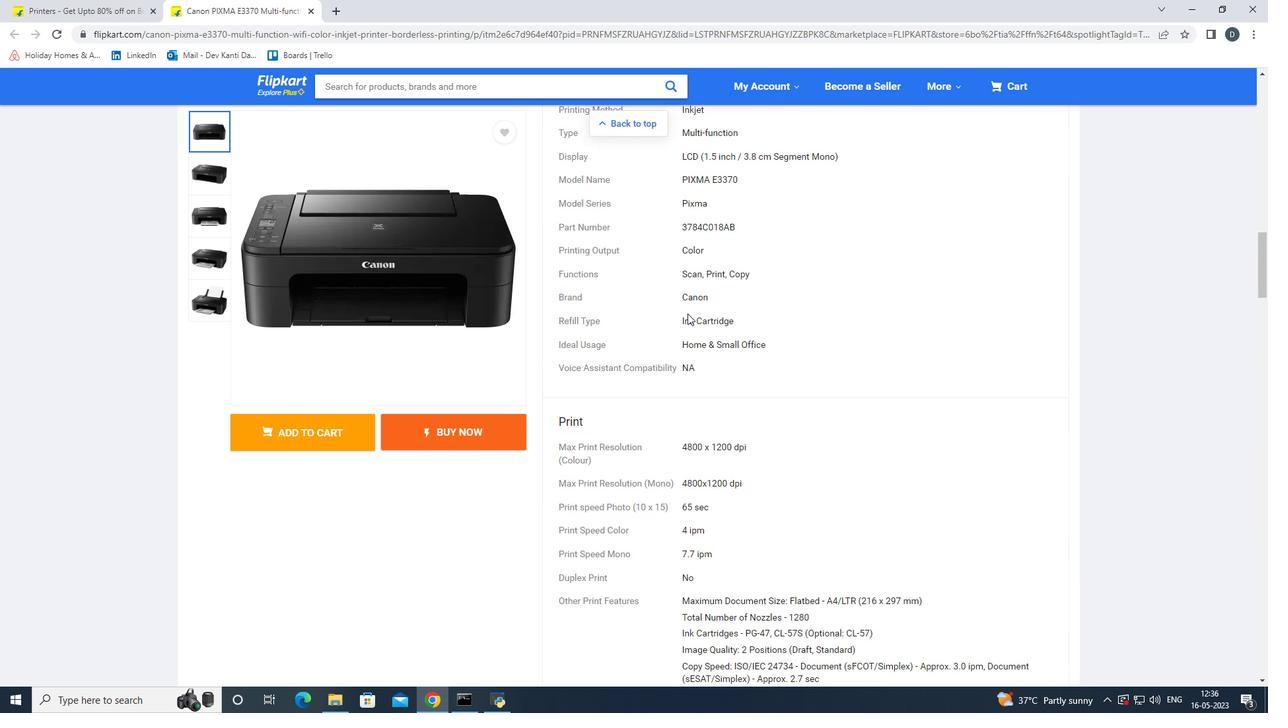 
Action: Mouse scrolled (838, 352) with delta (0, 0)
Screenshot: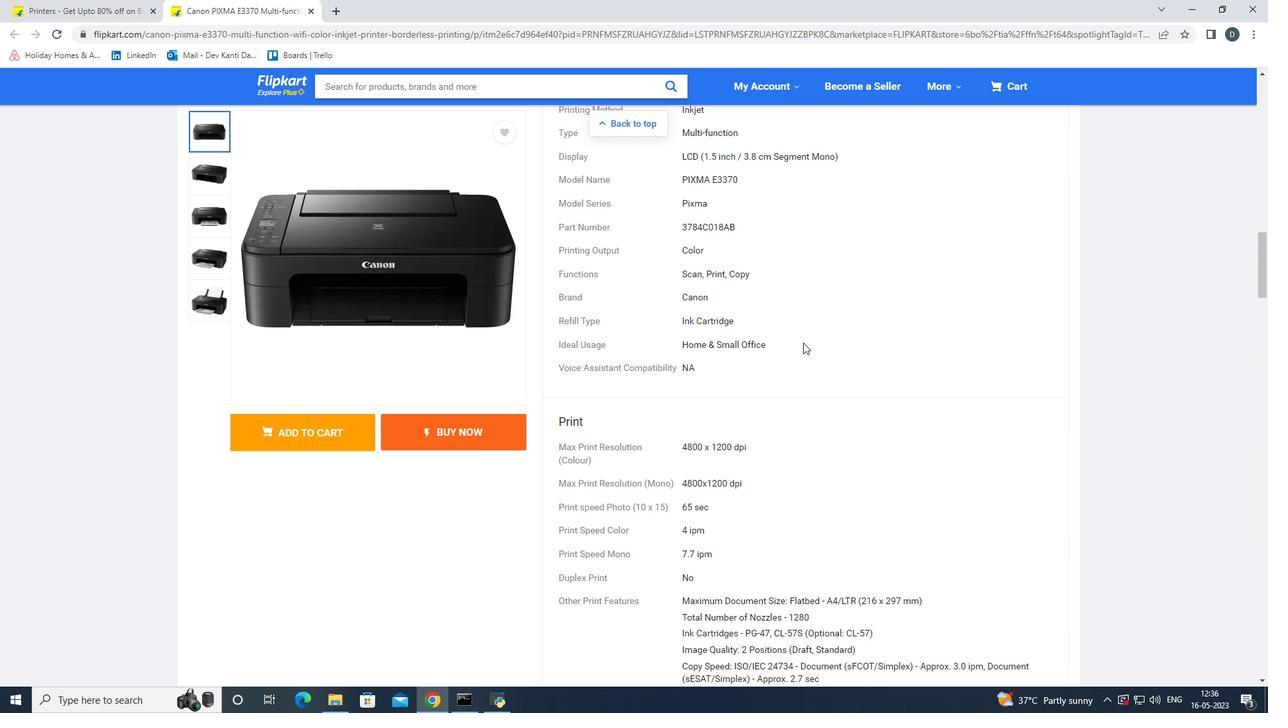 
Action: Mouse scrolled (838, 352) with delta (0, 0)
Screenshot: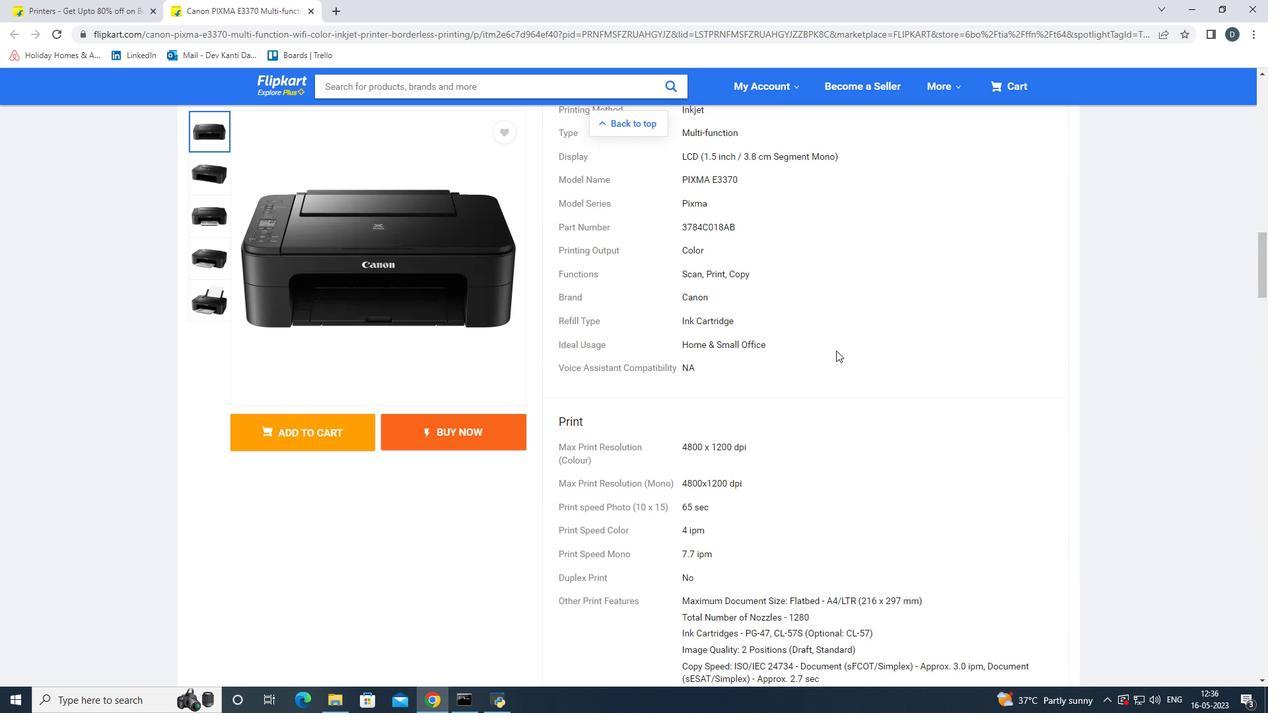 
Action: Mouse moved to (937, 365)
Screenshot: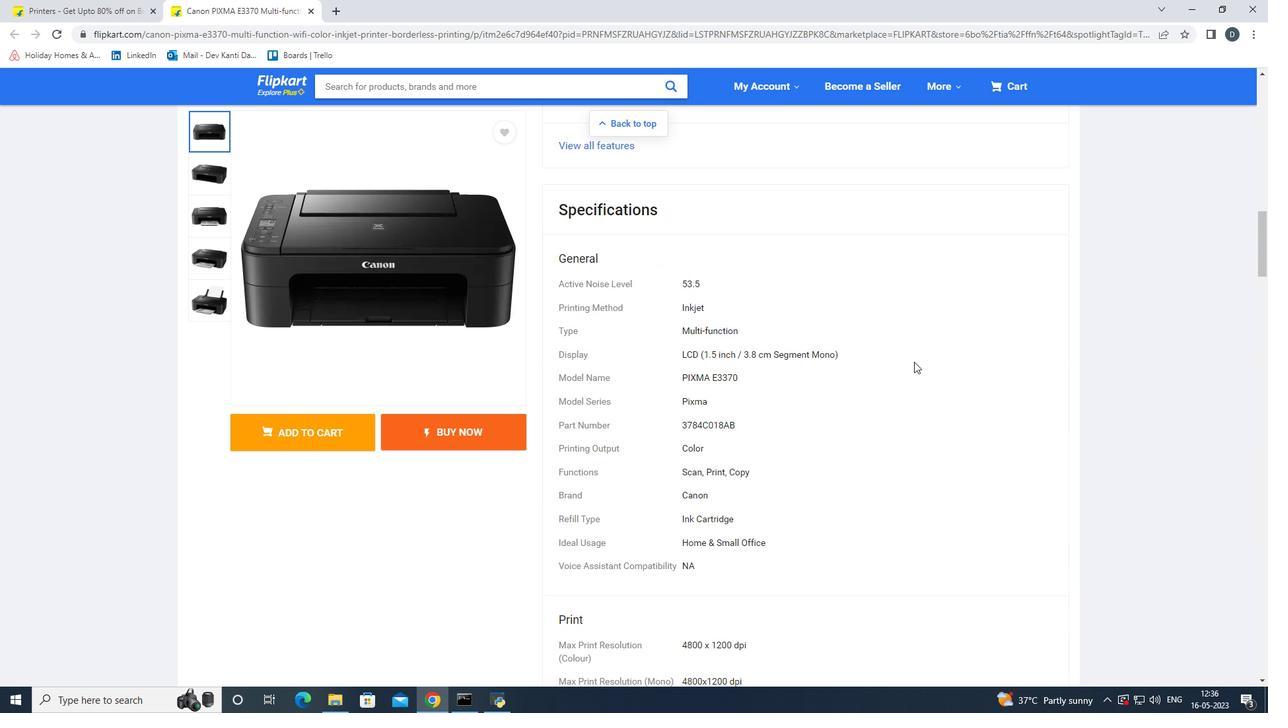
Action: Mouse scrolled (937, 364) with delta (0, 0)
Screenshot: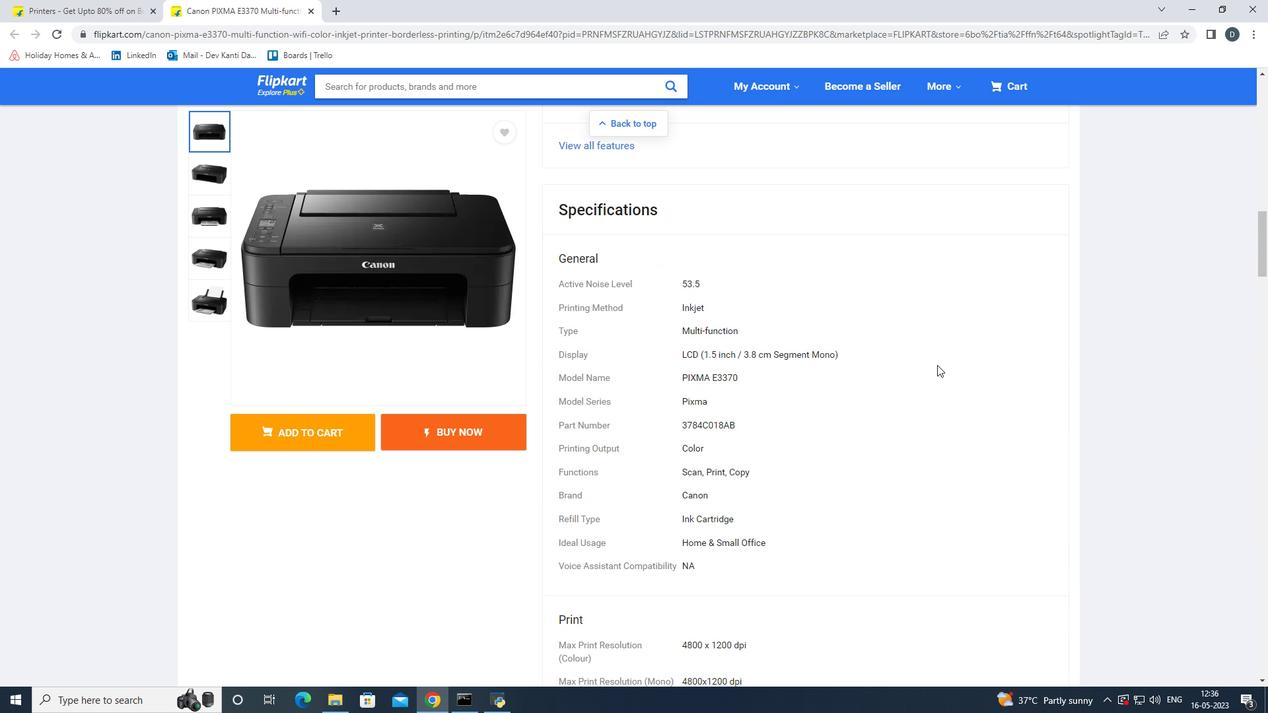 
Action: Mouse scrolled (937, 364) with delta (0, 0)
Screenshot: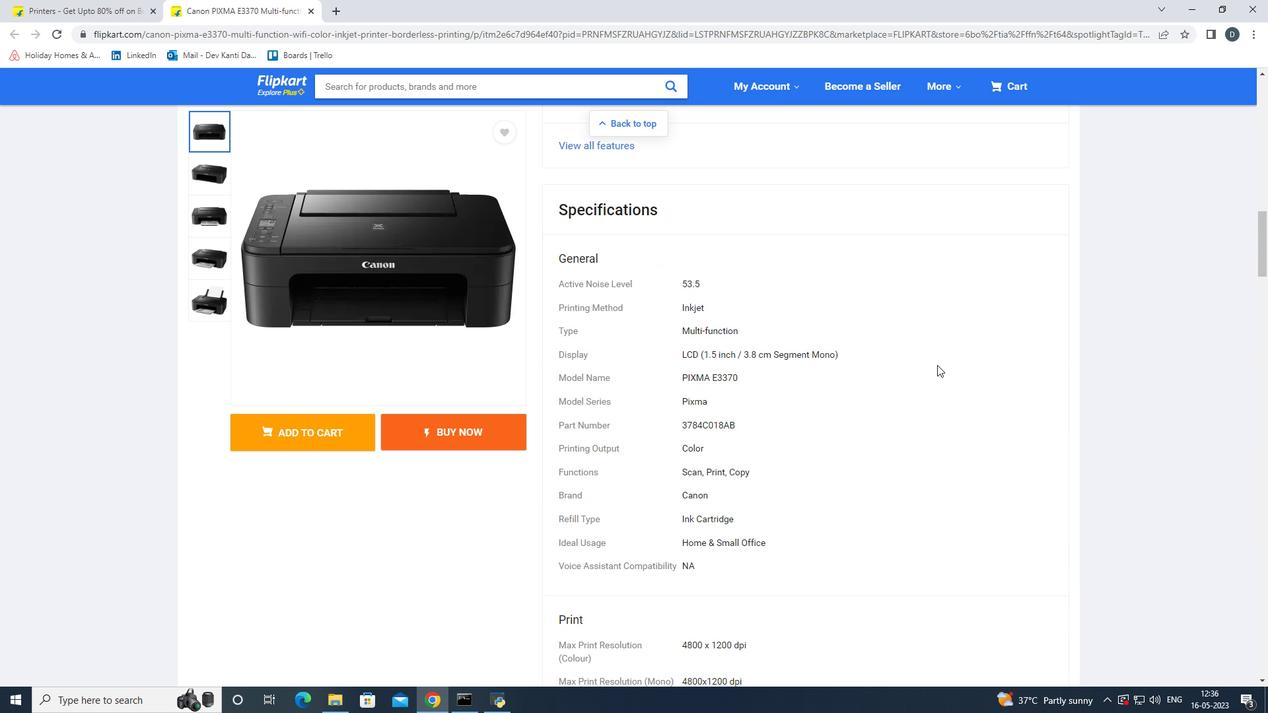 
Action: Mouse scrolled (937, 364) with delta (0, 0)
Screenshot: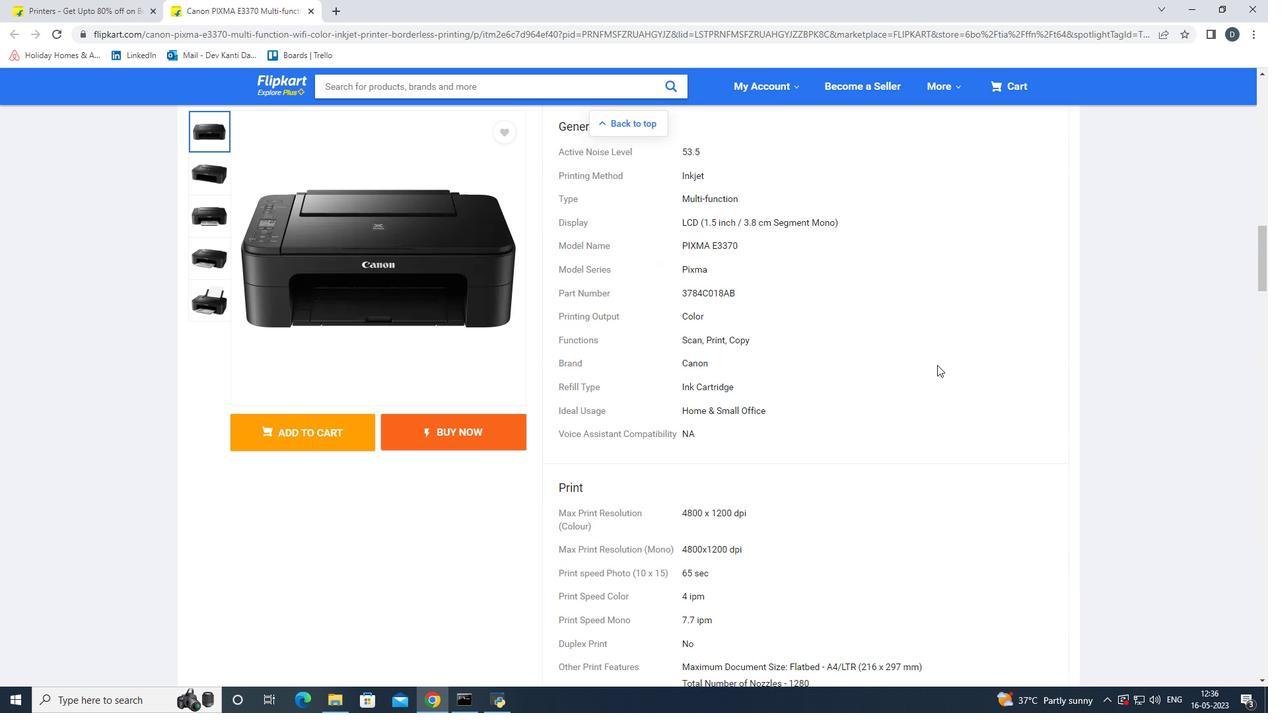 
Action: Mouse scrolled (937, 364) with delta (0, 0)
Screenshot: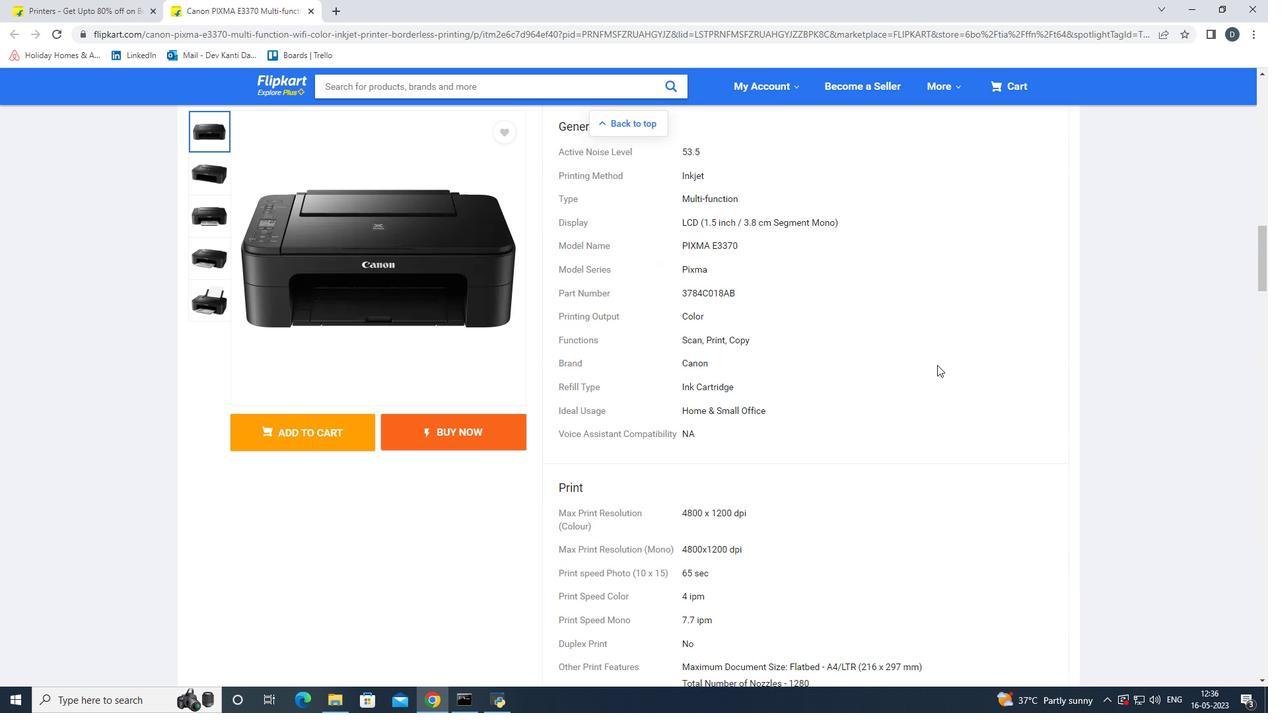 
Action: Mouse scrolled (937, 364) with delta (0, 0)
Screenshot: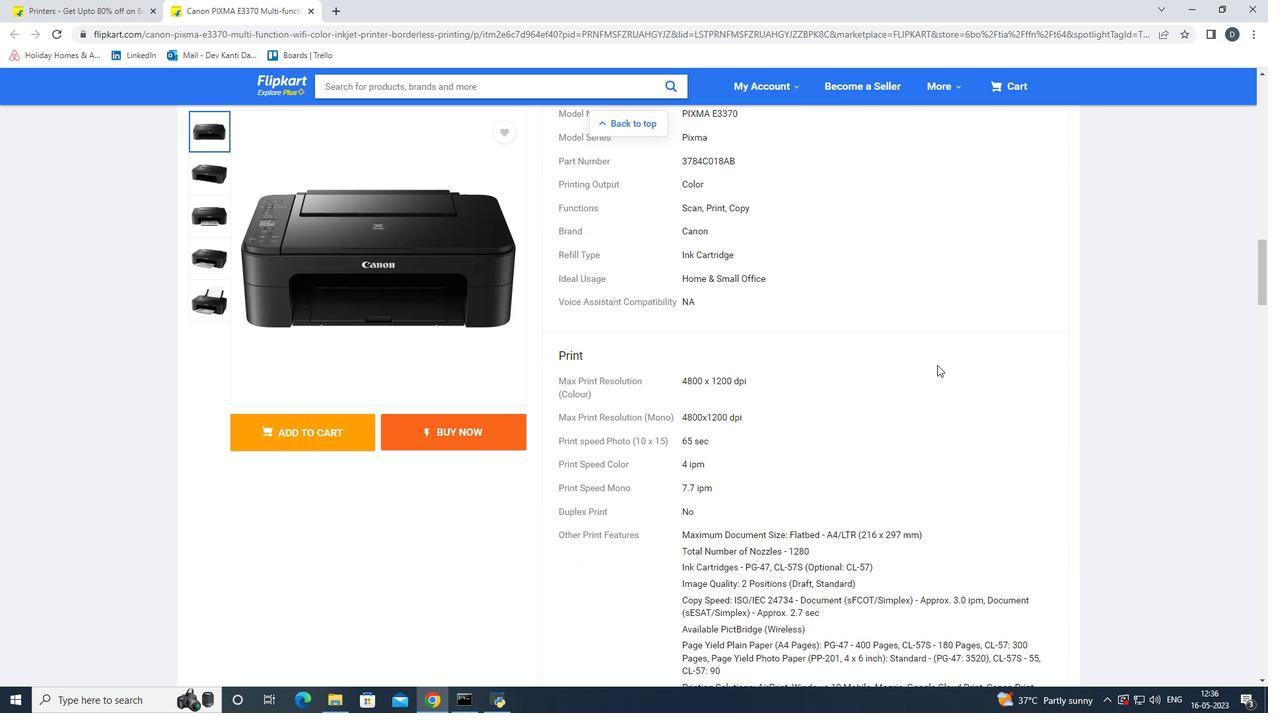 
Action: Mouse moved to (922, 325)
Screenshot: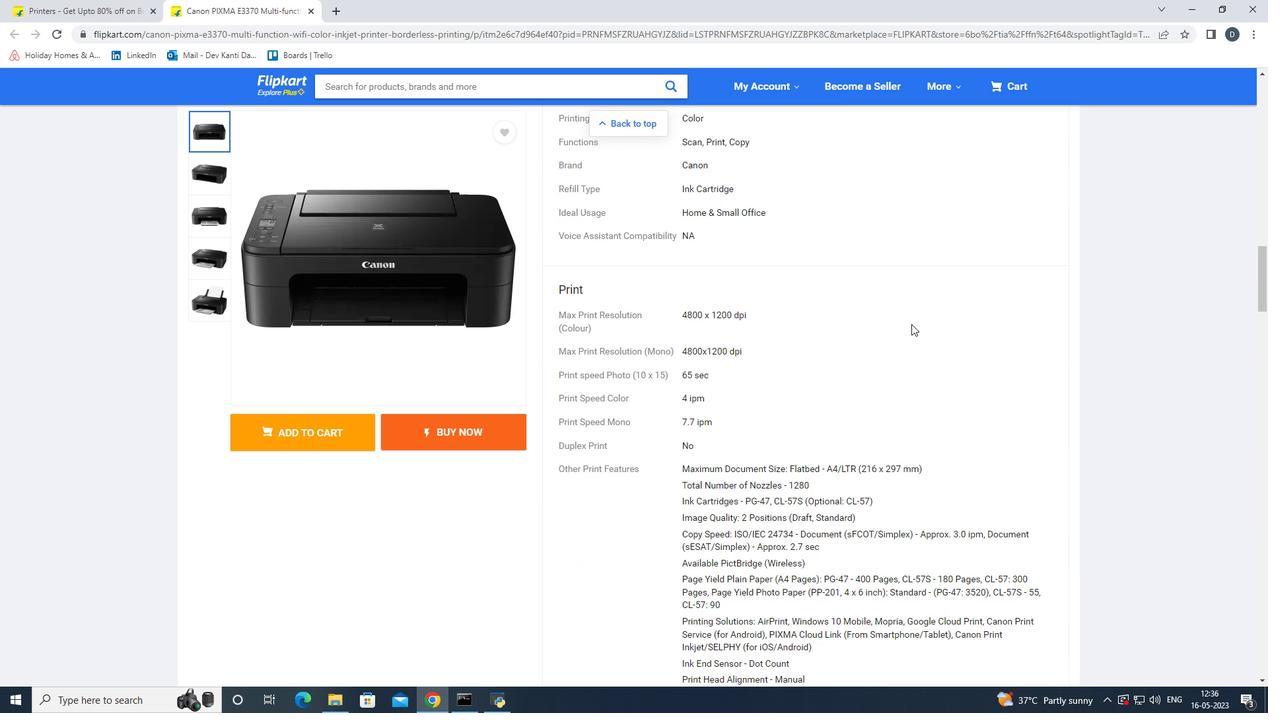 
Action: Mouse scrolled (922, 325) with delta (0, 0)
Screenshot: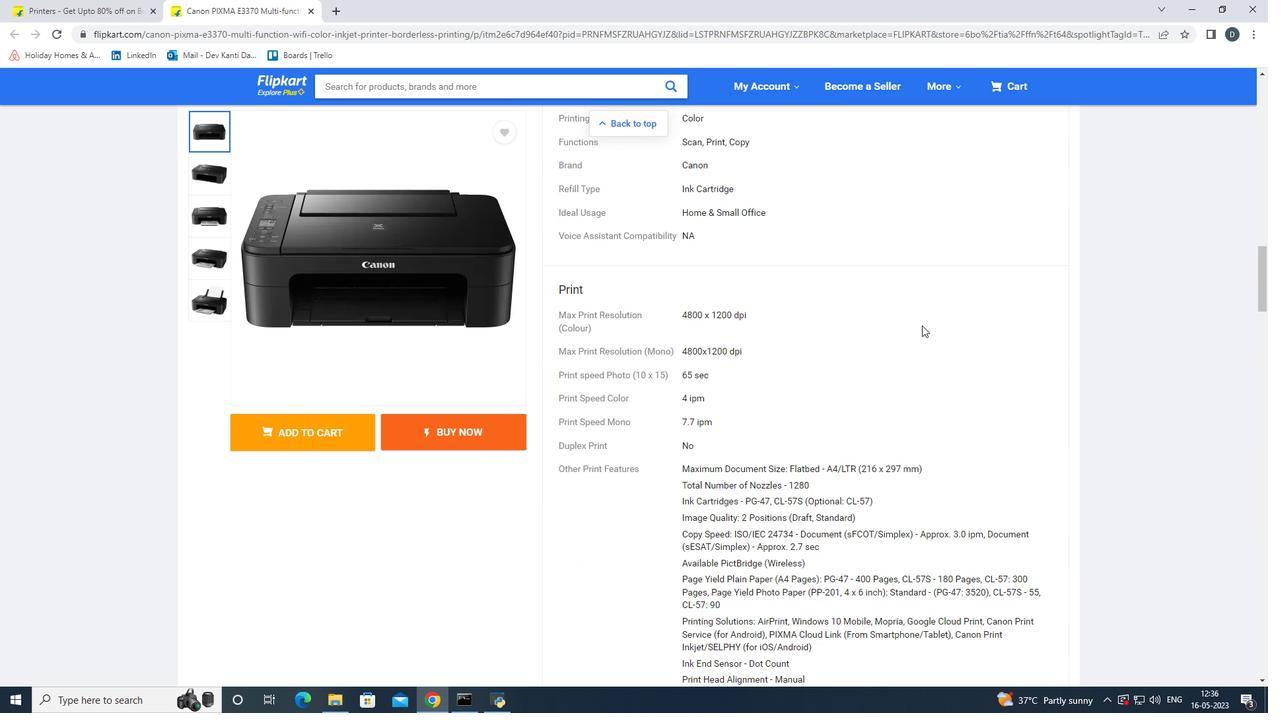 
Action: Mouse moved to (923, 325)
Screenshot: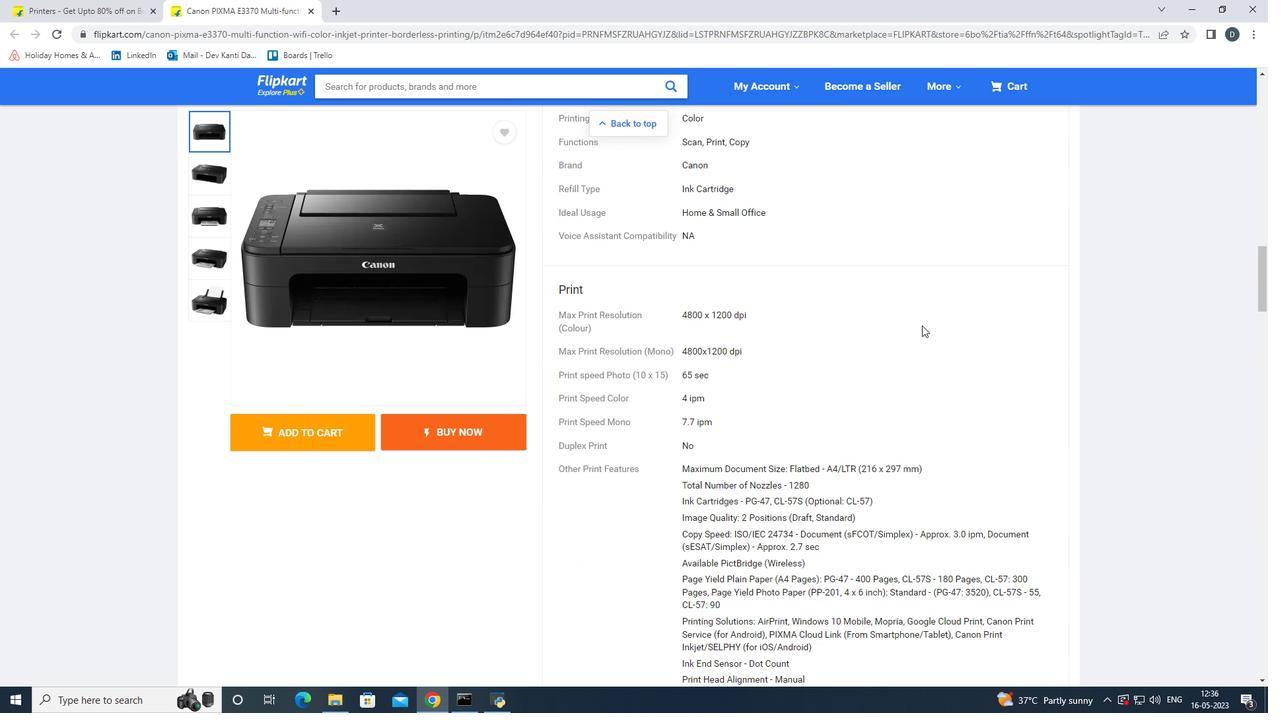 
Action: Mouse scrolled (923, 325) with delta (0, 0)
Screenshot: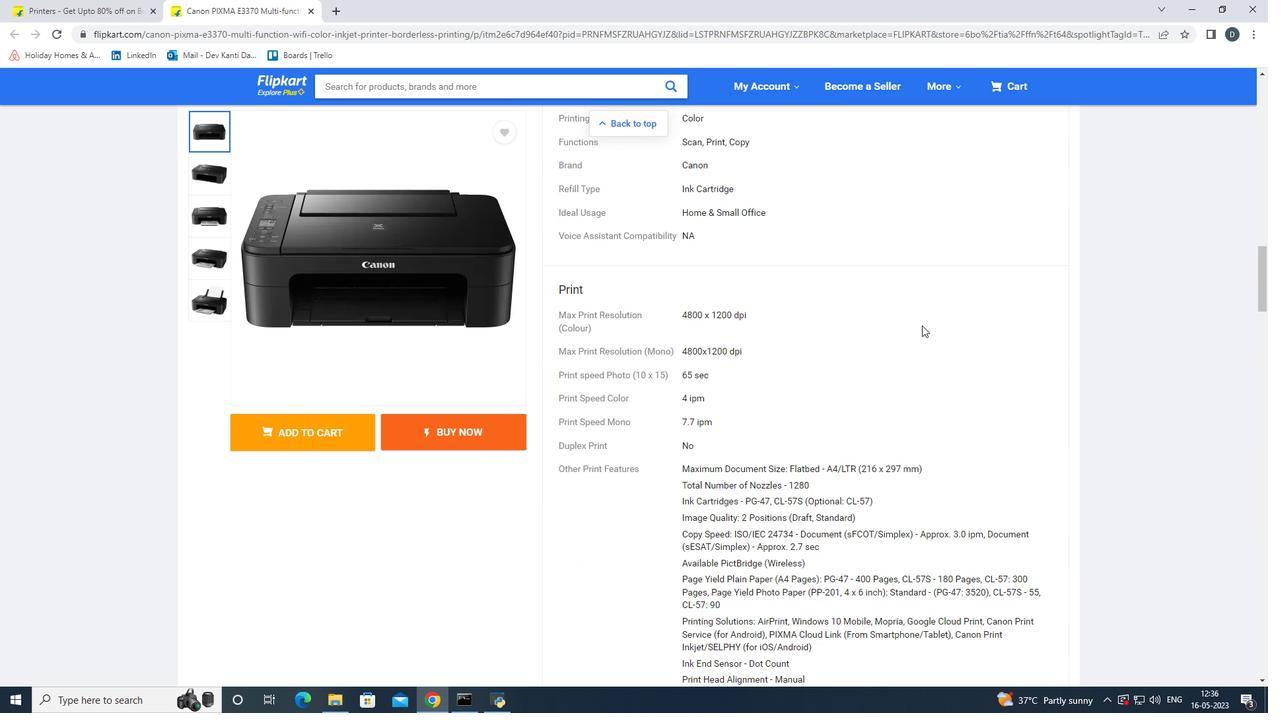
Action: Mouse scrolled (923, 325) with delta (0, 0)
Screenshot: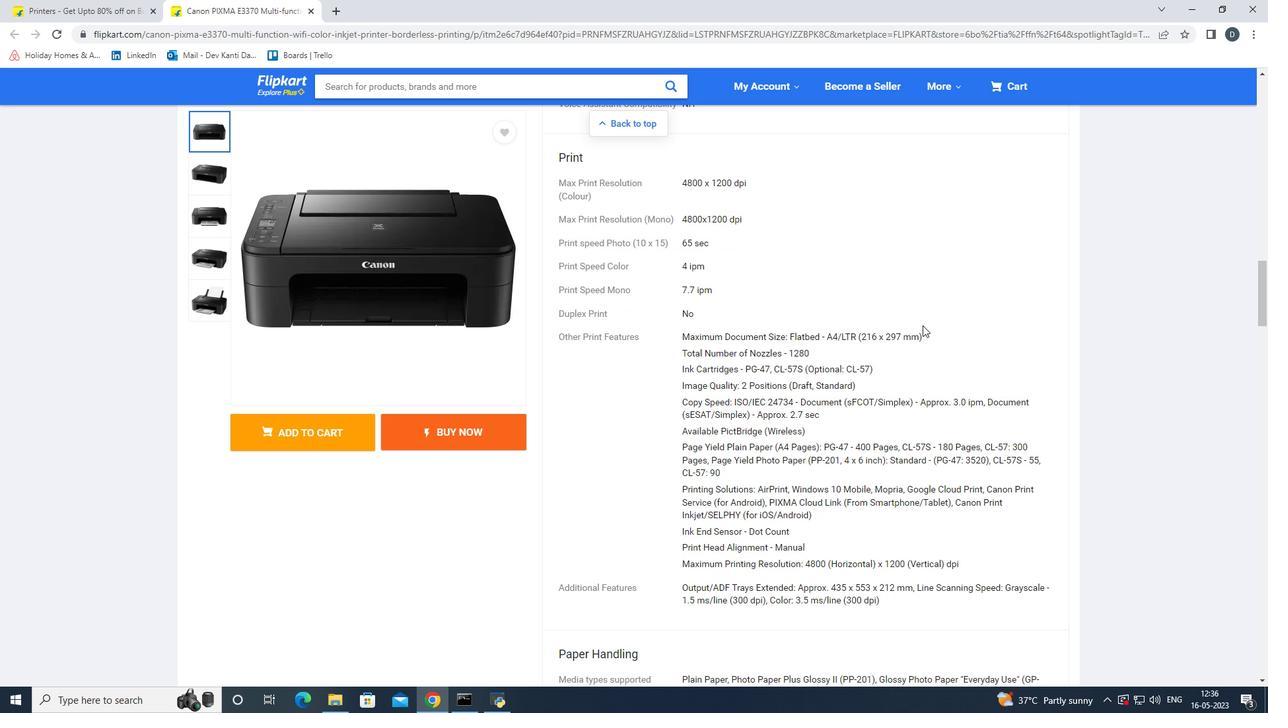 
Action: Mouse scrolled (923, 325) with delta (0, 0)
Screenshot: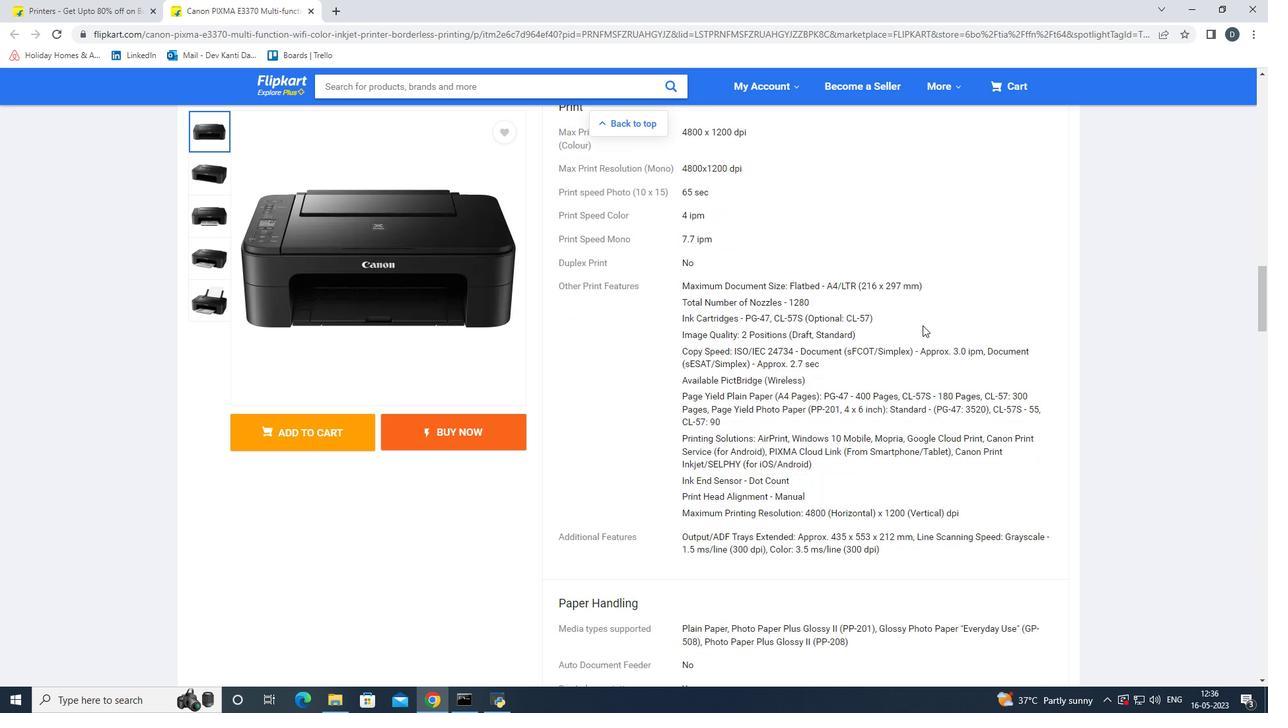 
Action: Mouse scrolled (923, 325) with delta (0, 0)
Screenshot: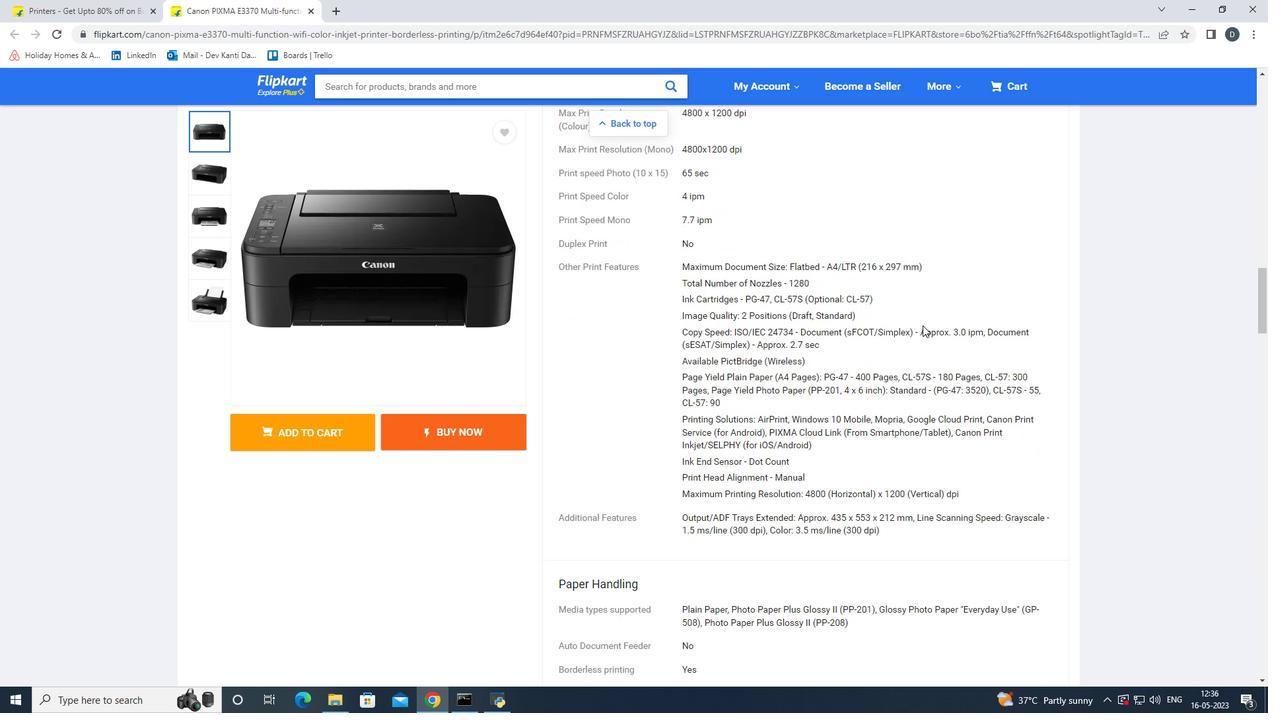 
Action: Mouse scrolled (923, 325) with delta (0, 0)
Screenshot: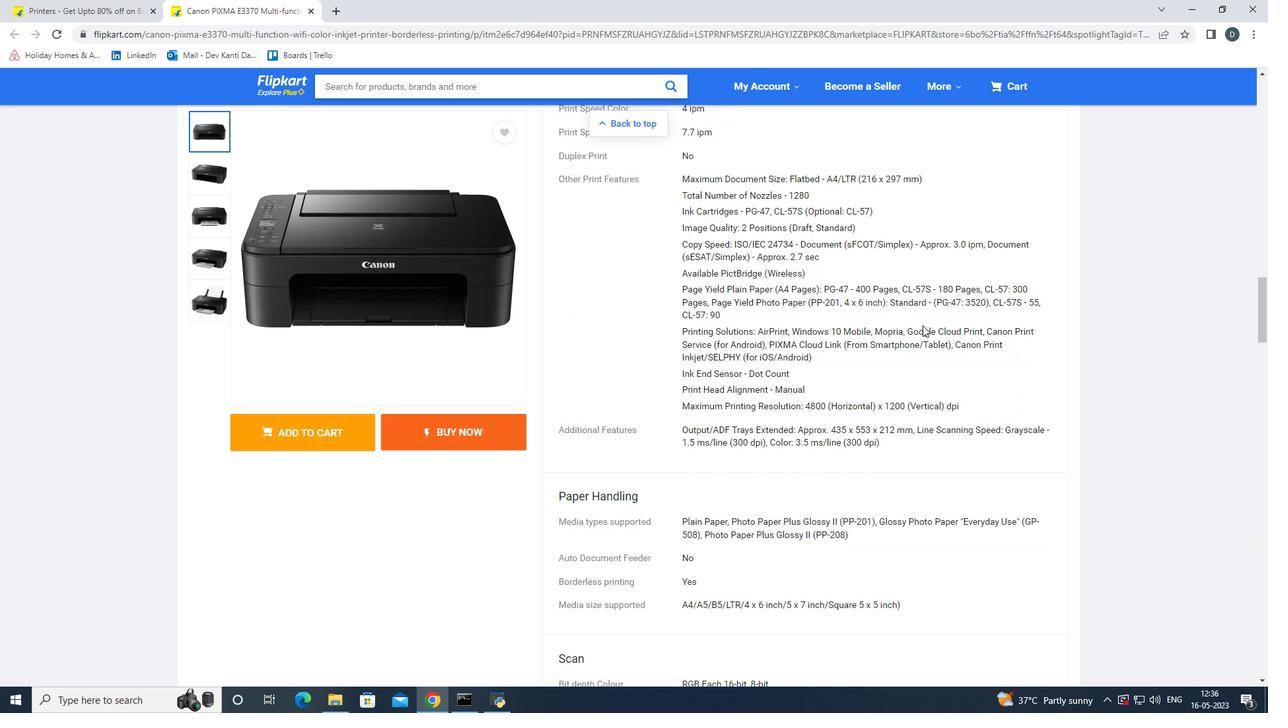 
Action: Mouse scrolled (923, 325) with delta (0, 0)
Screenshot: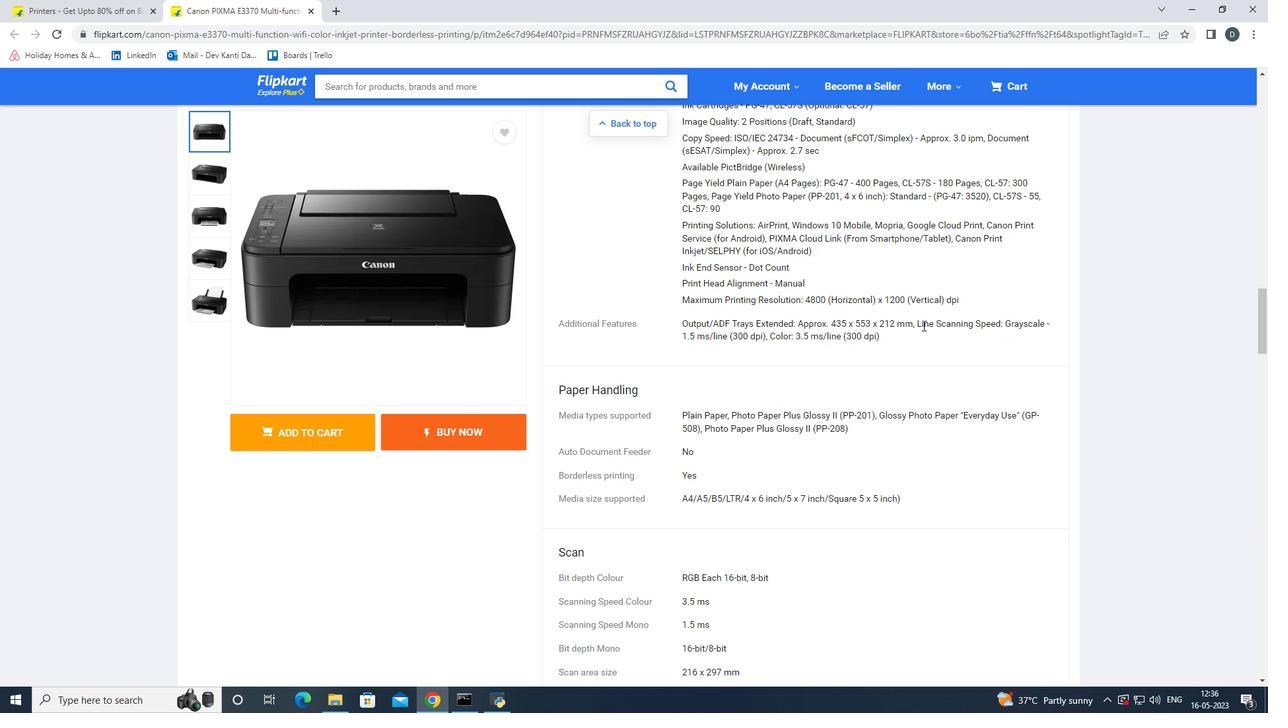 
Action: Mouse scrolled (923, 325) with delta (0, 0)
Screenshot: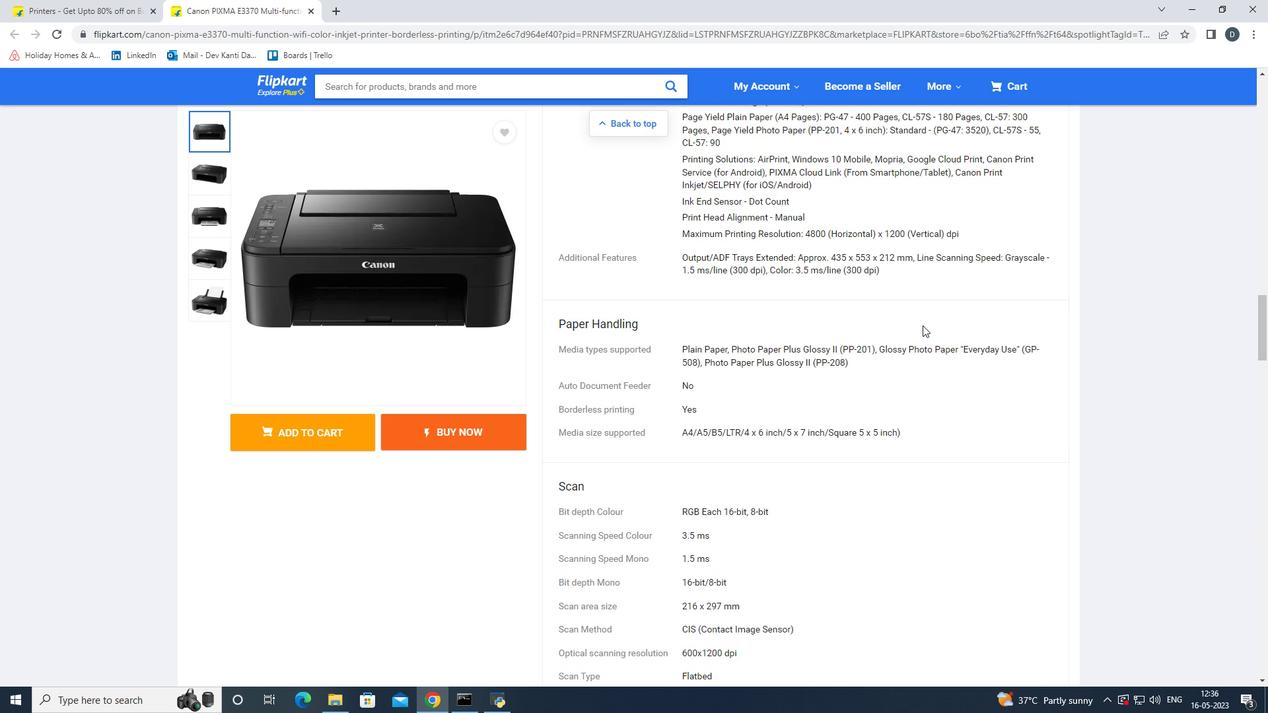 
Action: Mouse scrolled (923, 325) with delta (0, 0)
Screenshot: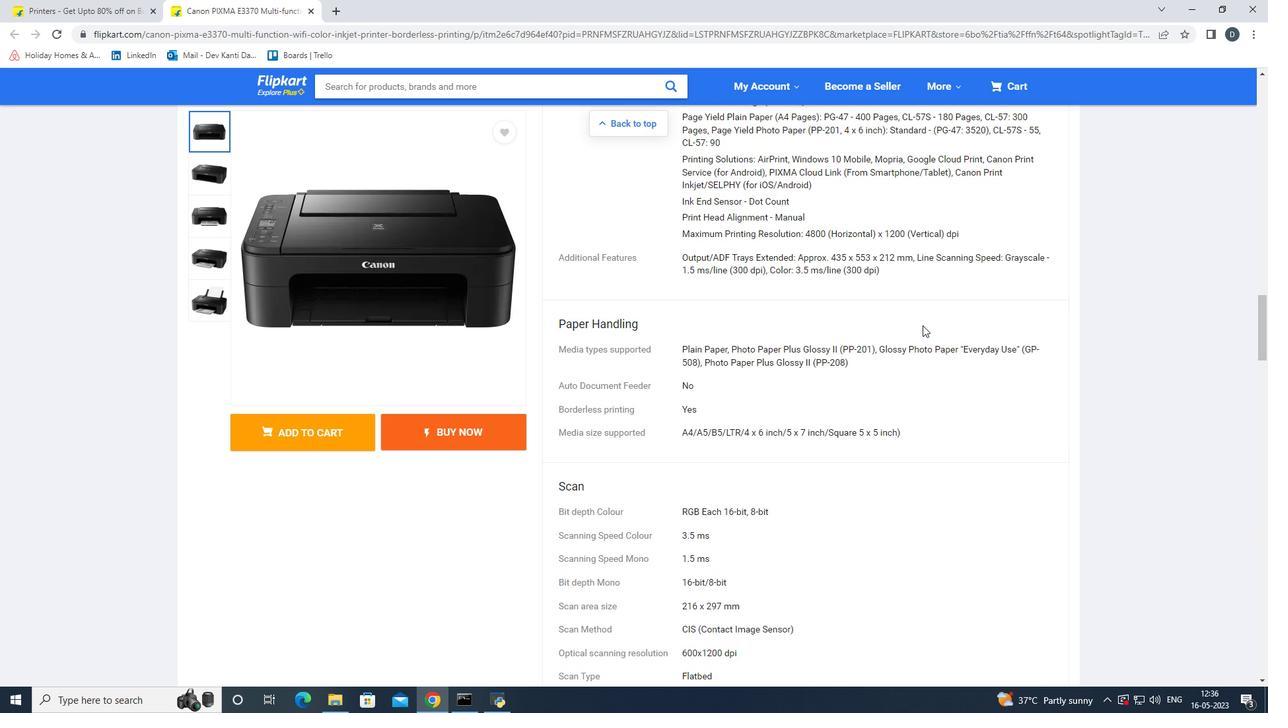 
Action: Mouse scrolled (923, 325) with delta (0, 0)
Screenshot: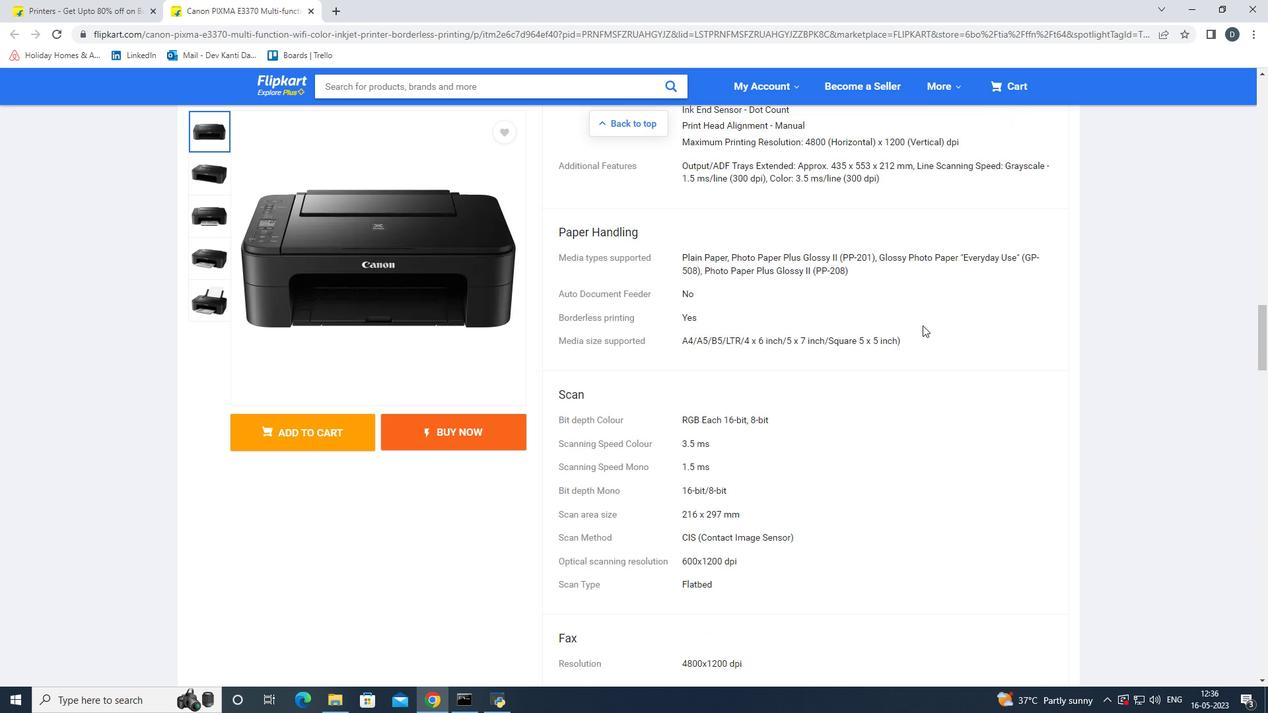 
Action: Mouse scrolled (923, 325) with delta (0, 0)
Screenshot: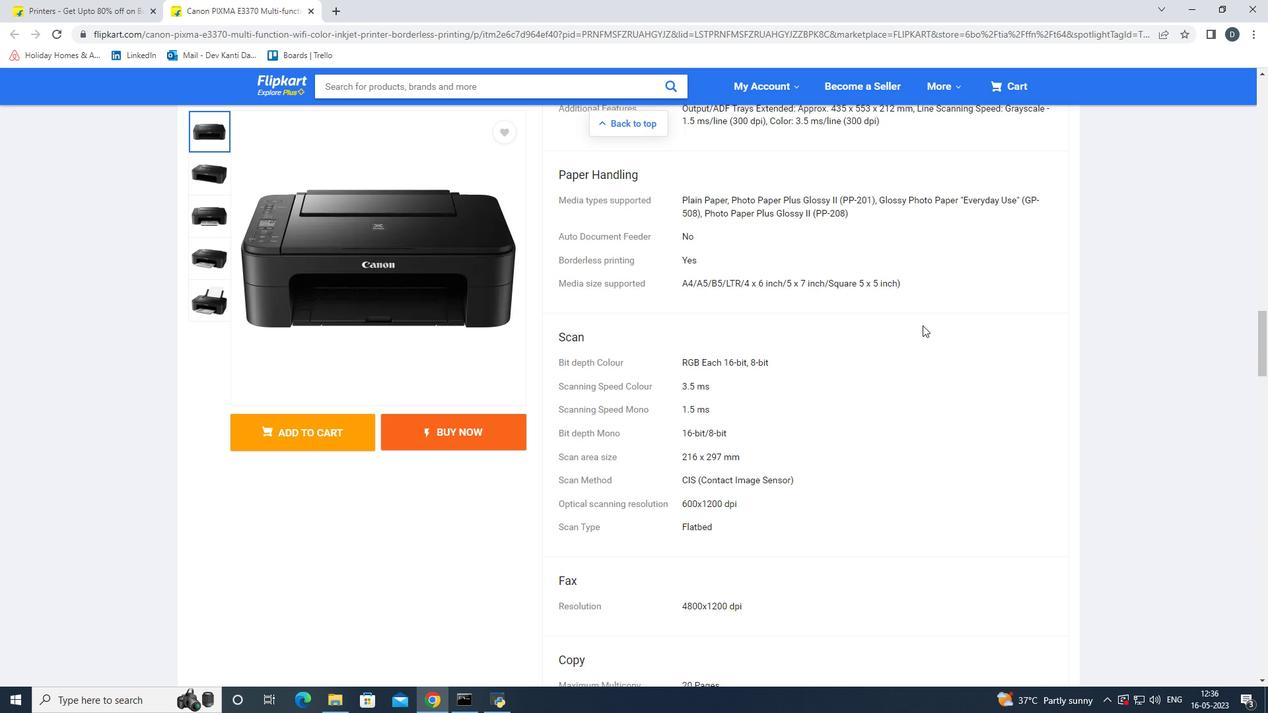 
Action: Mouse scrolled (923, 325) with delta (0, 0)
Screenshot: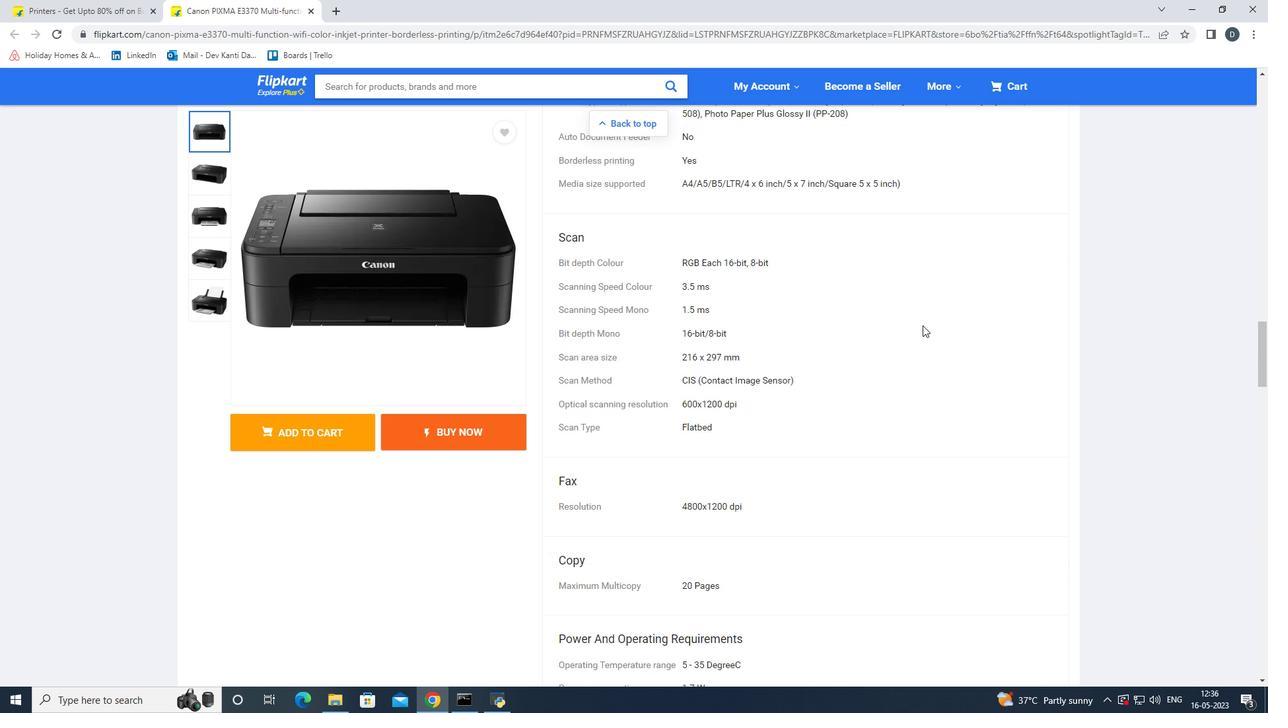 
Action: Mouse scrolled (923, 325) with delta (0, 0)
Screenshot: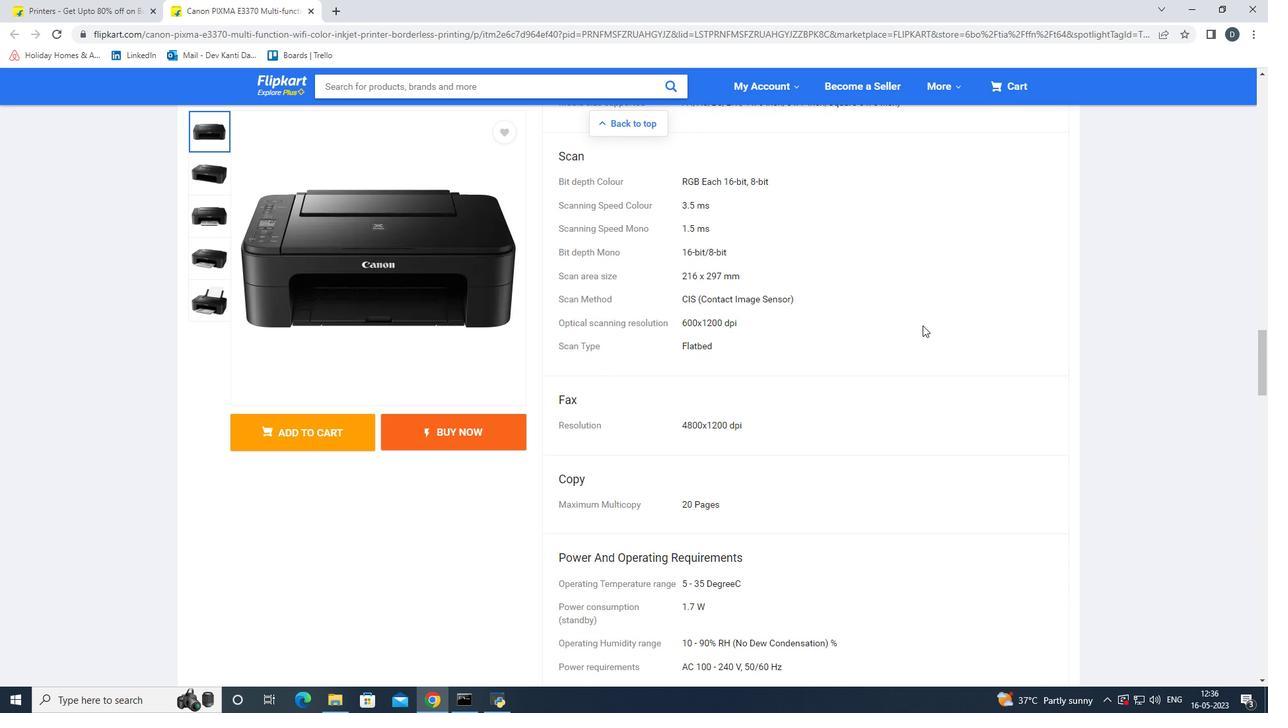 
Action: Mouse scrolled (923, 325) with delta (0, 0)
Screenshot: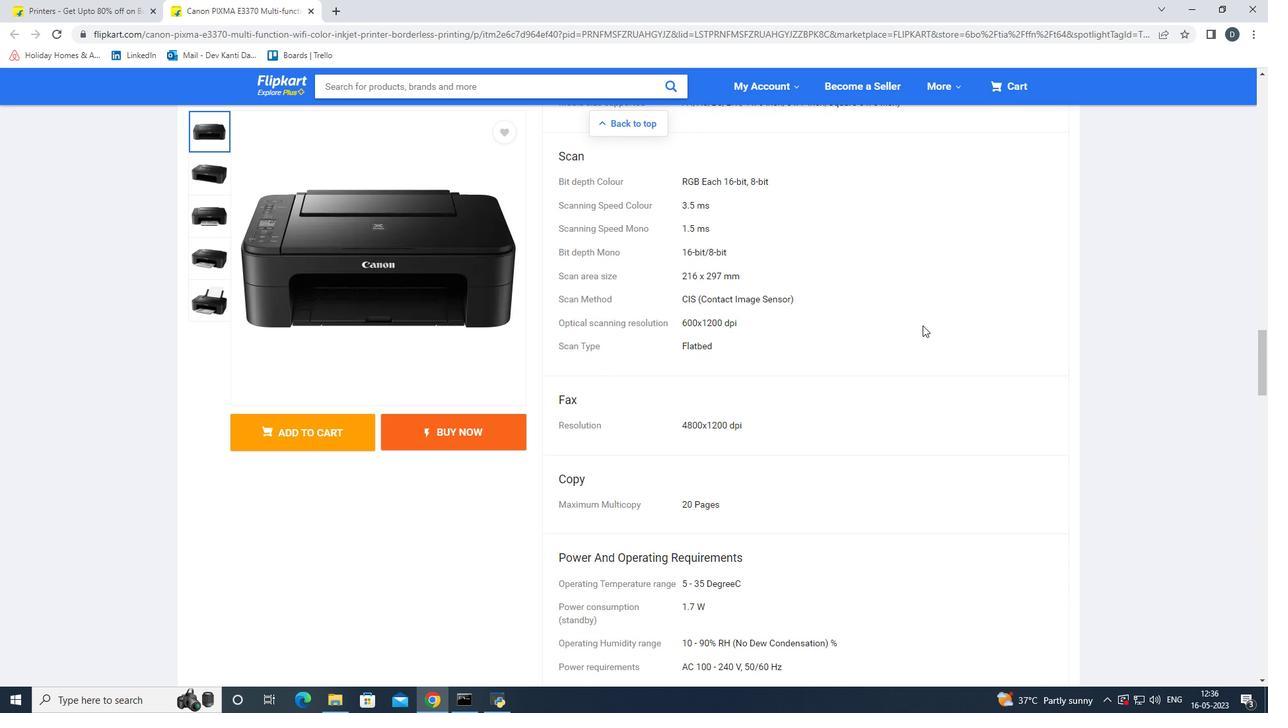 
Action: Mouse scrolled (923, 325) with delta (0, 0)
Screenshot: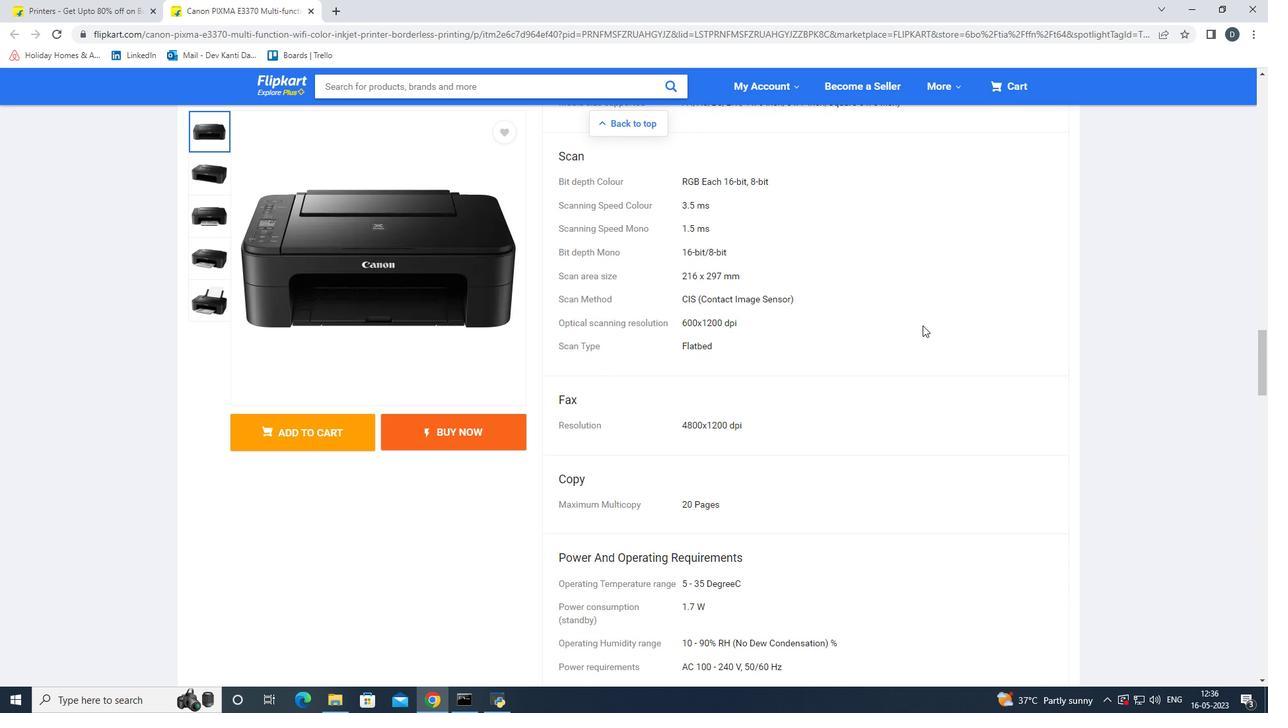 
Action: Mouse scrolled (923, 325) with delta (0, 0)
Screenshot: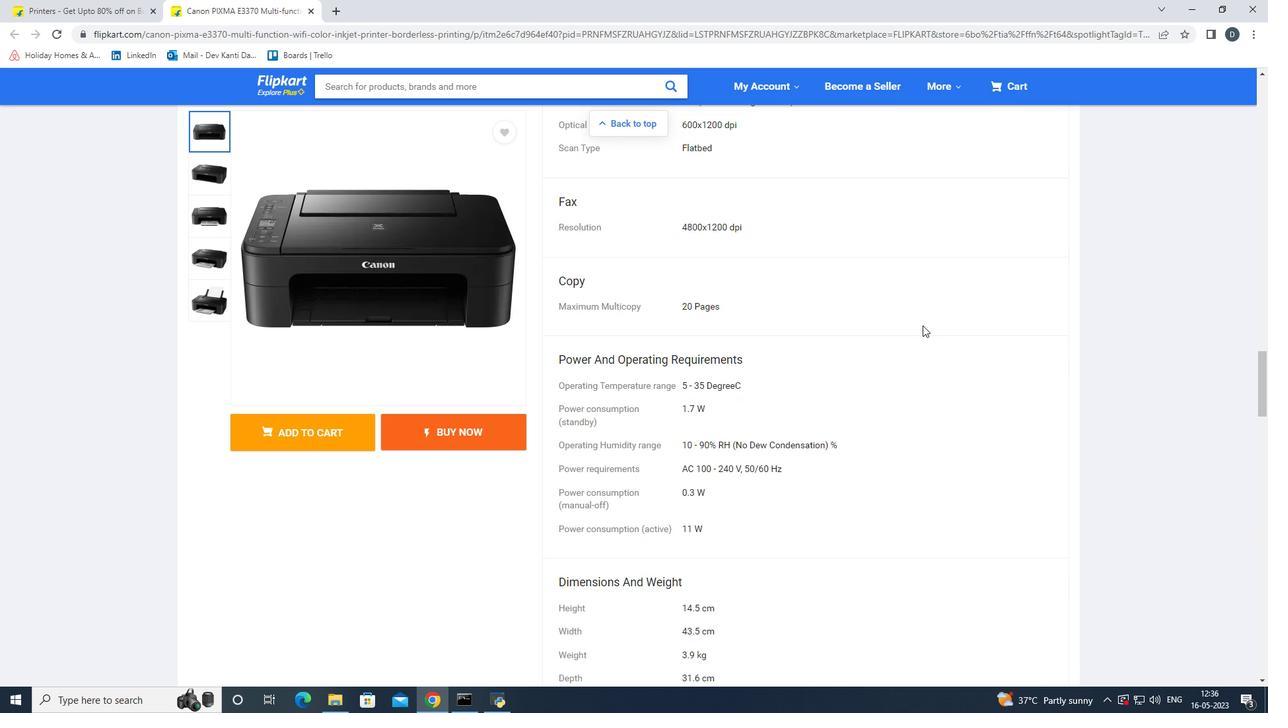 
Action: Mouse scrolled (923, 325) with delta (0, 0)
Screenshot: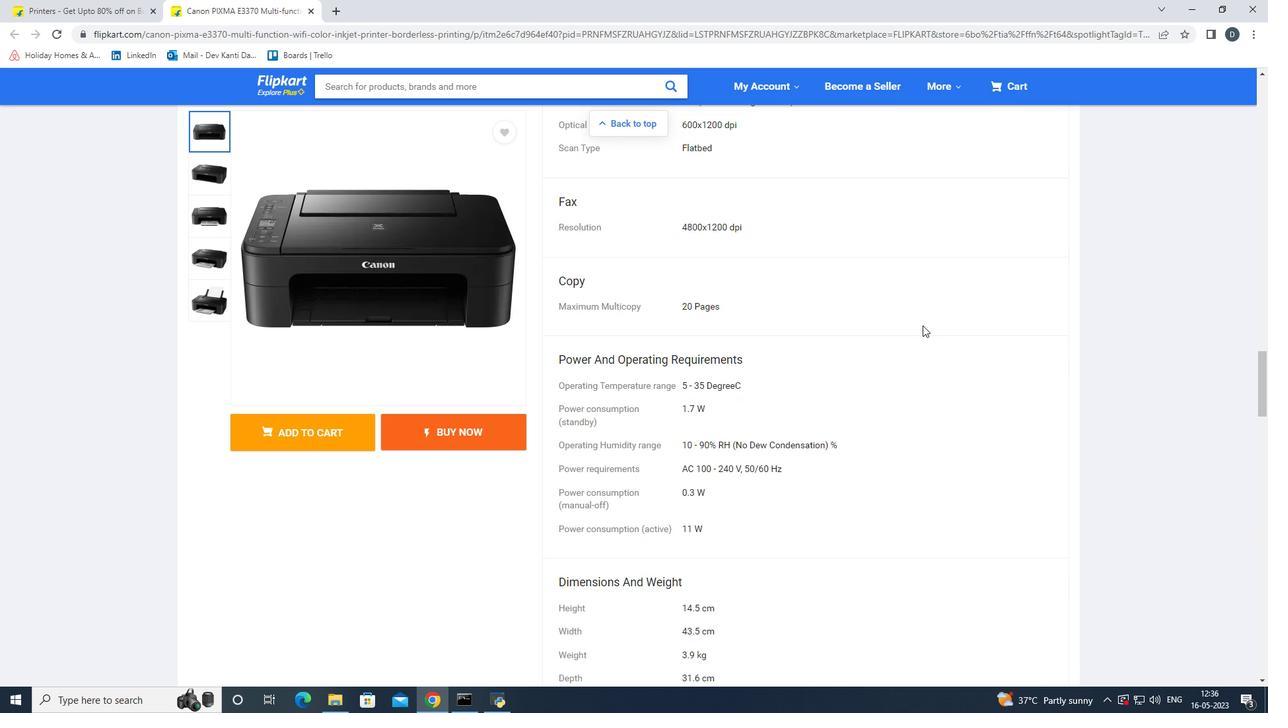 
Action: Mouse scrolled (923, 325) with delta (0, 0)
Screenshot: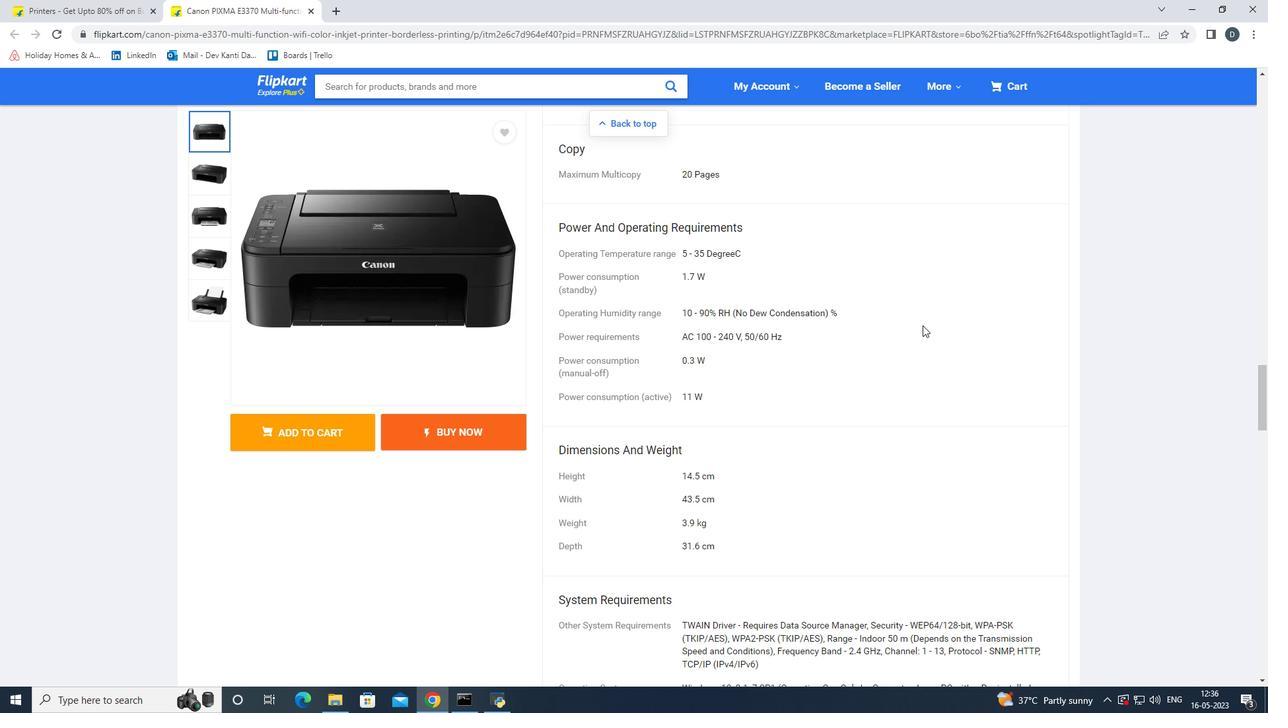 
Action: Mouse scrolled (923, 325) with delta (0, 0)
Screenshot: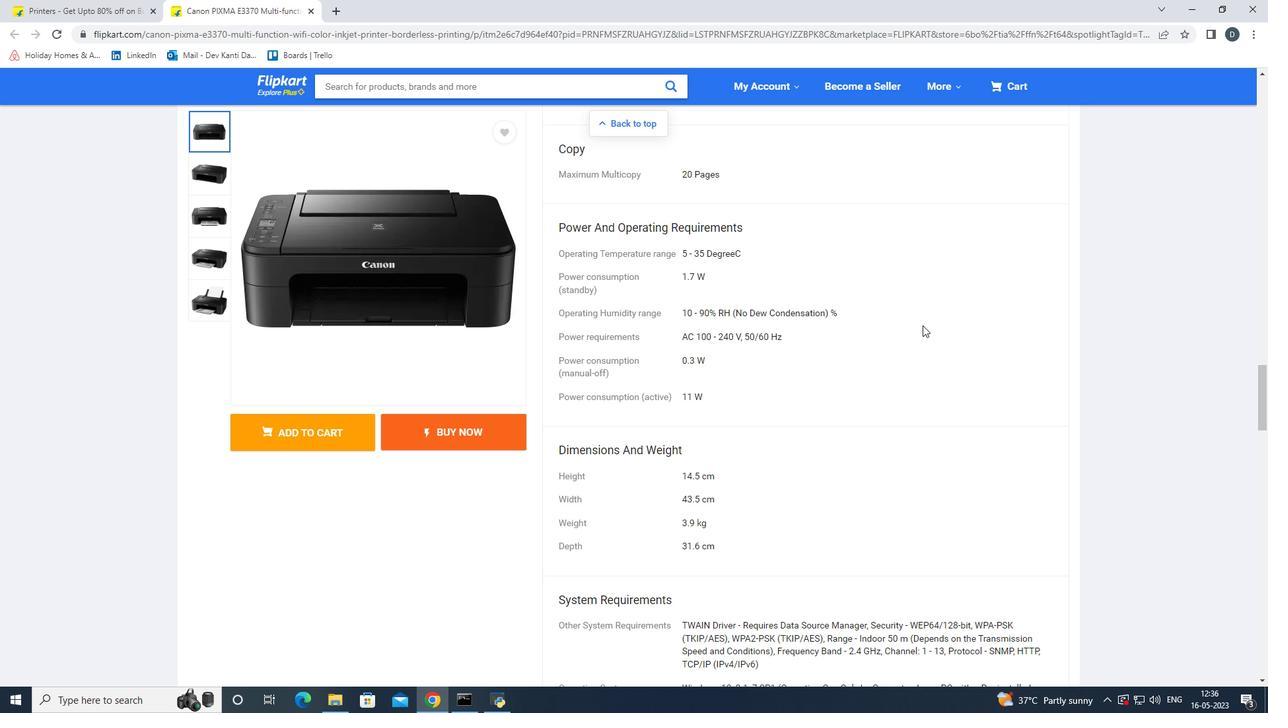 
Action: Mouse scrolled (923, 325) with delta (0, 0)
Screenshot: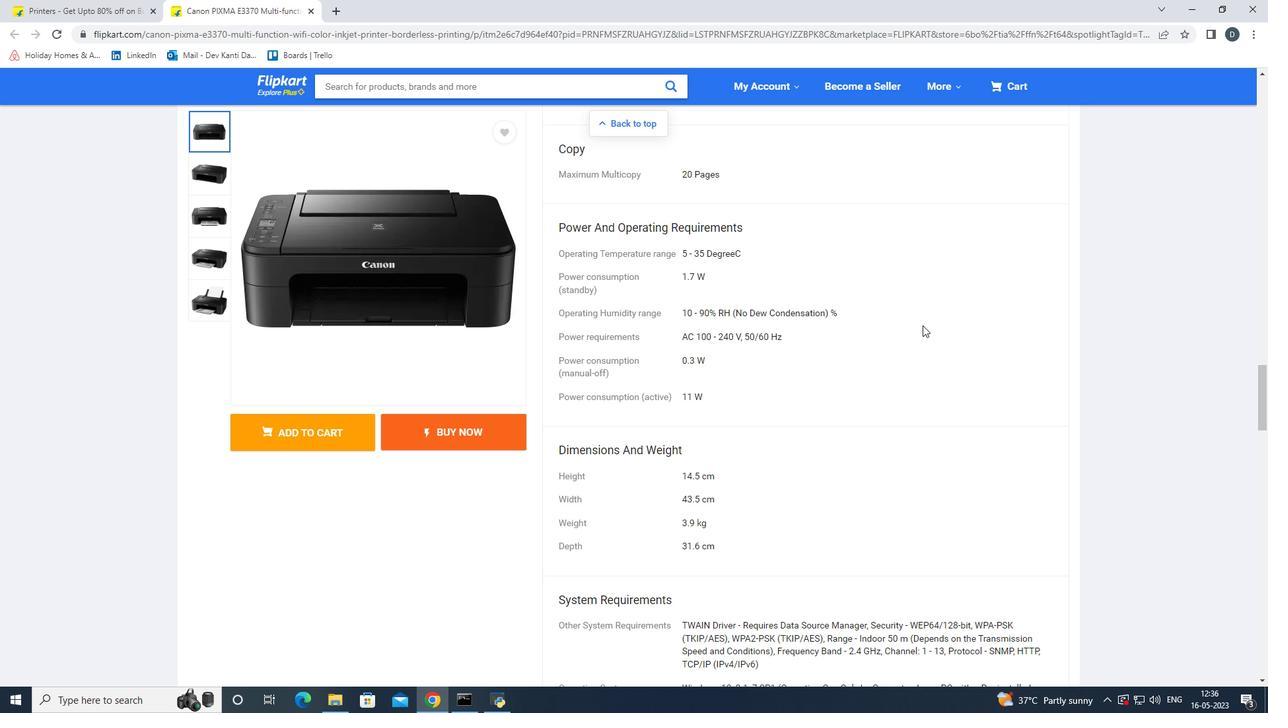 
Action: Mouse scrolled (923, 325) with delta (0, 0)
Screenshot: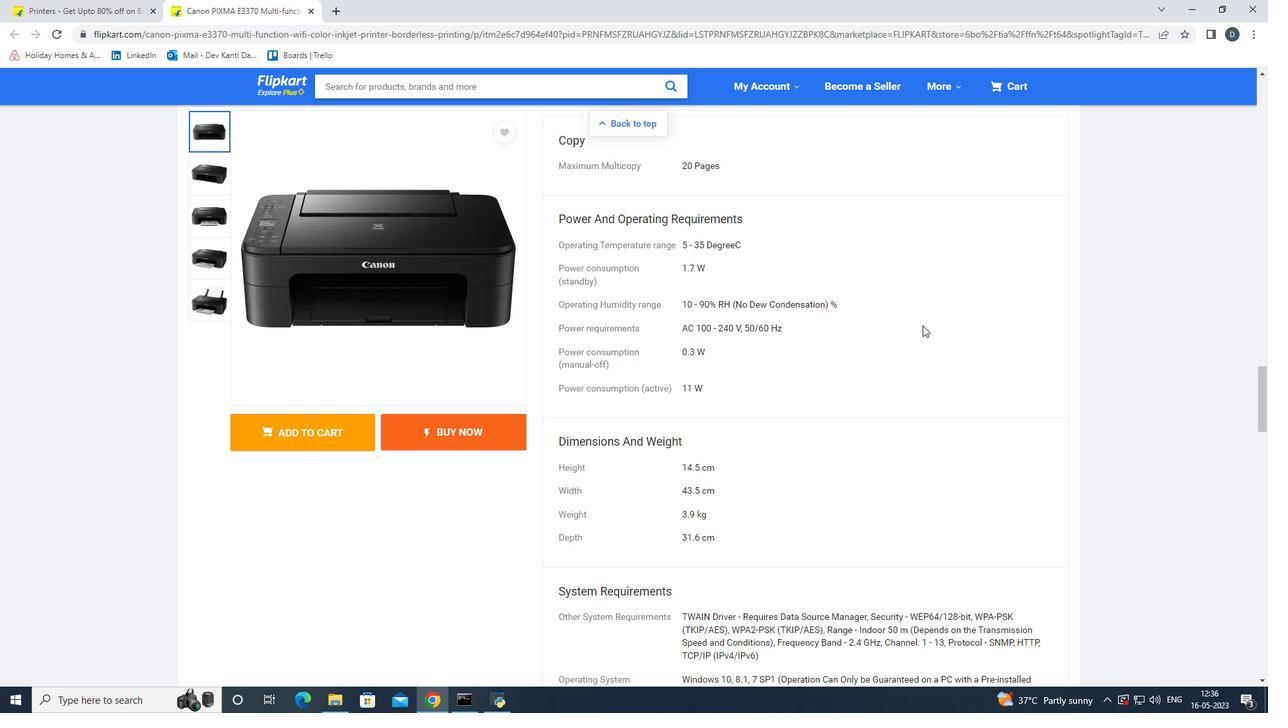 
Action: Mouse scrolled (923, 325) with delta (0, 0)
Screenshot: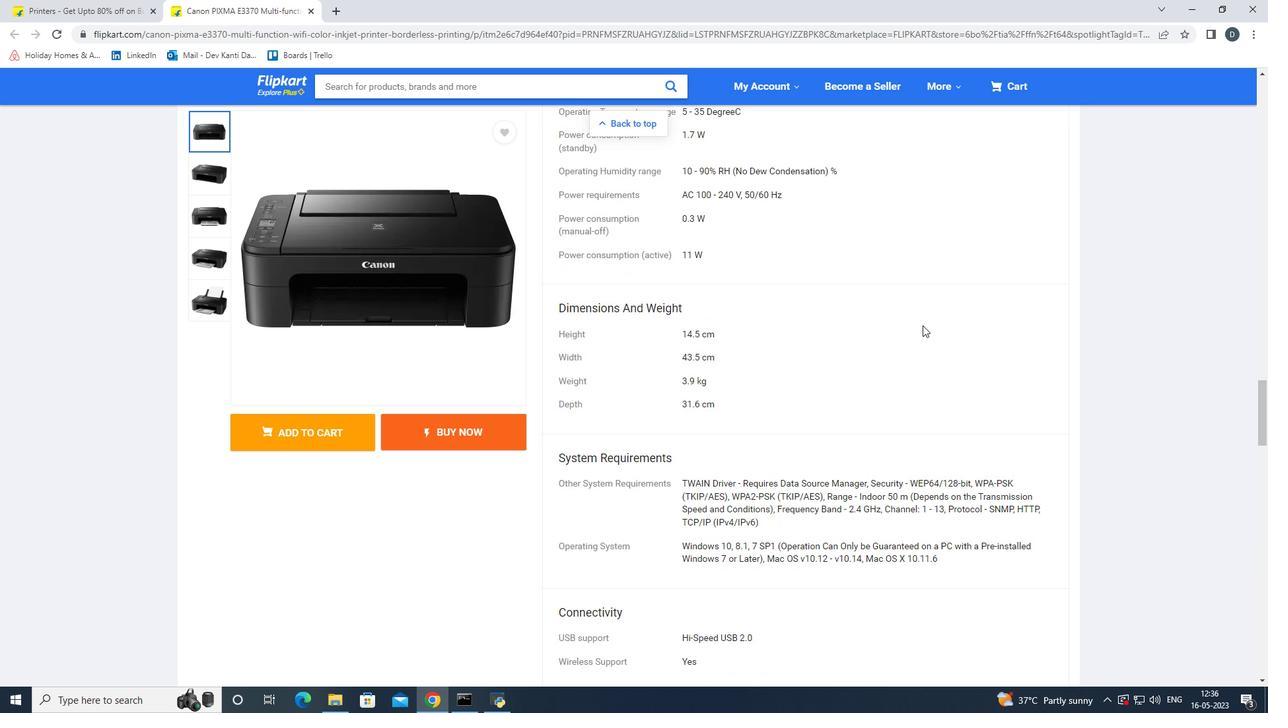 
Action: Mouse scrolled (923, 325) with delta (0, 0)
Screenshot: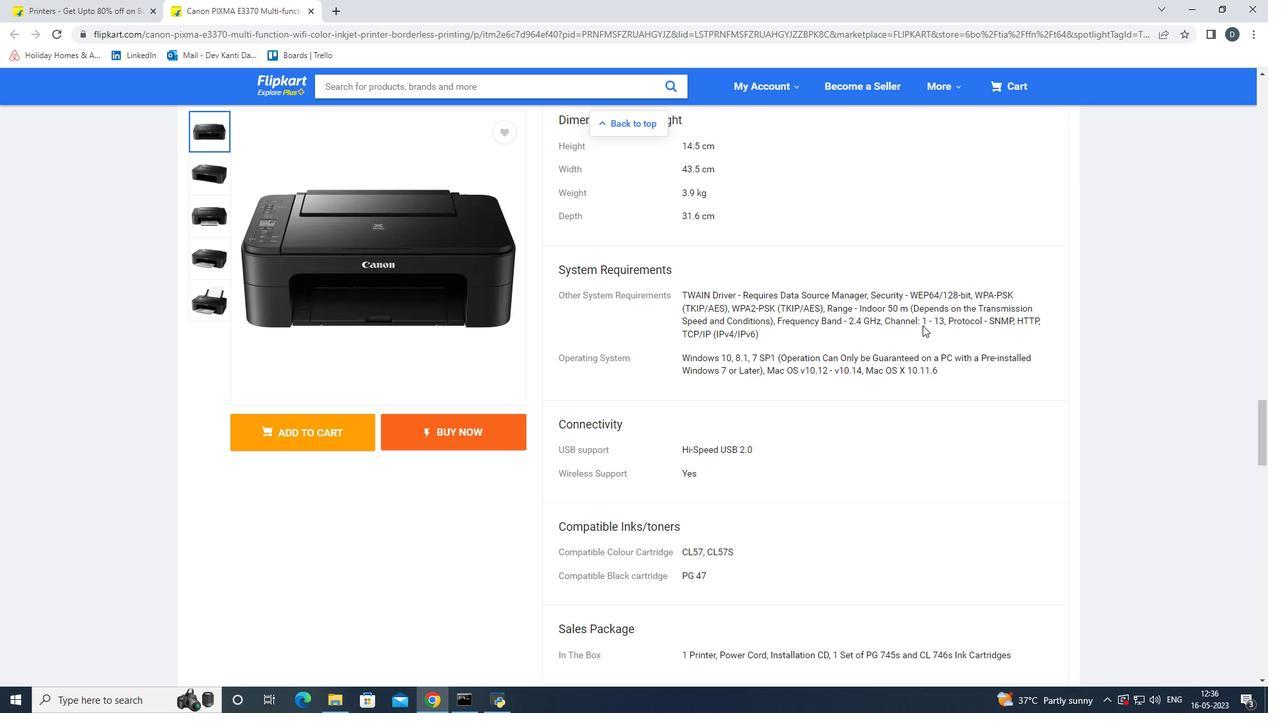 
Action: Mouse scrolled (923, 325) with delta (0, 0)
Screenshot: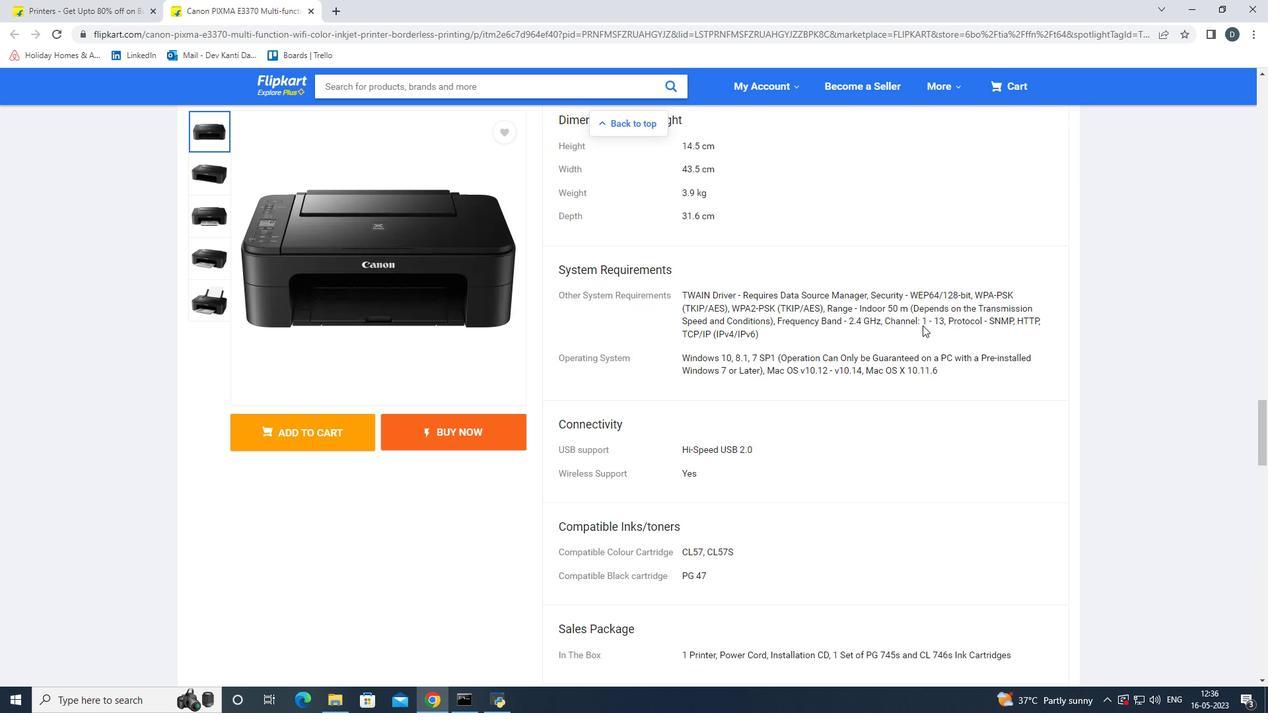 
Action: Mouse scrolled (923, 325) with delta (0, 0)
Screenshot: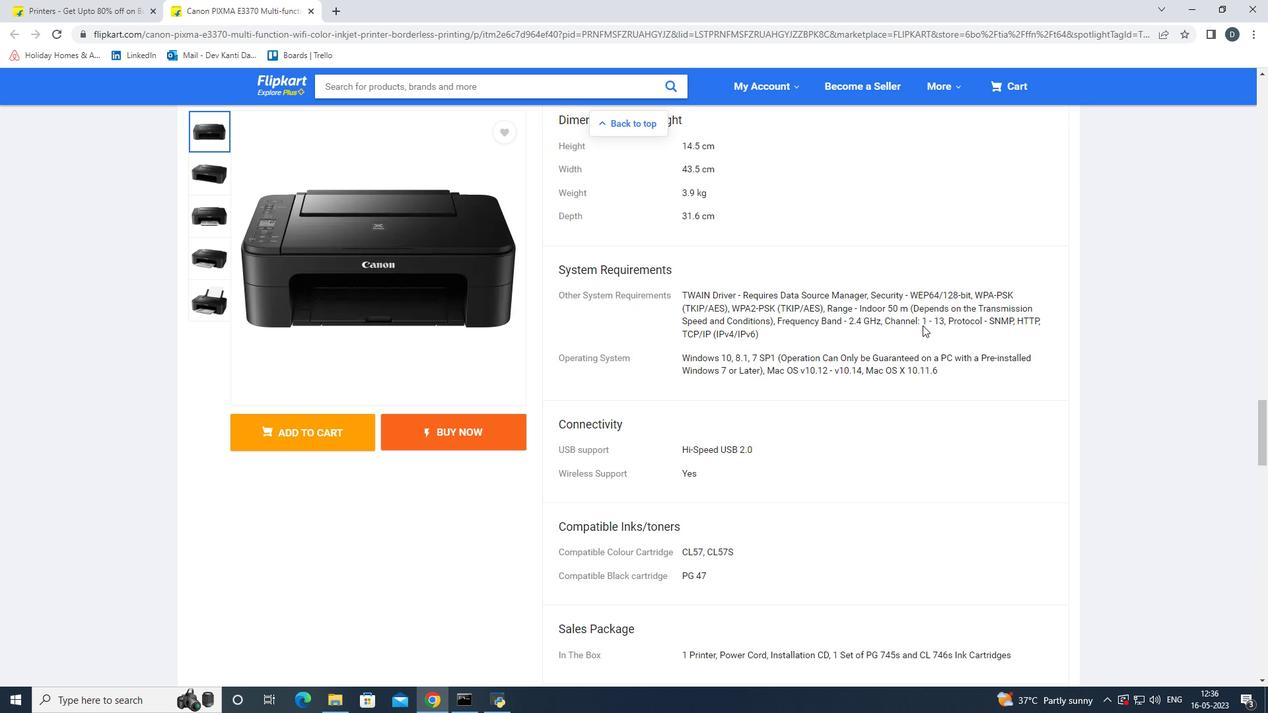 
Action: Mouse scrolled (923, 325) with delta (0, 0)
Screenshot: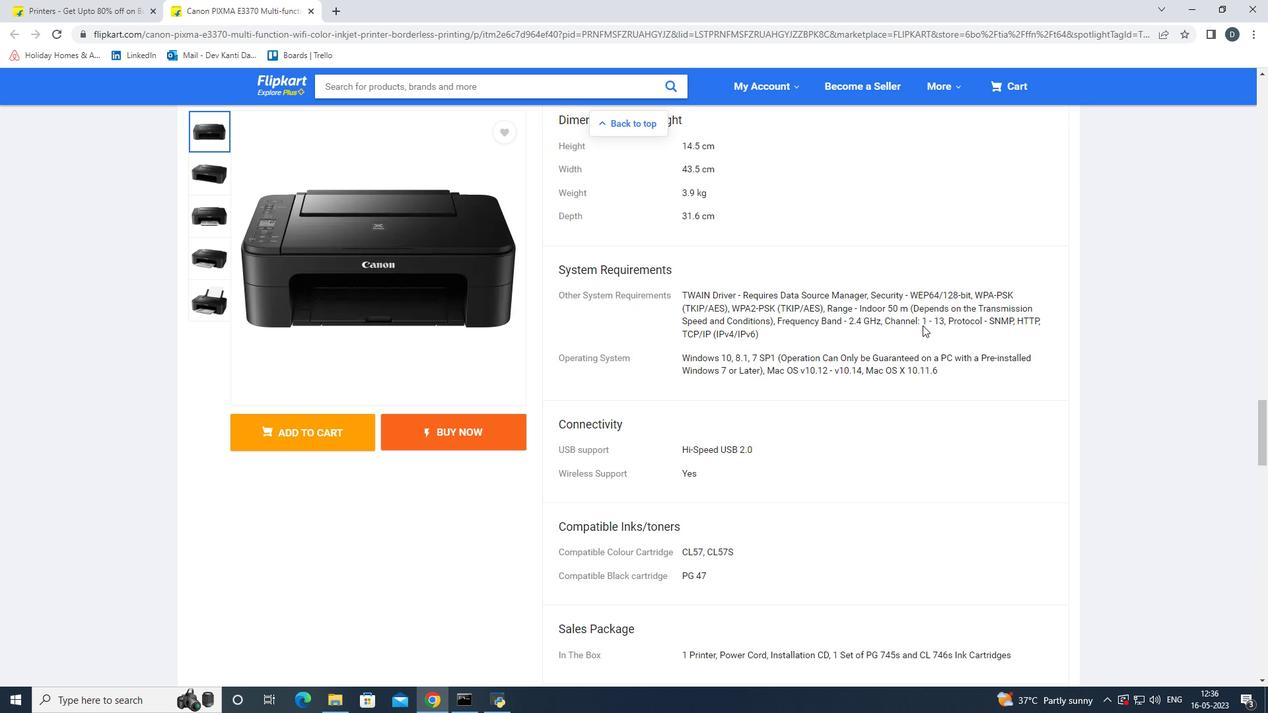 
Action: Mouse scrolled (923, 325) with delta (0, 0)
Screenshot: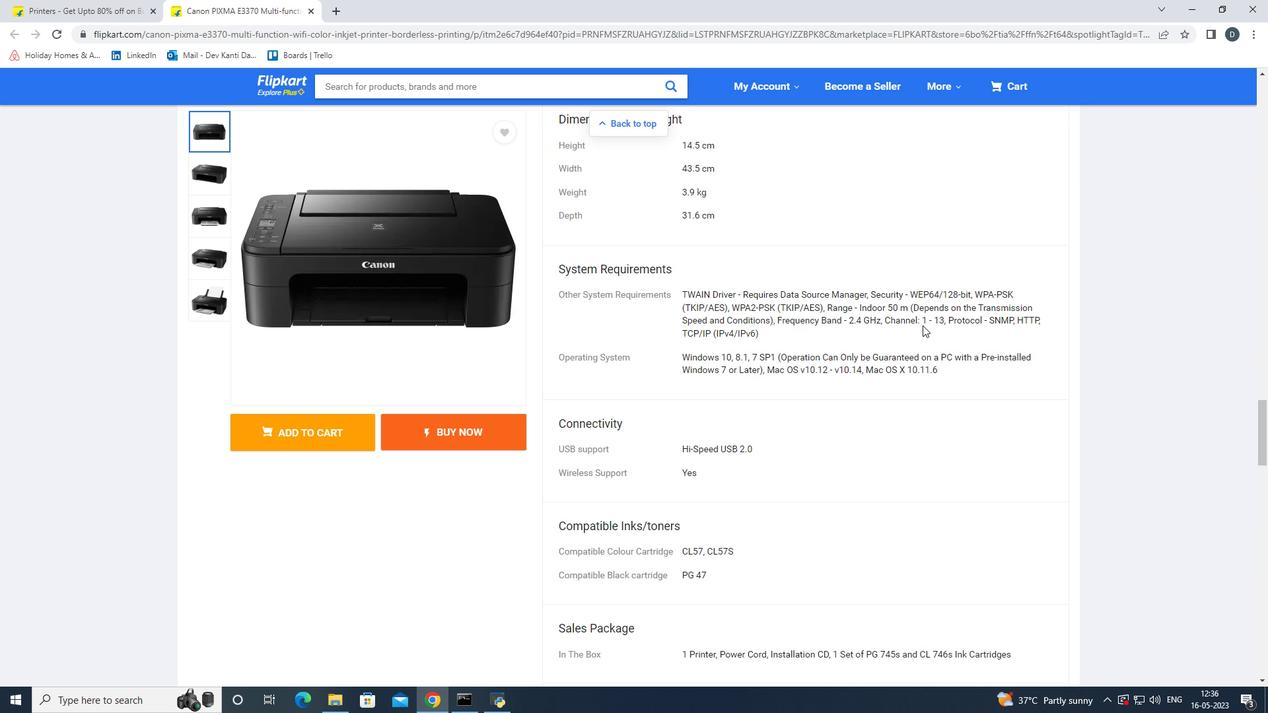
Action: Mouse scrolled (923, 325) with delta (0, 0)
Screenshot: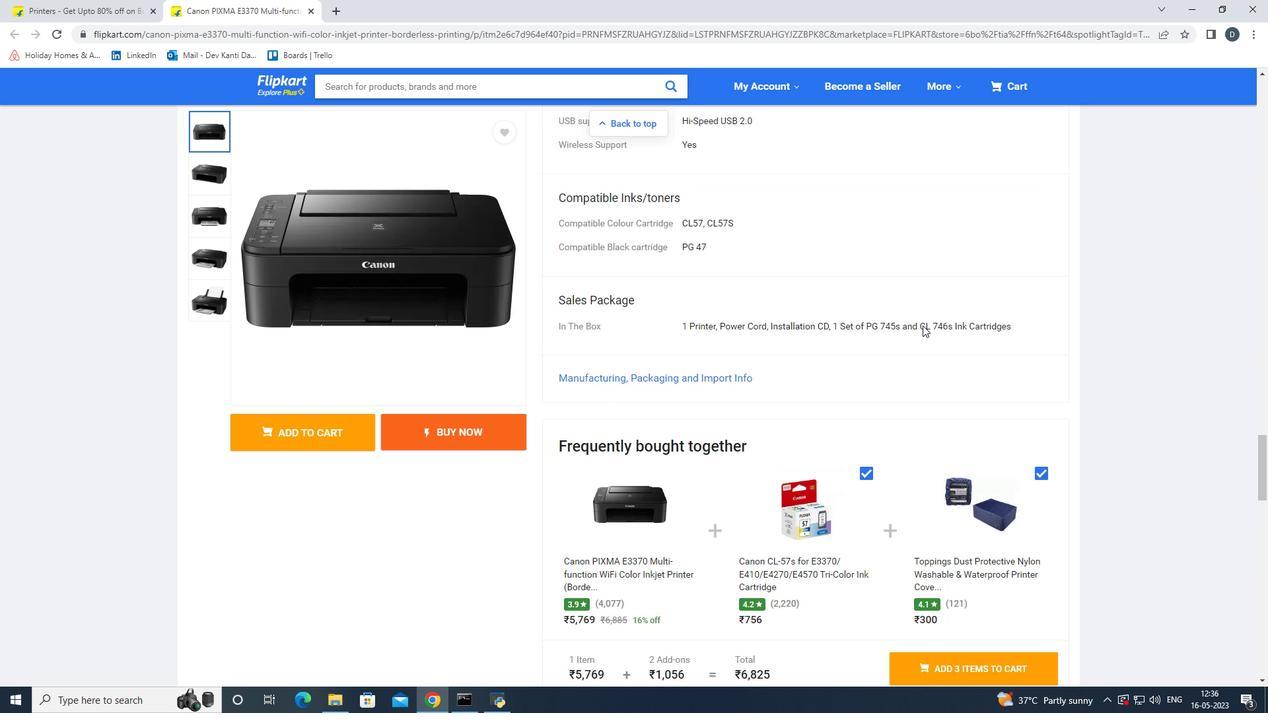 
Action: Mouse scrolled (923, 325) with delta (0, 0)
Screenshot: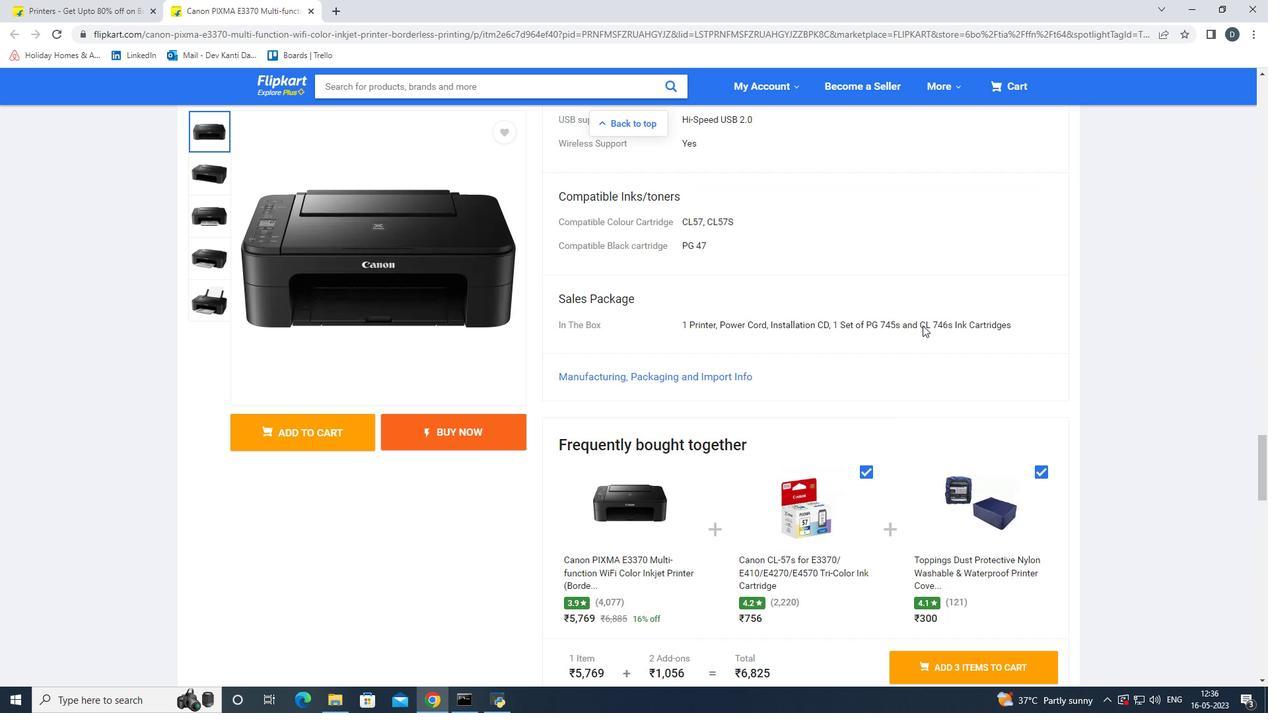 
Action: Mouse scrolled (923, 325) with delta (0, 0)
Screenshot: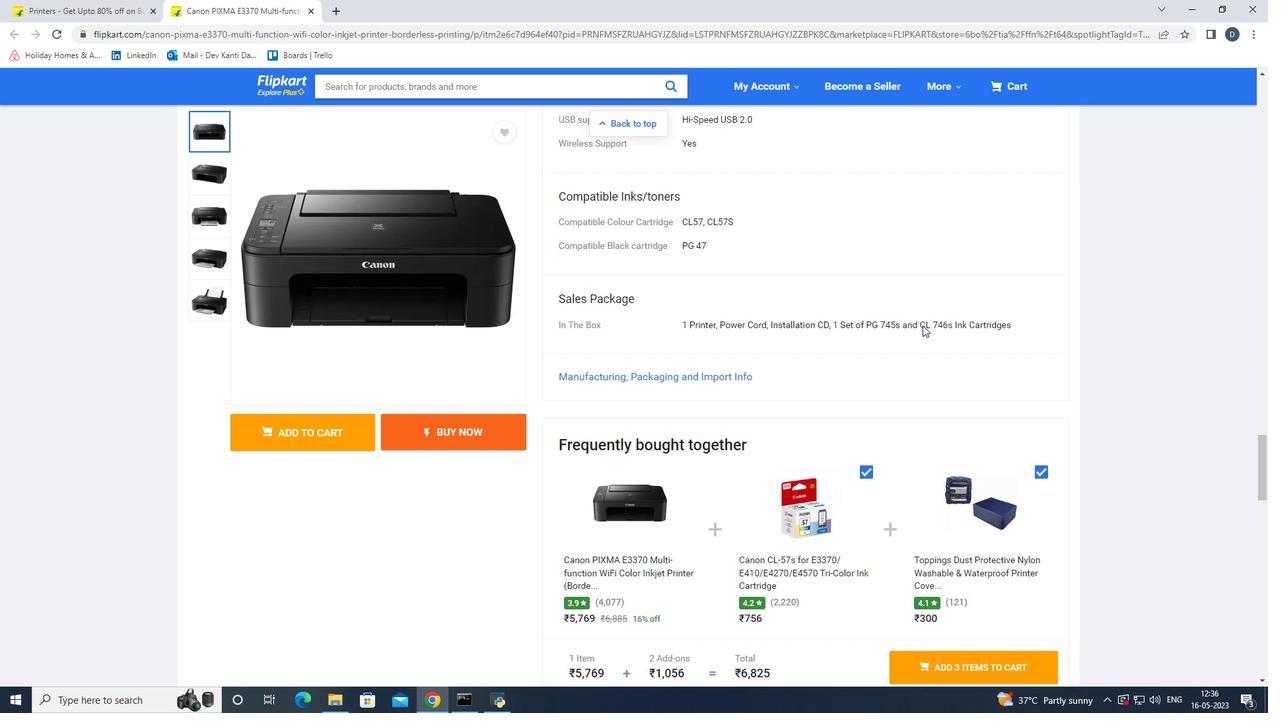 
Action: Mouse scrolled (923, 325) with delta (0, 0)
Screenshot: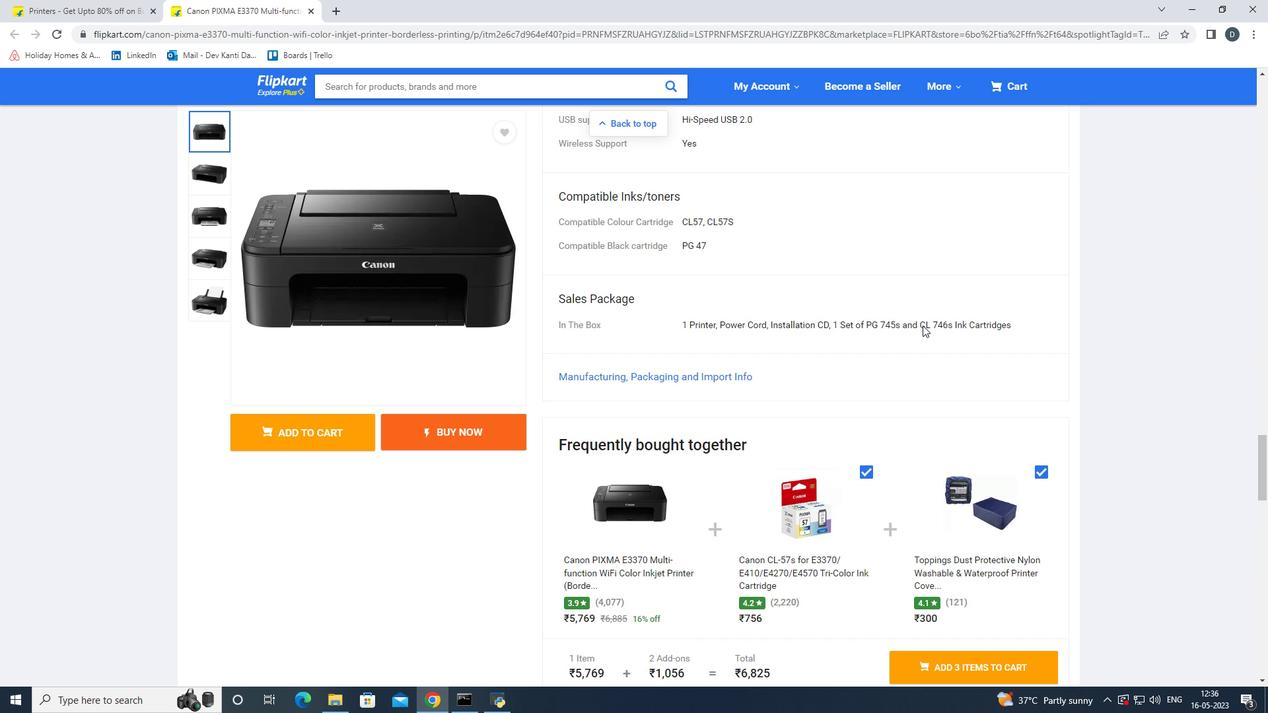
Action: Mouse scrolled (923, 325) with delta (0, 0)
Screenshot: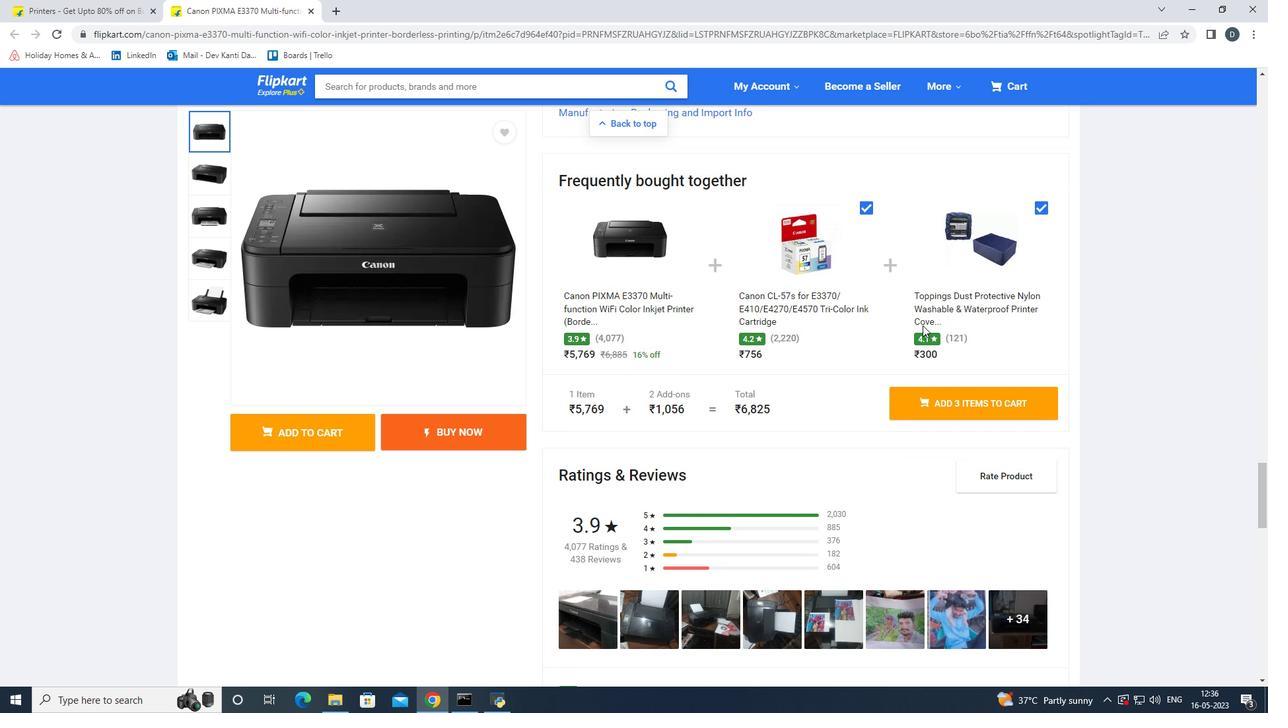 
Action: Mouse scrolled (923, 325) with delta (0, 0)
Screenshot: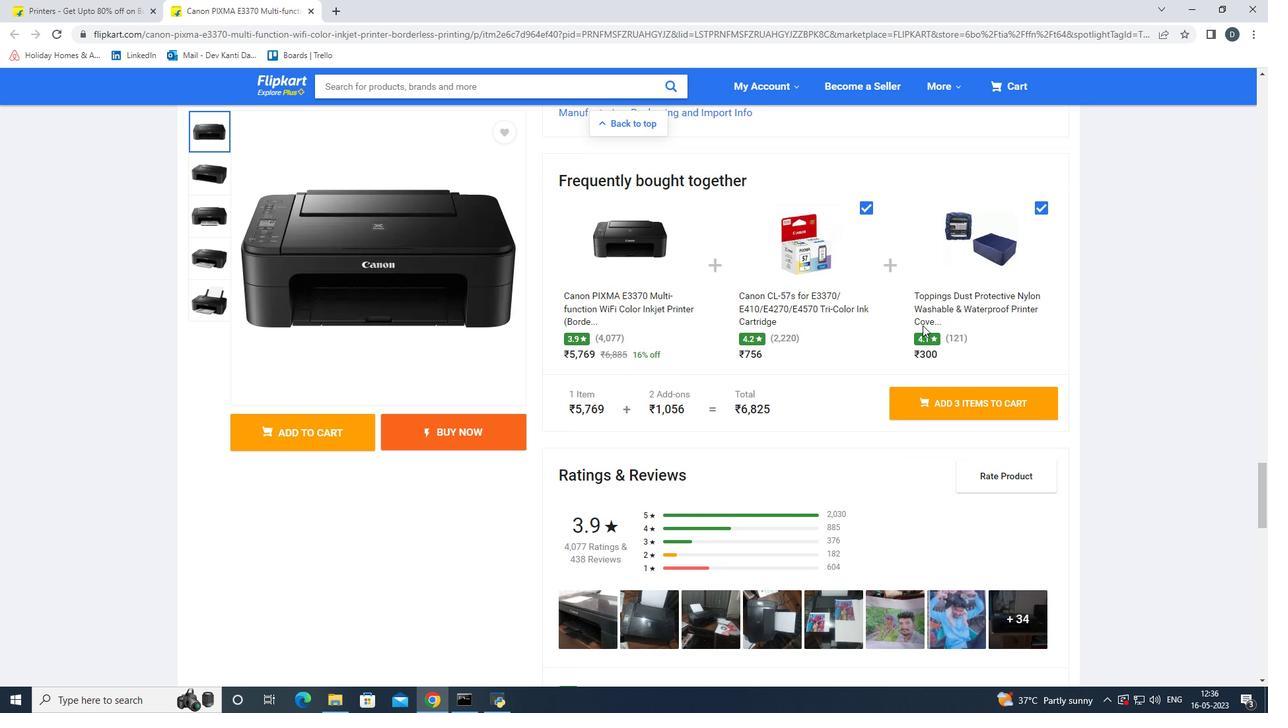 
Action: Mouse scrolled (923, 325) with delta (0, 0)
Screenshot: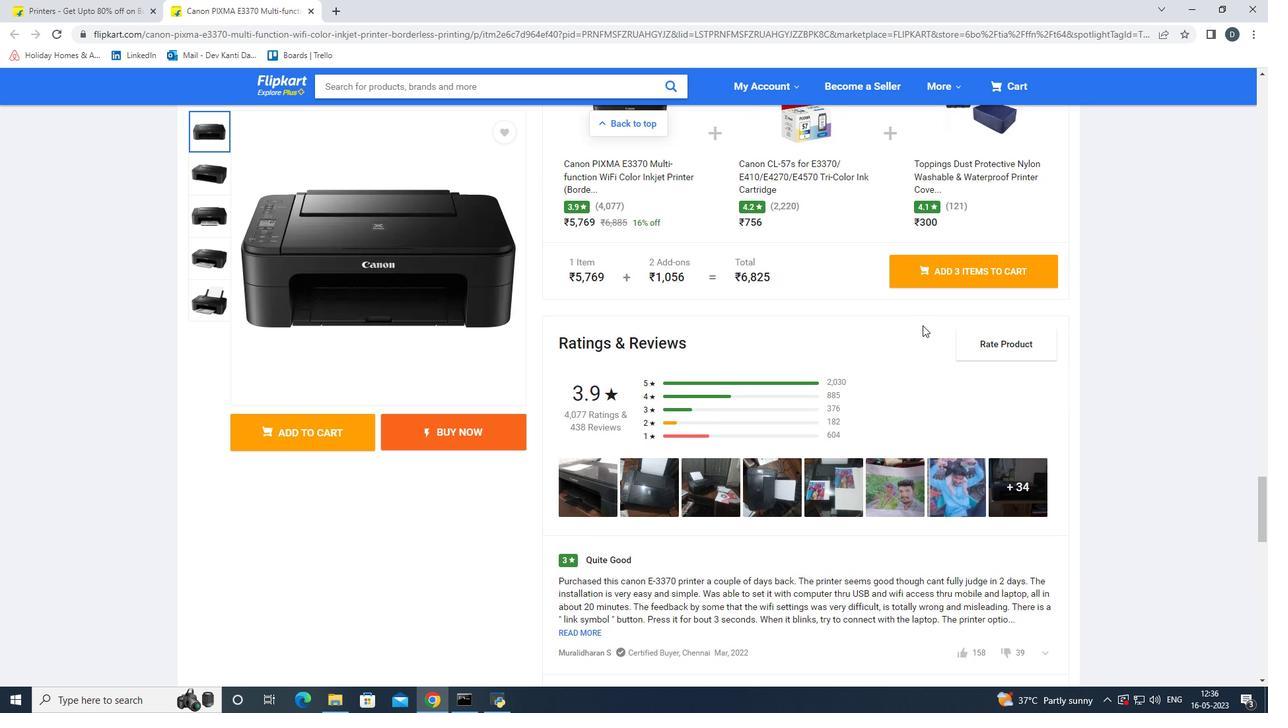 
Action: Mouse scrolled (923, 325) with delta (0, 0)
Screenshot: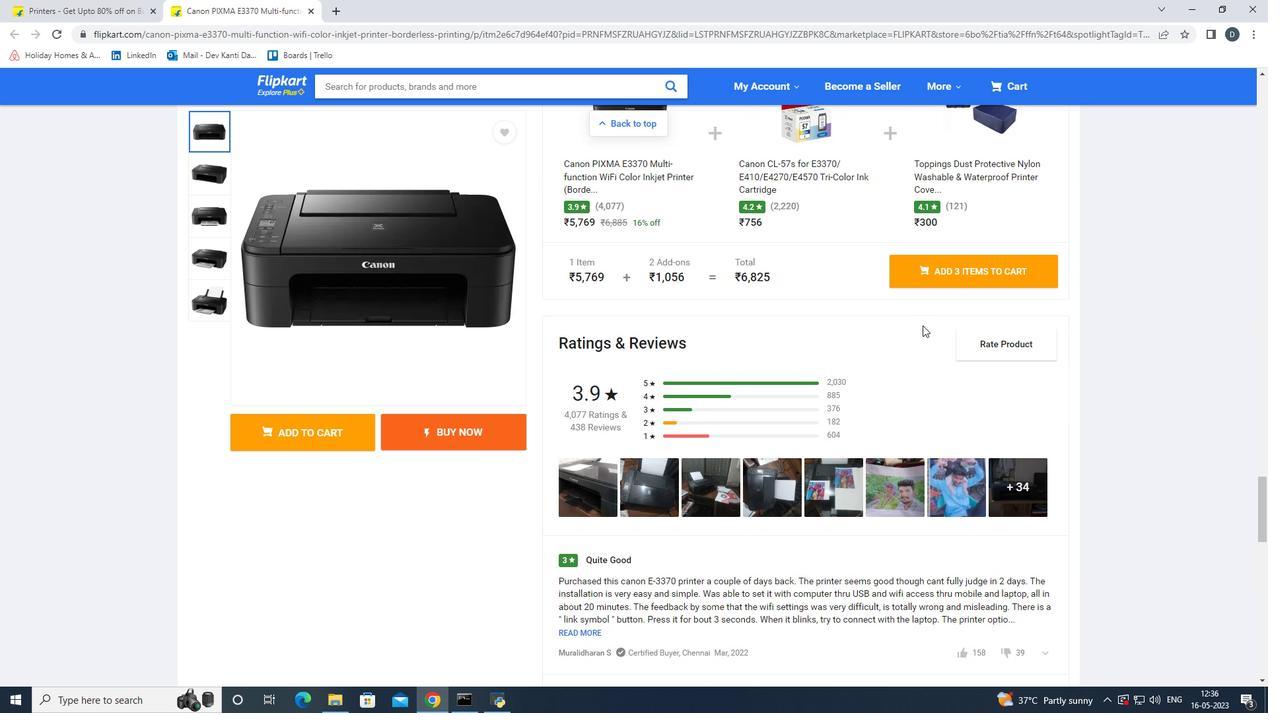 
Action: Mouse moved to (757, 364)
Screenshot: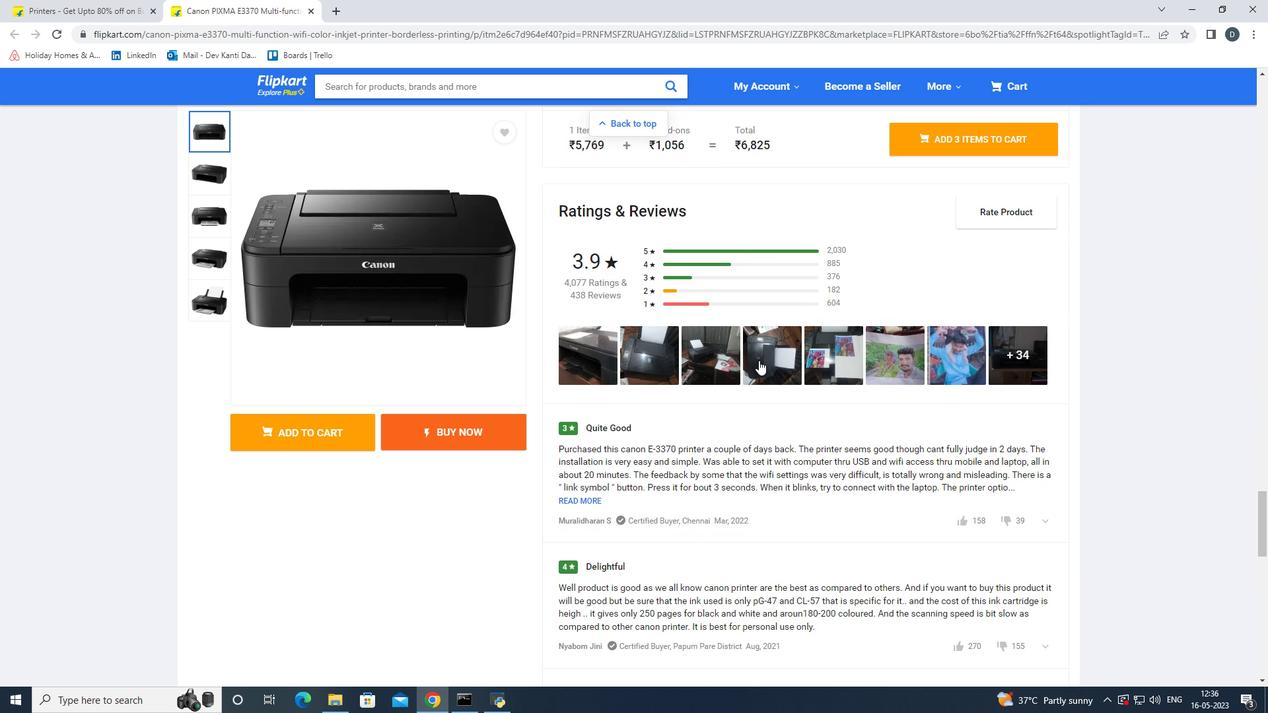 
Action: Mouse scrolled (757, 364) with delta (0, 0)
Screenshot: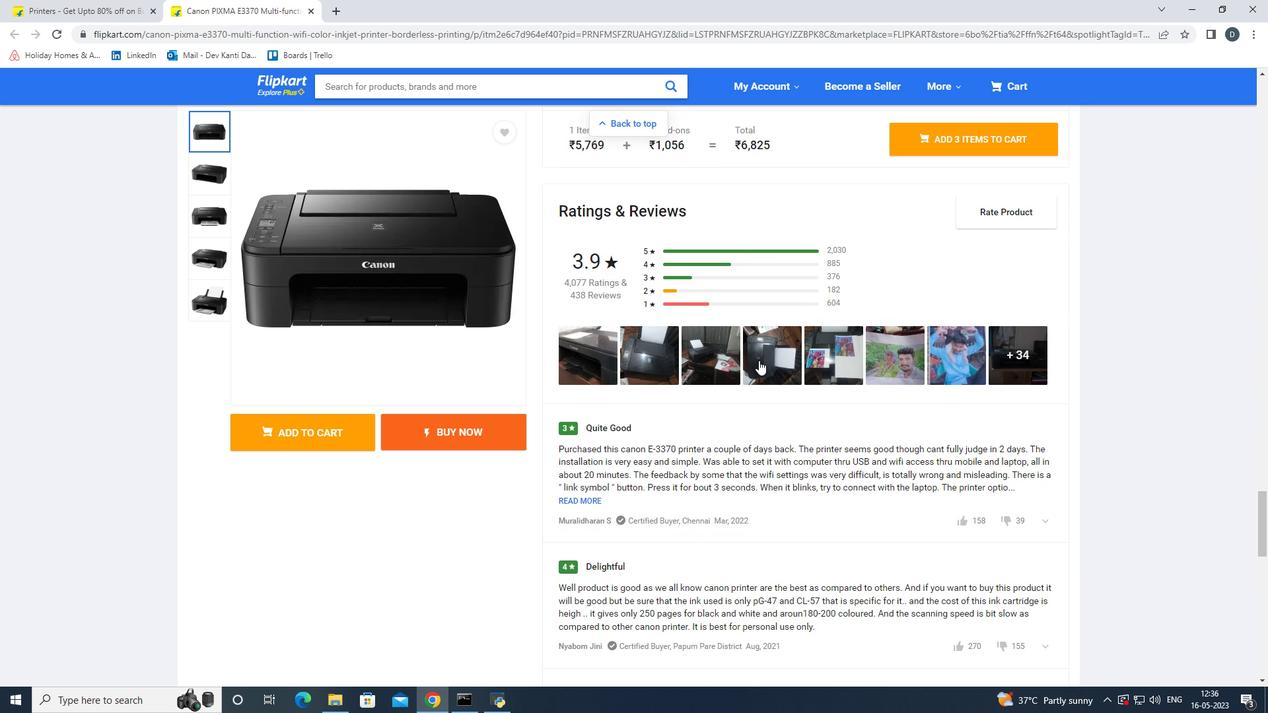 
Action: Mouse moved to (757, 366)
Screenshot: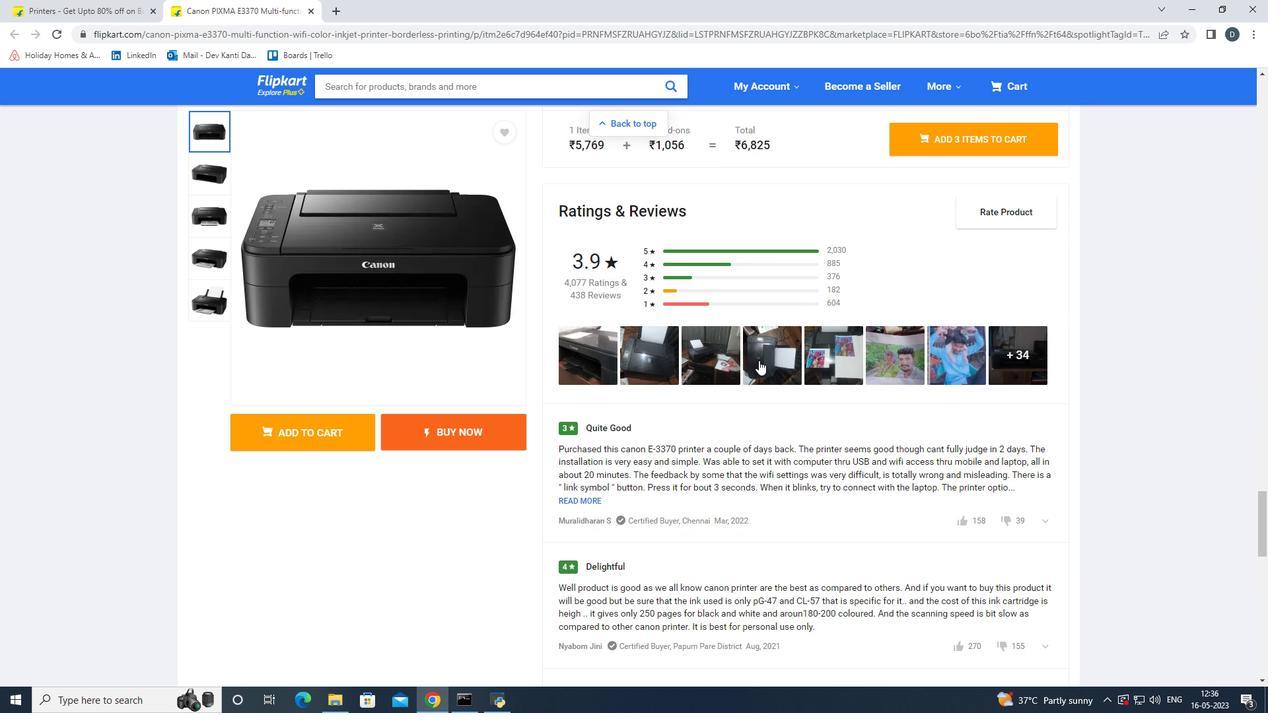 
Action: Mouse scrolled (757, 366) with delta (0, 0)
Screenshot: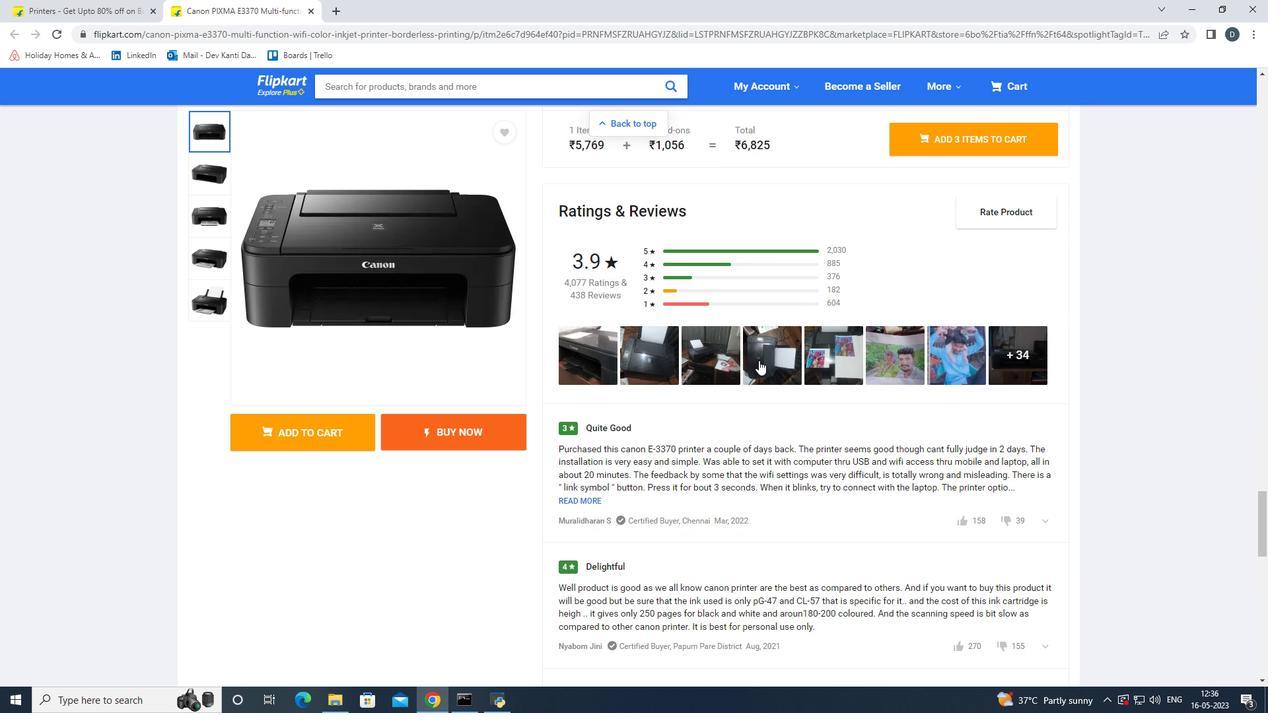 
Action: Mouse scrolled (757, 366) with delta (0, 0)
Screenshot: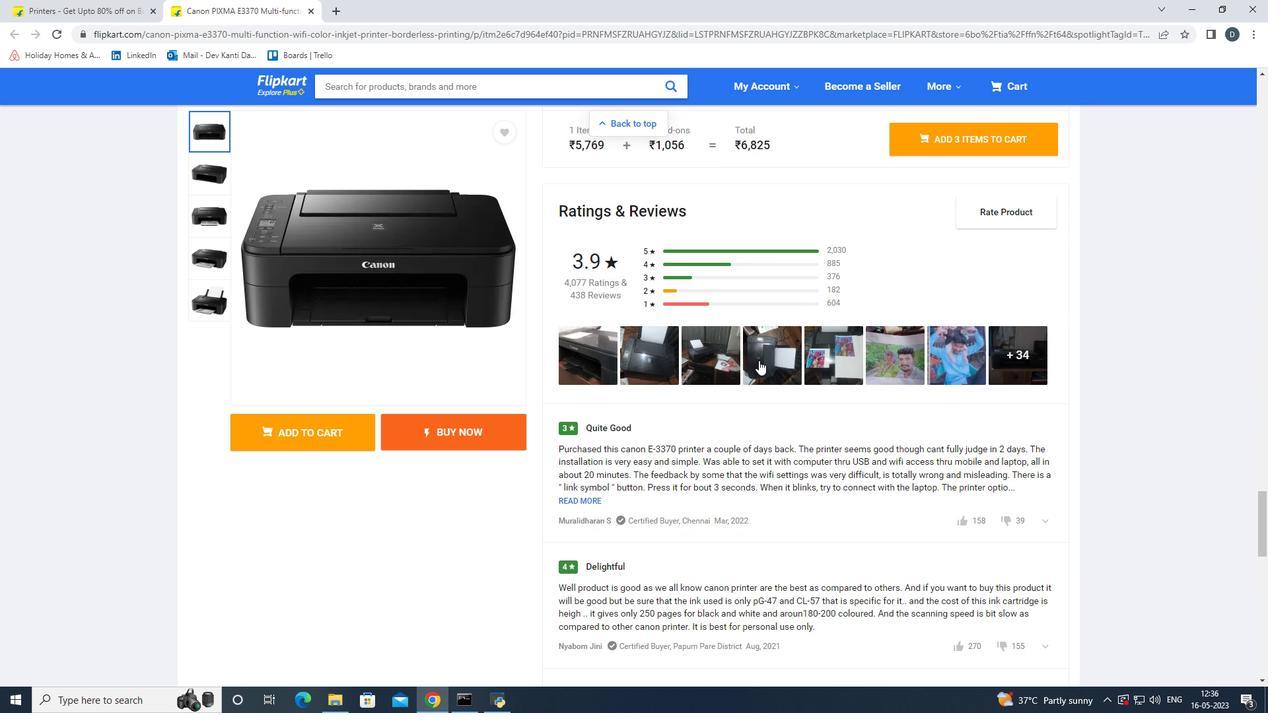 
Action: Mouse scrolled (757, 366) with delta (0, 0)
Screenshot: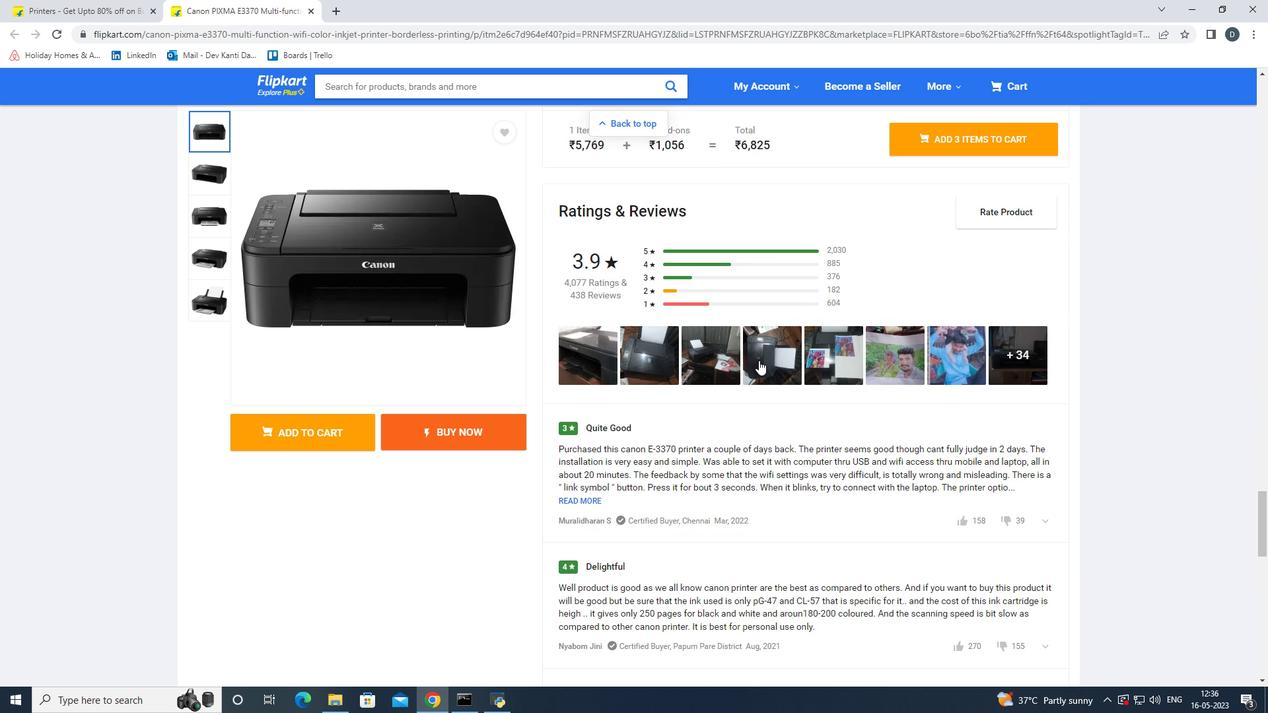 
Action: Mouse moved to (580, 543)
Screenshot: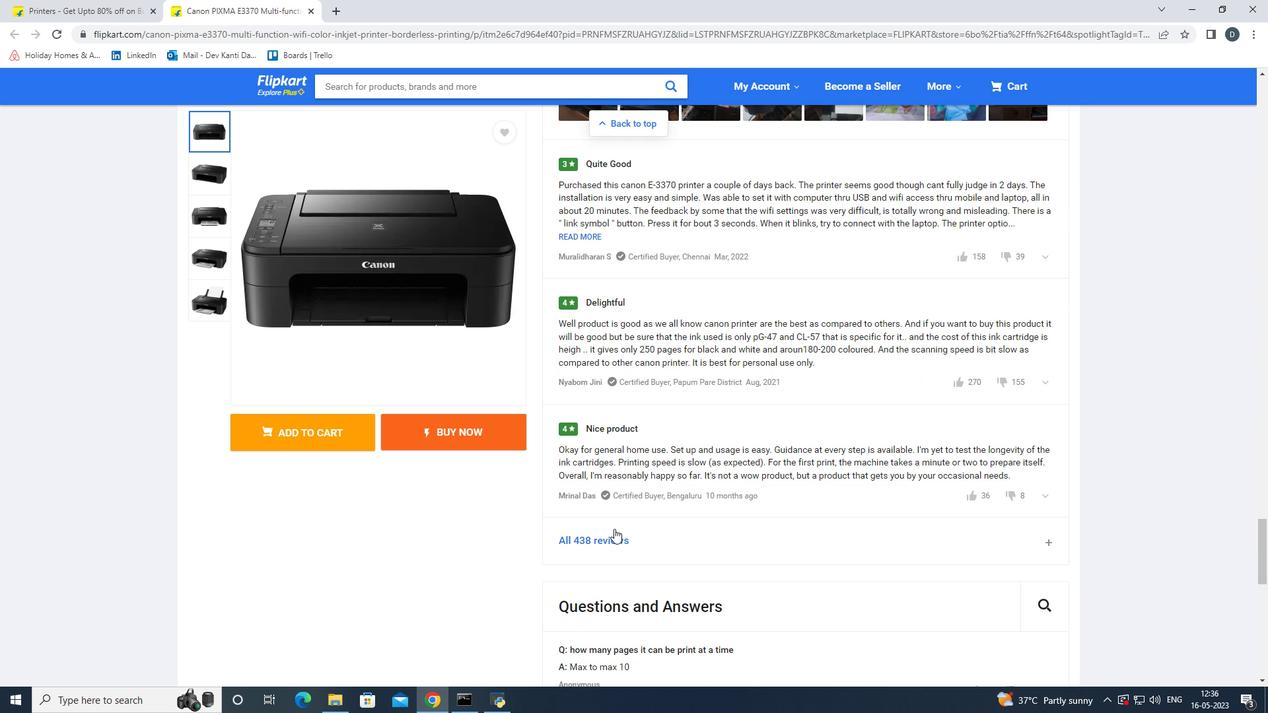 
Action: Mouse pressed left at (580, 543)
Screenshot: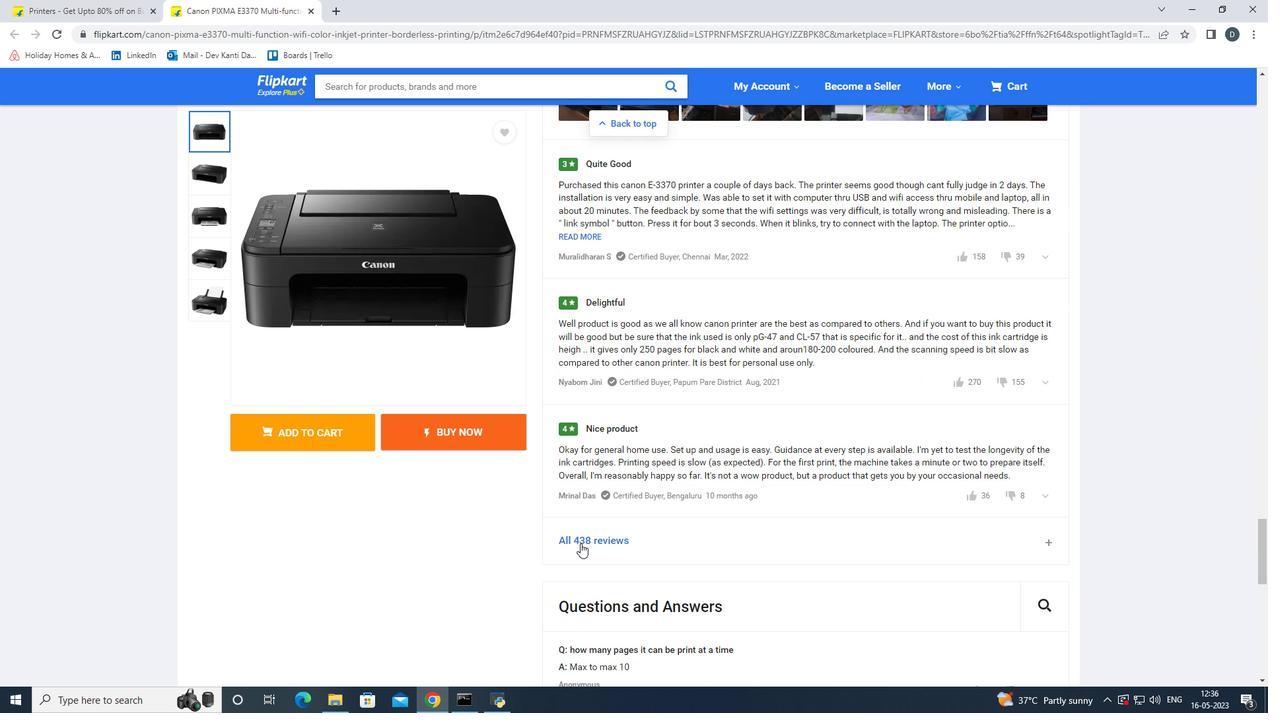 
Action: Mouse moved to (1123, 422)
Screenshot: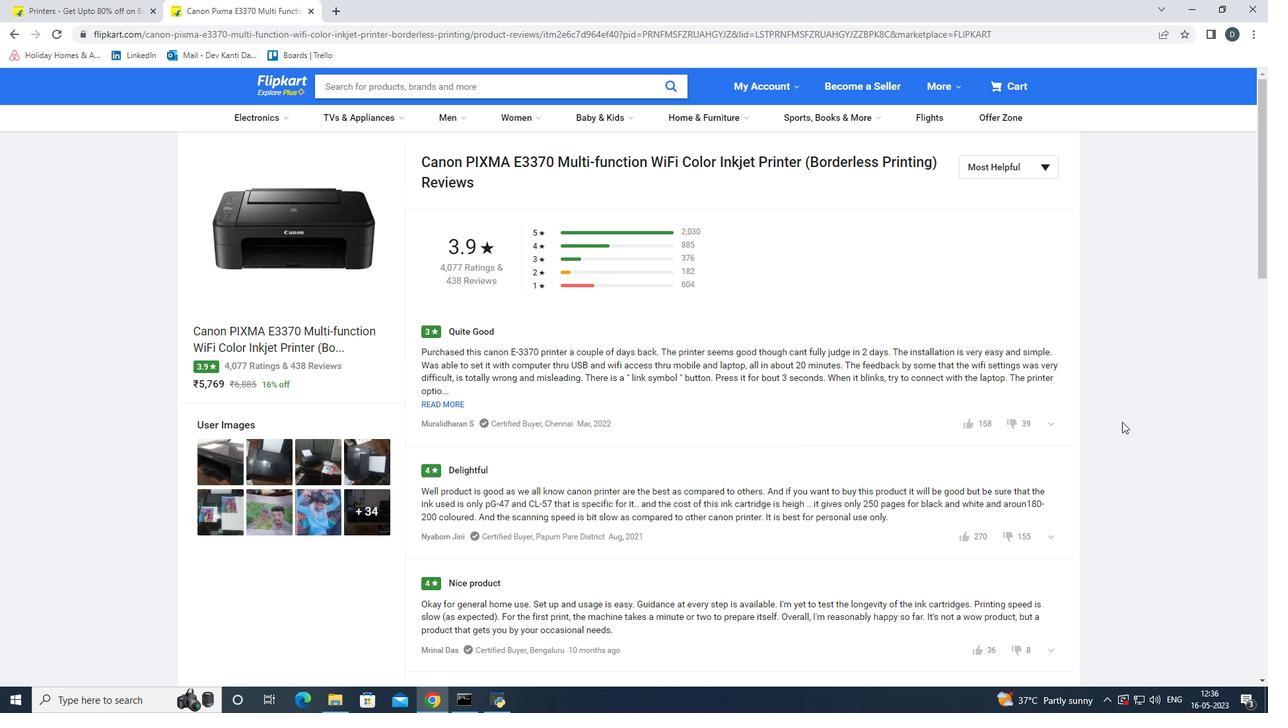 
Action: Mouse scrolled (1123, 421) with delta (0, 0)
Screenshot: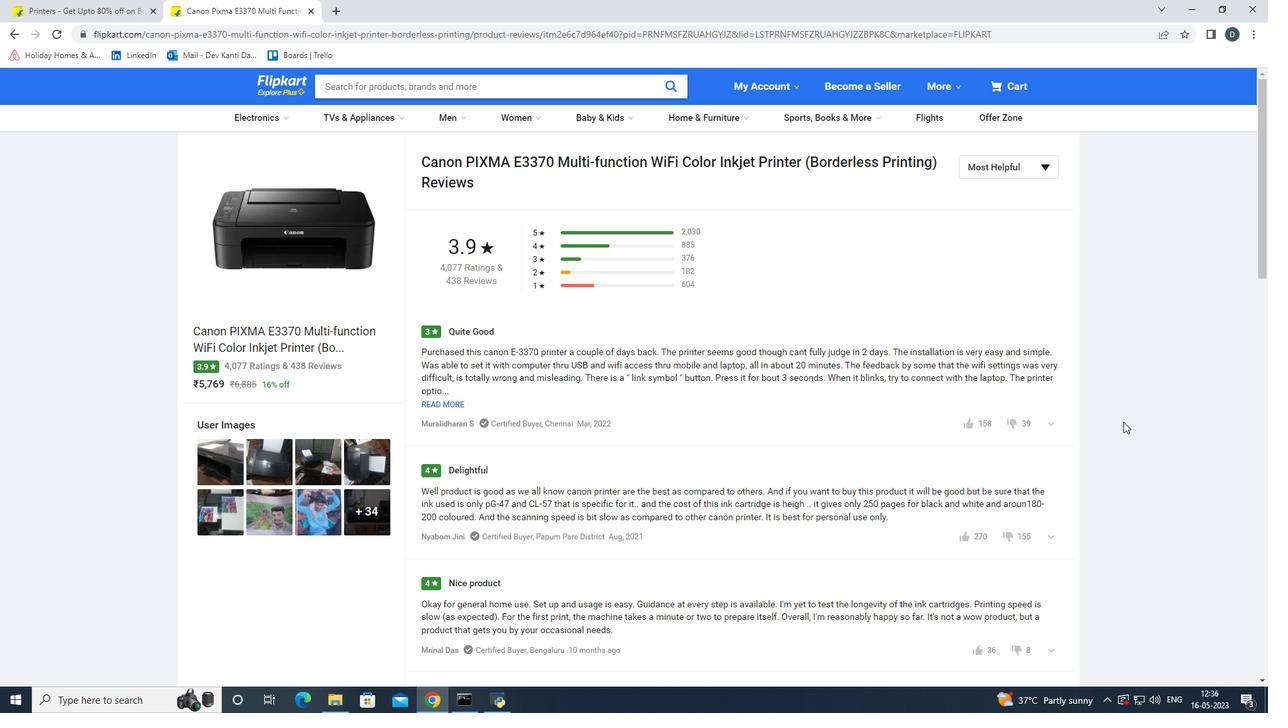 
Action: Mouse scrolled (1123, 421) with delta (0, 0)
Screenshot: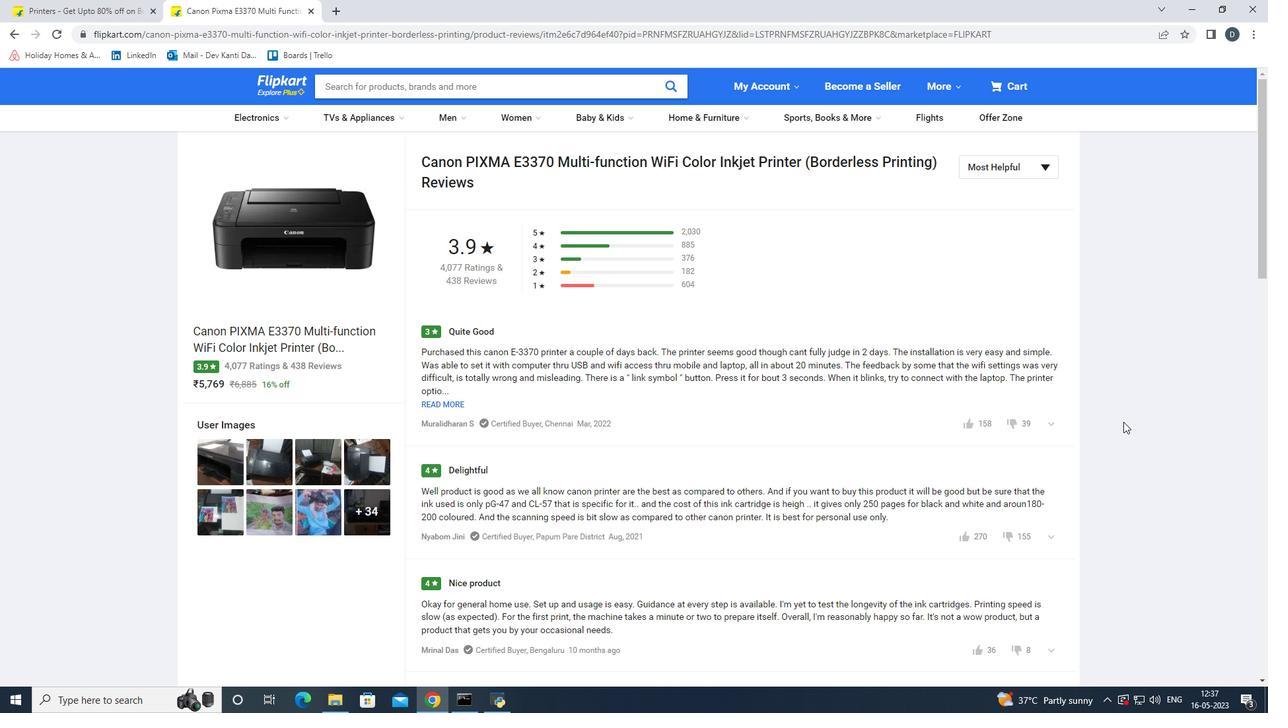 
Action: Mouse scrolled (1123, 421) with delta (0, 0)
Screenshot: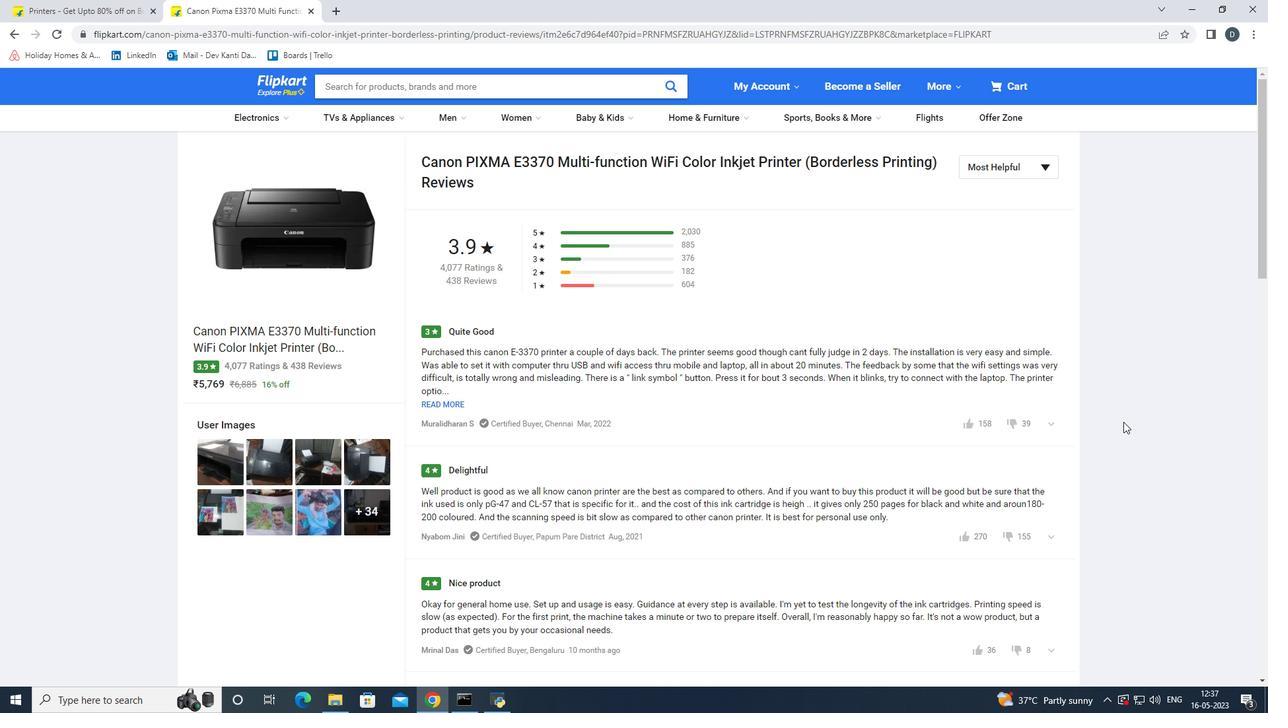 
Action: Mouse scrolled (1123, 421) with delta (0, 0)
Screenshot: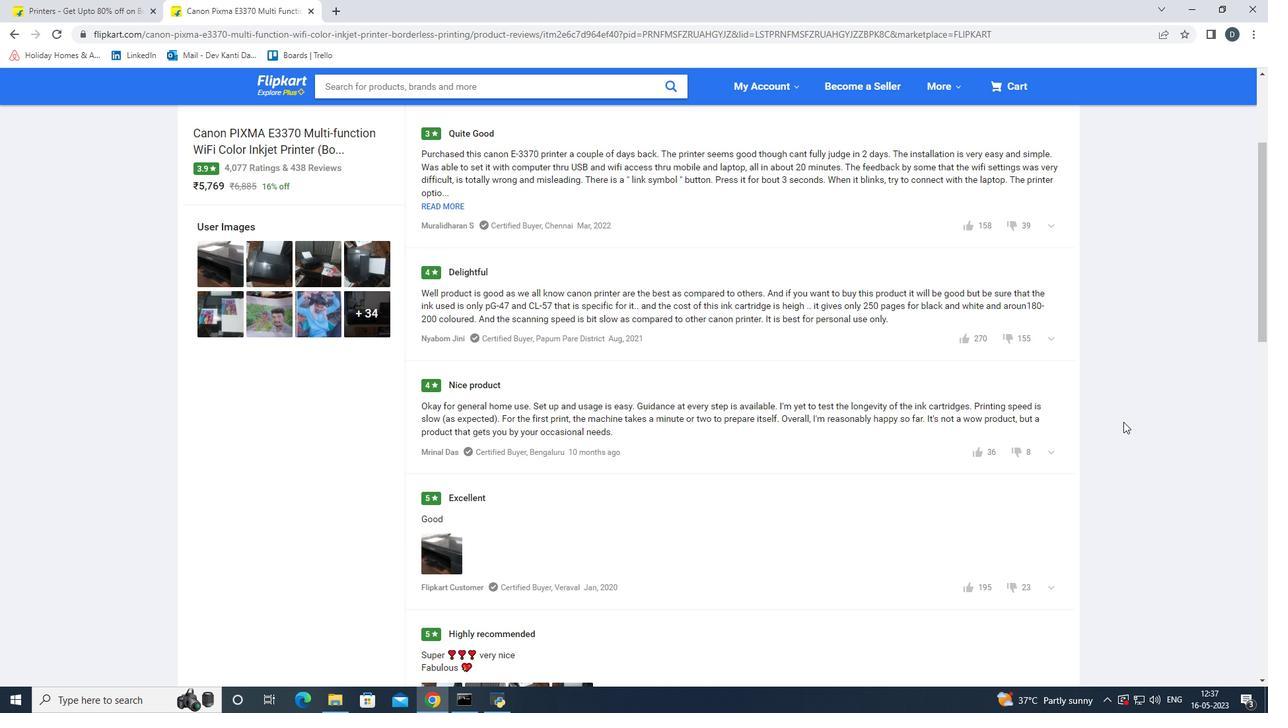 
Action: Mouse scrolled (1123, 421) with delta (0, 0)
Screenshot: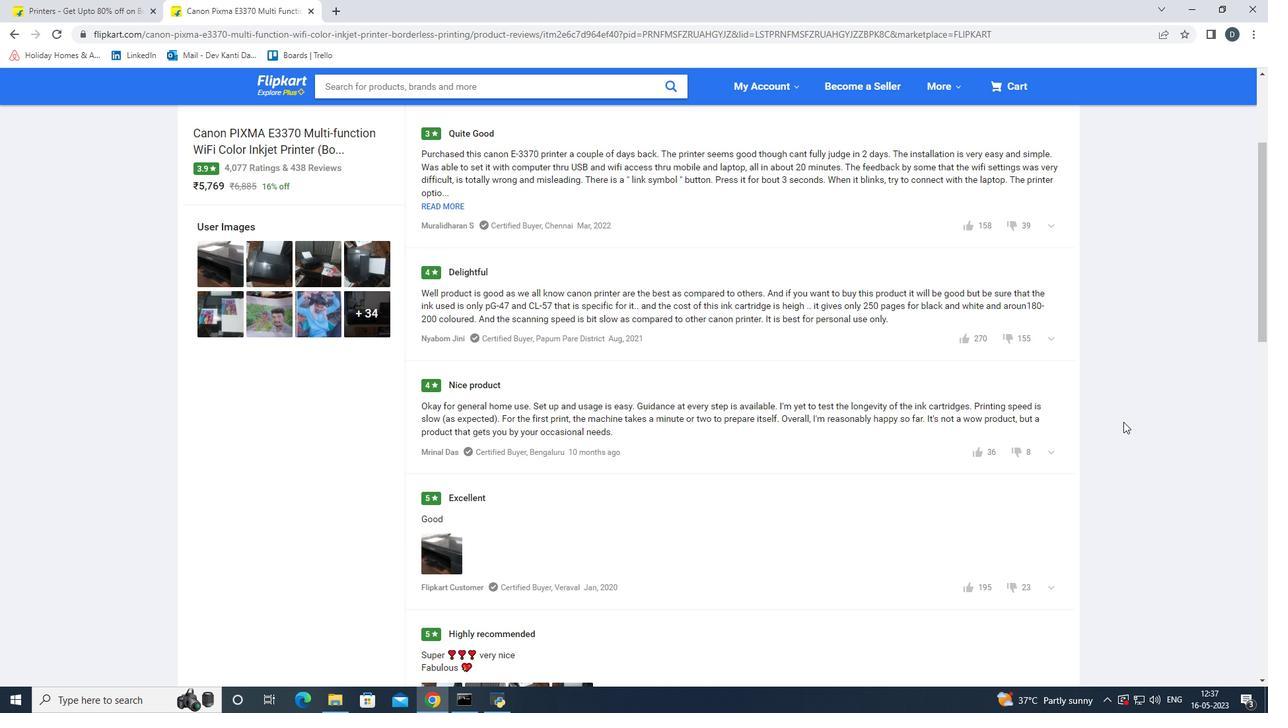 
Action: Mouse scrolled (1123, 421) with delta (0, 0)
Screenshot: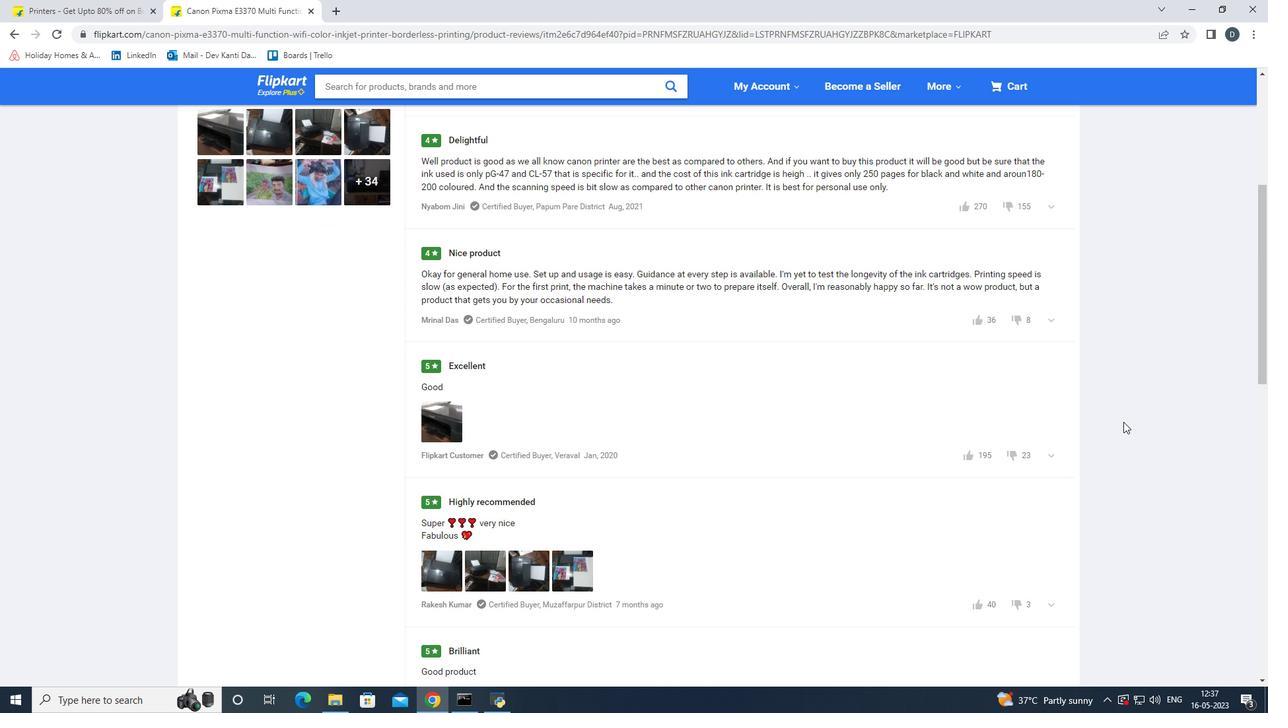 
Action: Mouse scrolled (1123, 421) with delta (0, 0)
Screenshot: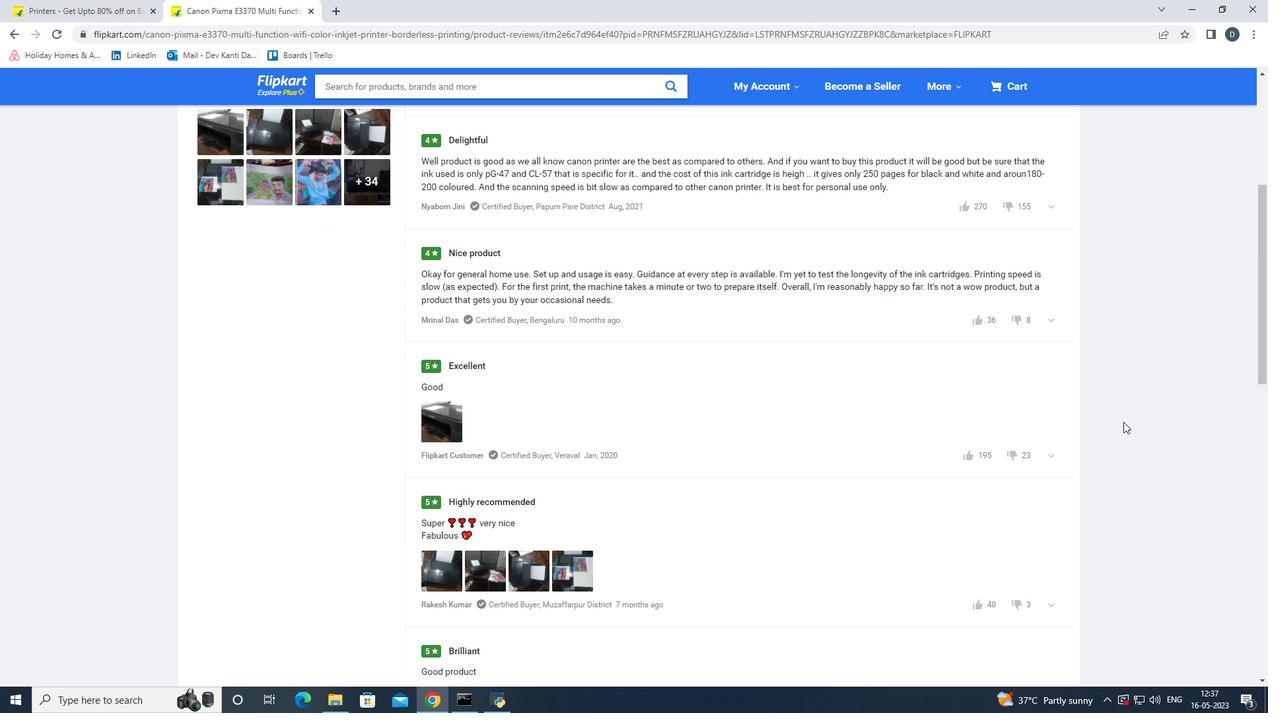 
Action: Mouse scrolled (1123, 421) with delta (0, 0)
Screenshot: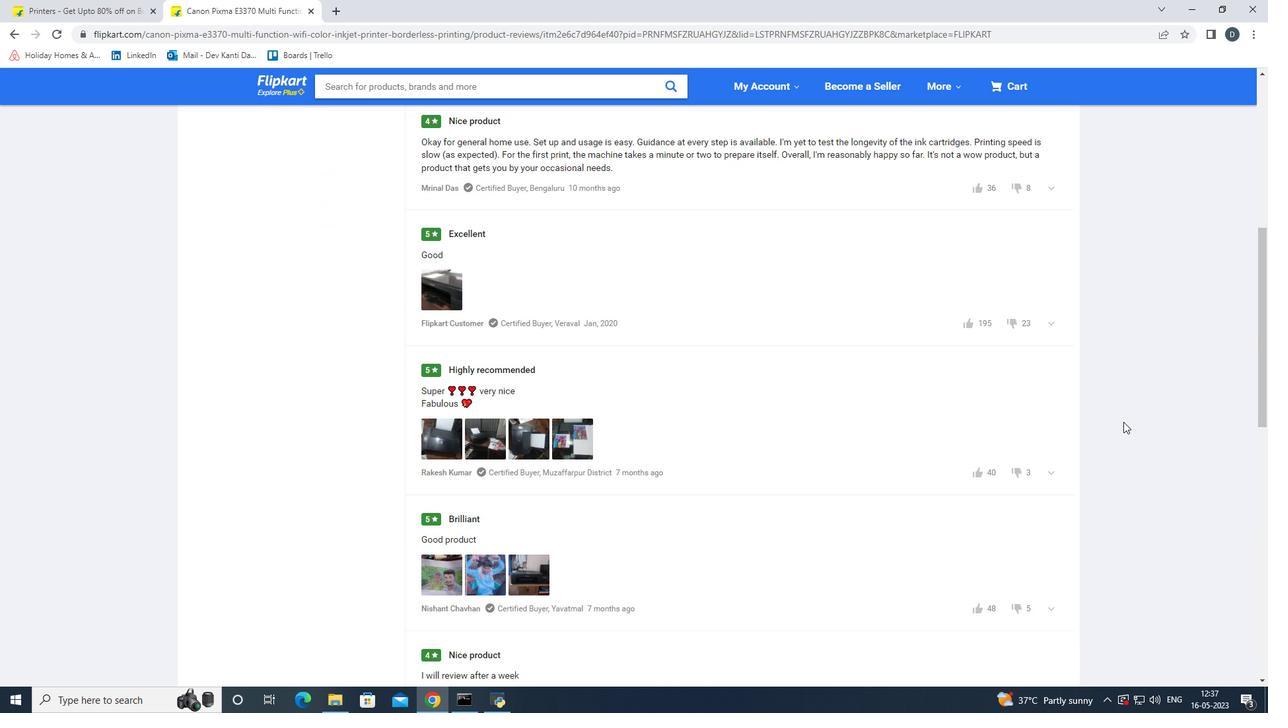 
Action: Mouse scrolled (1123, 421) with delta (0, 0)
Screenshot: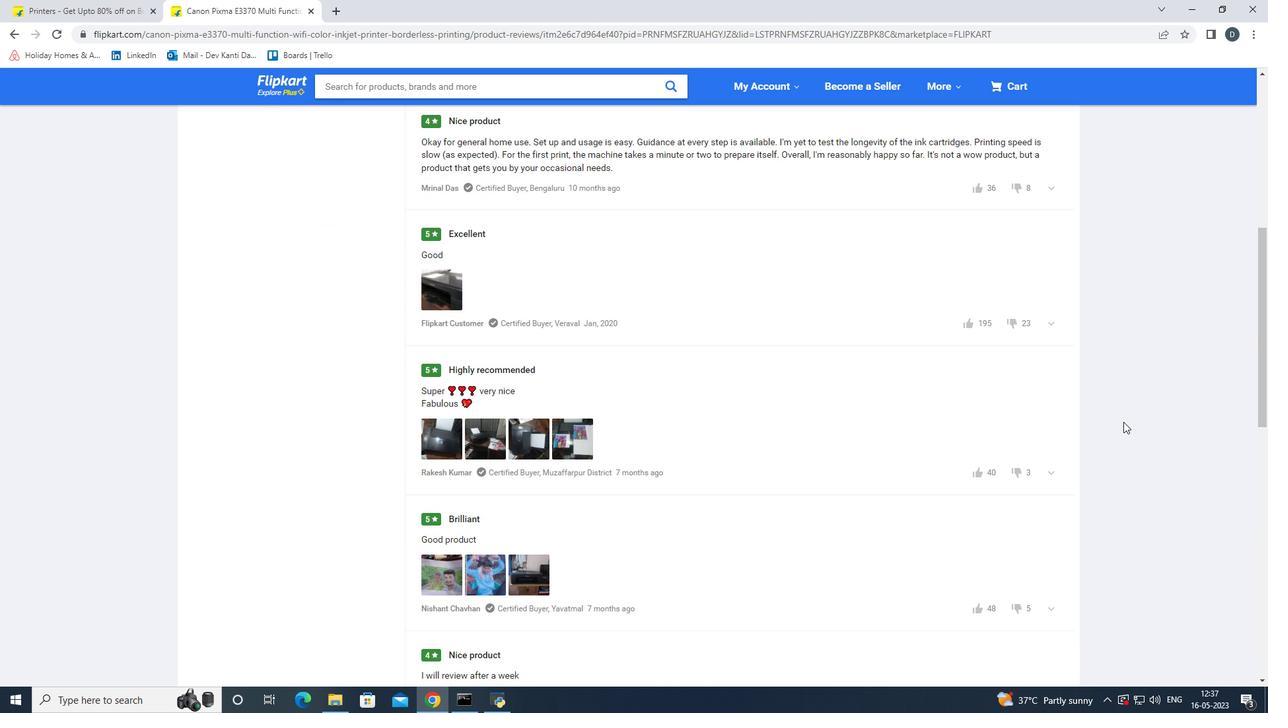 
Action: Mouse scrolled (1123, 421) with delta (0, 0)
Screenshot: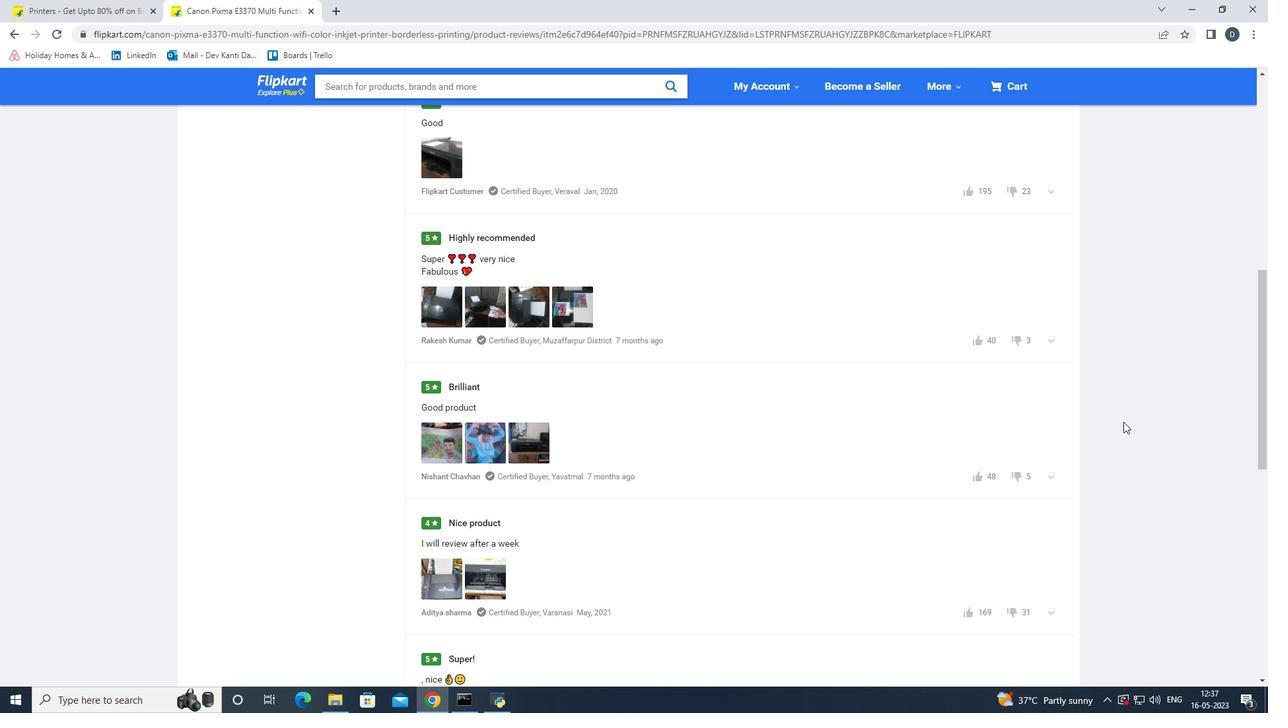 
Action: Mouse scrolled (1123, 421) with delta (0, 0)
Screenshot: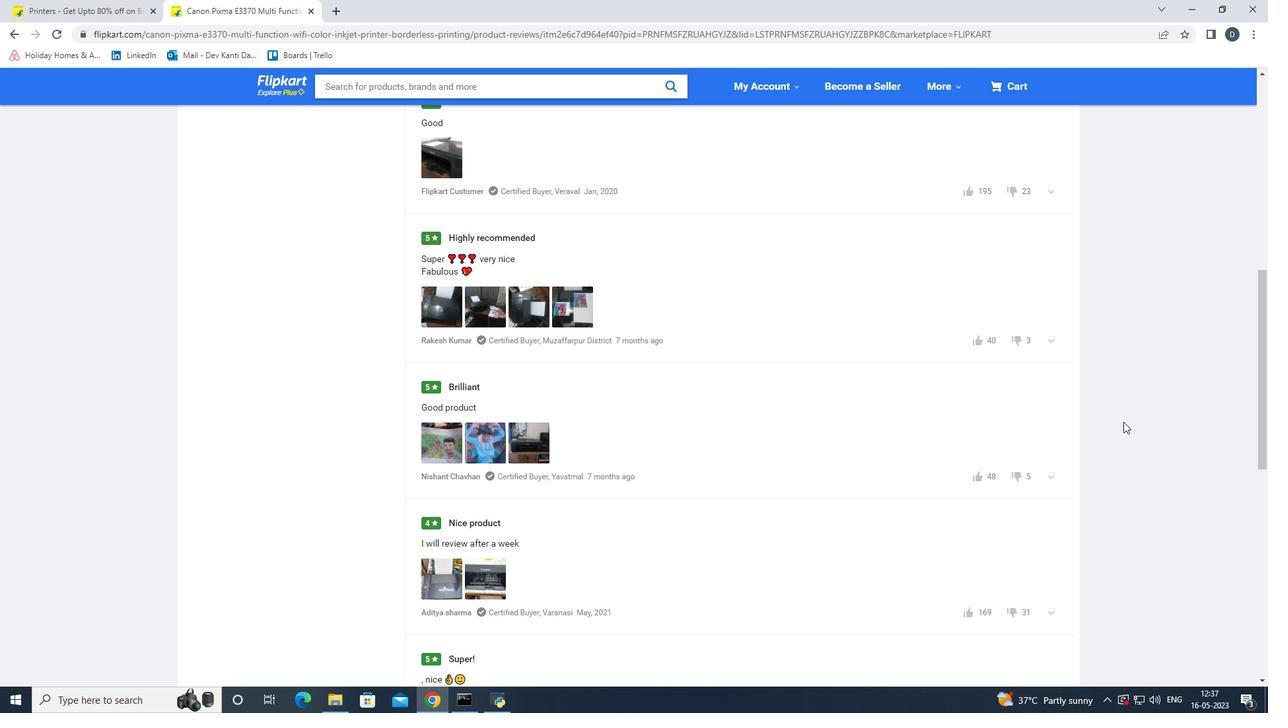 
Action: Mouse scrolled (1123, 421) with delta (0, 0)
Screenshot: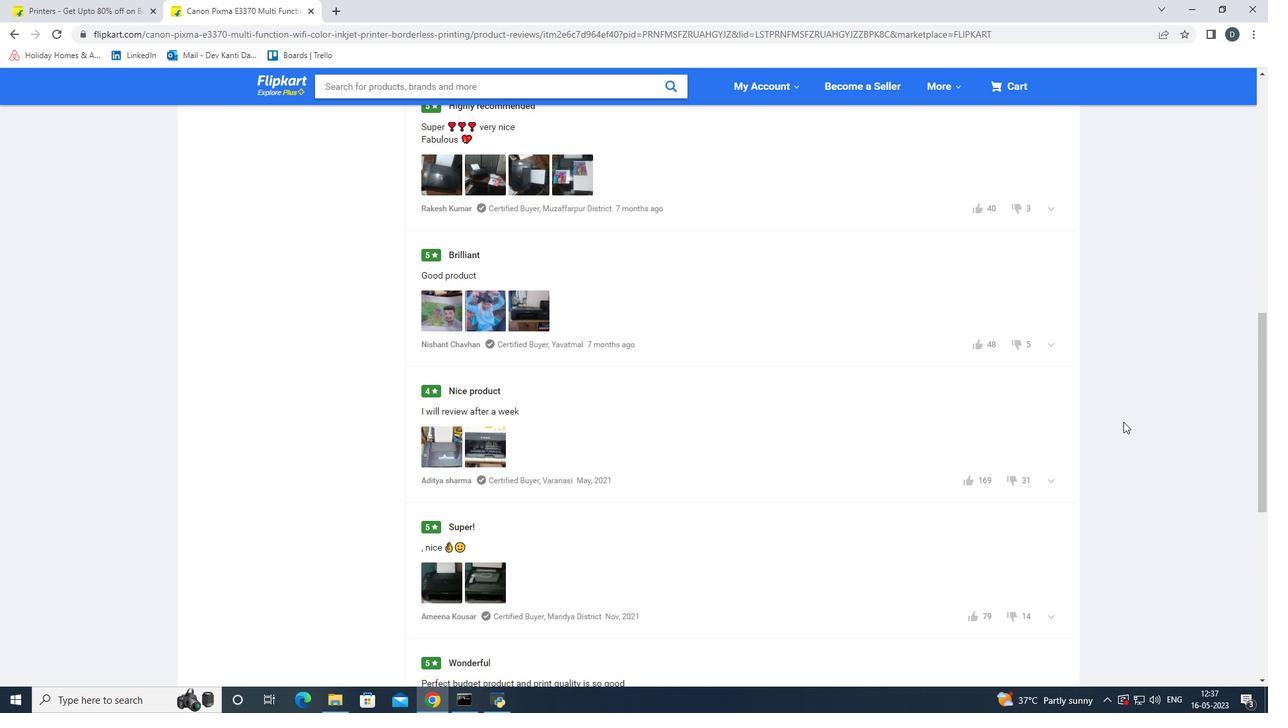
Action: Mouse scrolled (1123, 421) with delta (0, 0)
Screenshot: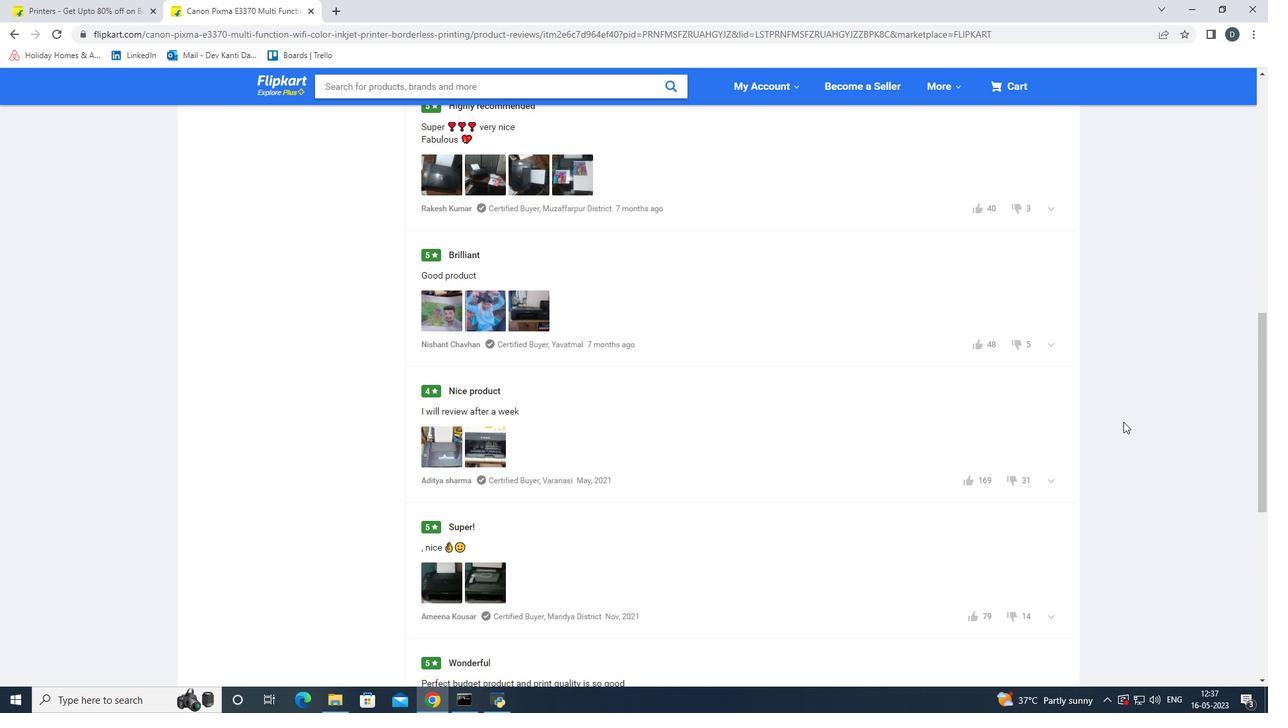 
Action: Mouse scrolled (1123, 421) with delta (0, 0)
Screenshot: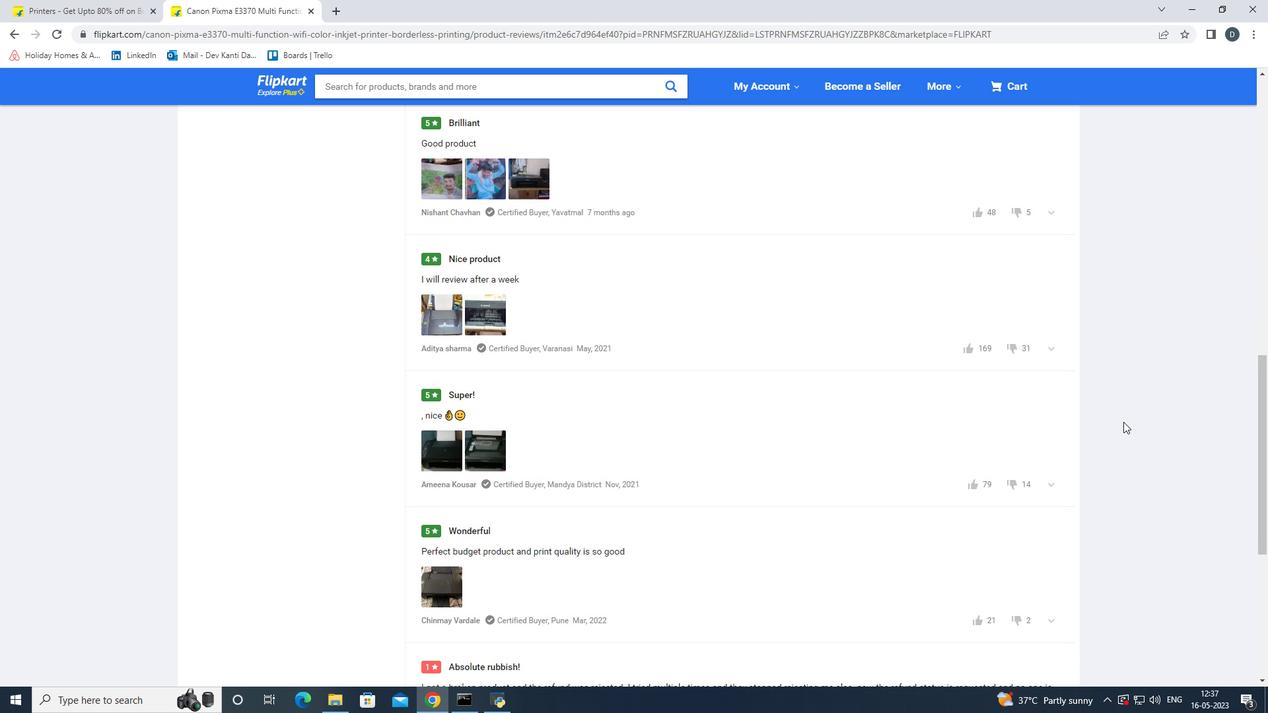 
Action: Mouse scrolled (1123, 421) with delta (0, 0)
Screenshot: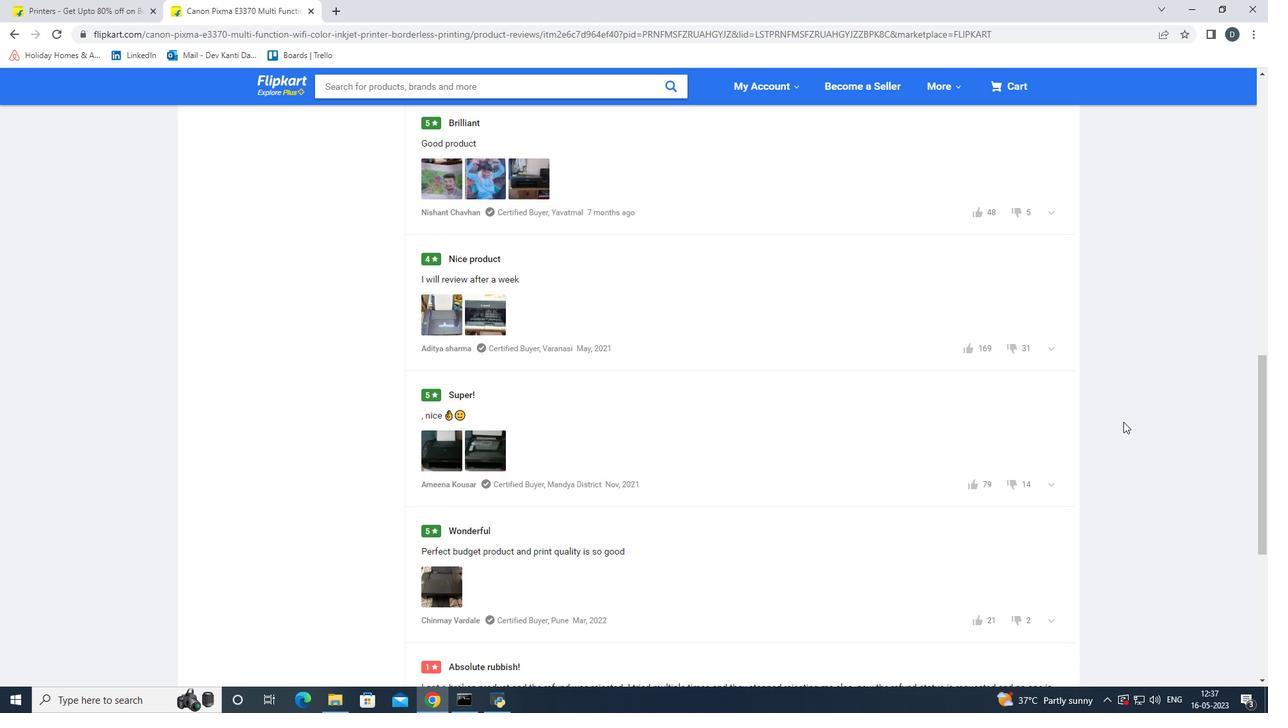 
Action: Mouse scrolled (1123, 421) with delta (0, 0)
Screenshot: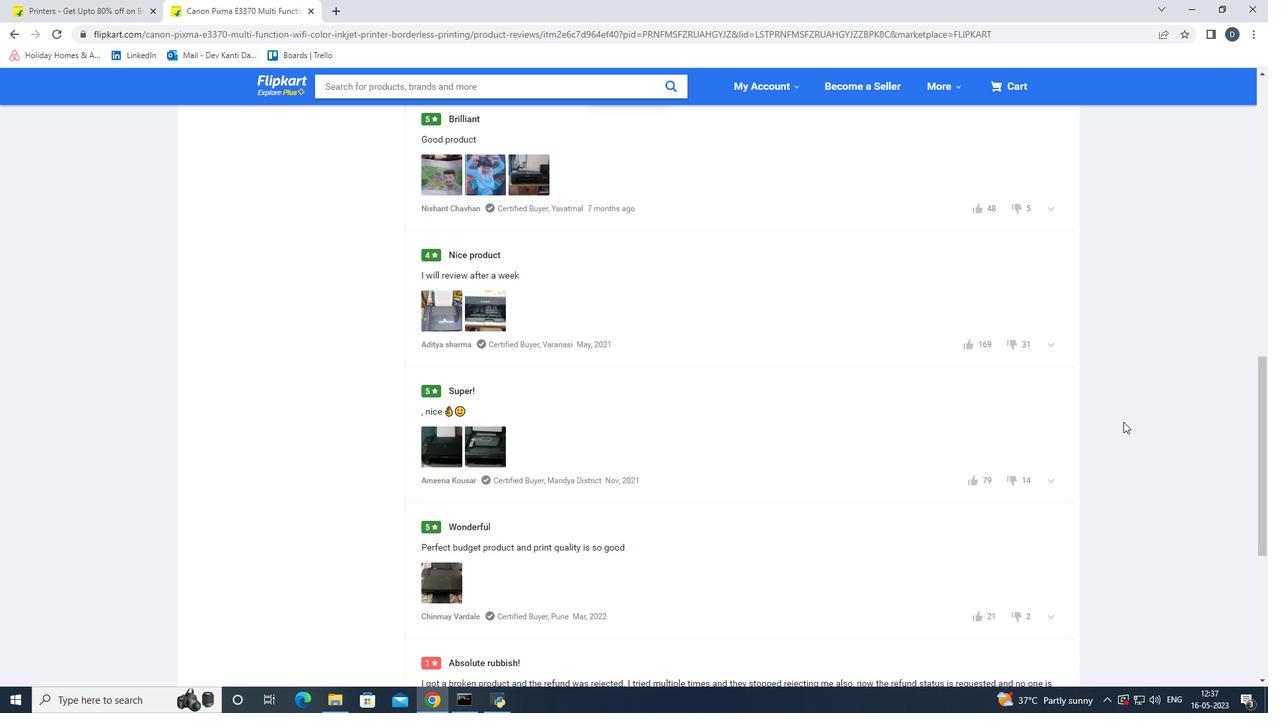 
Action: Mouse moved to (667, 588)
Screenshot: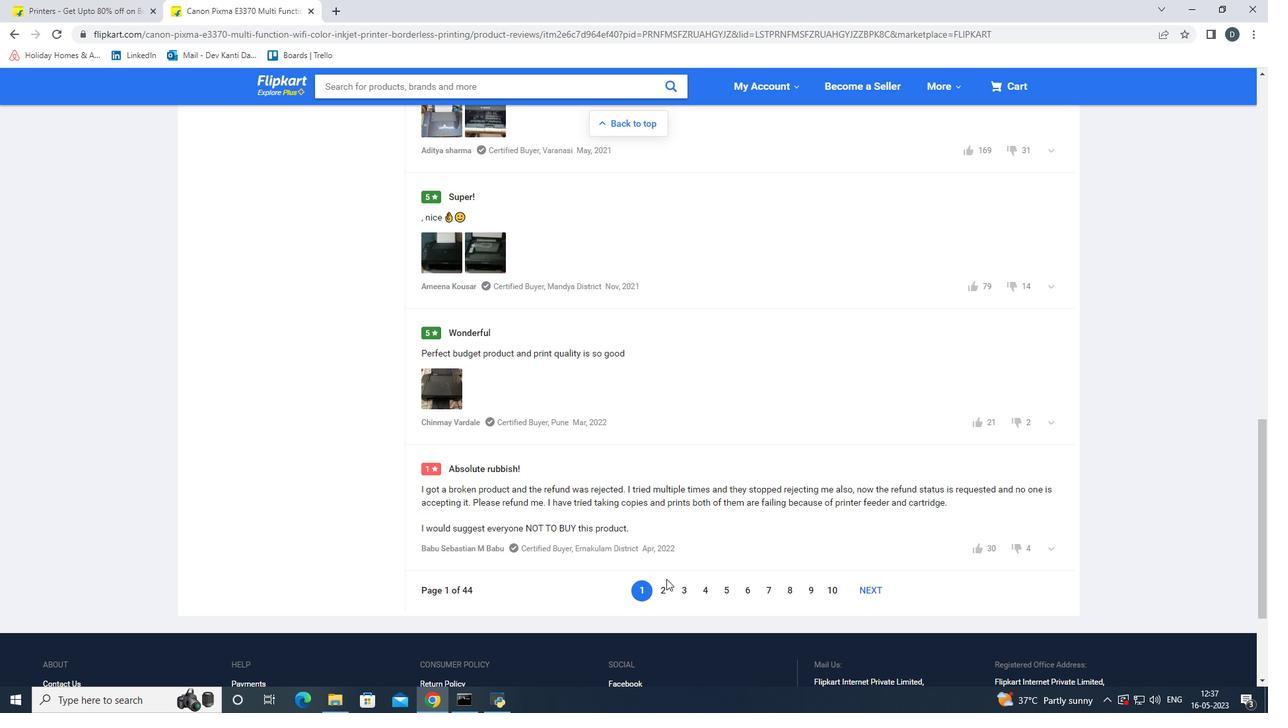 
Action: Mouse pressed left at (667, 588)
Screenshot: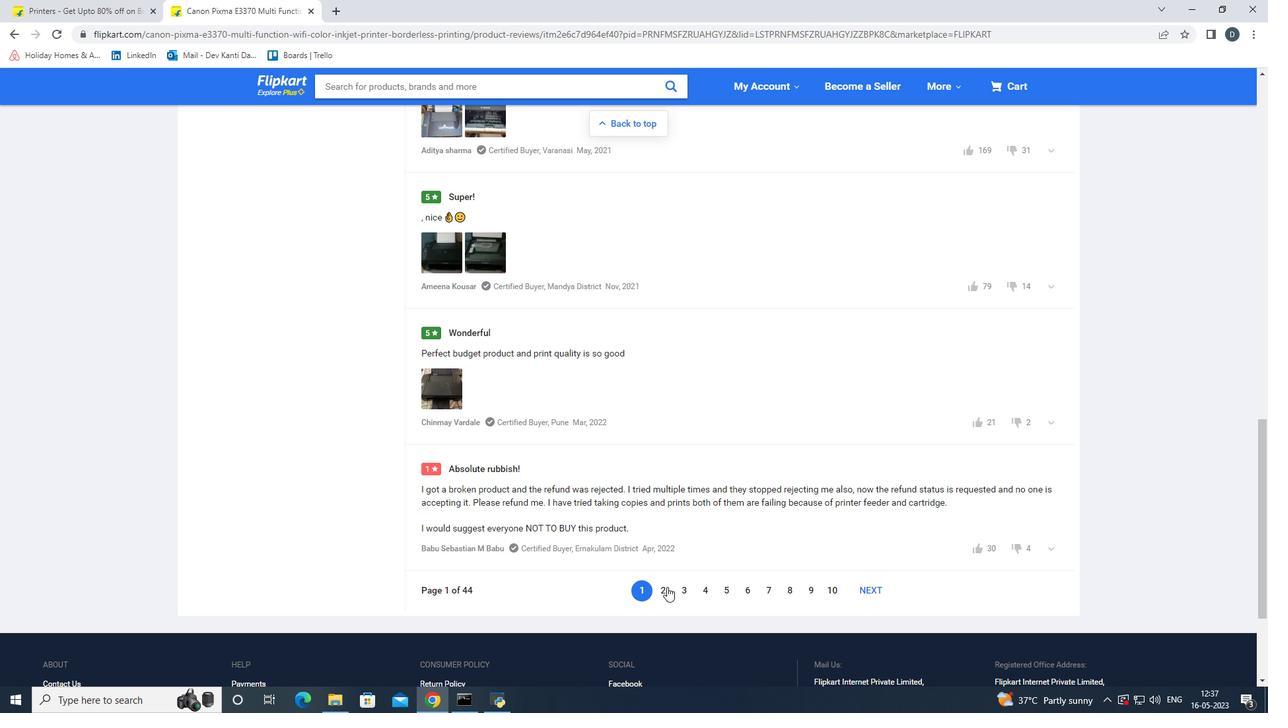 
Action: Mouse moved to (714, 479)
Screenshot: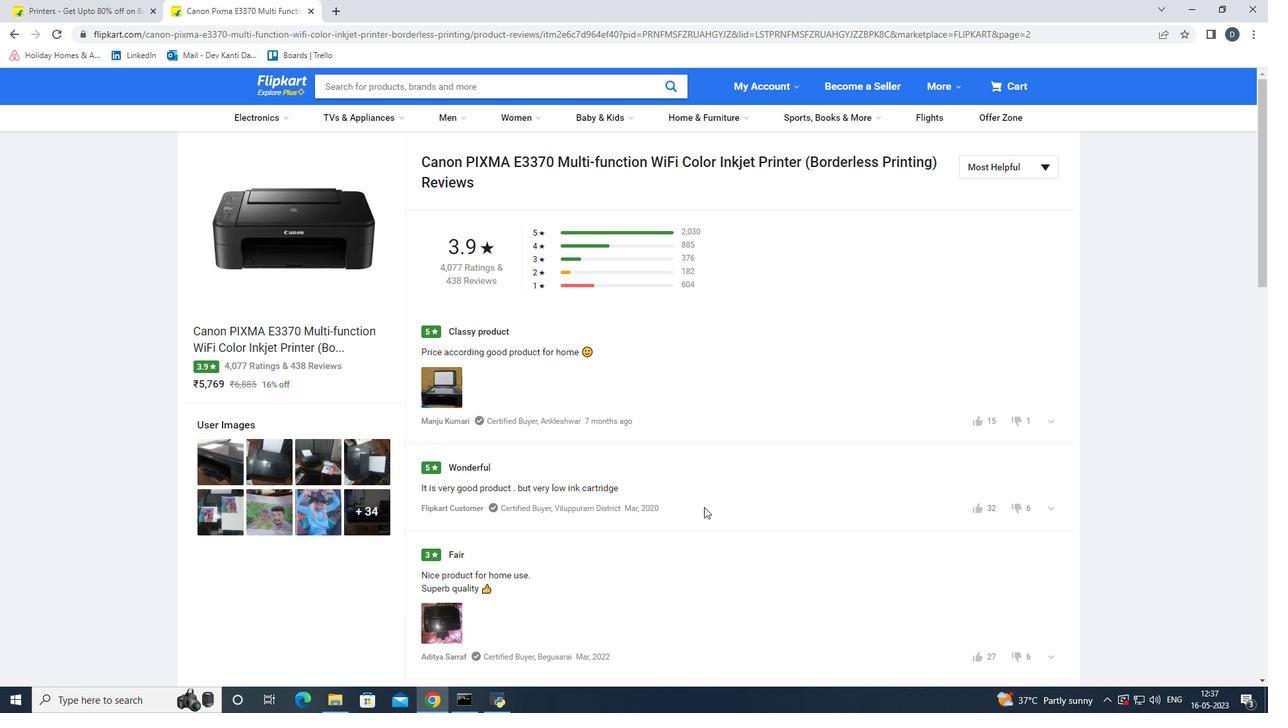 
Action: Mouse scrolled (714, 479) with delta (0, 0)
Screenshot: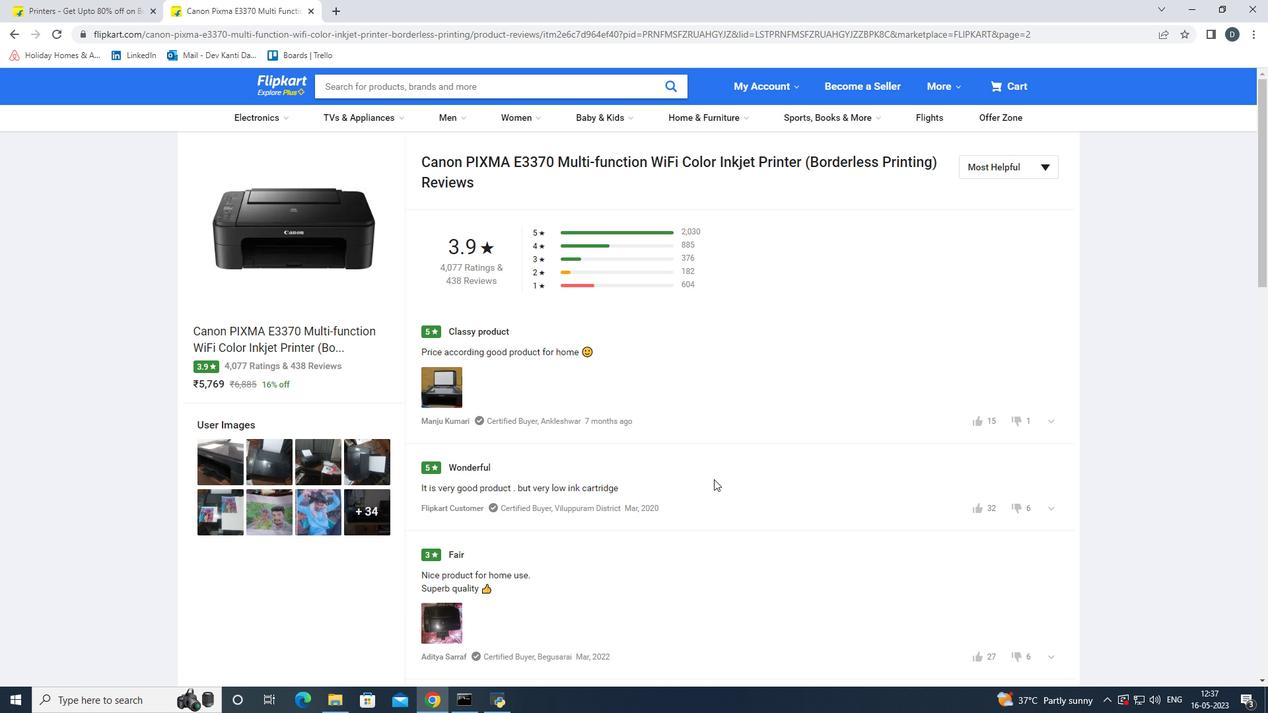 
Action: Mouse scrolled (714, 479) with delta (0, 0)
Screenshot: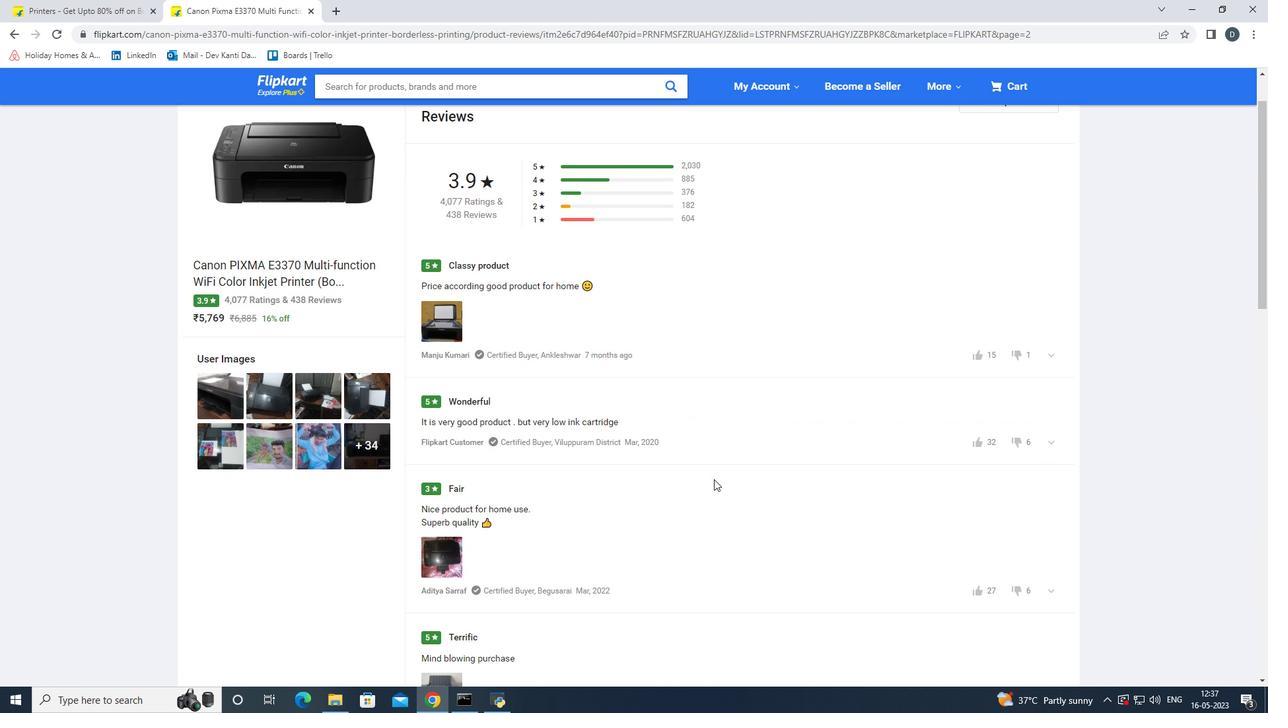 
Action: Mouse scrolled (714, 479) with delta (0, 0)
Screenshot: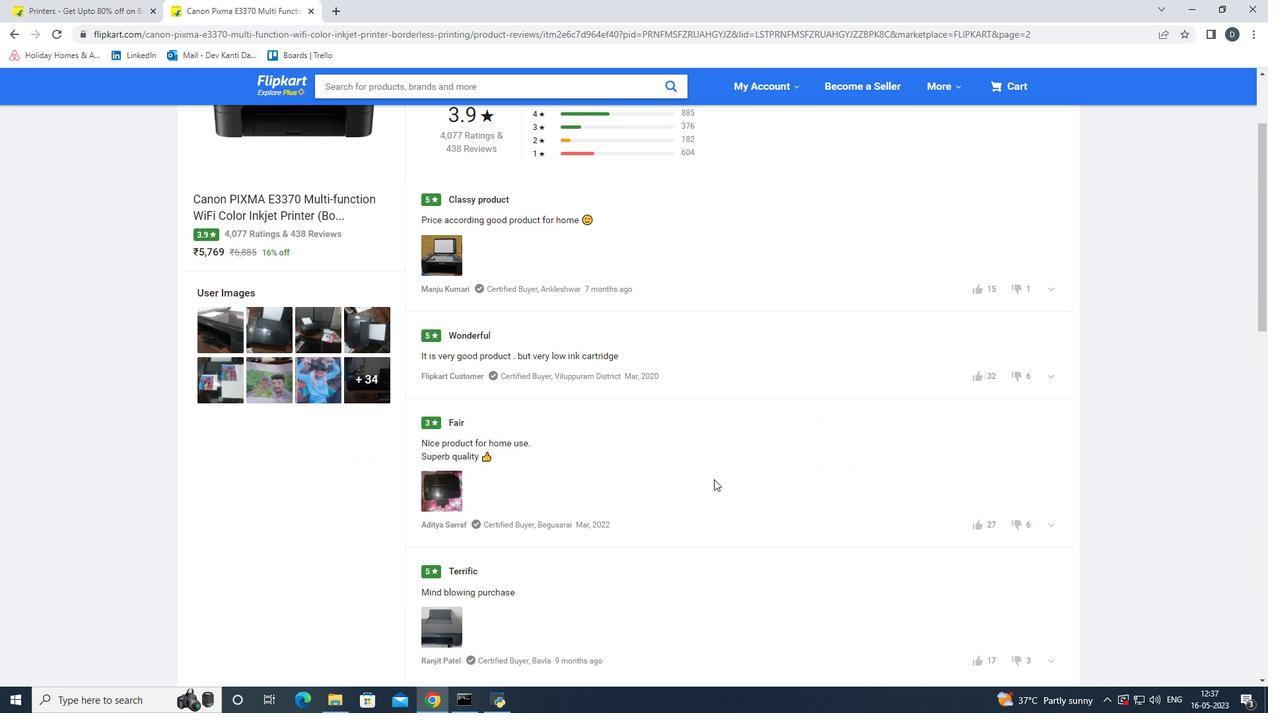 
Action: Mouse moved to (714, 479)
Screenshot: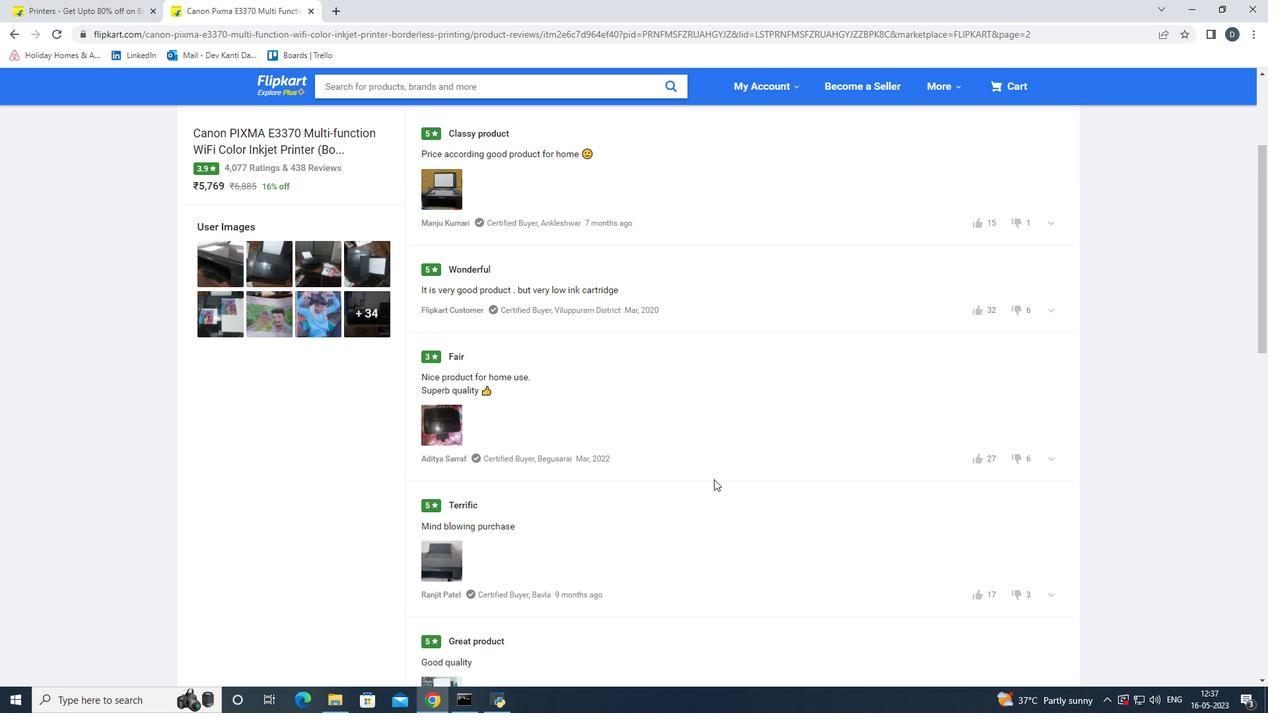 
Action: Mouse scrolled (714, 479) with delta (0, 0)
Screenshot: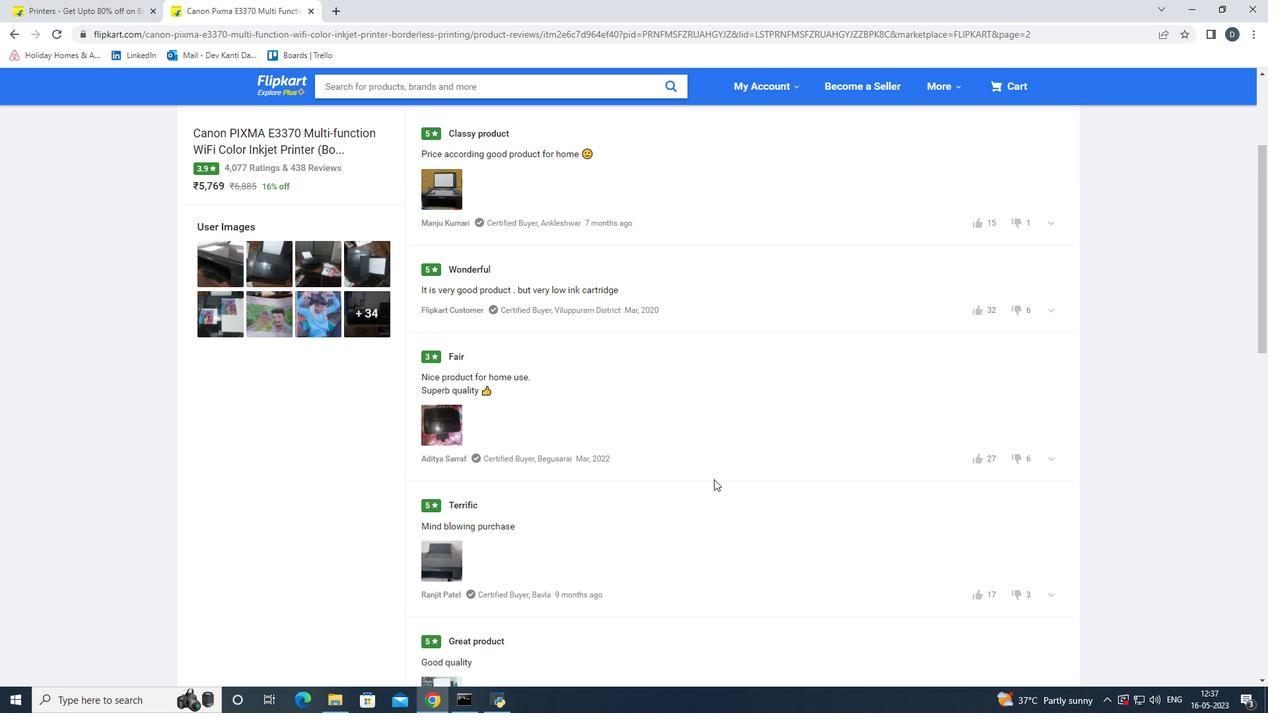 
Action: Mouse scrolled (714, 479) with delta (0, 0)
Screenshot: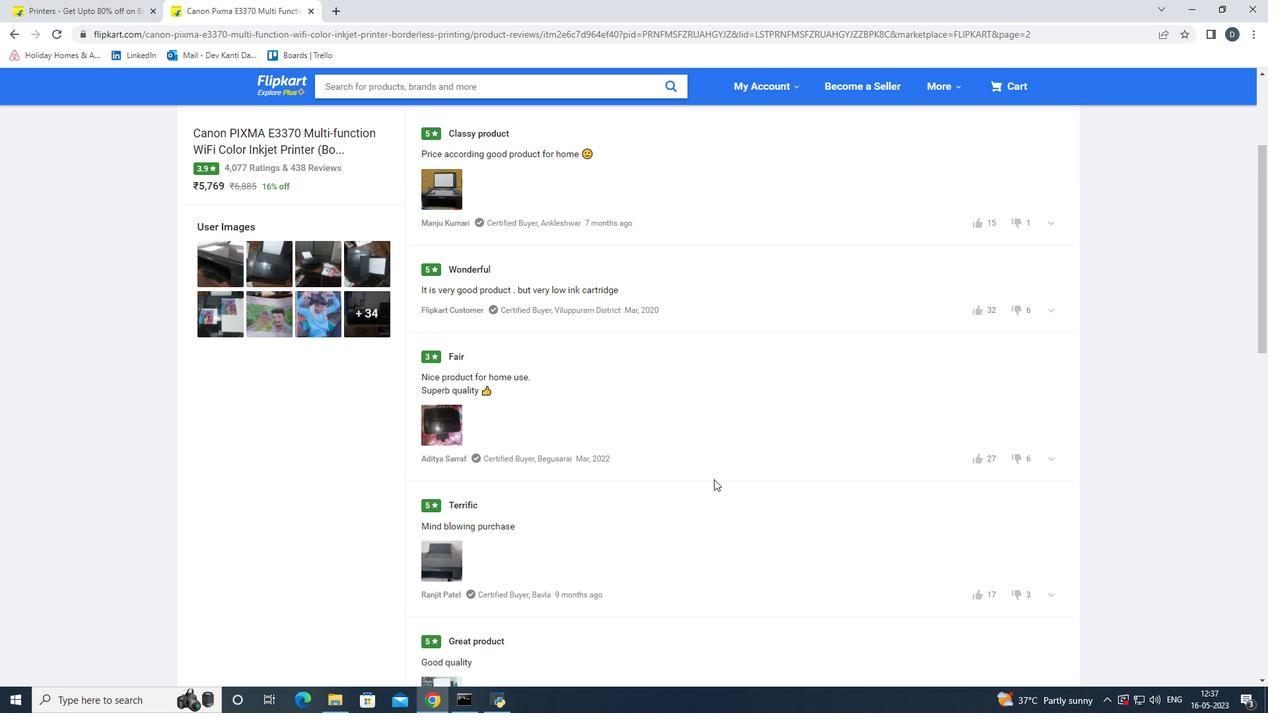 
Action: Mouse scrolled (714, 479) with delta (0, 0)
Screenshot: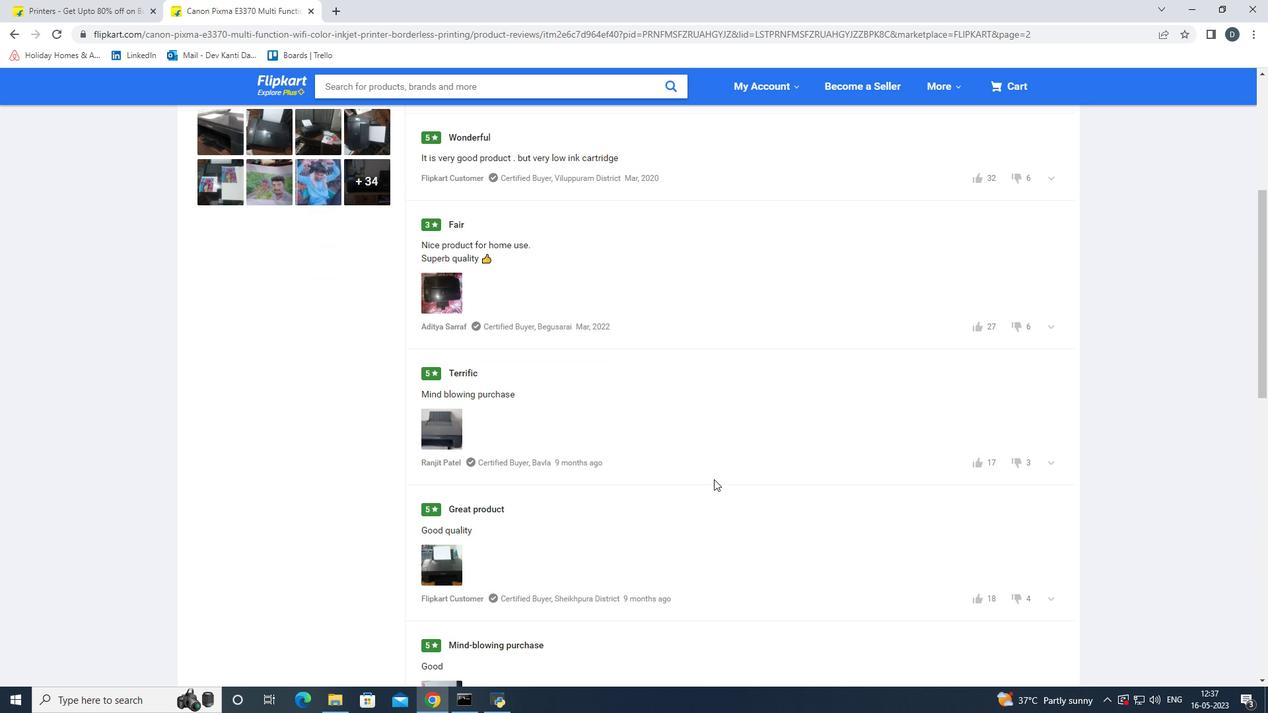 
Action: Mouse scrolled (714, 479) with delta (0, 0)
Screenshot: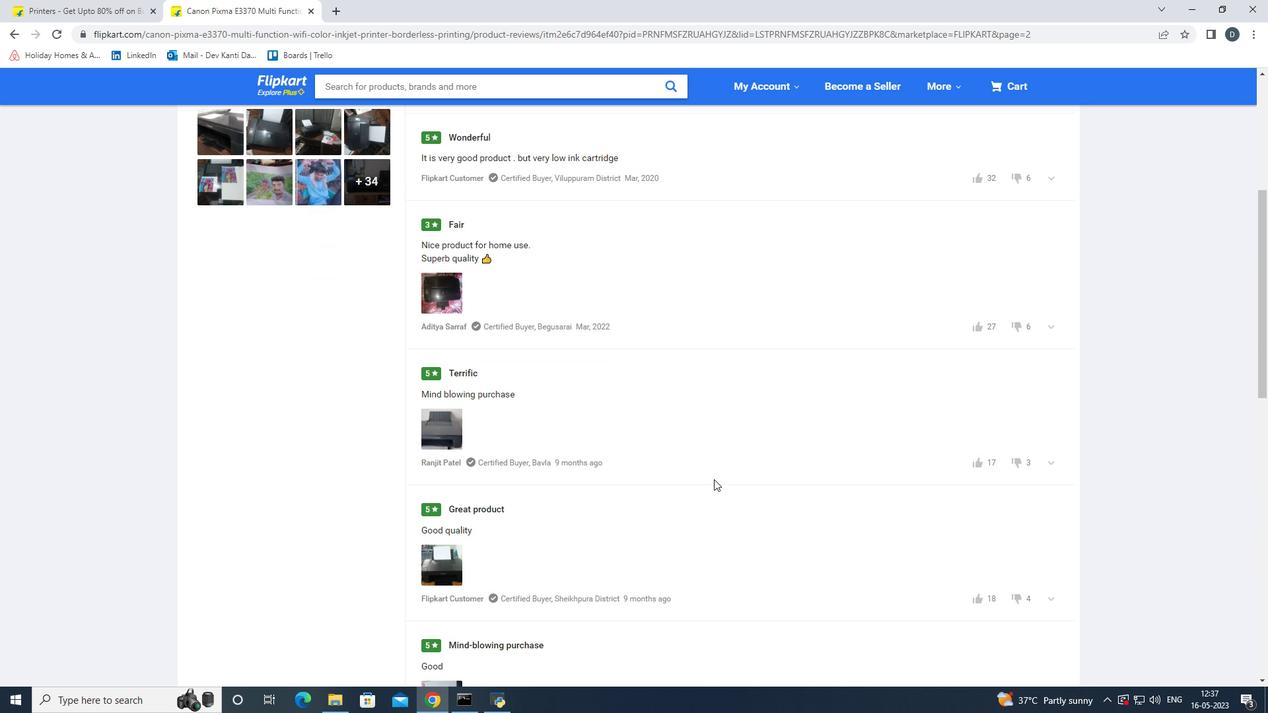 
Action: Mouse scrolled (714, 480) with delta (0, 0)
Screenshot: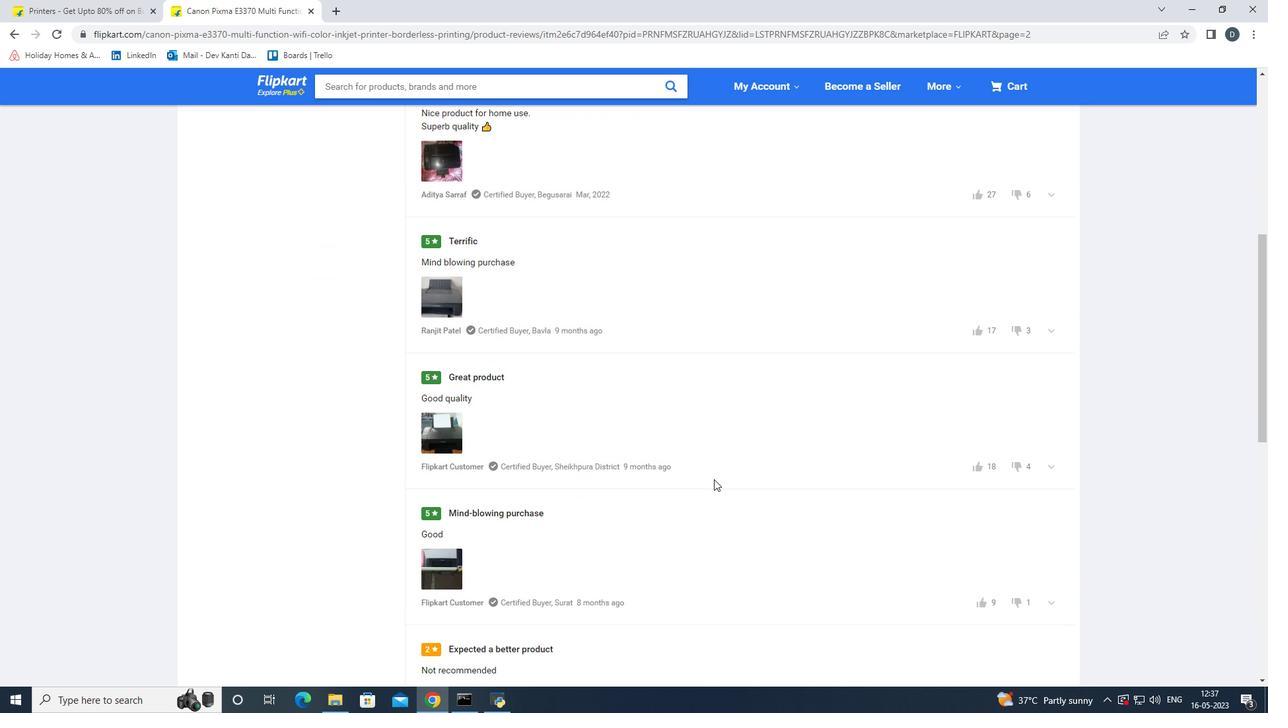 
Action: Mouse scrolled (714, 479) with delta (0, 0)
Screenshot: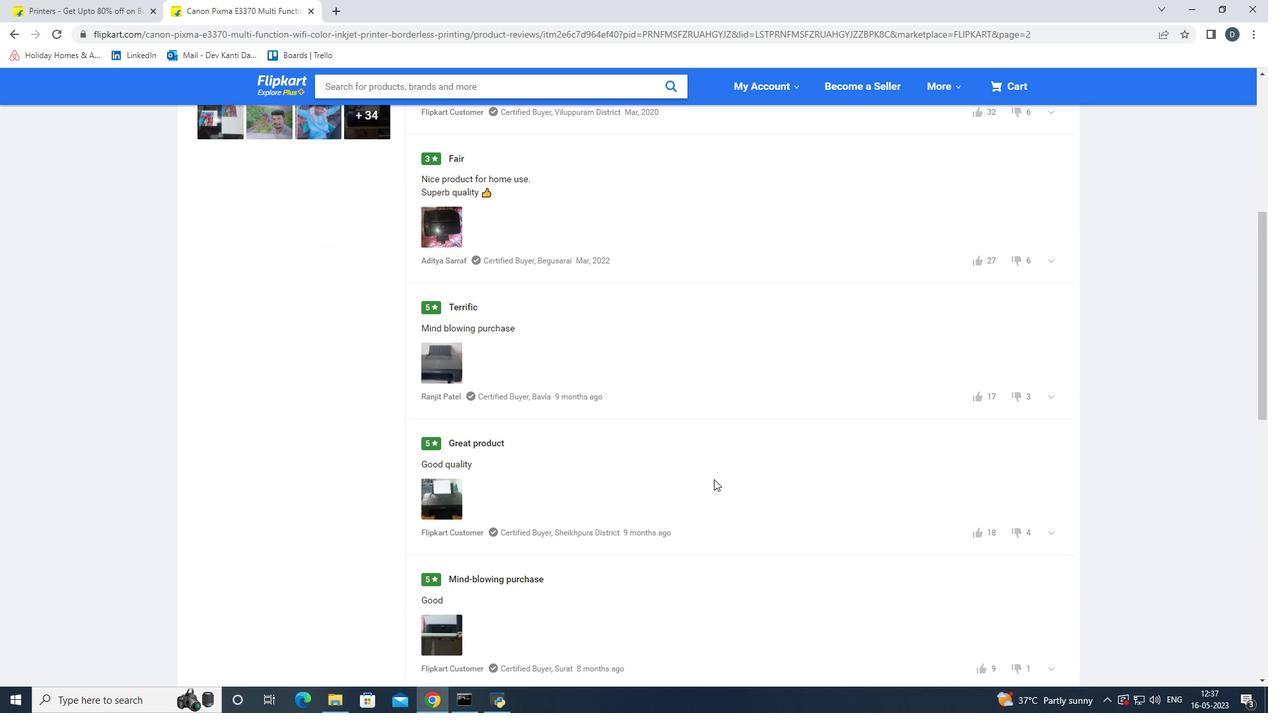 
Action: Mouse scrolled (714, 479) with delta (0, 0)
Screenshot: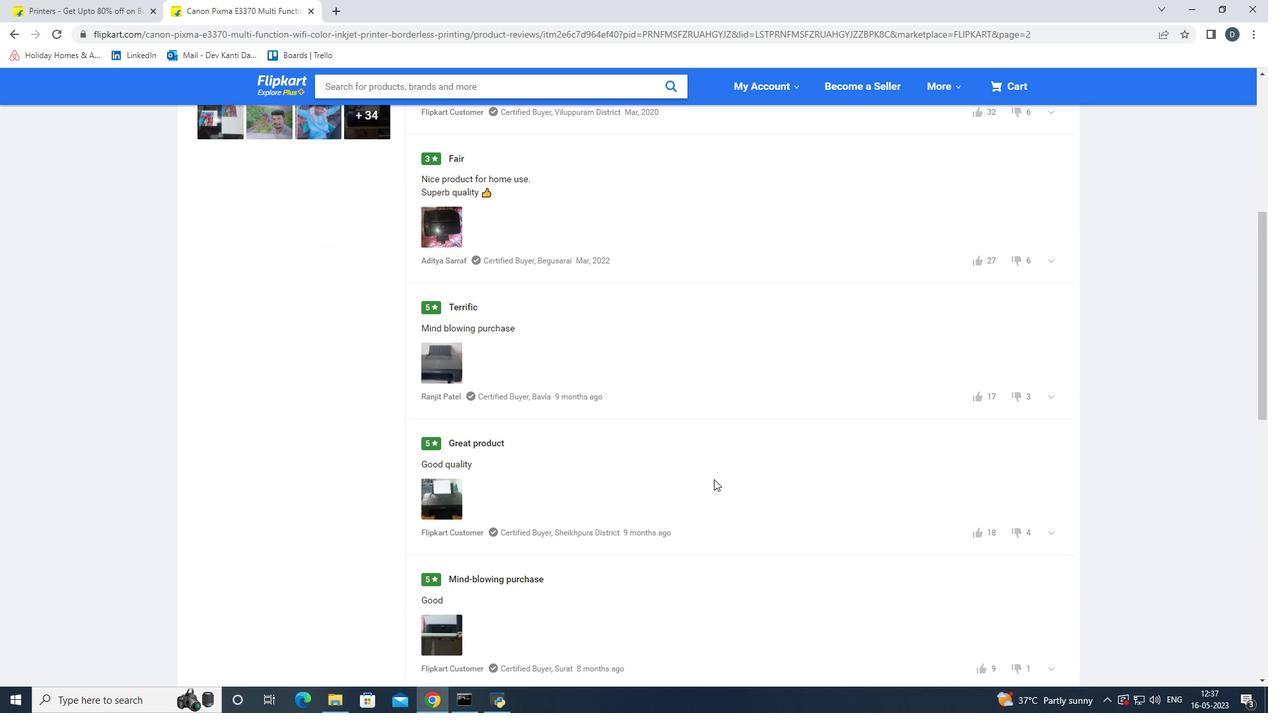 
Action: Mouse scrolled (714, 479) with delta (0, 0)
Screenshot: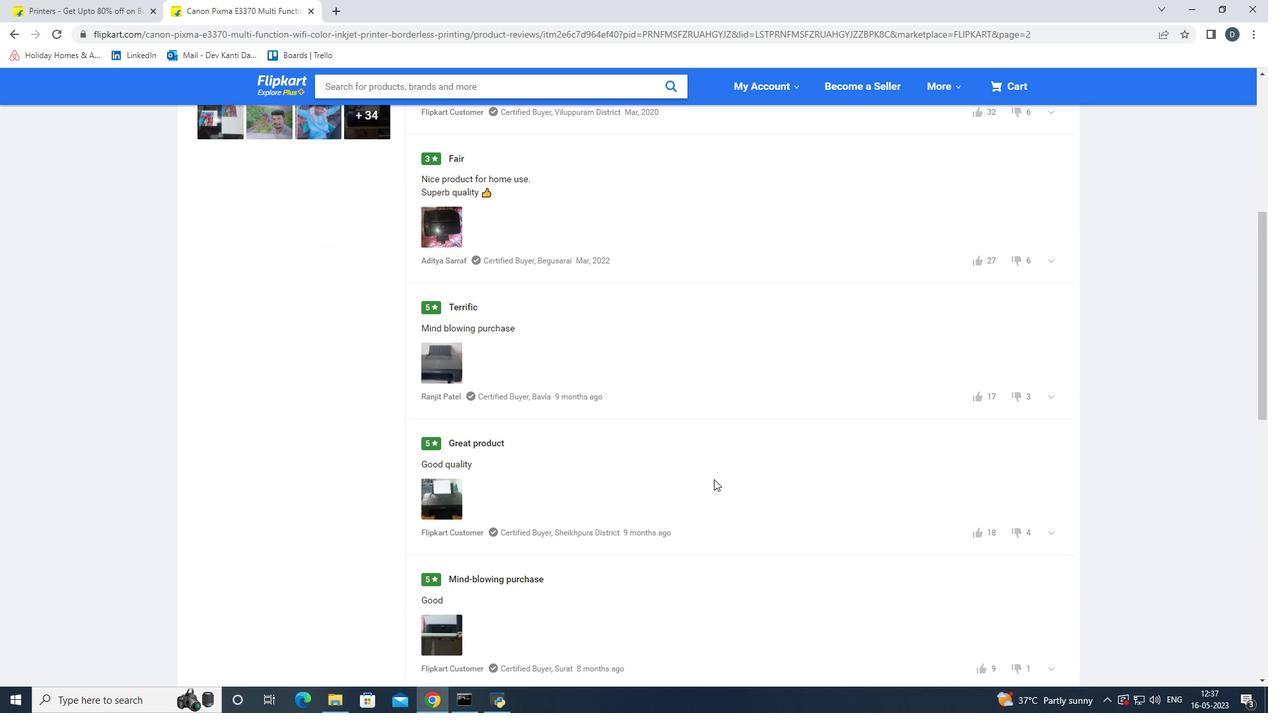 
Action: Mouse scrolled (714, 479) with delta (0, 0)
Screenshot: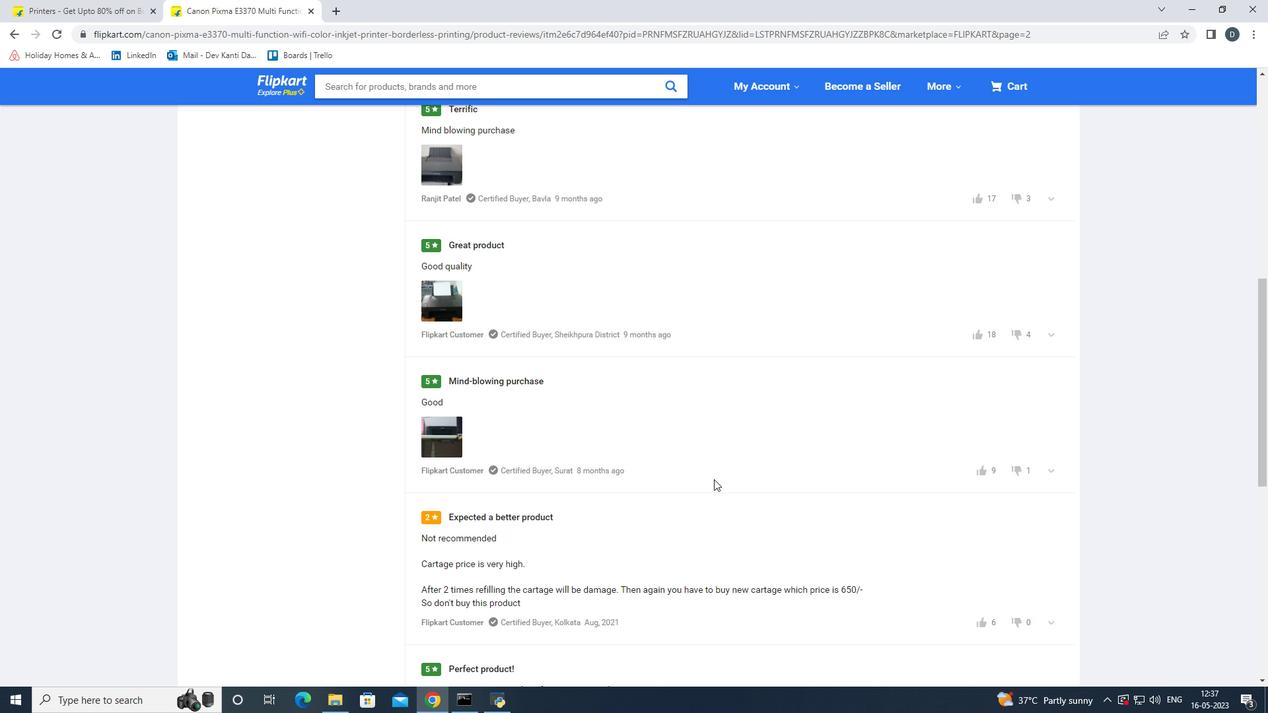 
Action: Mouse scrolled (714, 479) with delta (0, 0)
Screenshot: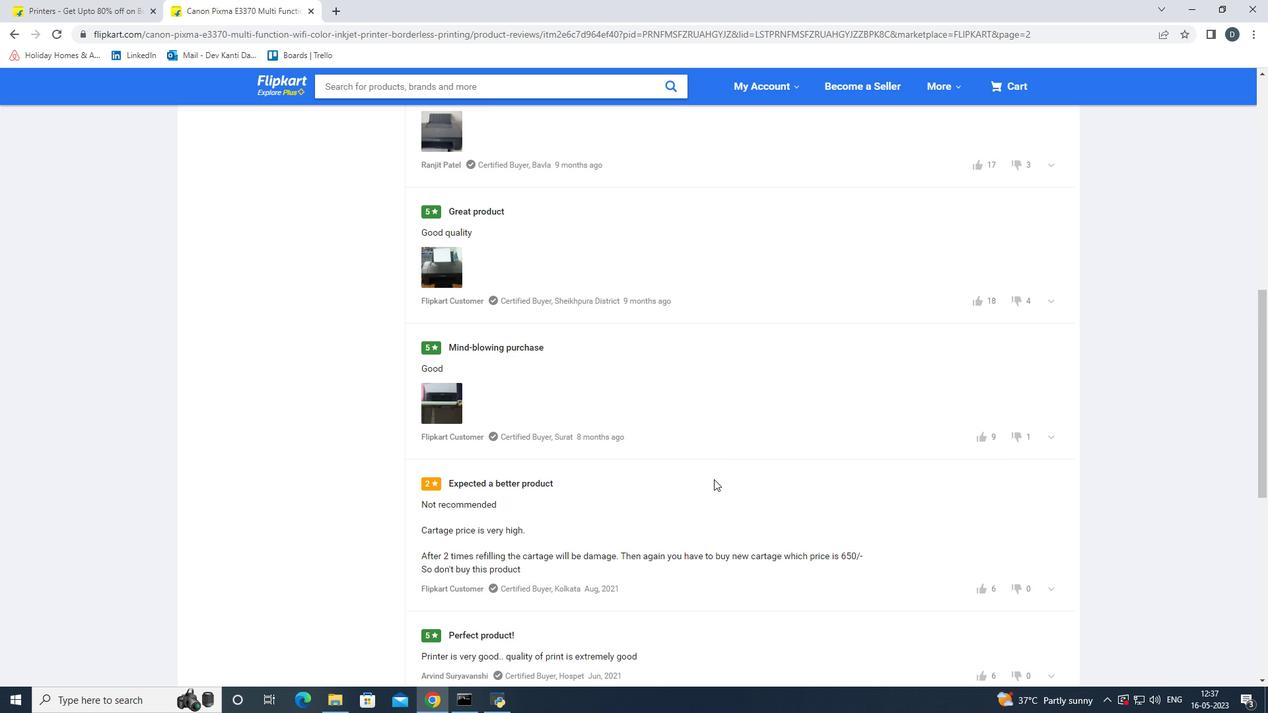 
Action: Mouse scrolled (714, 479) with delta (0, 0)
Screenshot: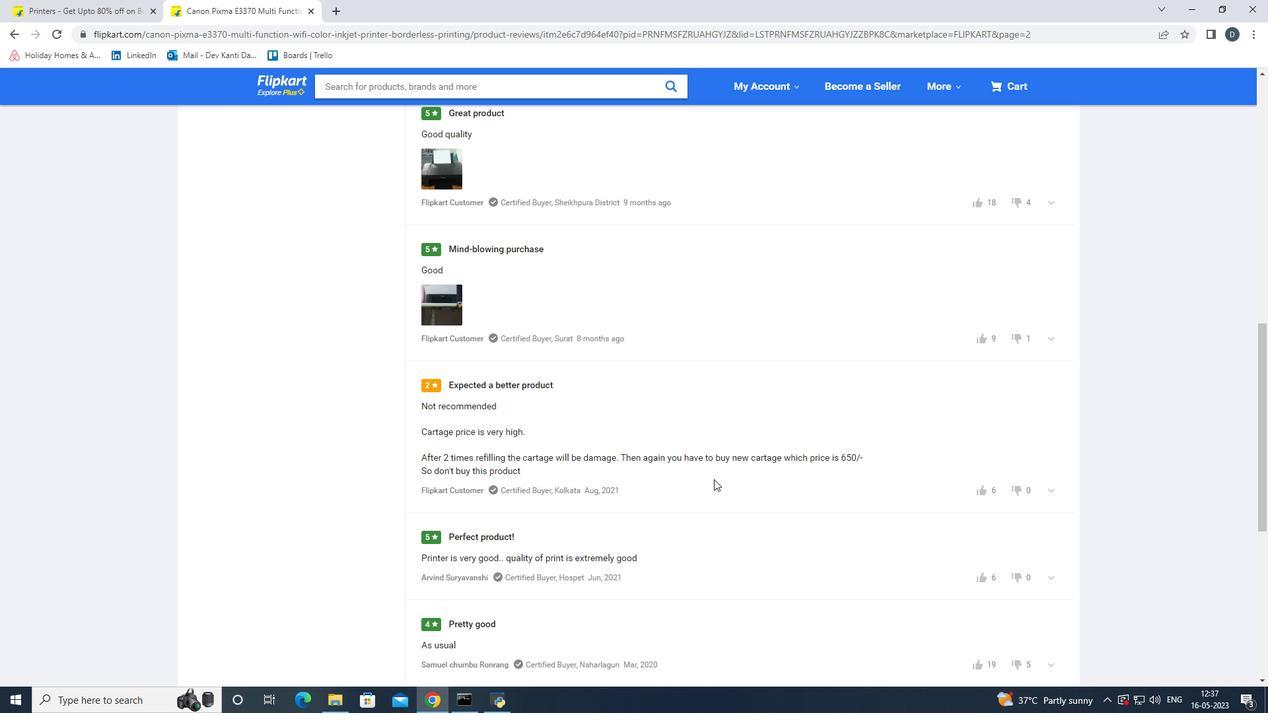 
Action: Mouse scrolled (714, 479) with delta (0, 0)
Screenshot: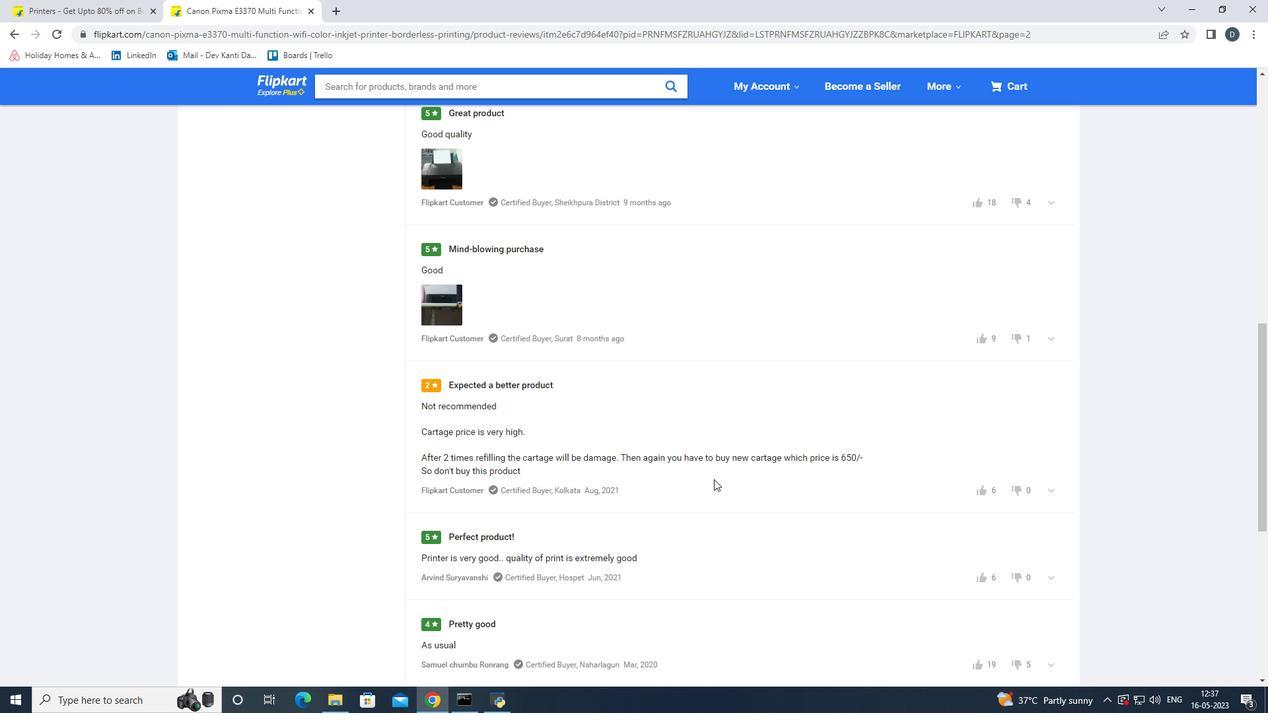 
Action: Mouse moved to (711, 484)
Screenshot: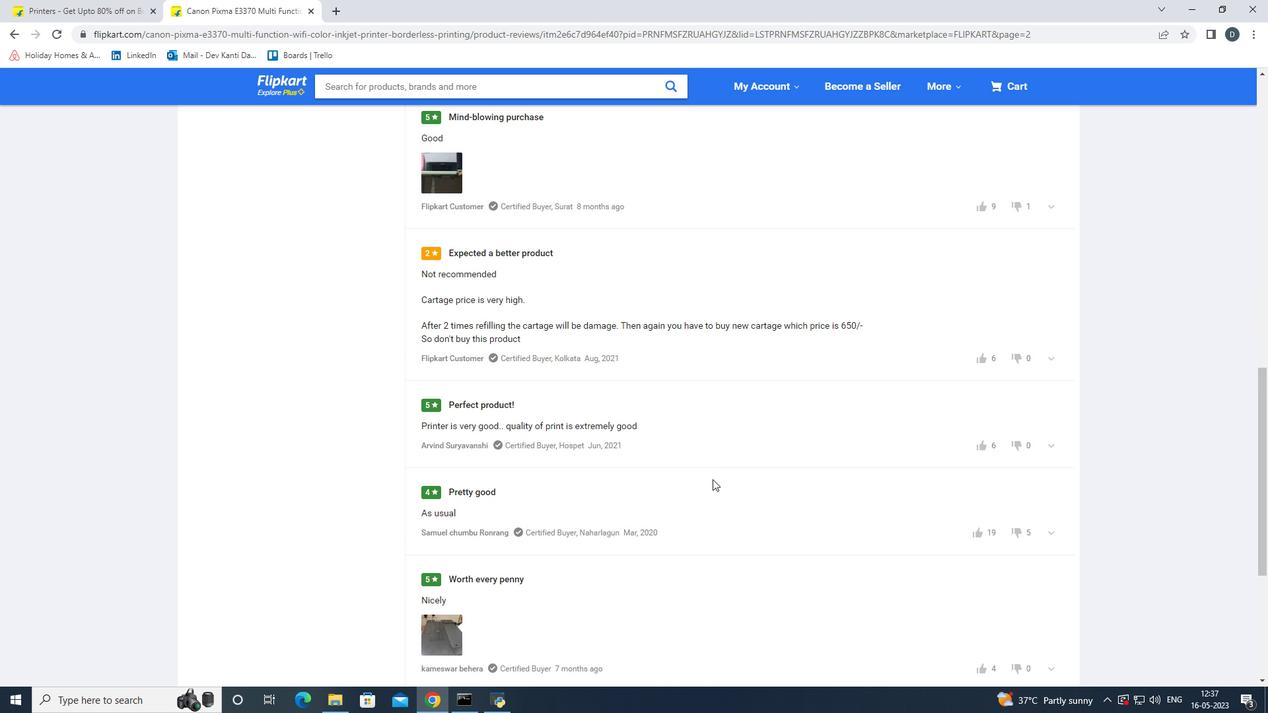 
Action: Mouse scrolled (711, 483) with delta (0, 0)
Screenshot: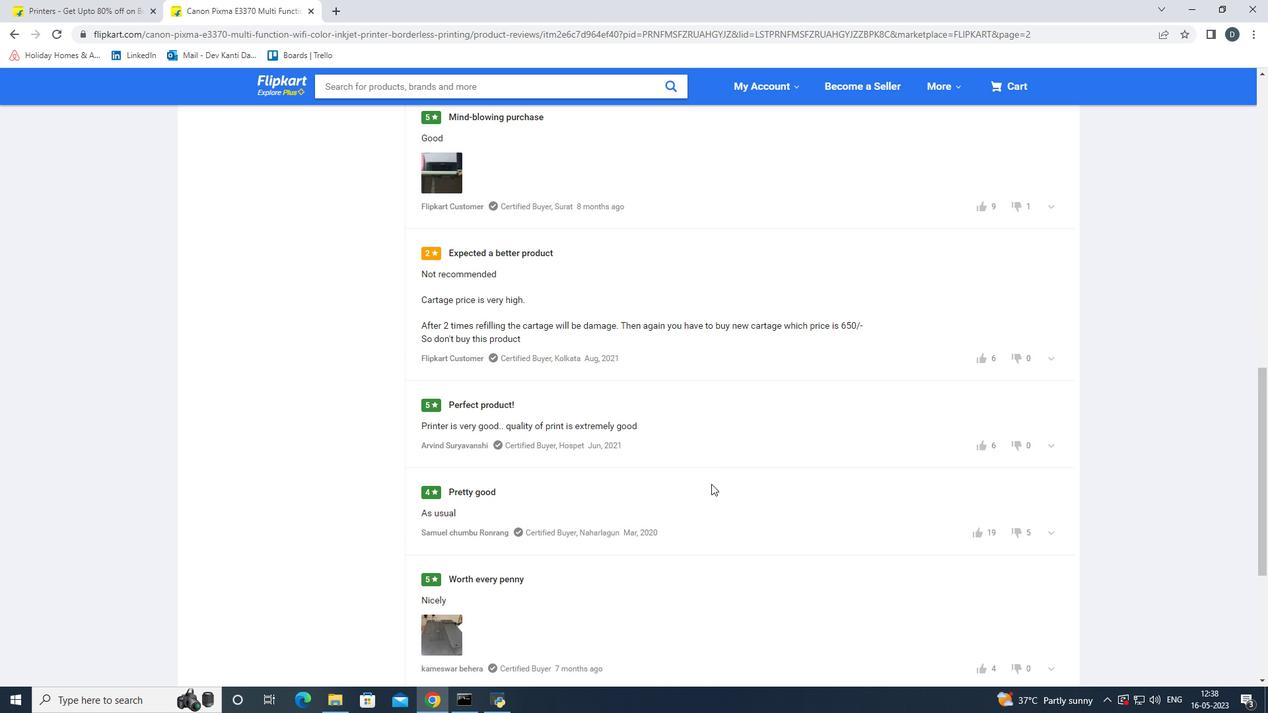 
Action: Mouse scrolled (711, 483) with delta (0, 0)
Screenshot: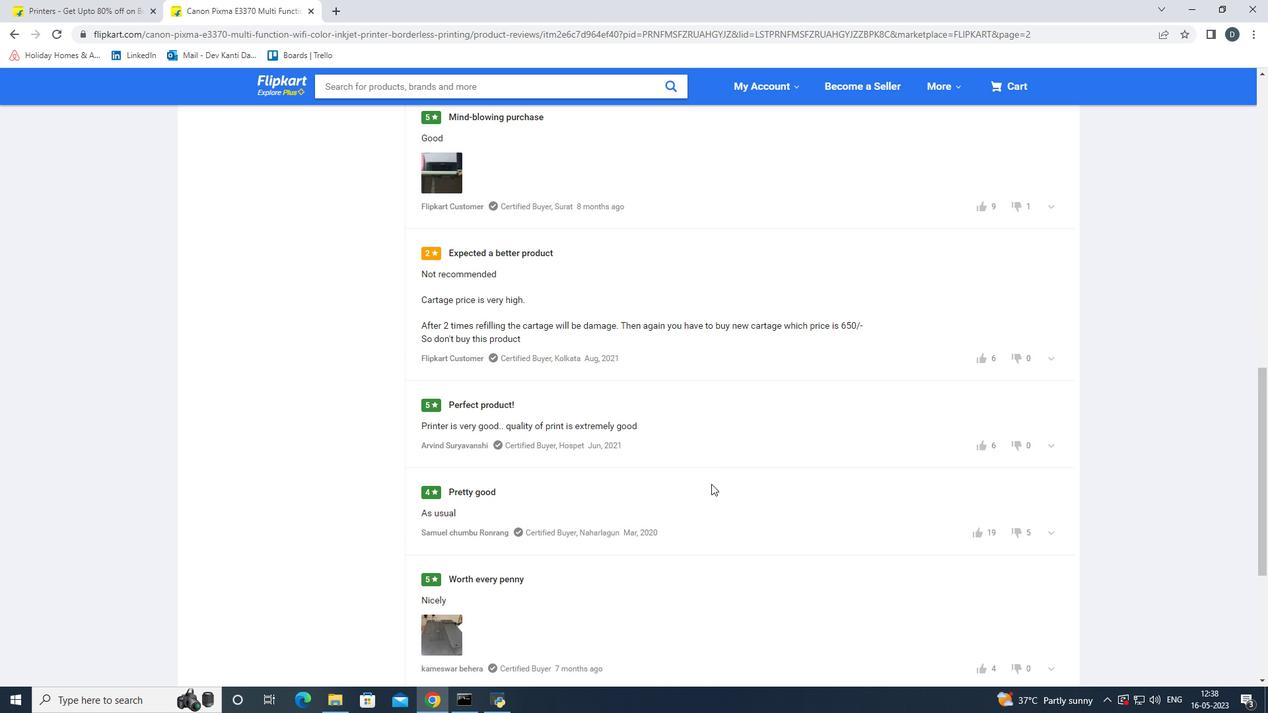 
Action: Mouse scrolled (711, 483) with delta (0, 0)
